 Task: Organize your writing project using Trello by setting up tasks, adding descriptions, and managing deadlines.
Action: Mouse moved to (963, 79)
Screenshot: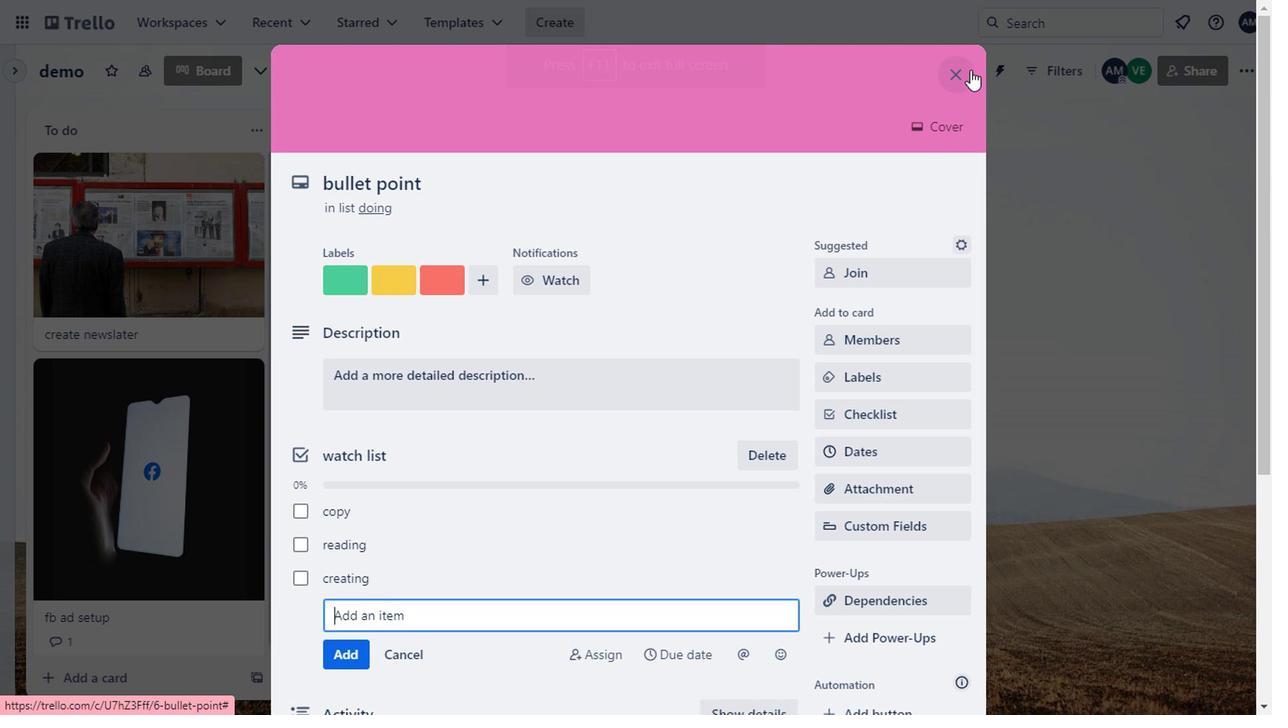 
Action: Mouse pressed left at (963, 79)
Screenshot: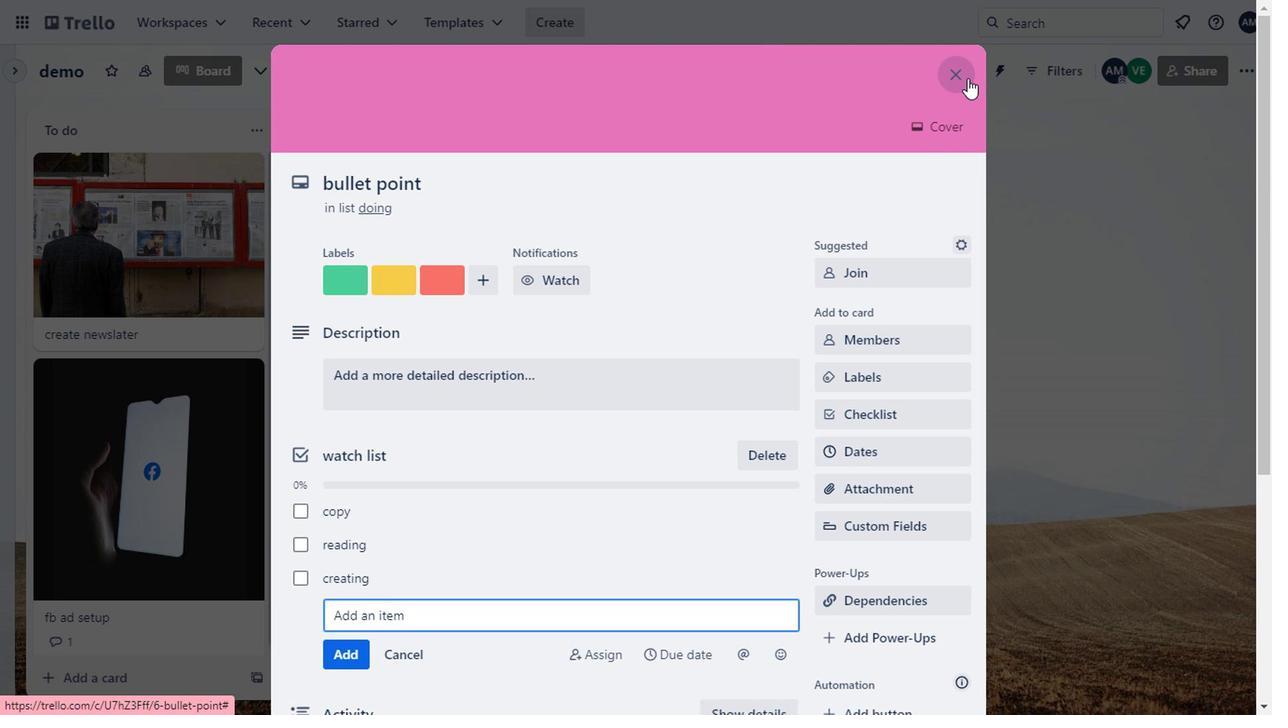 
Action: Mouse moved to (437, 498)
Screenshot: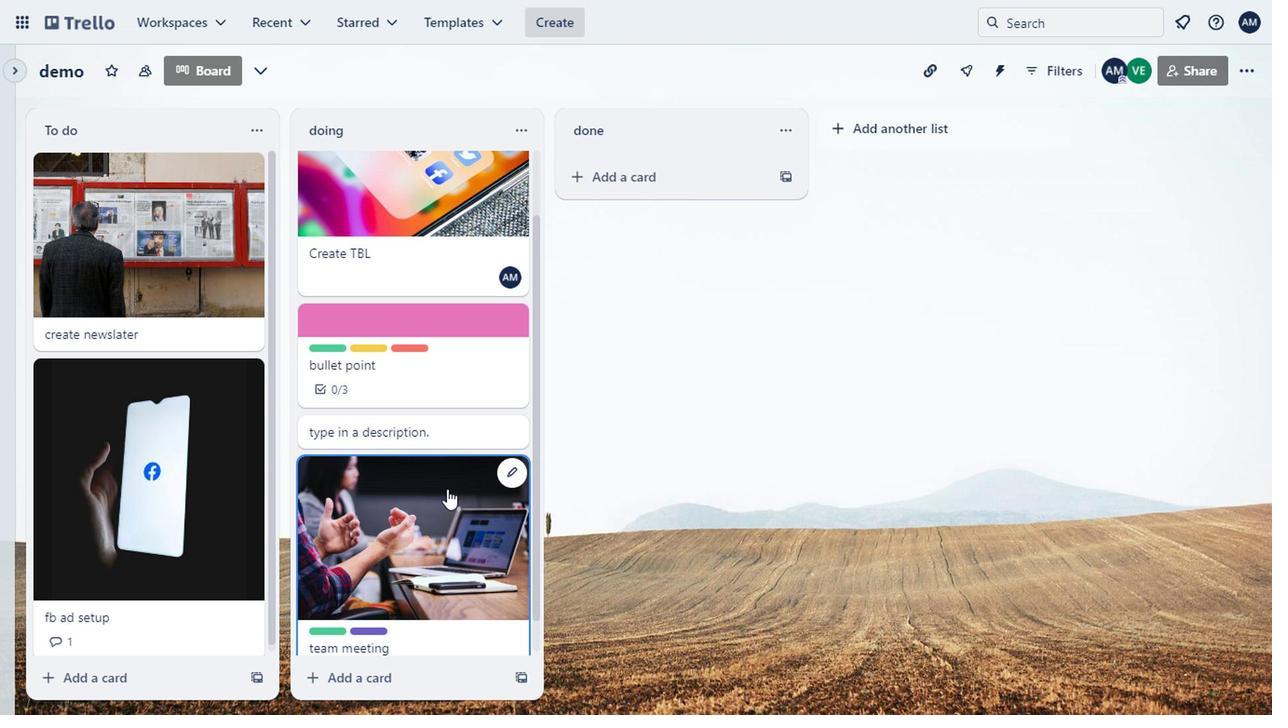 
Action: Mouse scrolled (437, 496) with delta (0, -1)
Screenshot: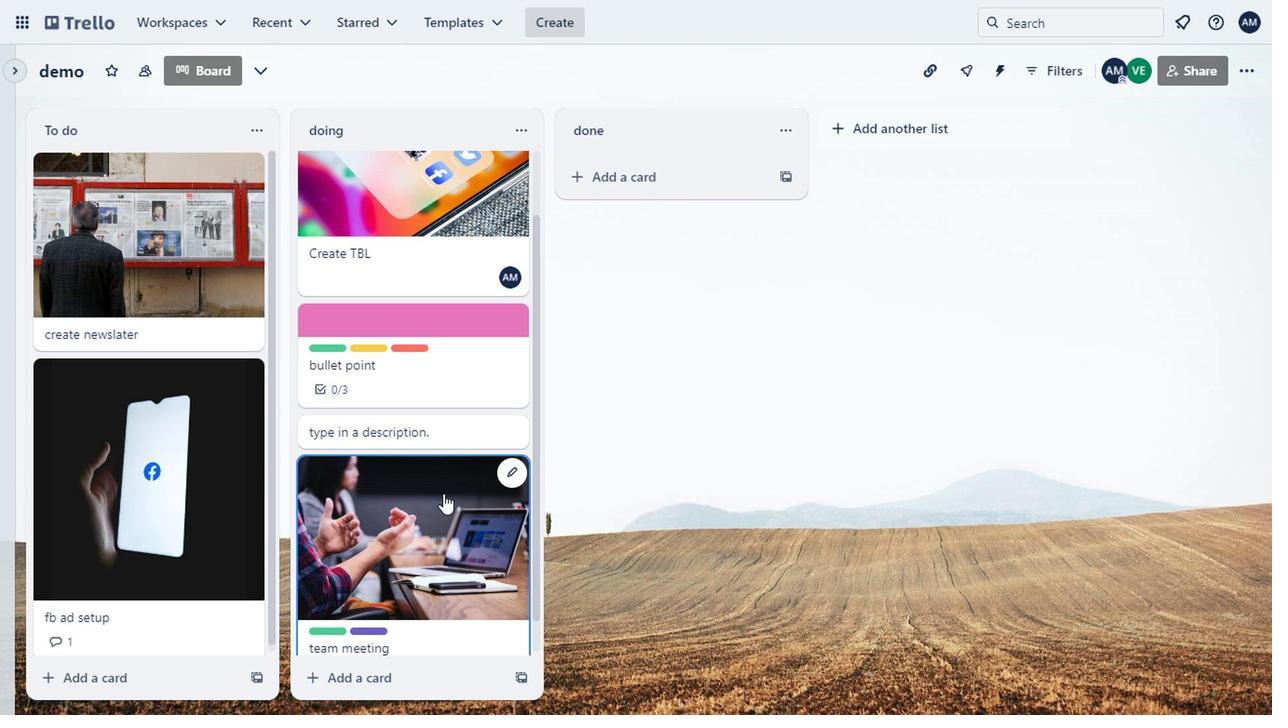 
Action: Mouse moved to (437, 499)
Screenshot: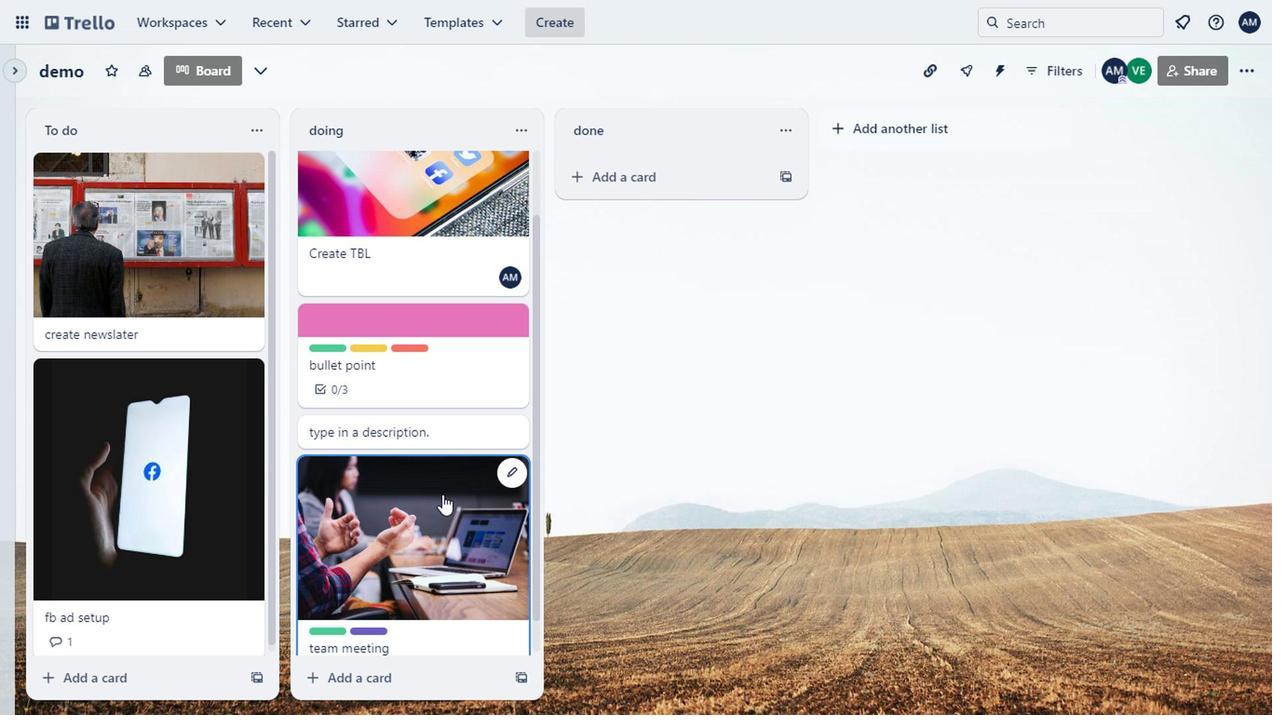 
Action: Mouse scrolled (437, 498) with delta (0, 0)
Screenshot: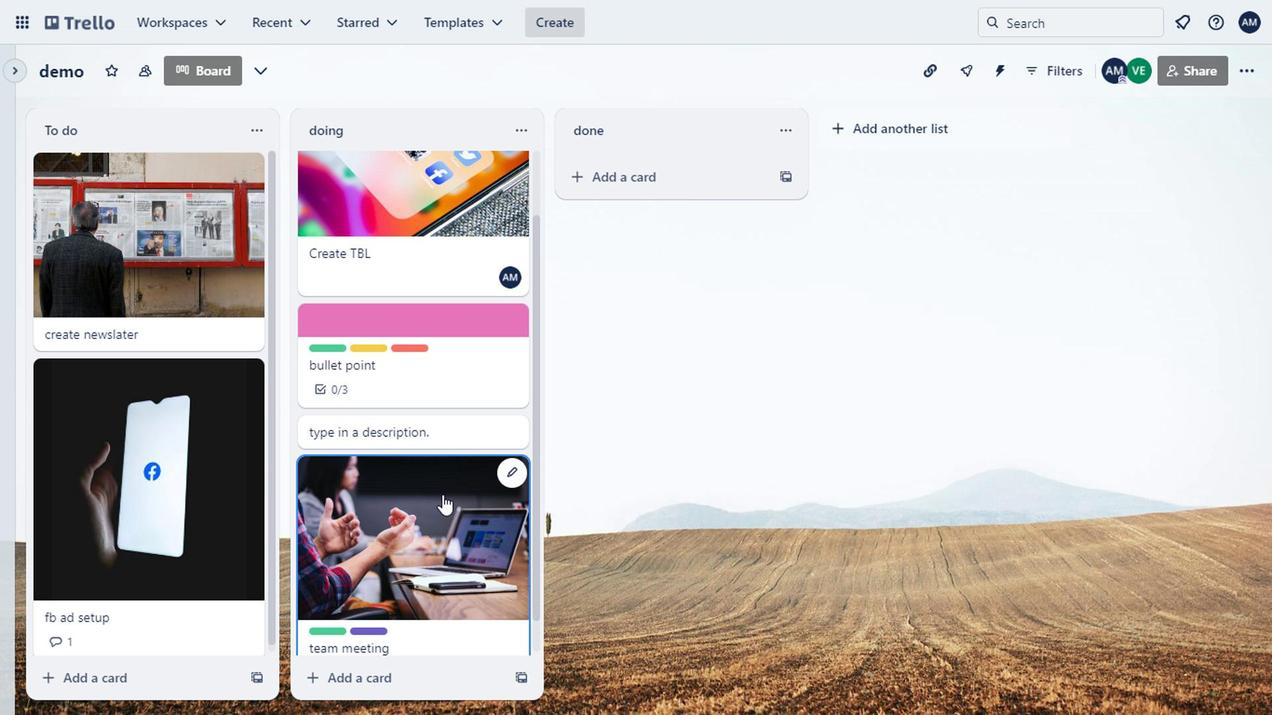 
Action: Mouse moved to (452, 479)
Screenshot: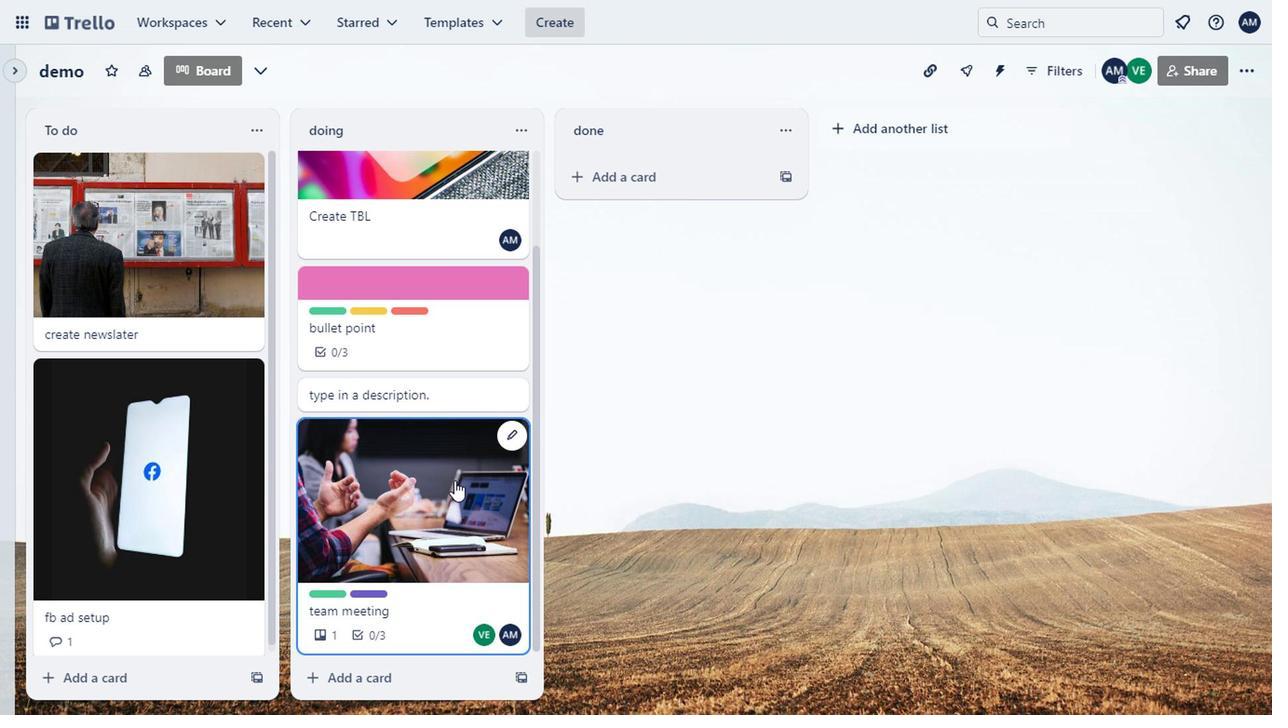 
Action: Mouse scrolled (452, 480) with delta (0, 1)
Screenshot: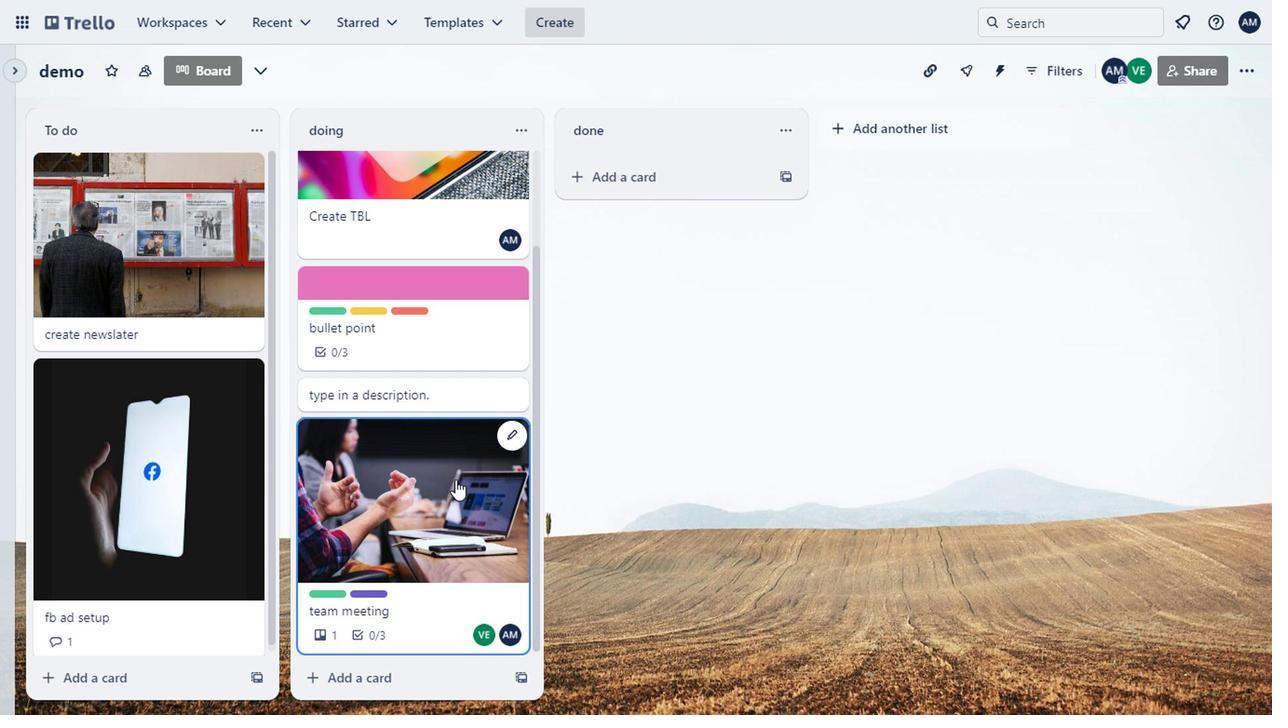 
Action: Mouse scrolled (452, 480) with delta (0, 1)
Screenshot: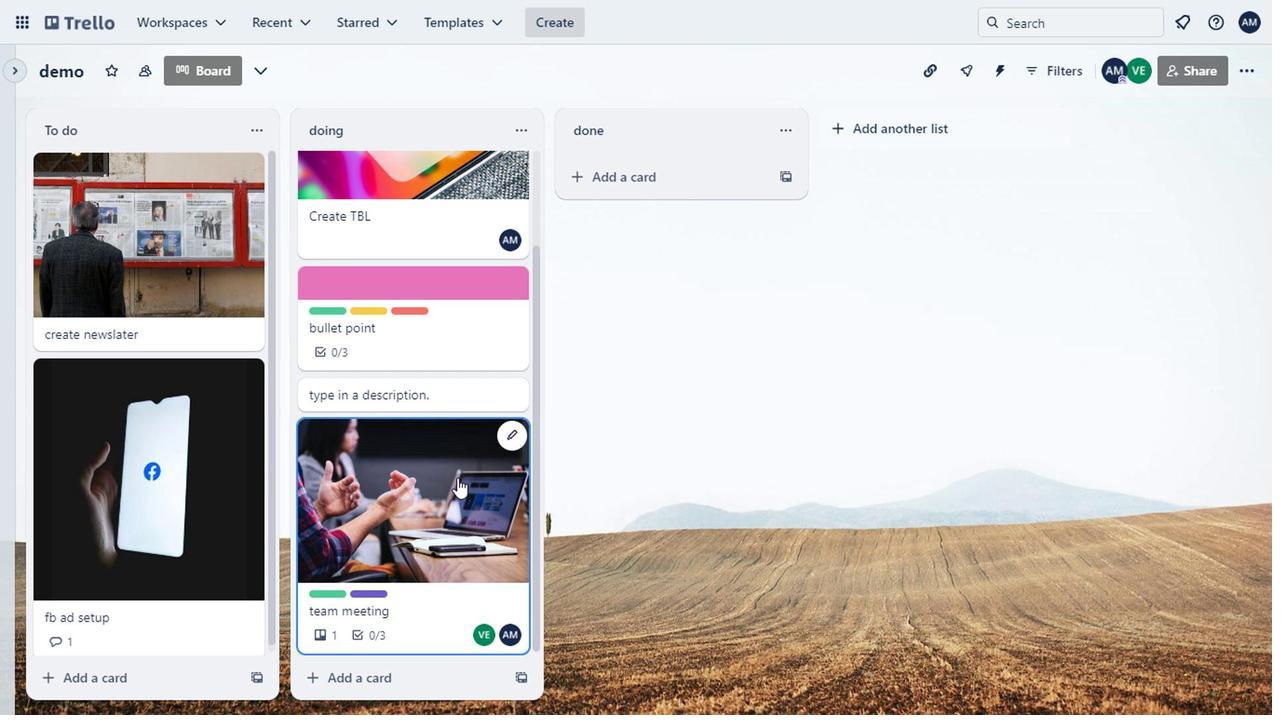 
Action: Mouse scrolled (452, 480) with delta (0, 1)
Screenshot: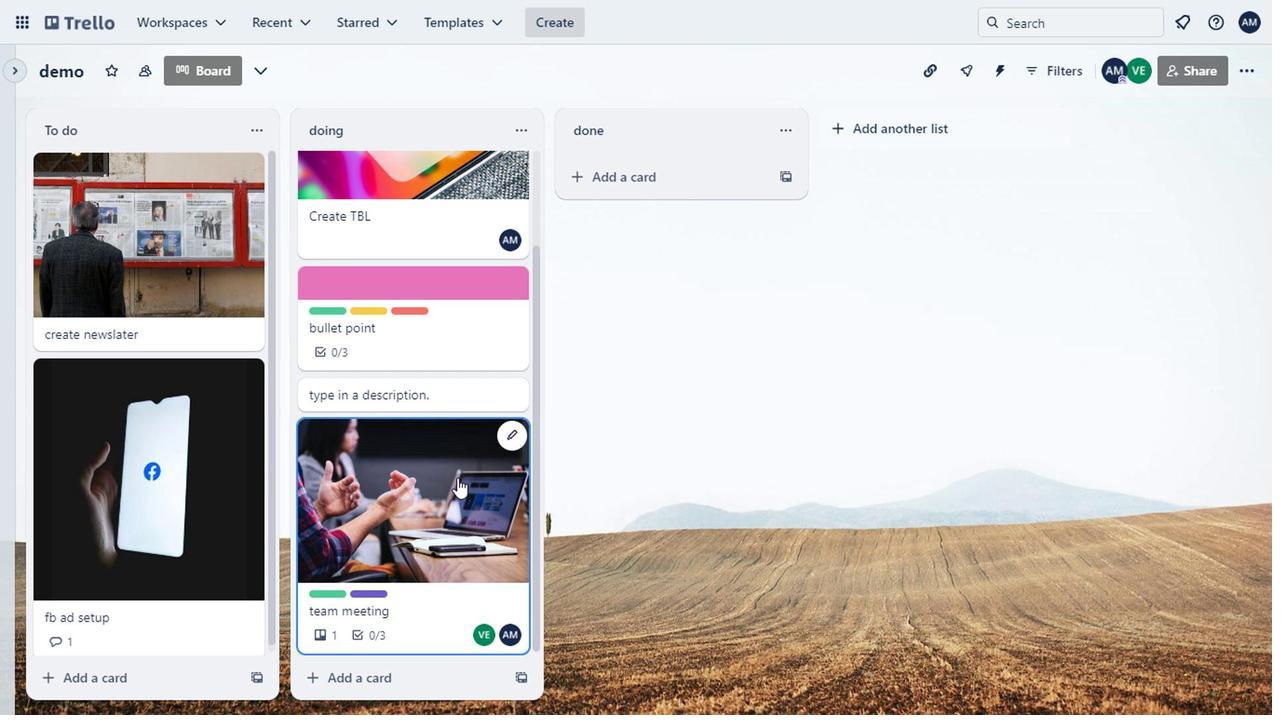 
Action: Mouse moved to (454, 492)
Screenshot: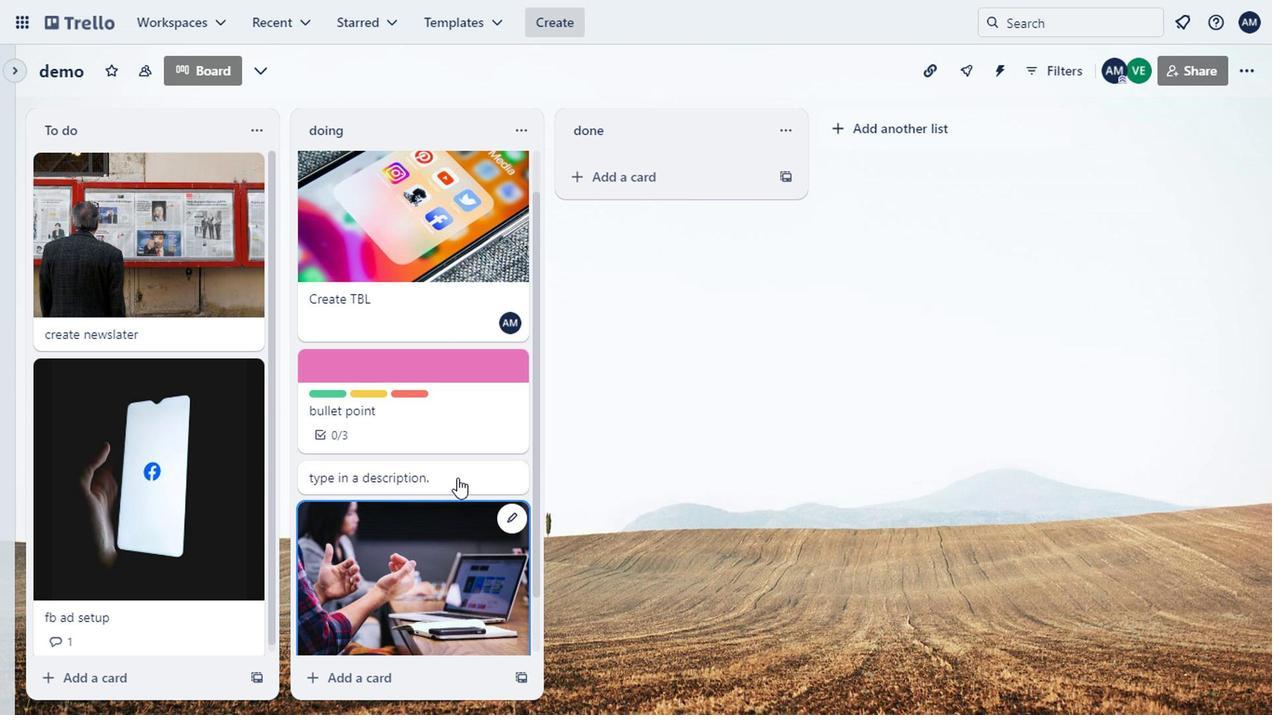 
Action: Mouse scrolled (454, 491) with delta (0, 0)
Screenshot: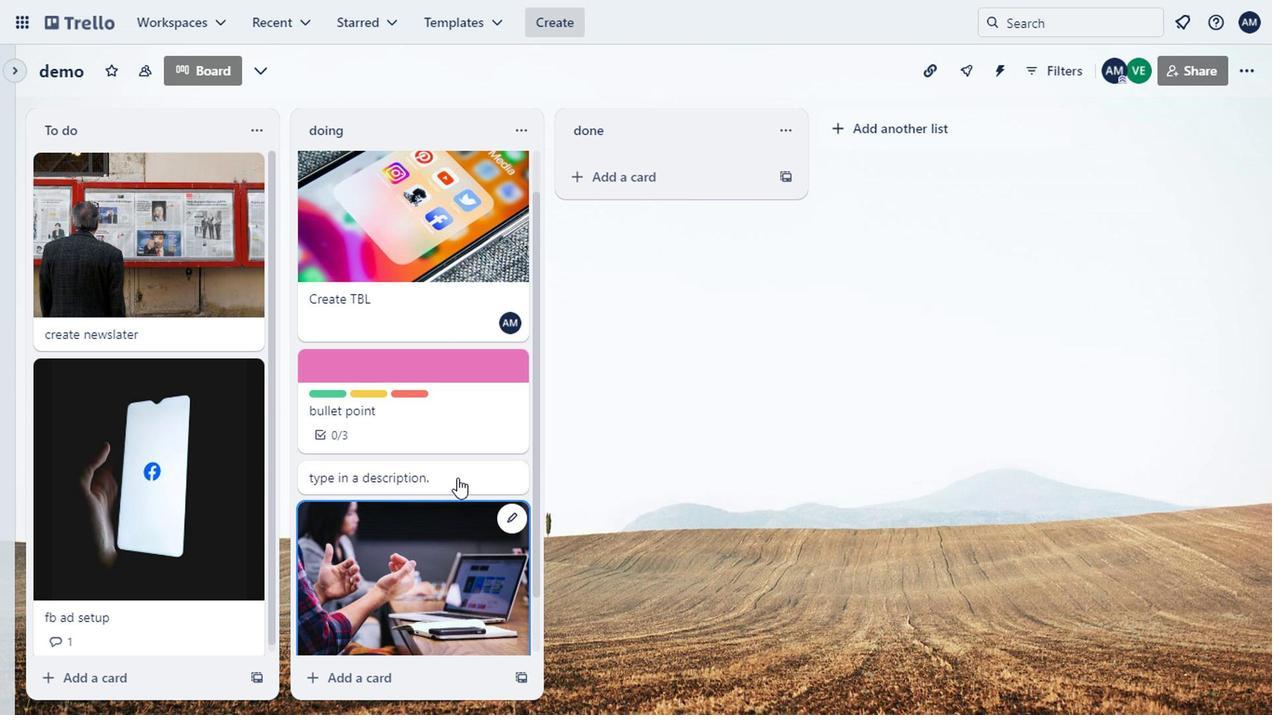 
Action: Mouse moved to (454, 494)
Screenshot: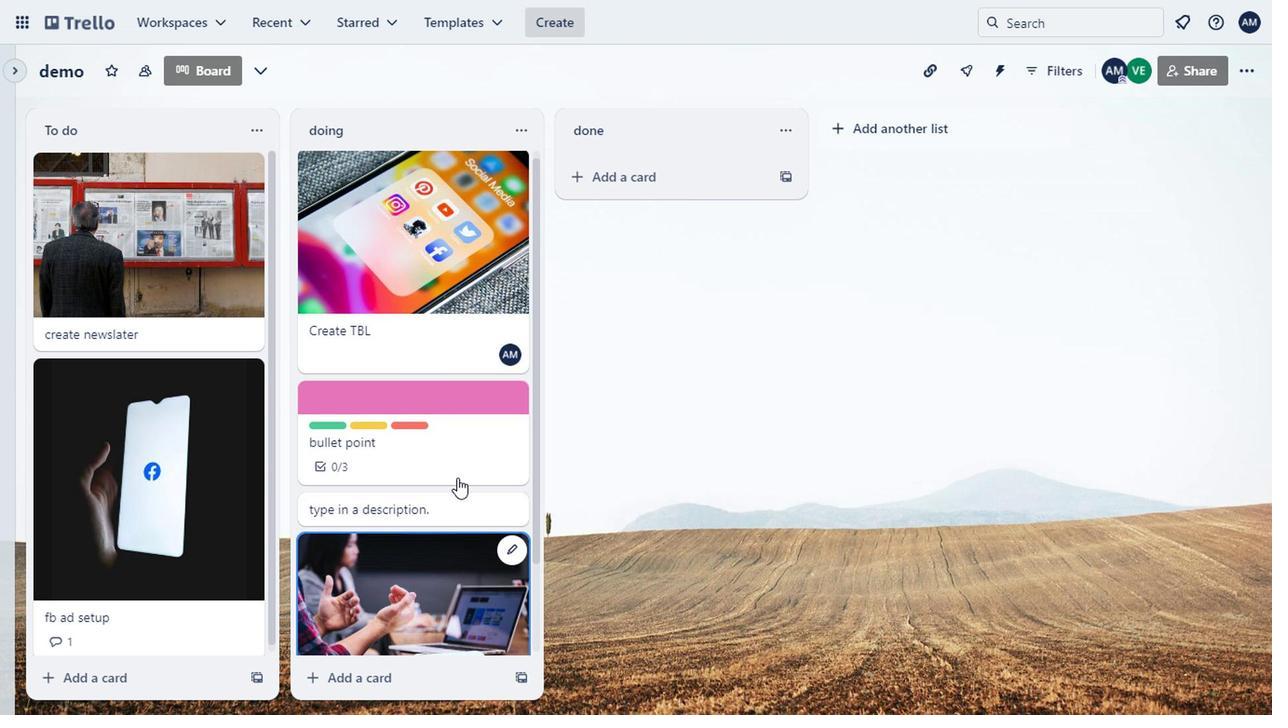
Action: Mouse scrolled (454, 494) with delta (0, 0)
Screenshot: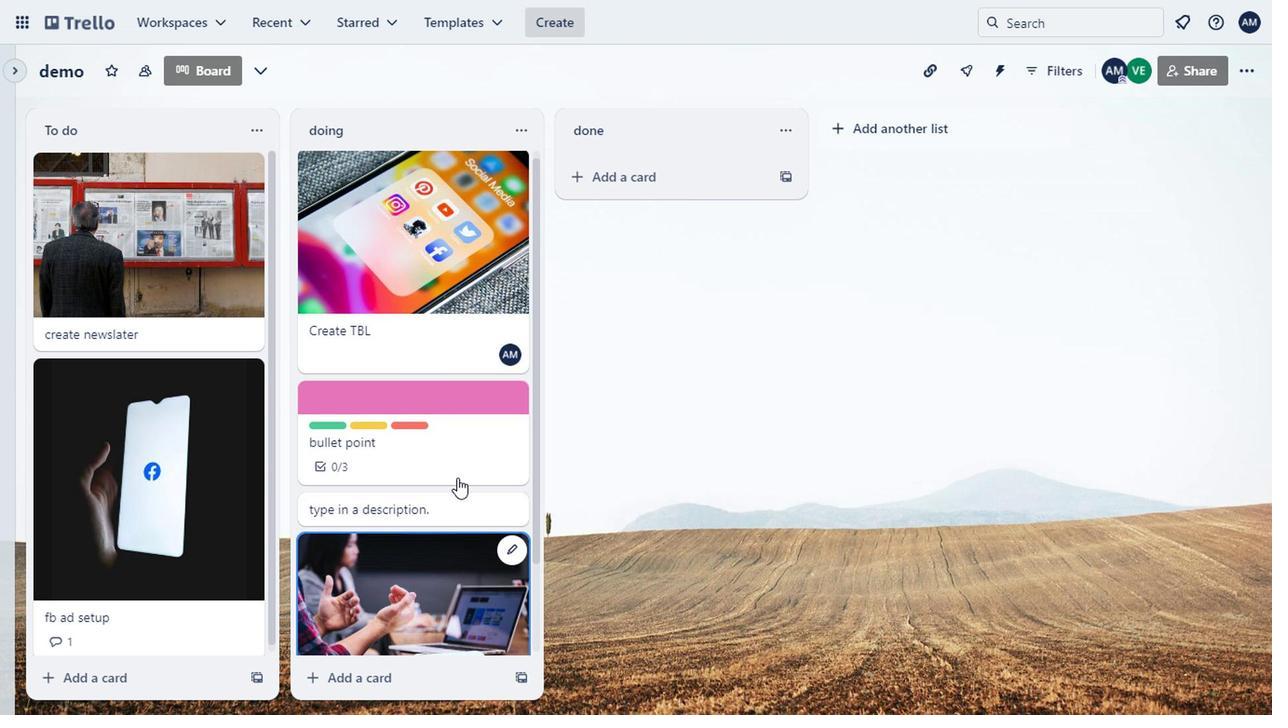 
Action: Mouse moved to (454, 498)
Screenshot: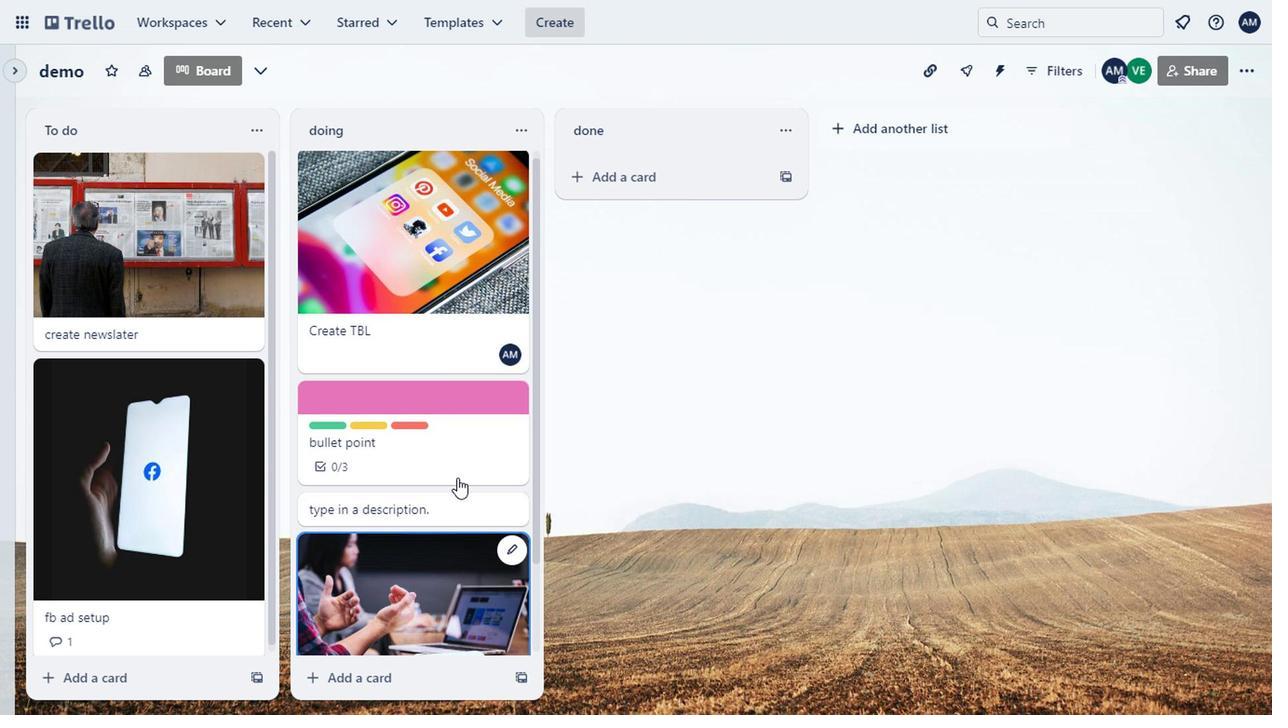 
Action: Mouse scrolled (454, 498) with delta (0, 0)
Screenshot: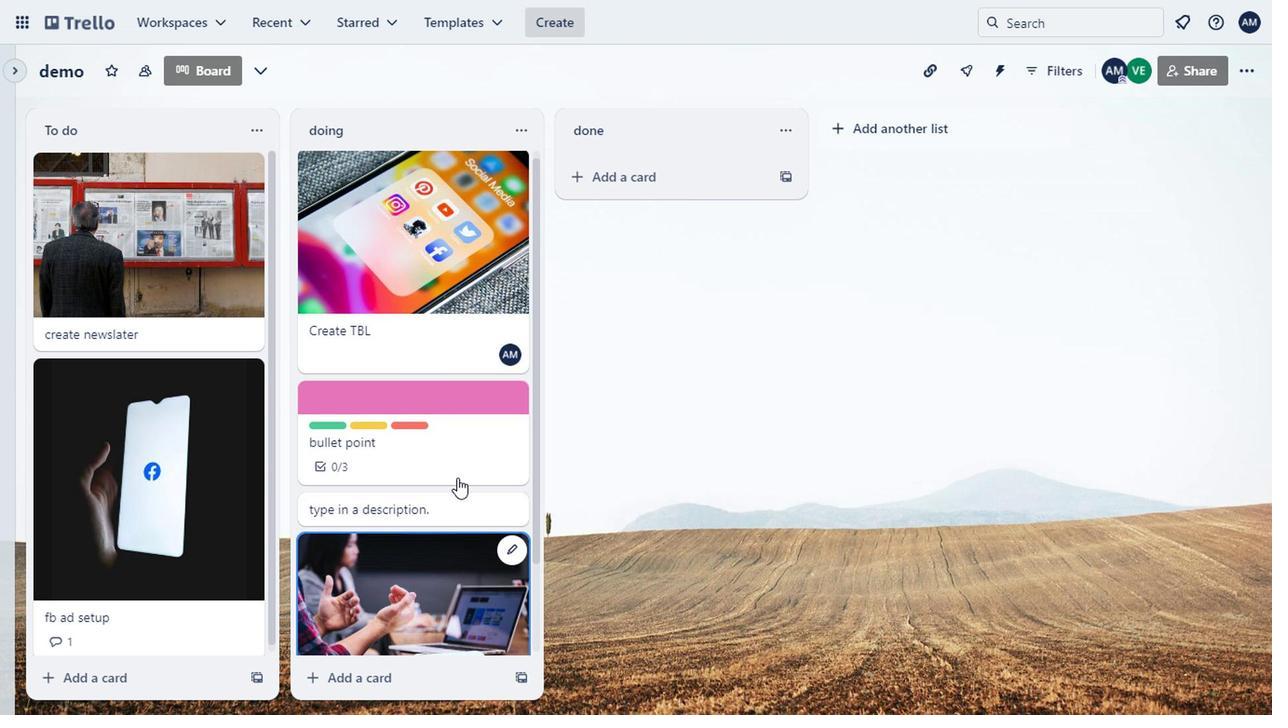 
Action: Mouse moved to (454, 501)
Screenshot: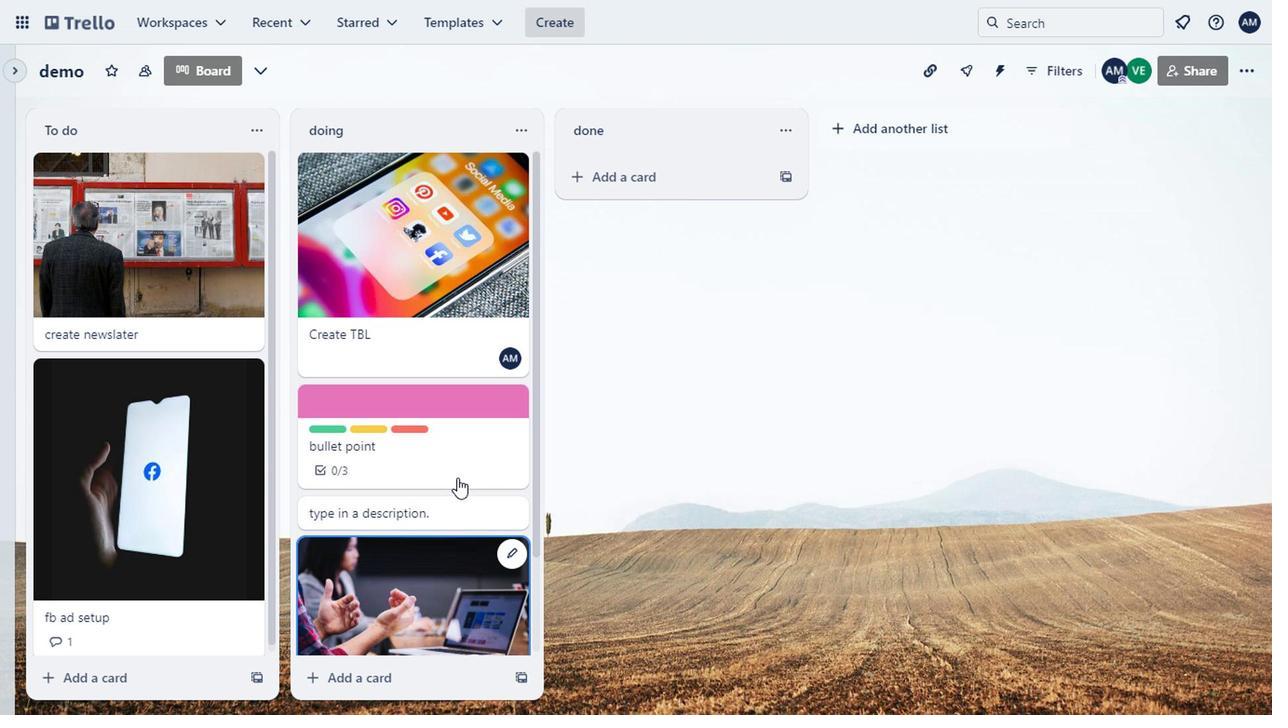 
Action: Mouse scrolled (454, 500) with delta (0, 0)
Screenshot: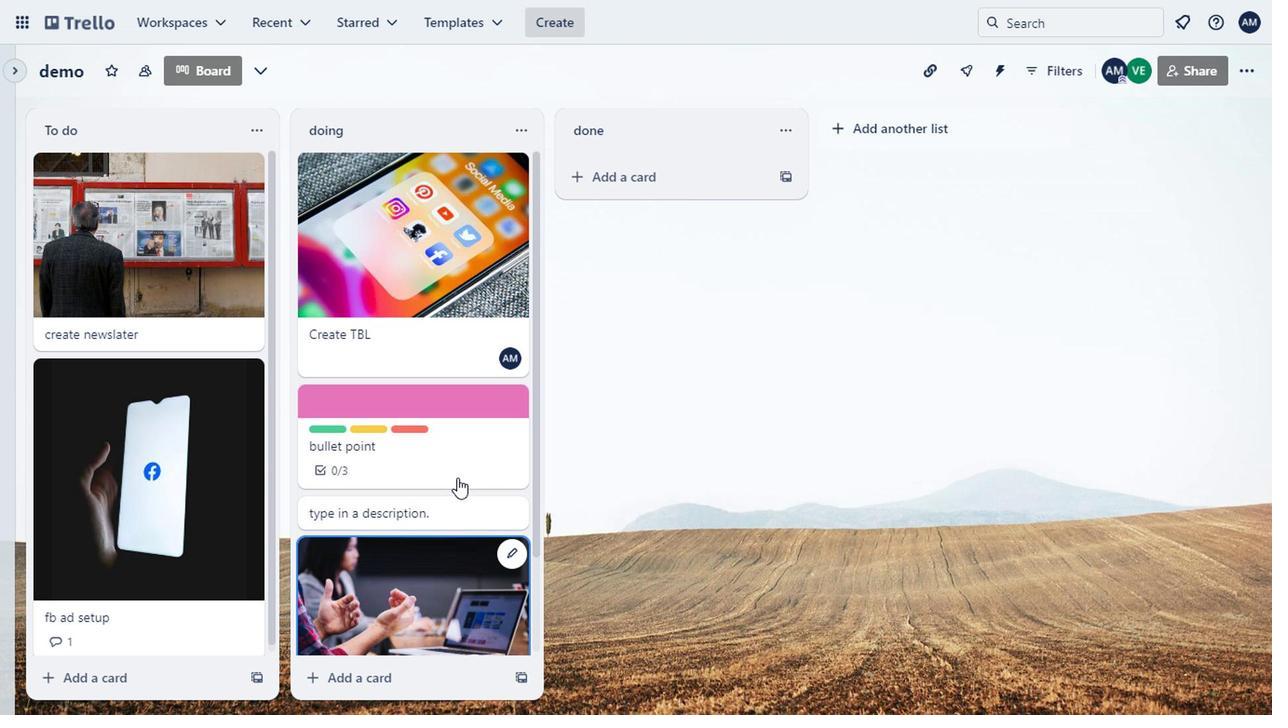 
Action: Mouse moved to (454, 501)
Screenshot: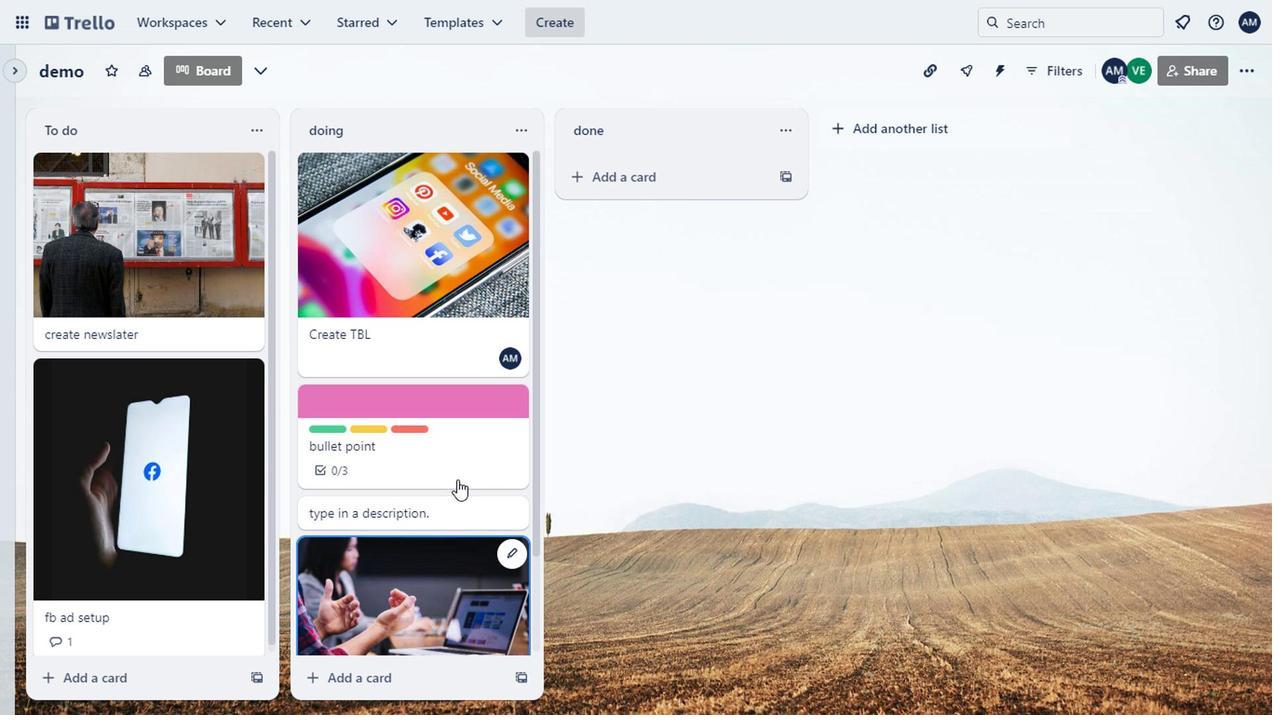 
Action: Mouse scrolled (454, 500) with delta (0, 0)
Screenshot: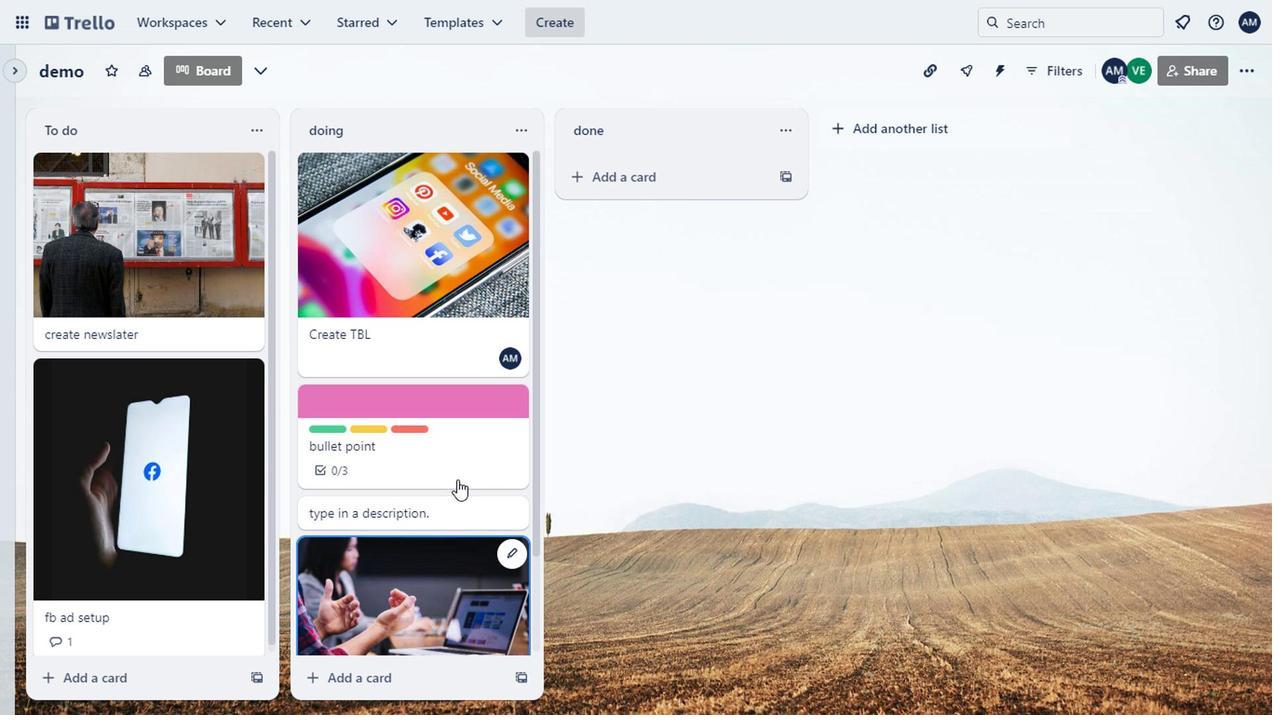 
Action: Mouse moved to (454, 502)
Screenshot: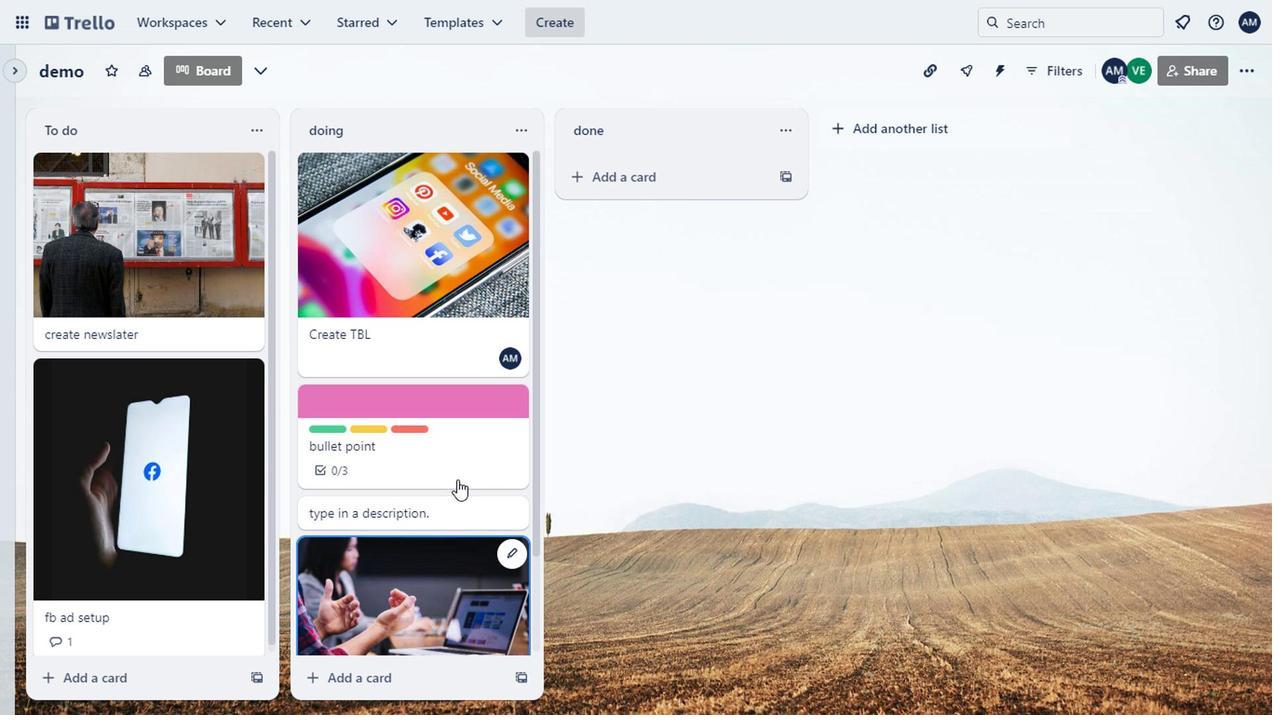 
Action: Mouse scrolled (454, 501) with delta (0, -1)
Screenshot: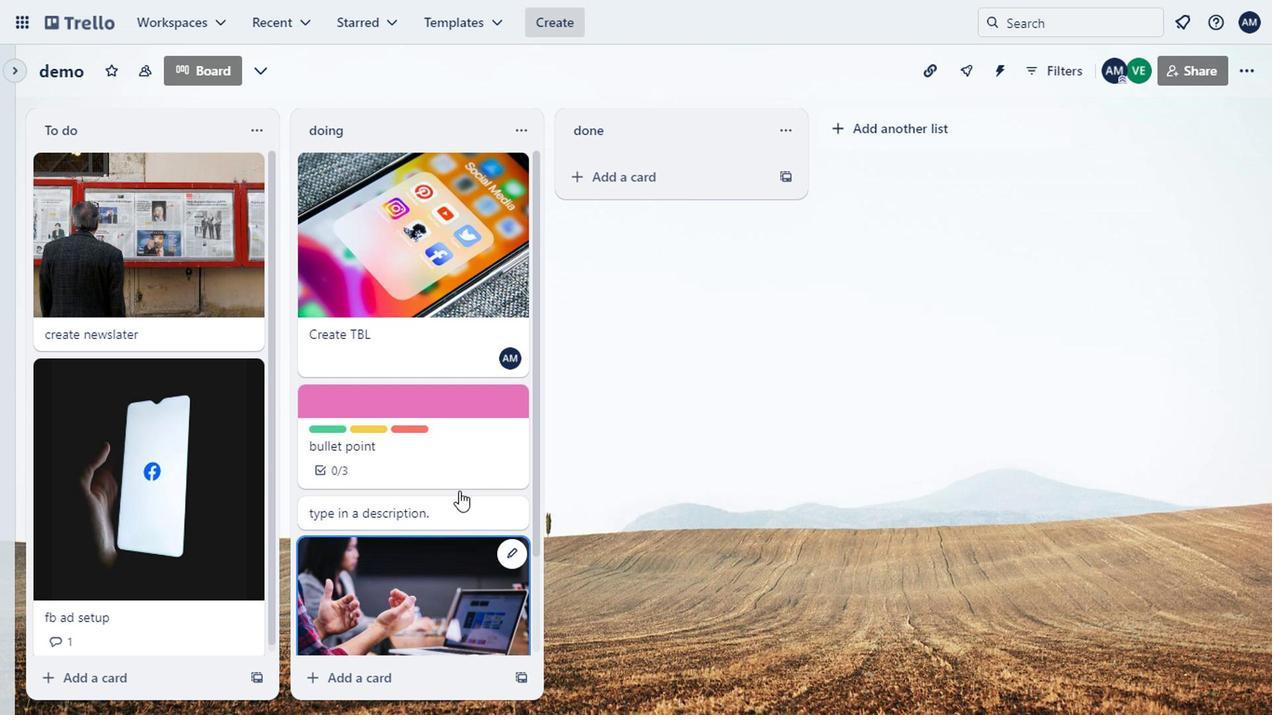 
Action: Mouse moved to (523, 160)
Screenshot: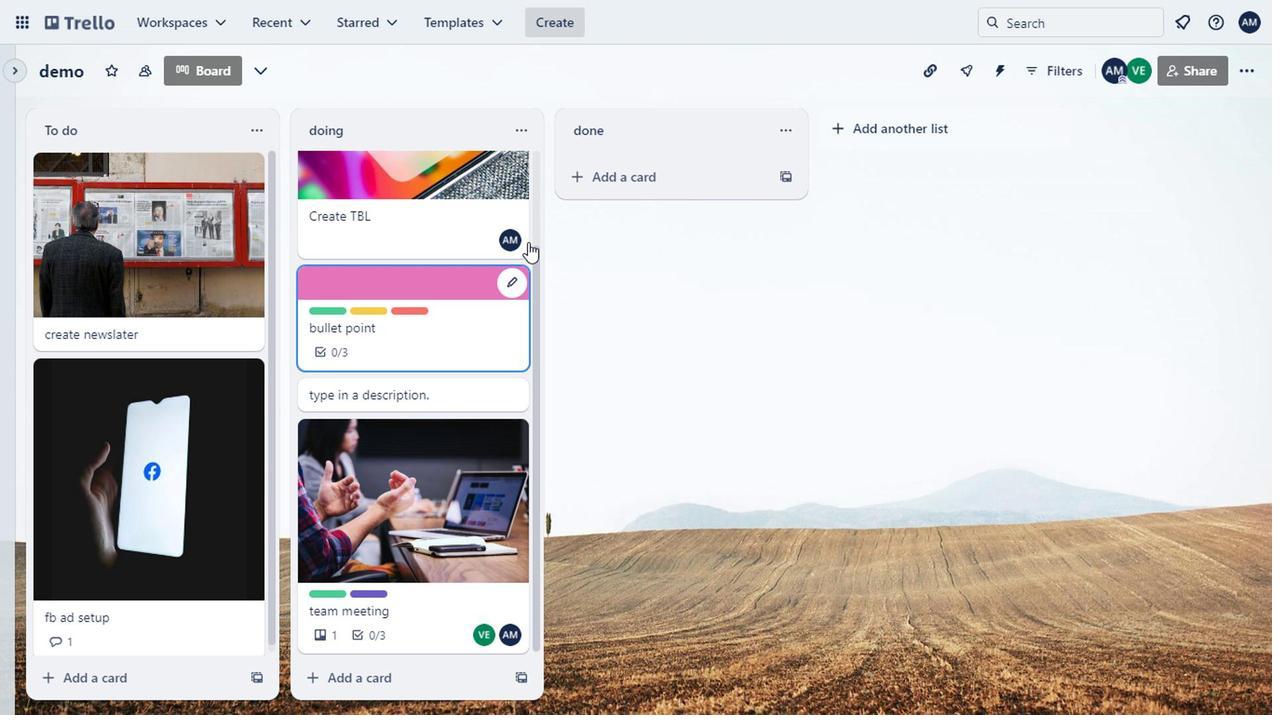 
Action: Mouse scrolled (523, 161) with delta (0, 1)
Screenshot: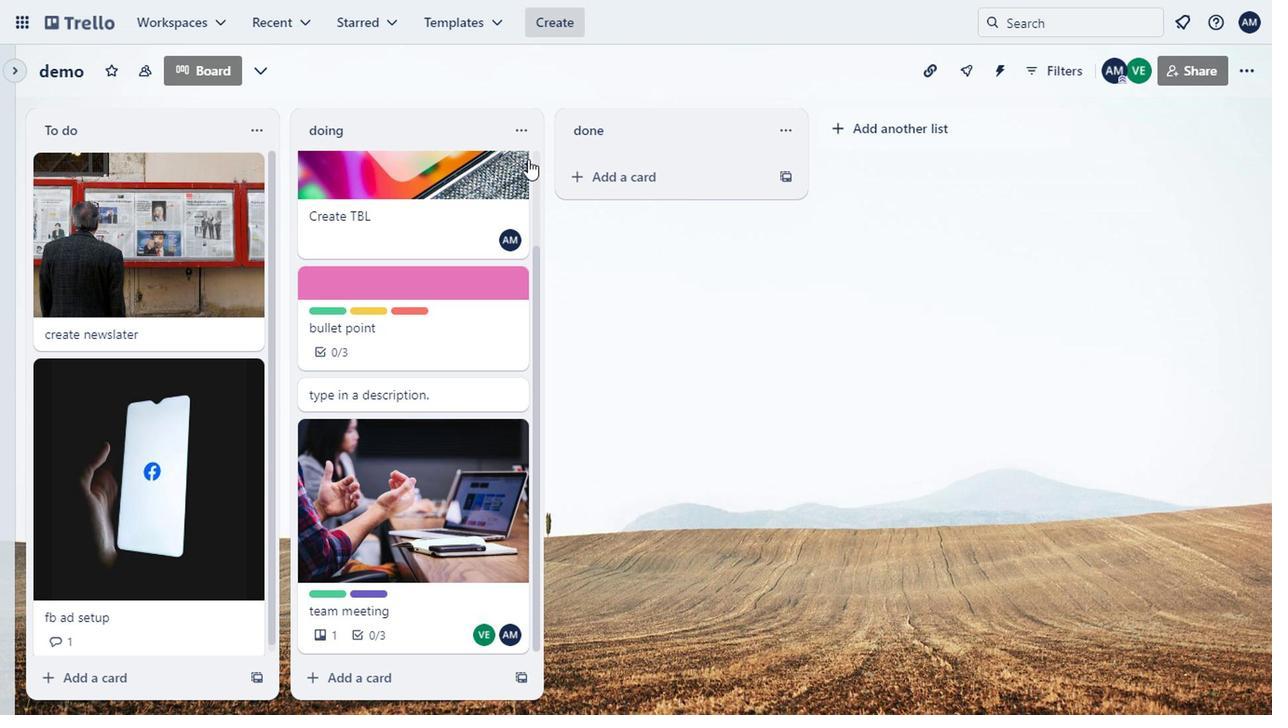 
Action: Mouse scrolled (523, 161) with delta (0, 1)
Screenshot: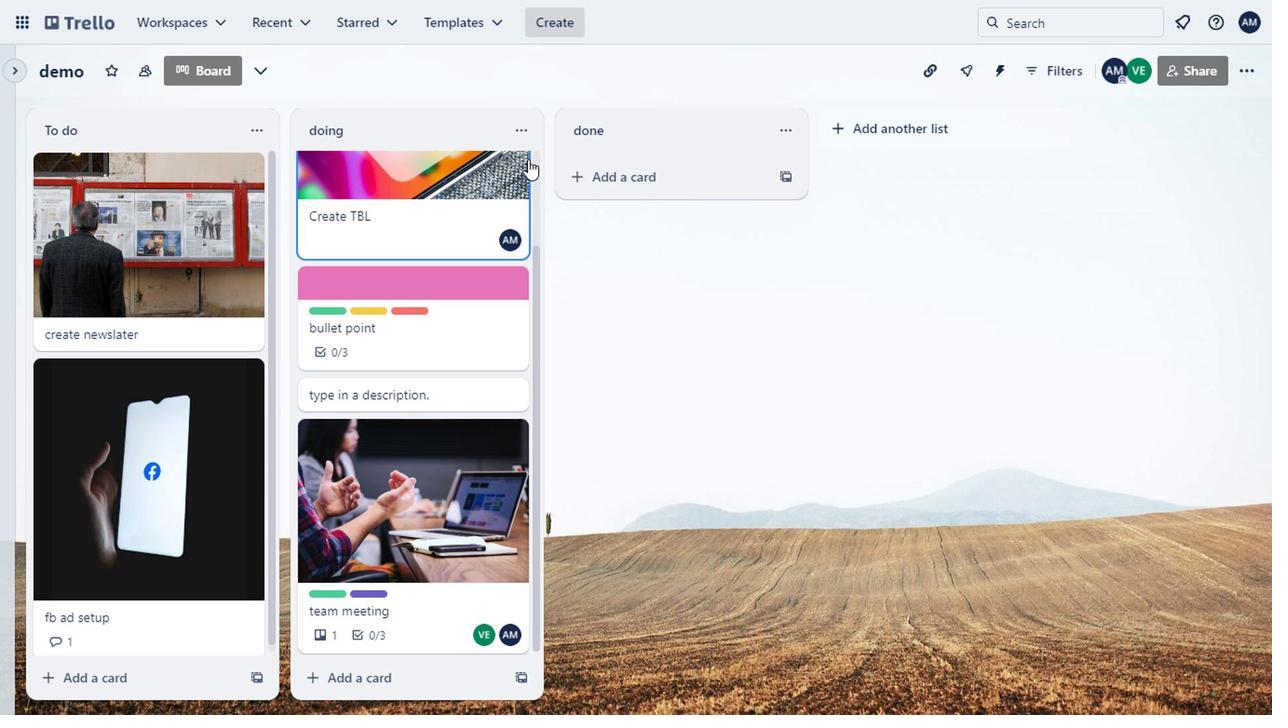 
Action: Mouse scrolled (523, 161) with delta (0, 1)
Screenshot: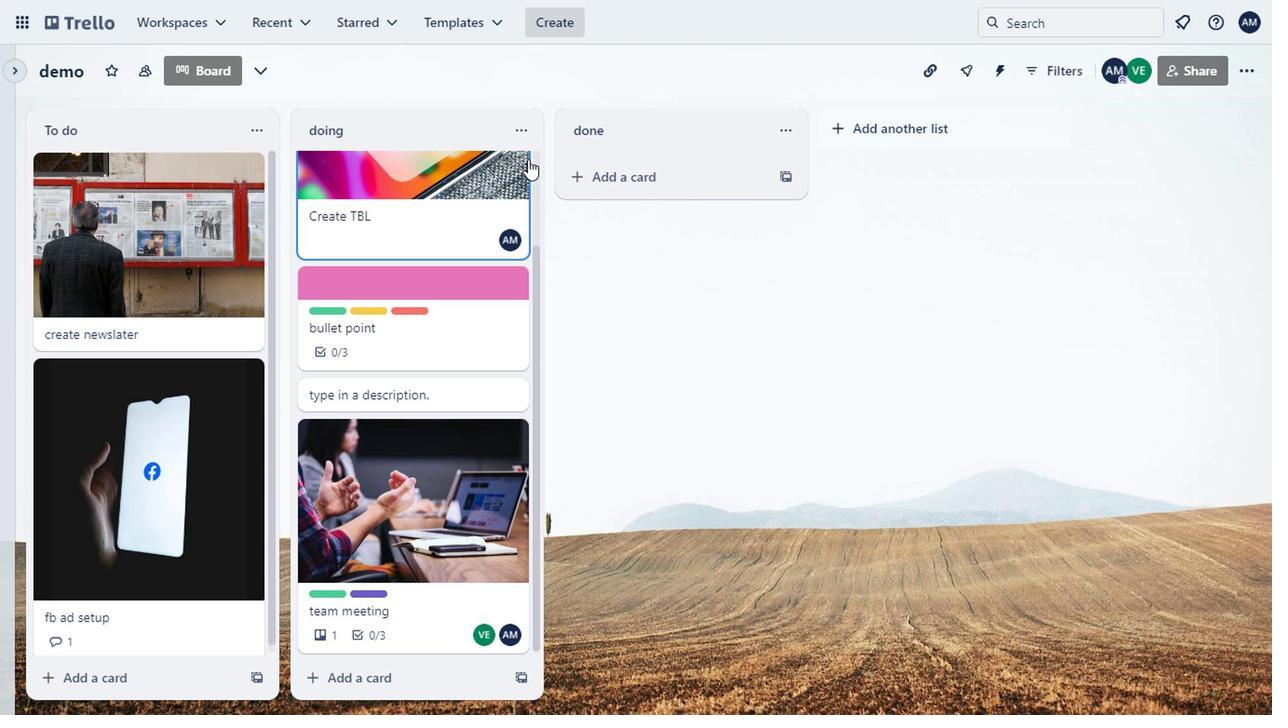 
Action: Mouse moved to (195, 276)
Screenshot: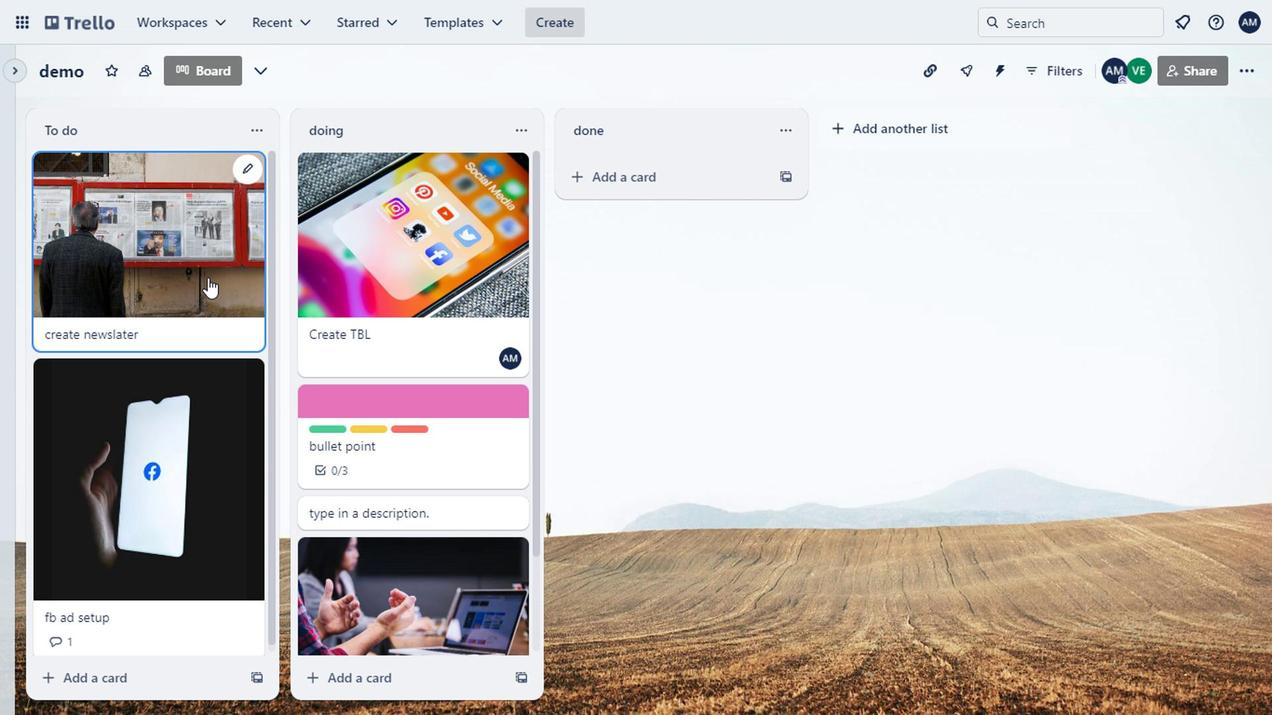 
Action: Mouse pressed left at (195, 276)
Screenshot: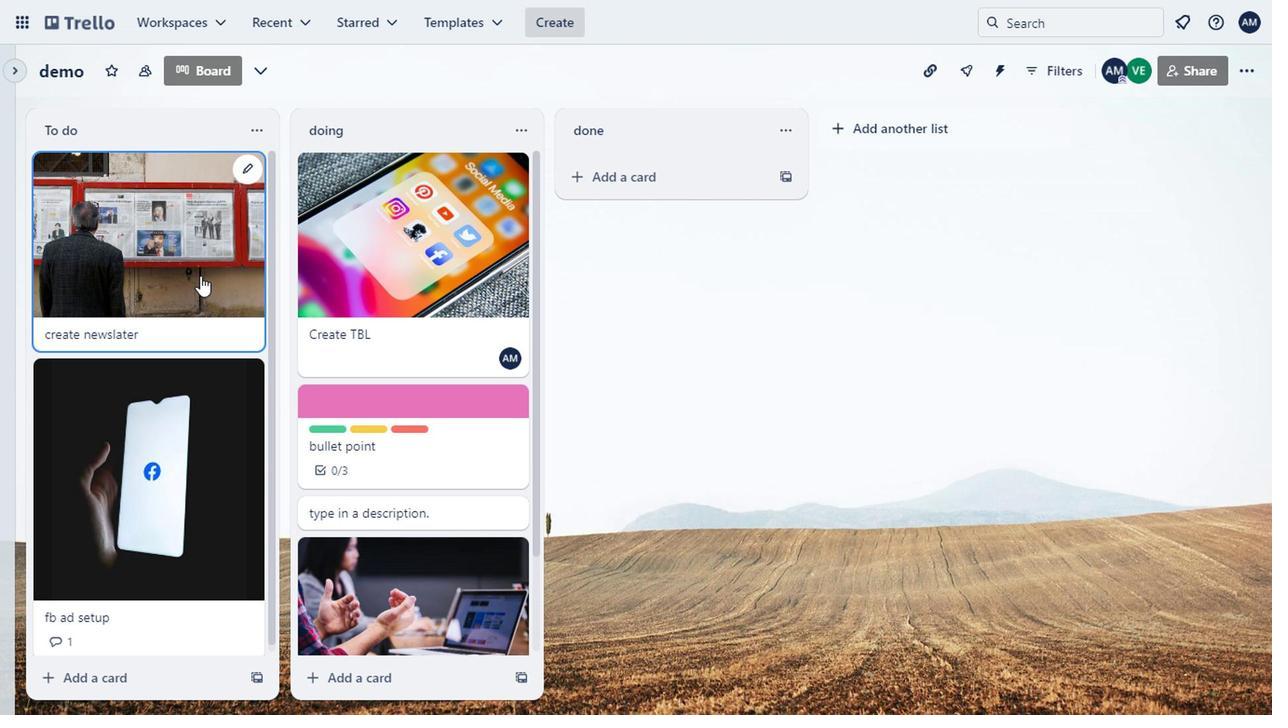 
Action: Mouse moved to (864, 488)
Screenshot: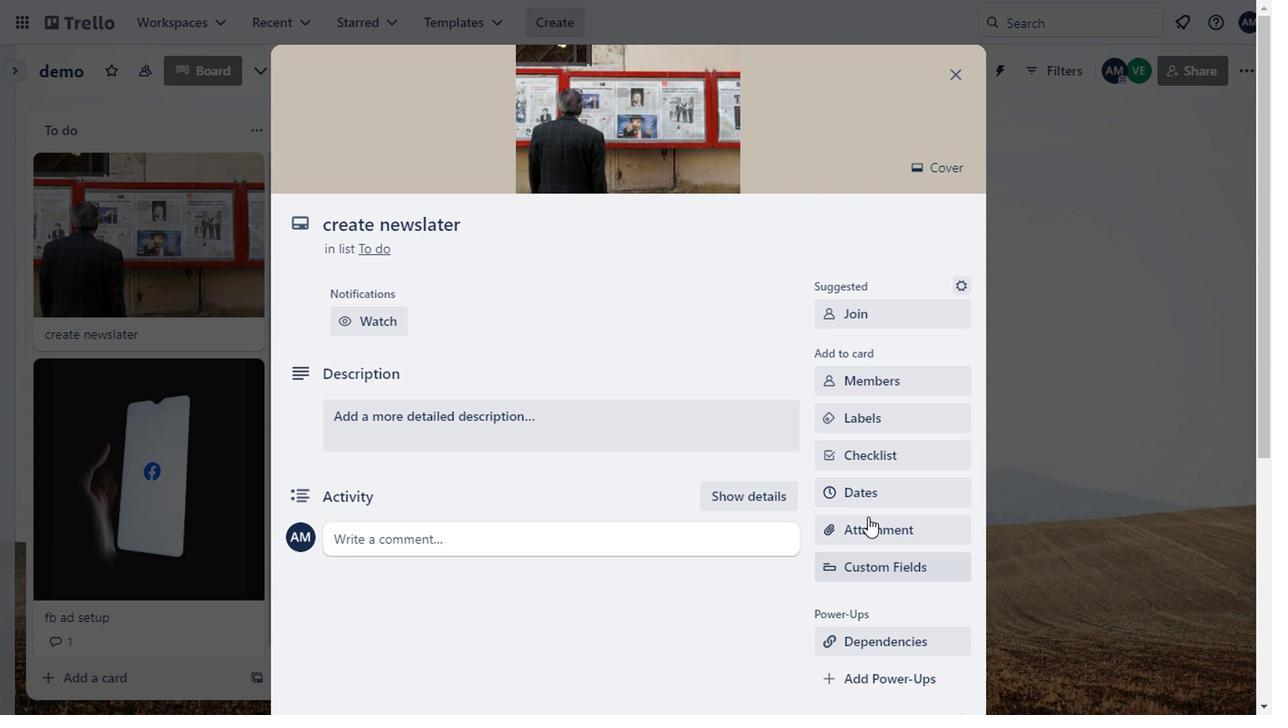 
Action: Mouse pressed left at (864, 488)
Screenshot: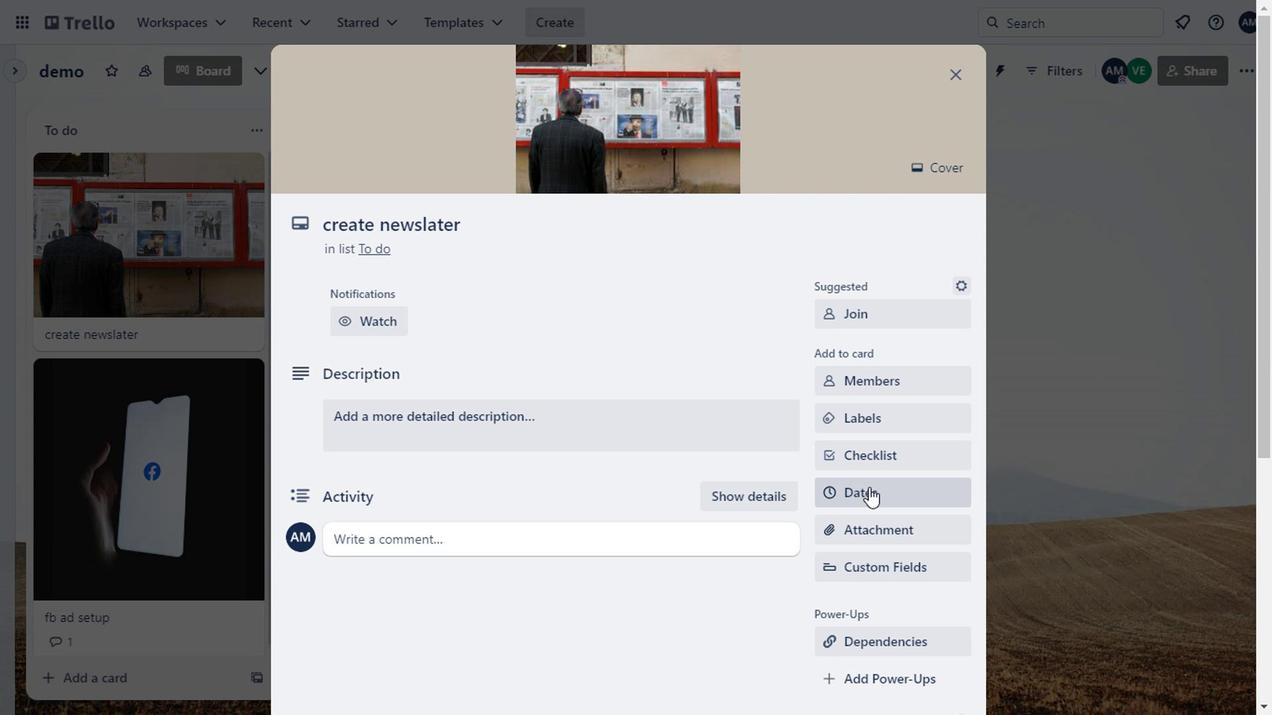 
Action: Mouse moved to (920, 570)
Screenshot: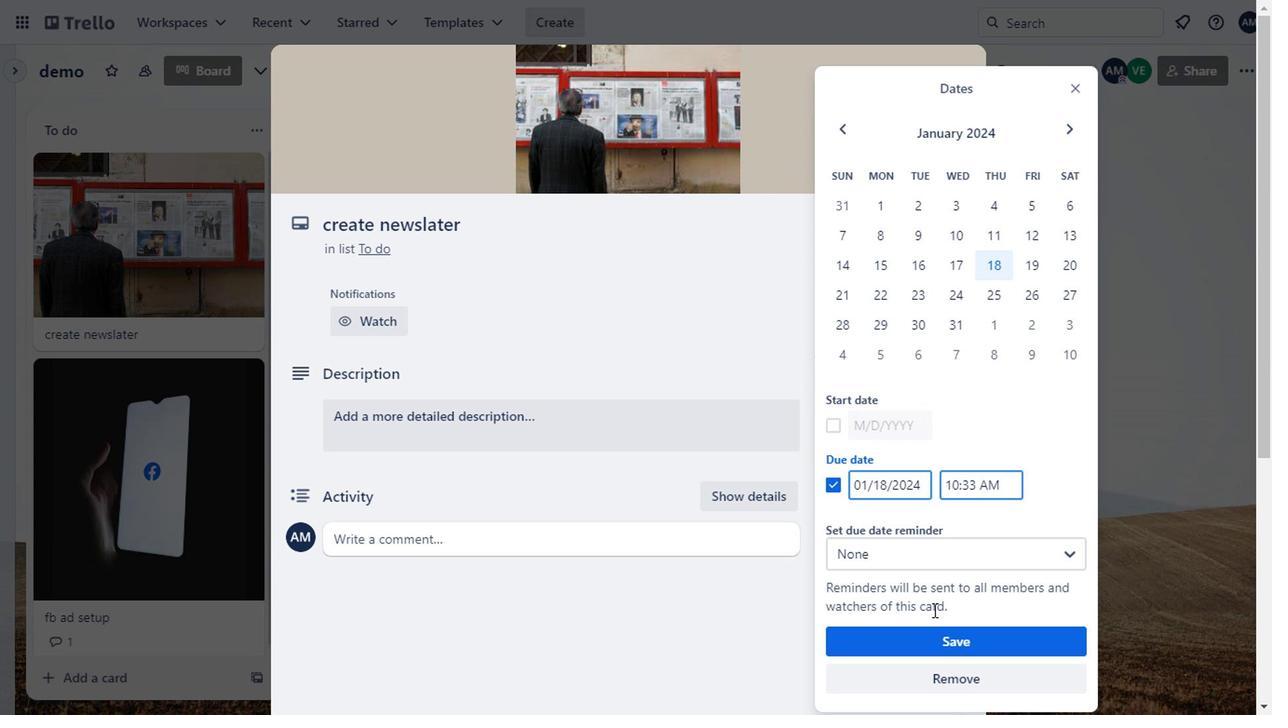 
Action: Mouse pressed left at (920, 570)
Screenshot: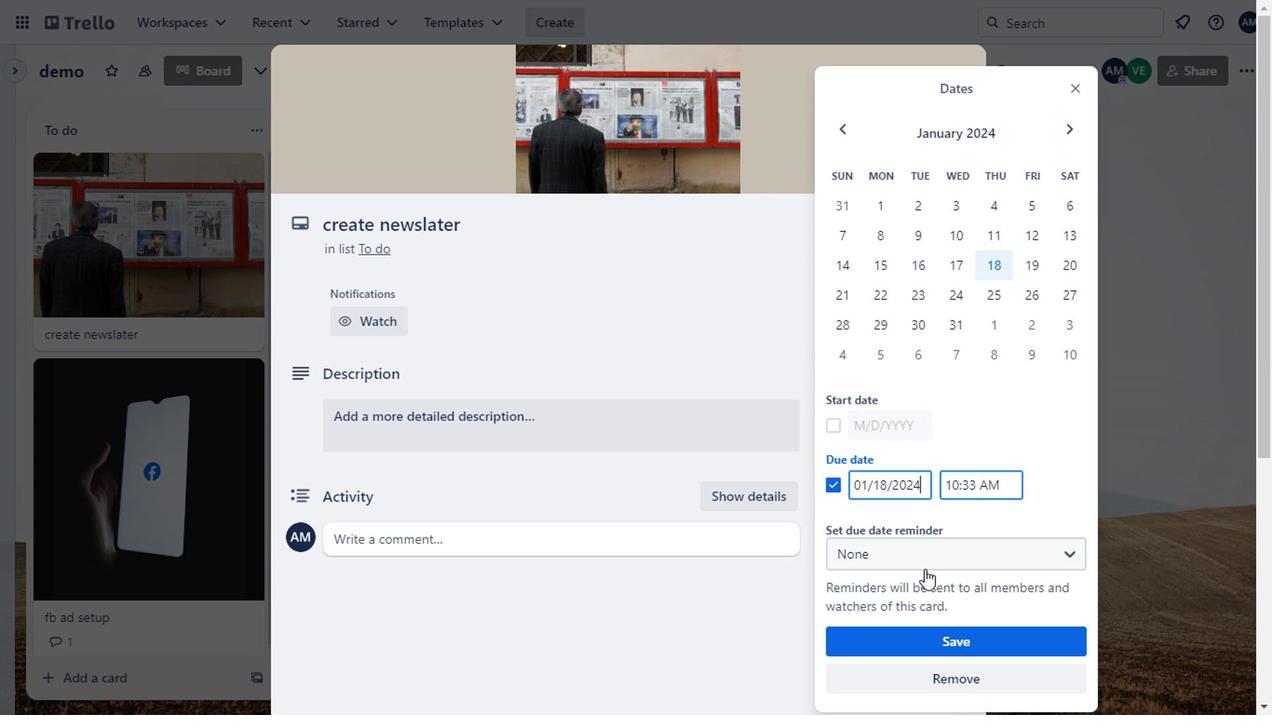 
Action: Mouse moved to (913, 618)
Screenshot: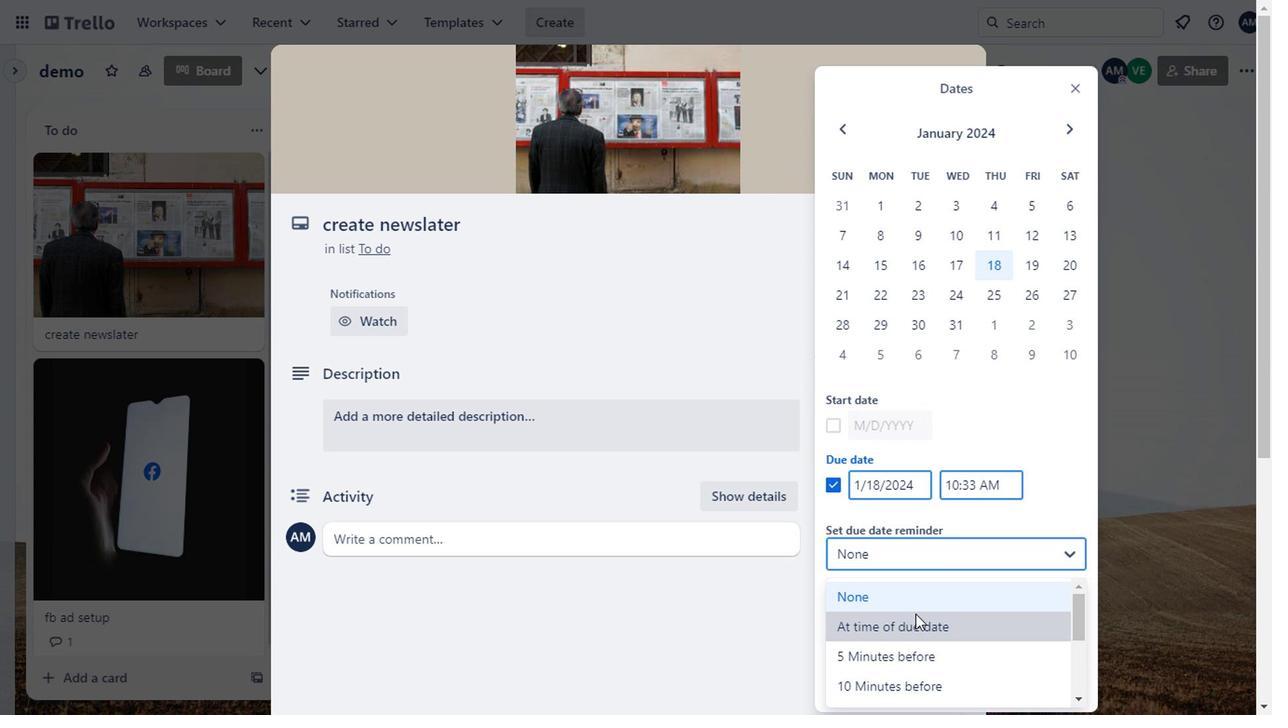 
Action: Mouse scrolled (913, 617) with delta (0, 0)
Screenshot: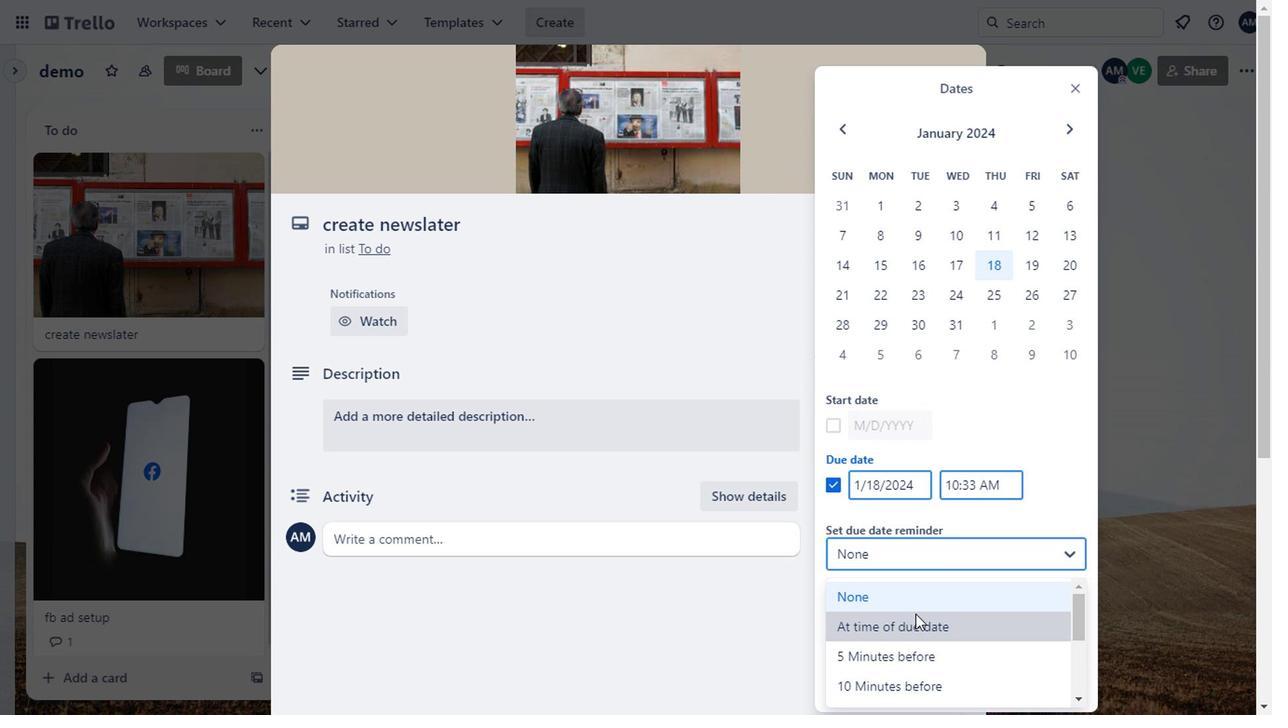 
Action: Mouse scrolled (913, 617) with delta (0, 0)
Screenshot: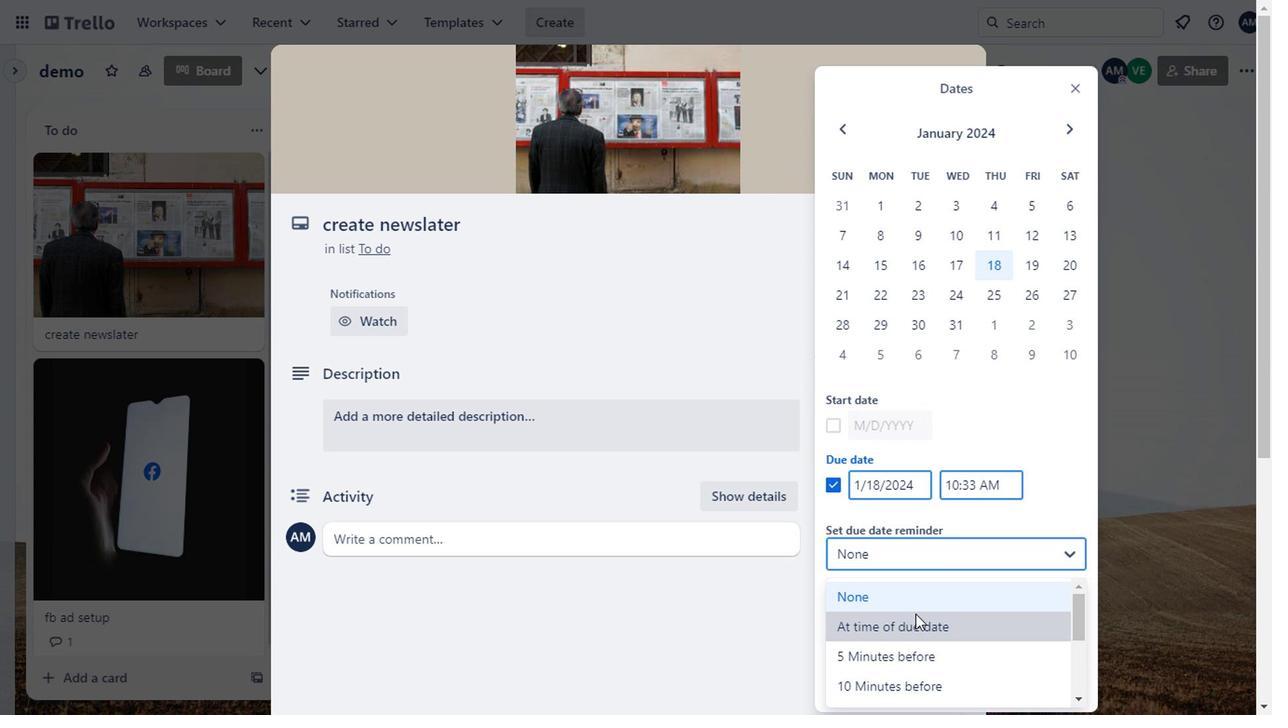 
Action: Mouse moved to (902, 627)
Screenshot: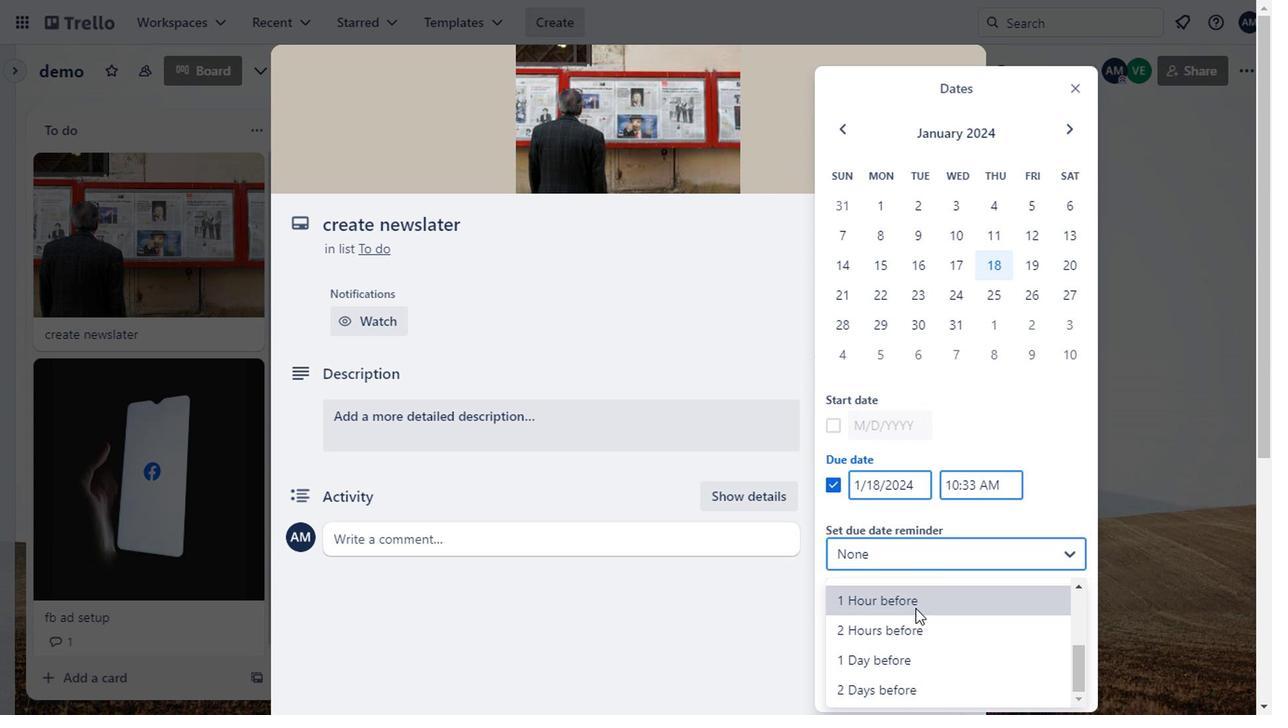 
Action: Mouse scrolled (902, 628) with delta (0, 0)
Screenshot: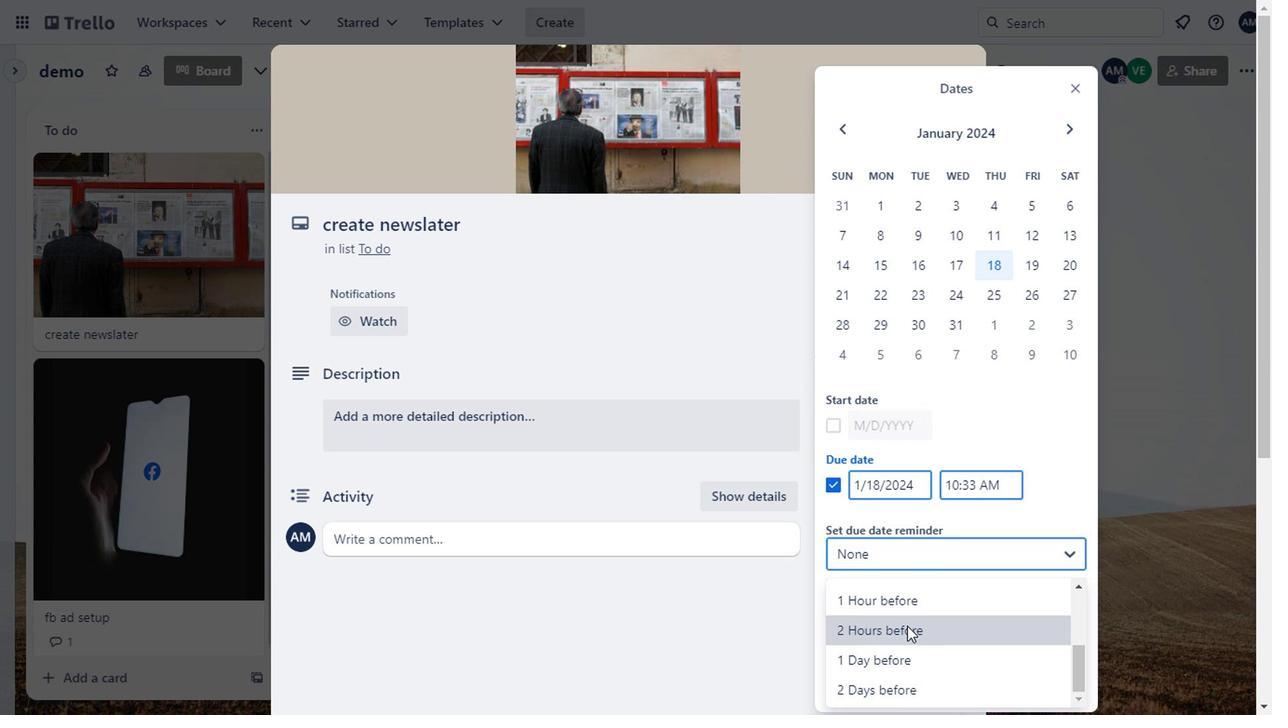 
Action: Mouse moved to (946, 673)
Screenshot: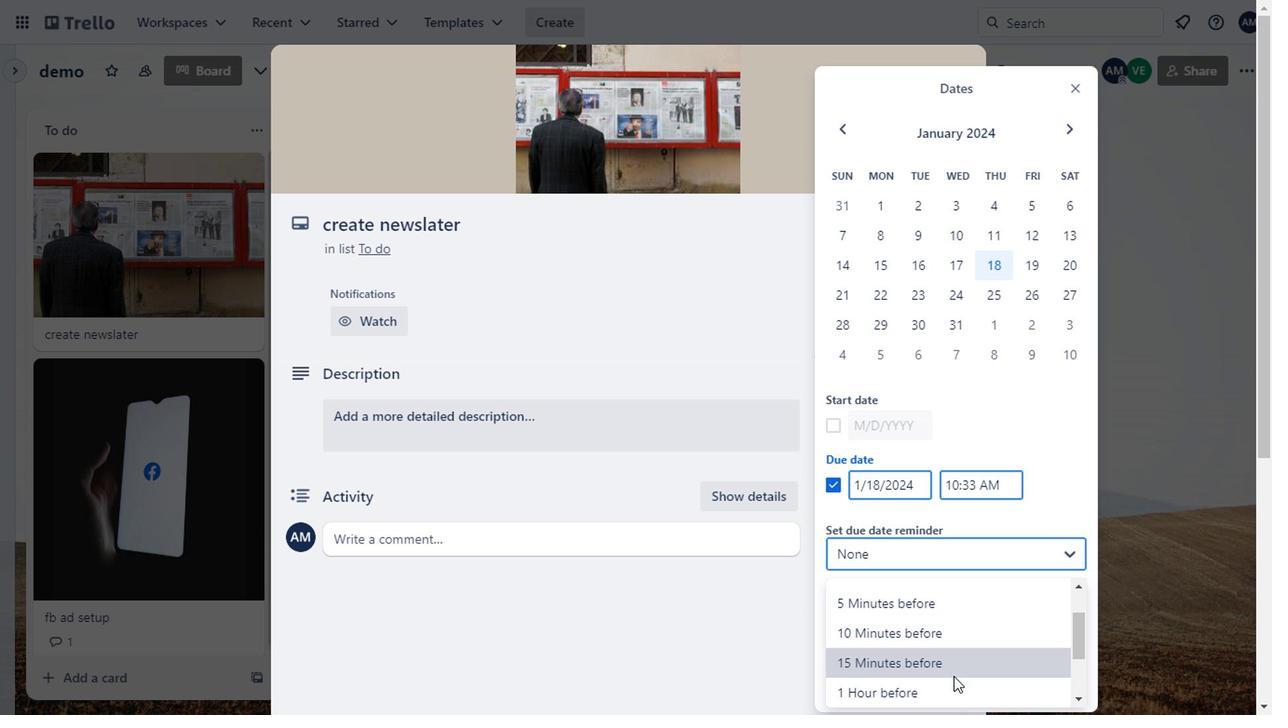 
Action: Mouse scrolled (946, 673) with delta (0, 0)
Screenshot: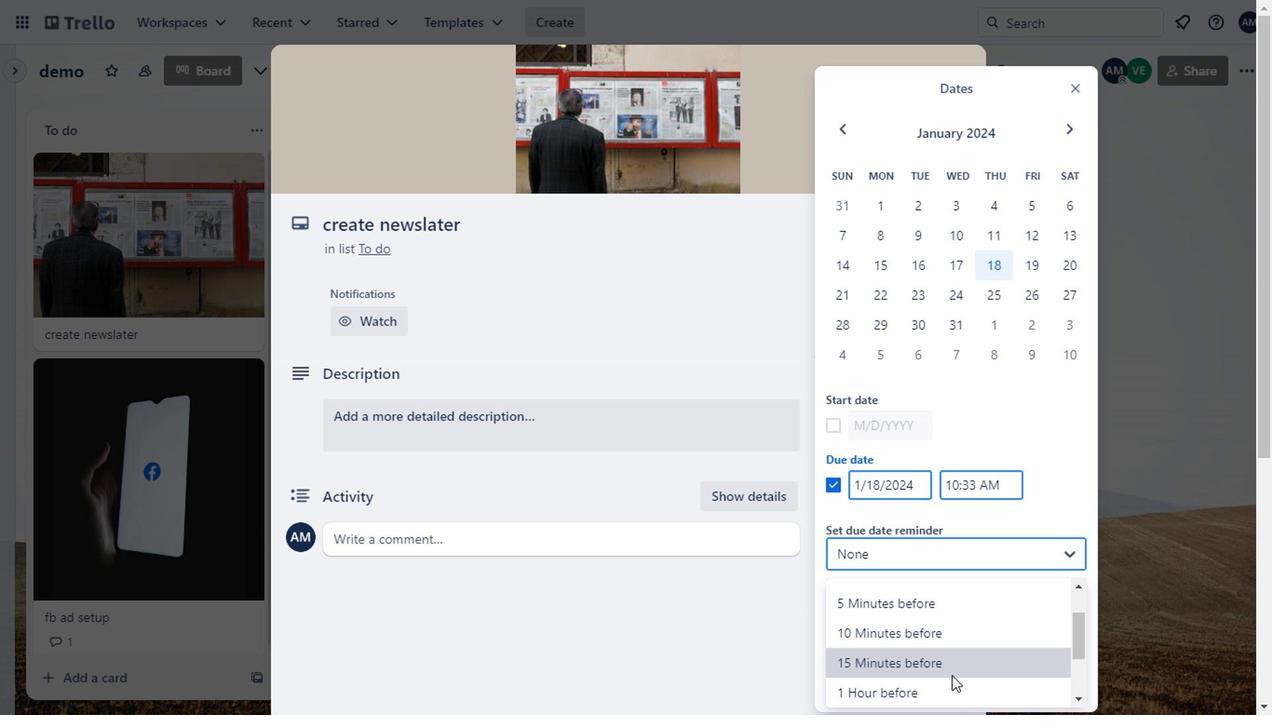 
Action: Mouse moved to (896, 609)
Screenshot: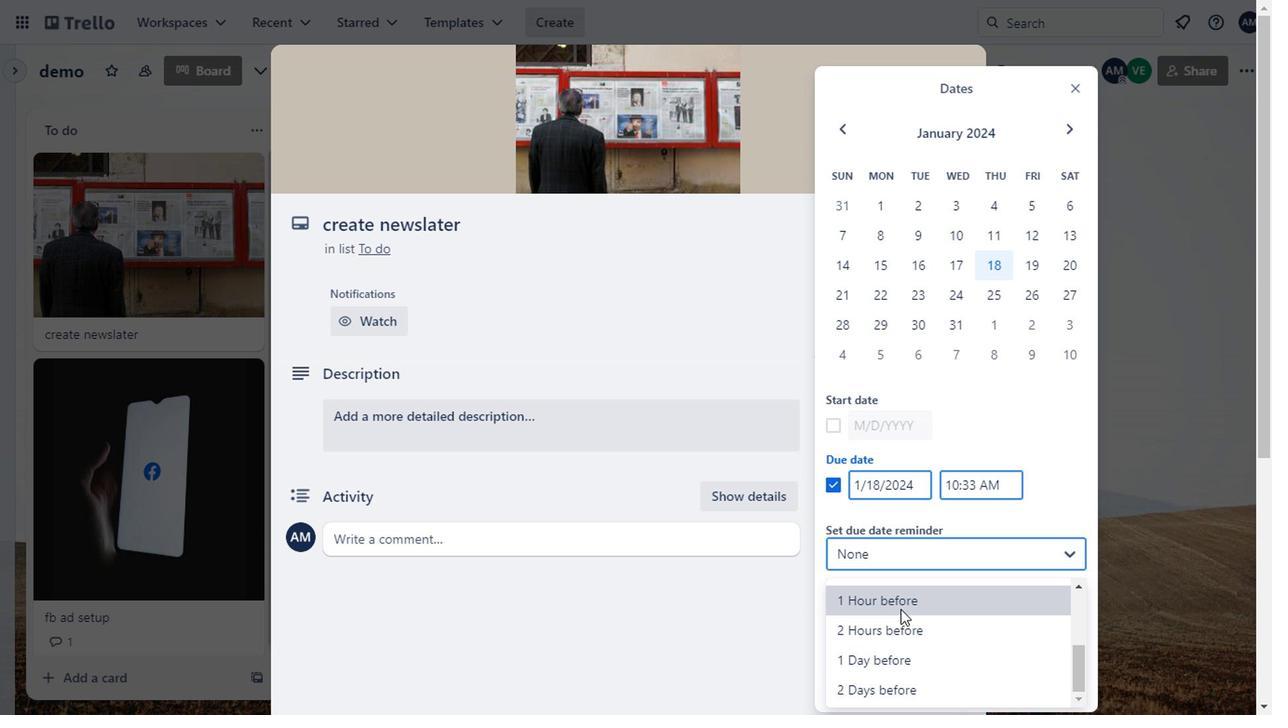 
Action: Mouse pressed left at (896, 609)
Screenshot: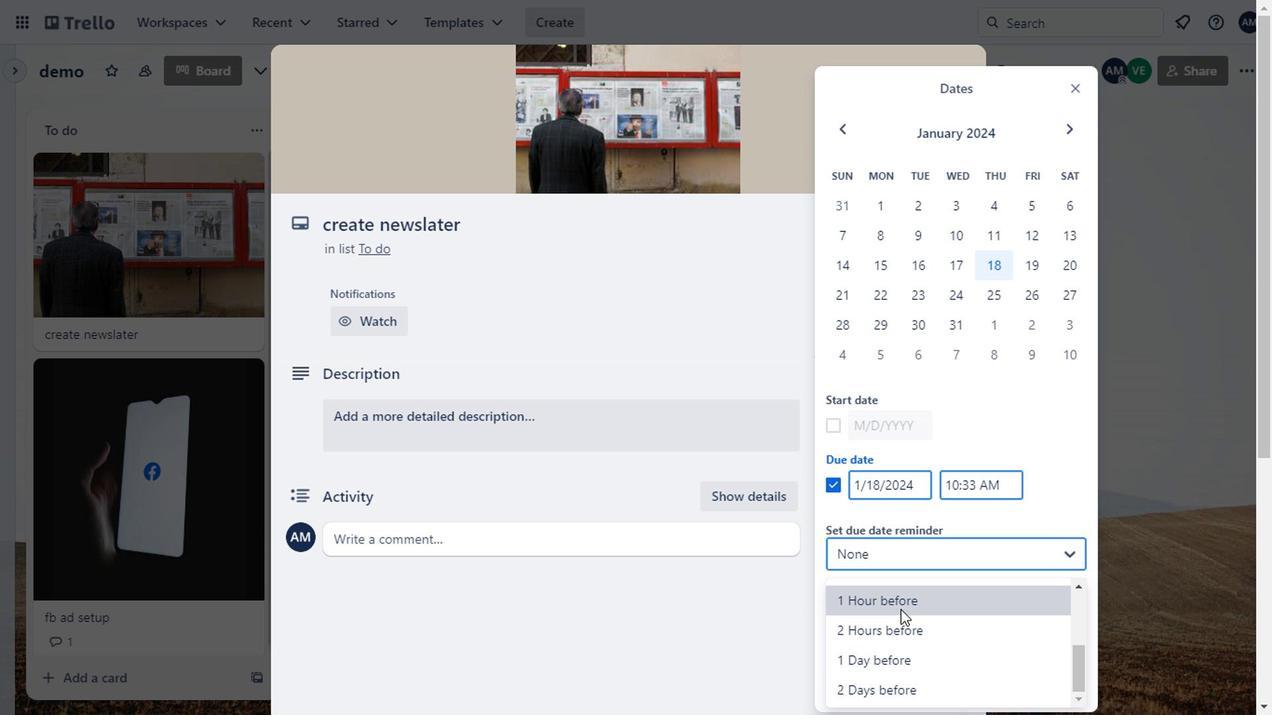 
Action: Mouse moved to (1020, 562)
Screenshot: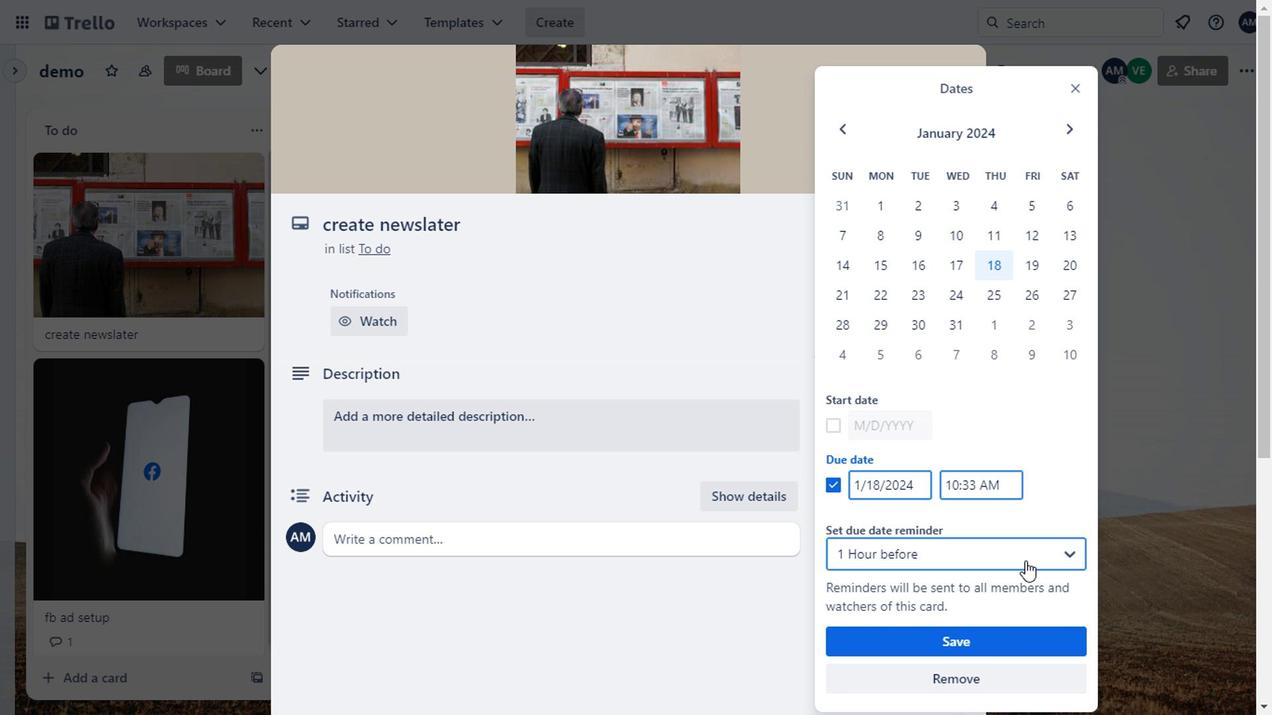
Action: Mouse pressed left at (1020, 562)
Screenshot: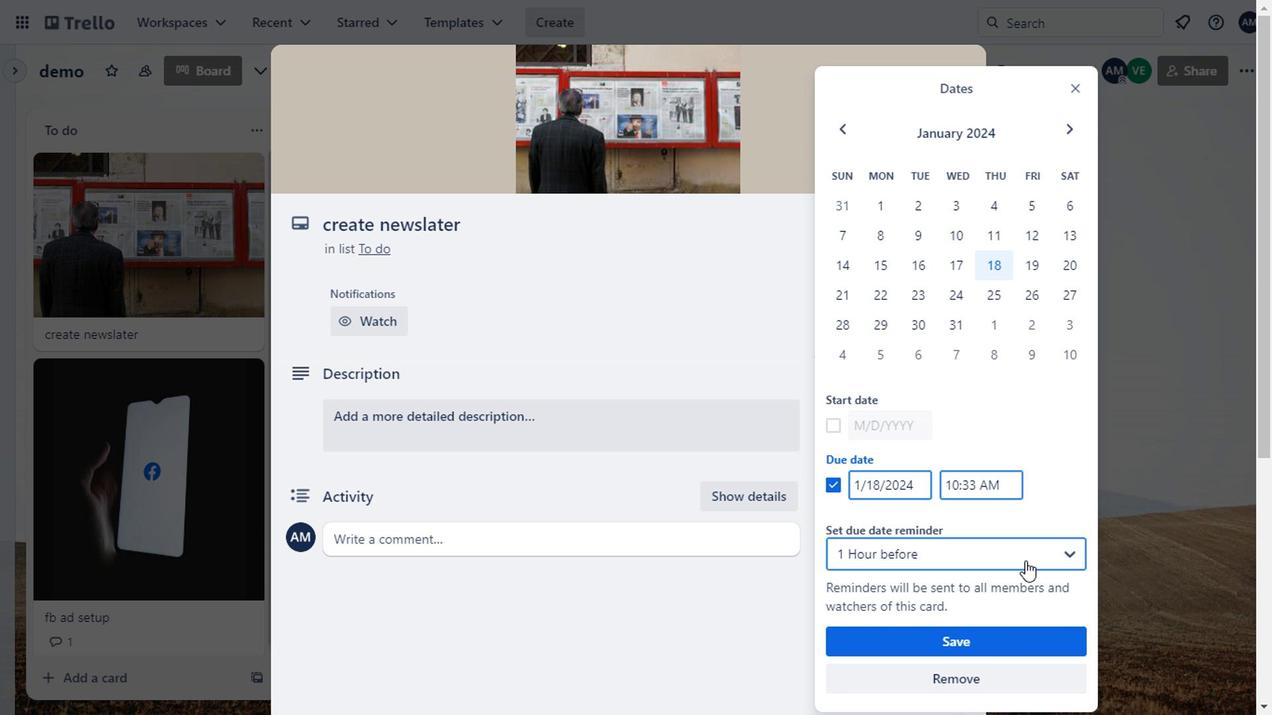 
Action: Mouse moved to (974, 608)
Screenshot: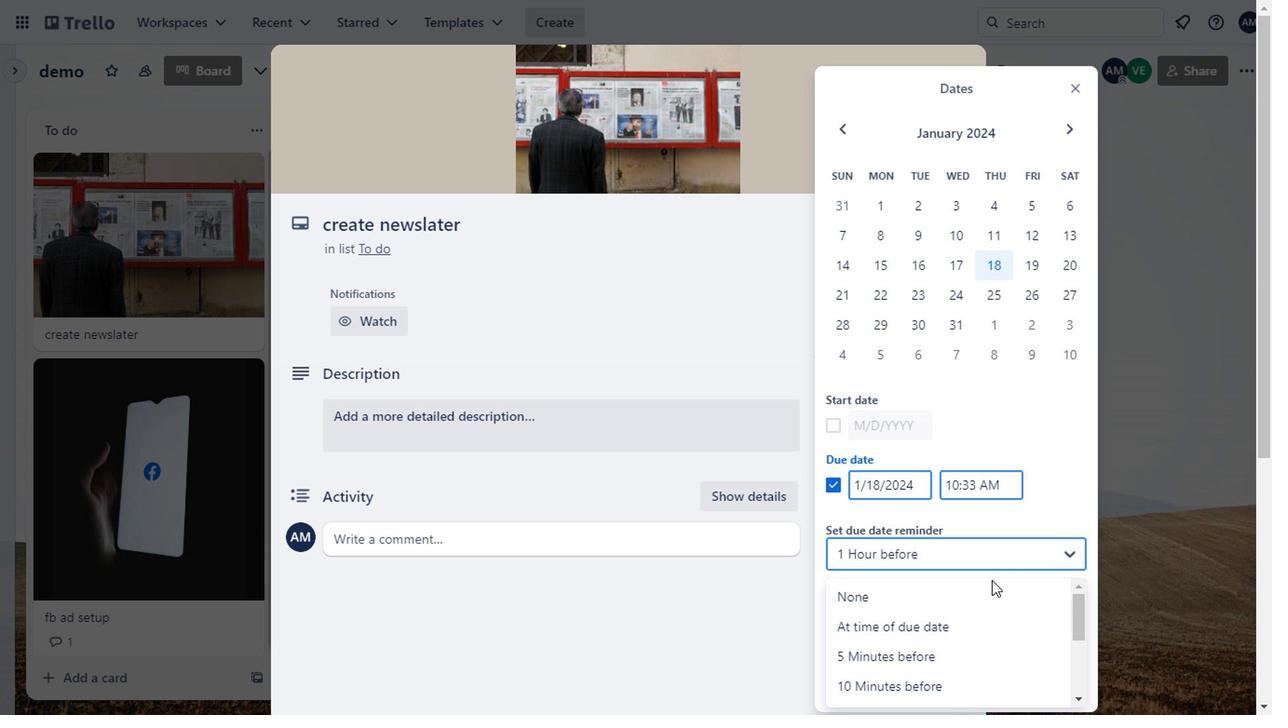 
Action: Mouse scrolled (974, 606) with delta (0, -1)
Screenshot: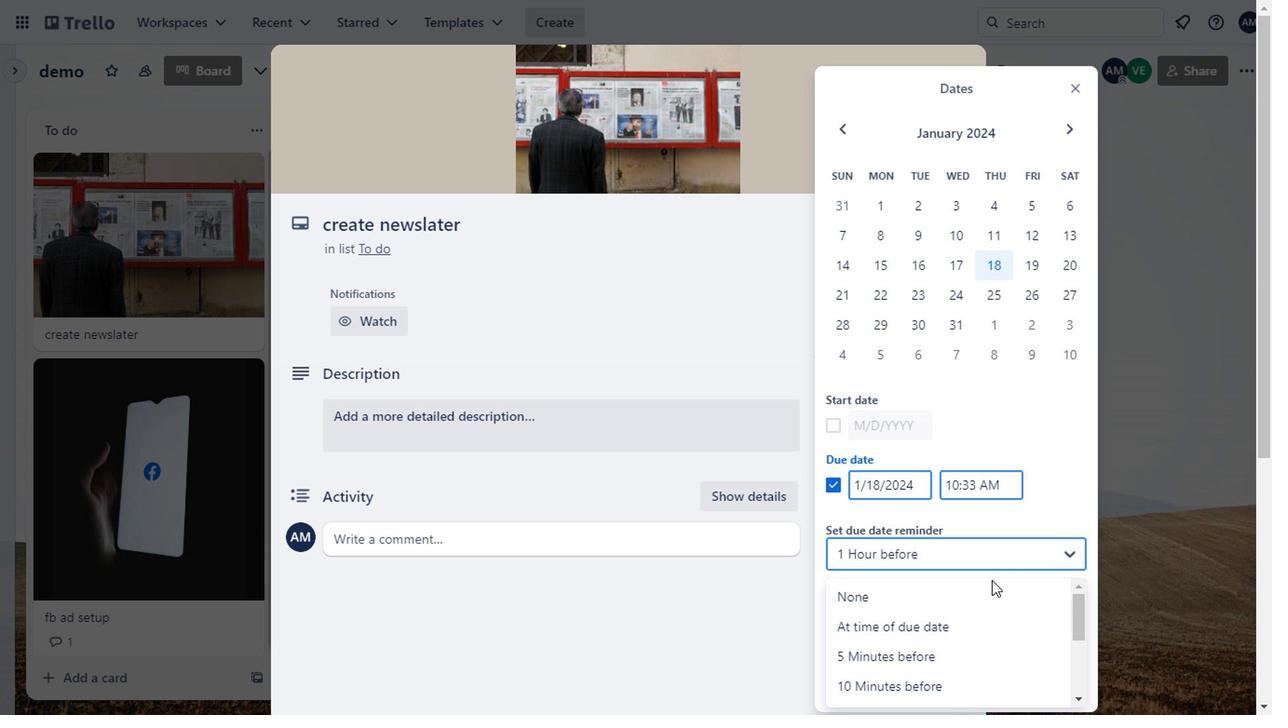 
Action: Mouse moved to (971, 604)
Screenshot: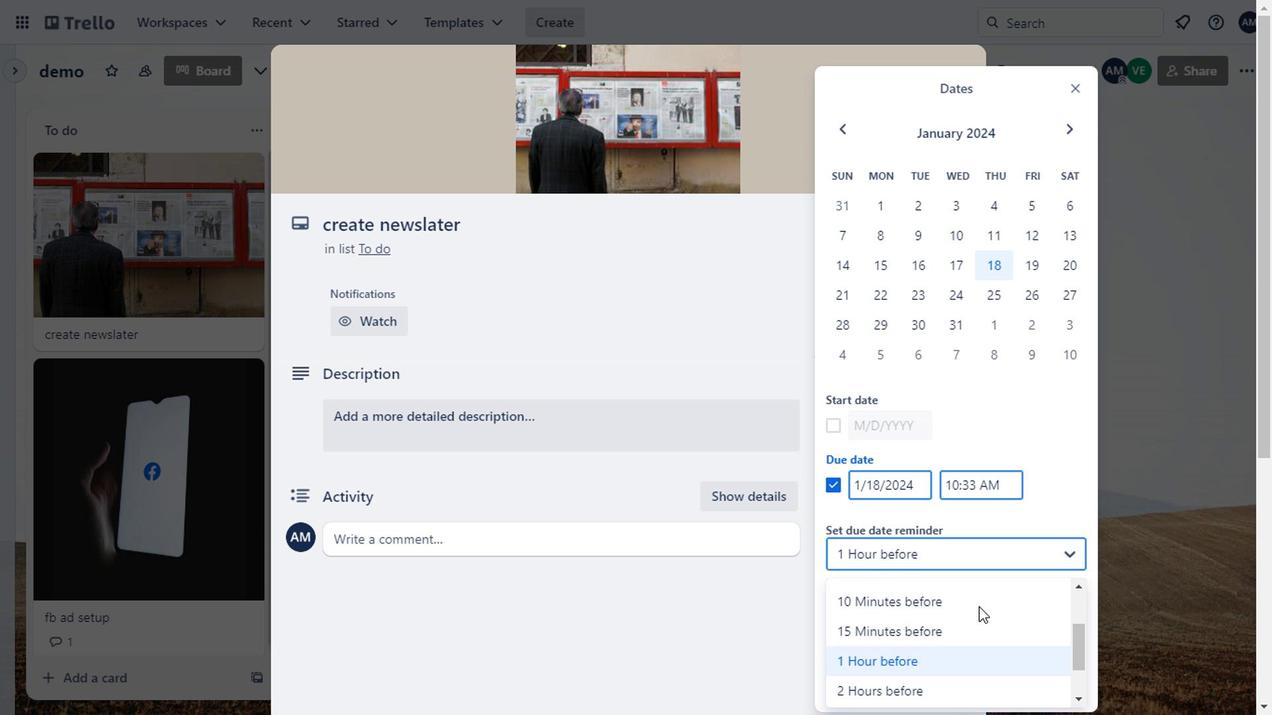 
Action: Mouse scrolled (971, 606) with delta (0, 1)
Screenshot: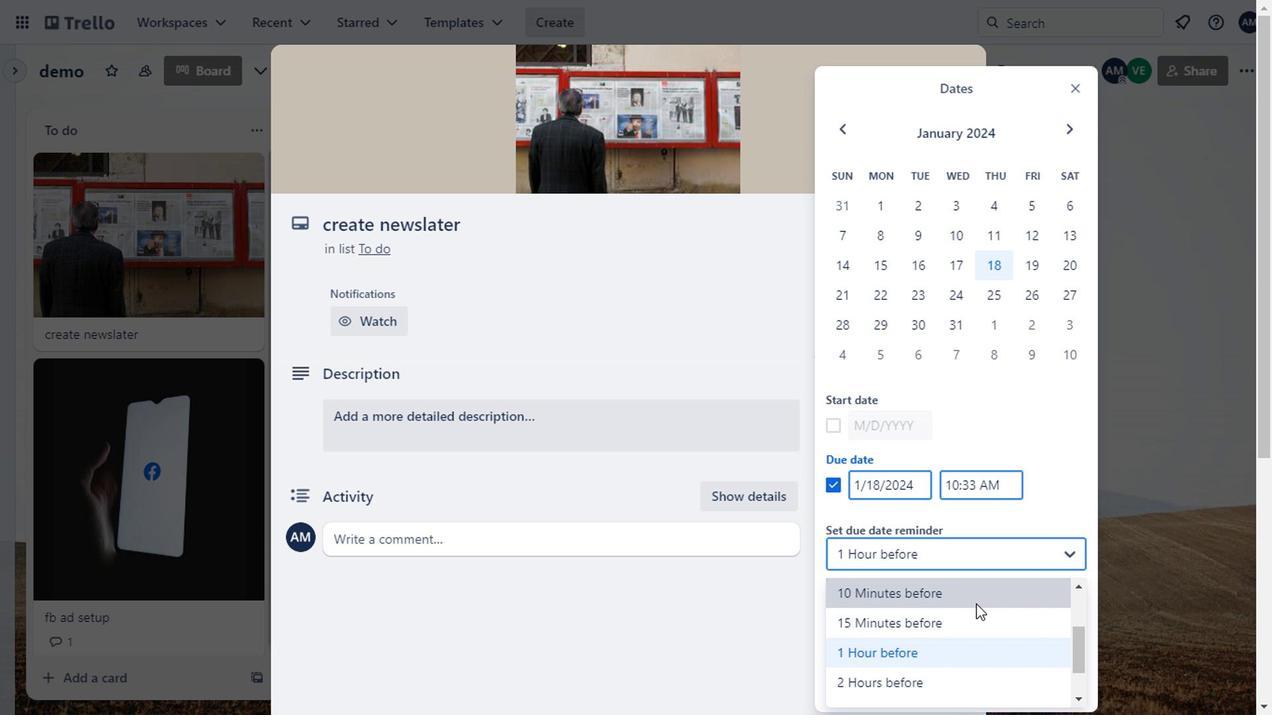 
Action: Mouse moved to (931, 629)
Screenshot: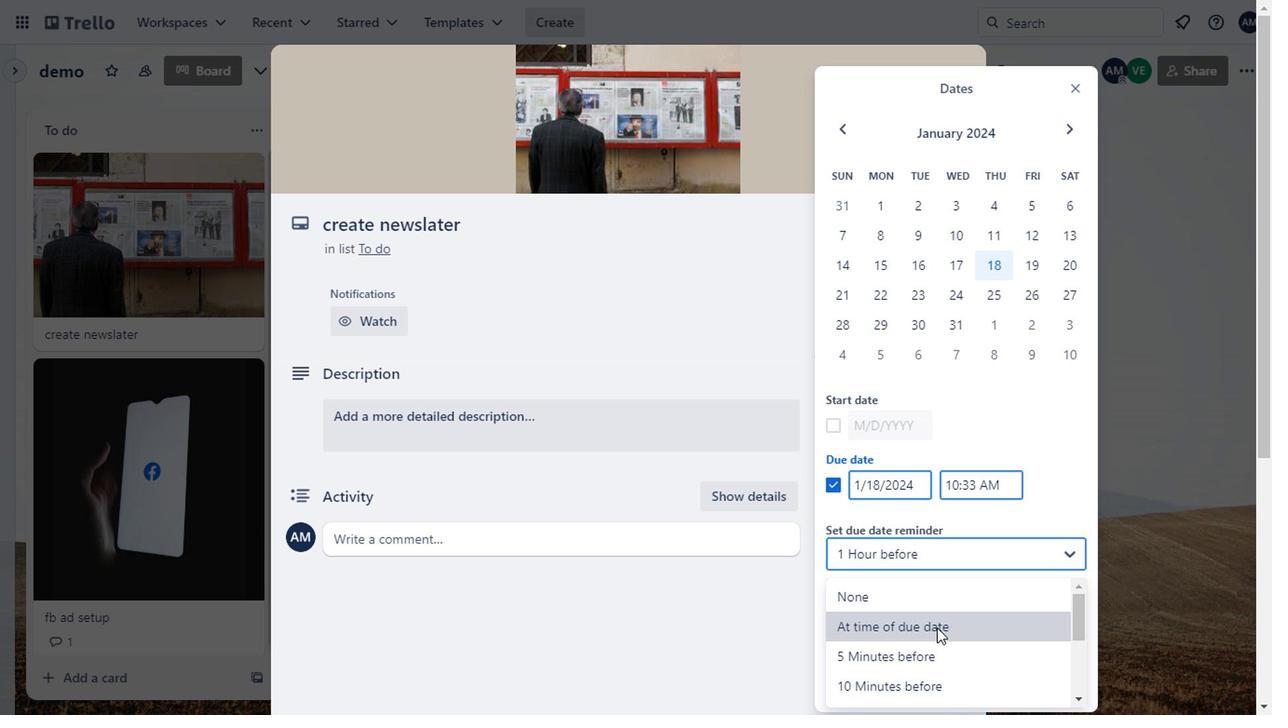 
Action: Mouse pressed left at (931, 629)
Screenshot: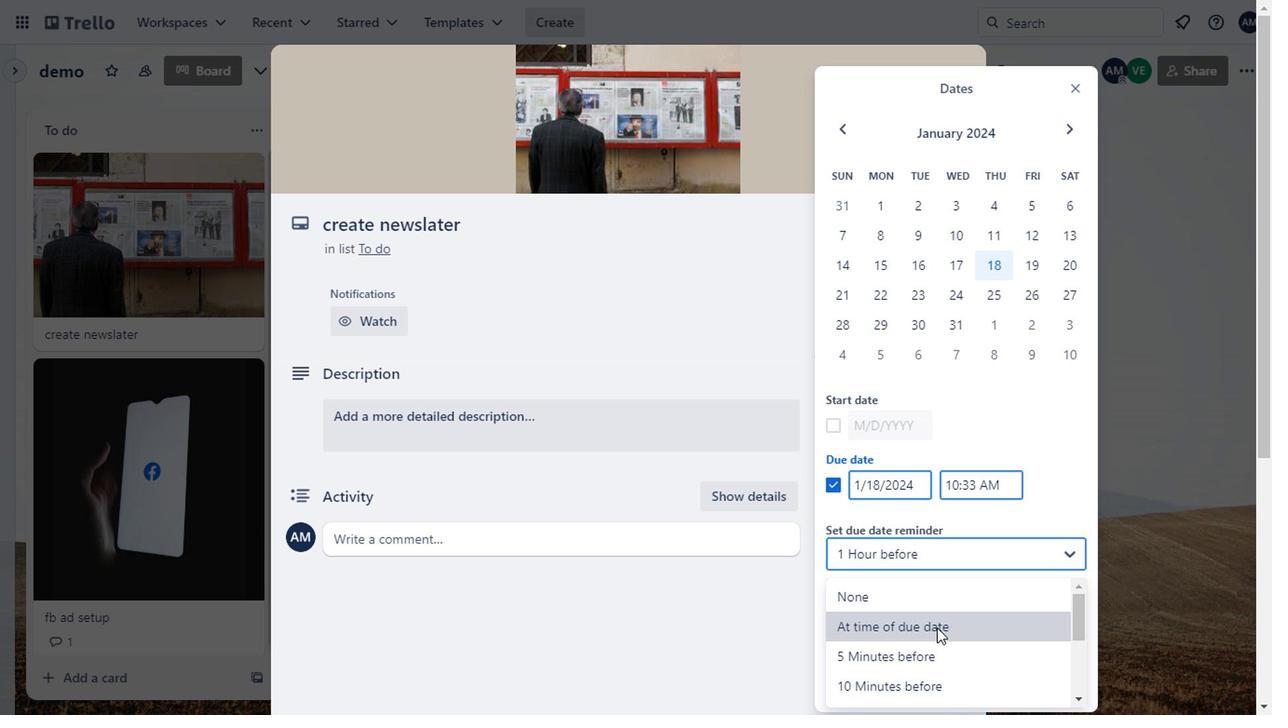 
Action: Mouse moved to (938, 640)
Screenshot: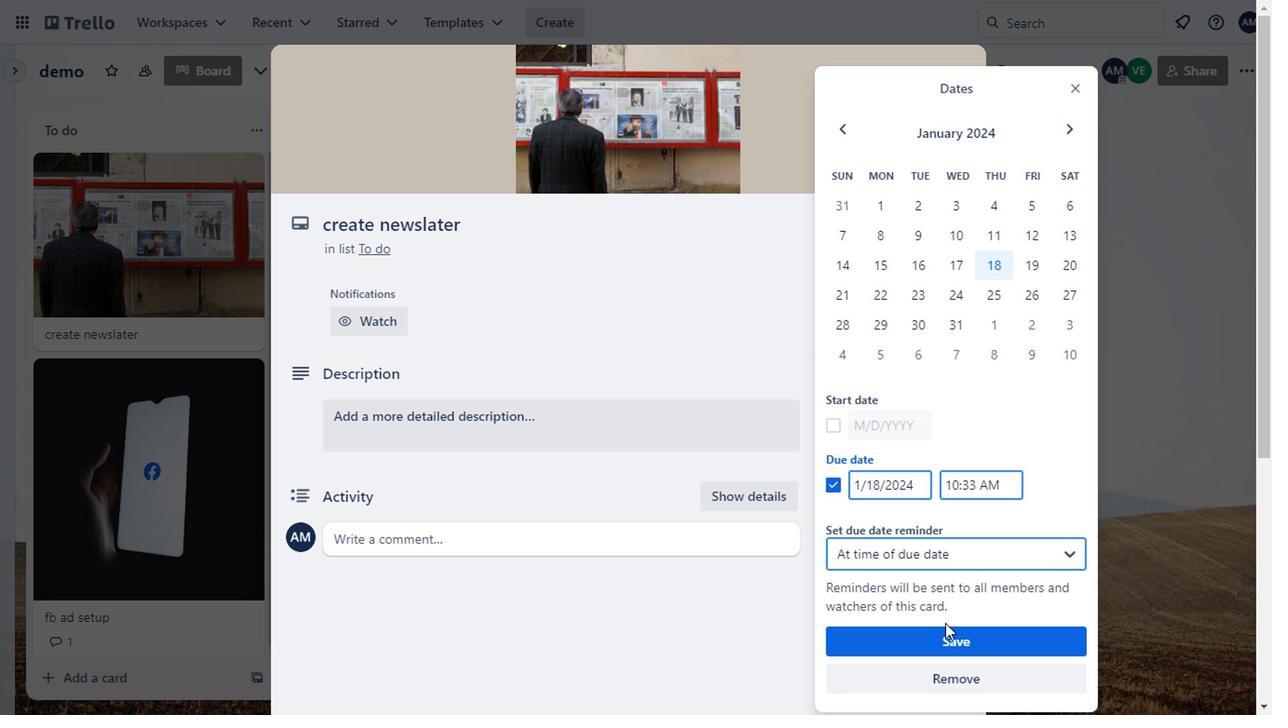 
Action: Mouse pressed left at (938, 640)
Screenshot: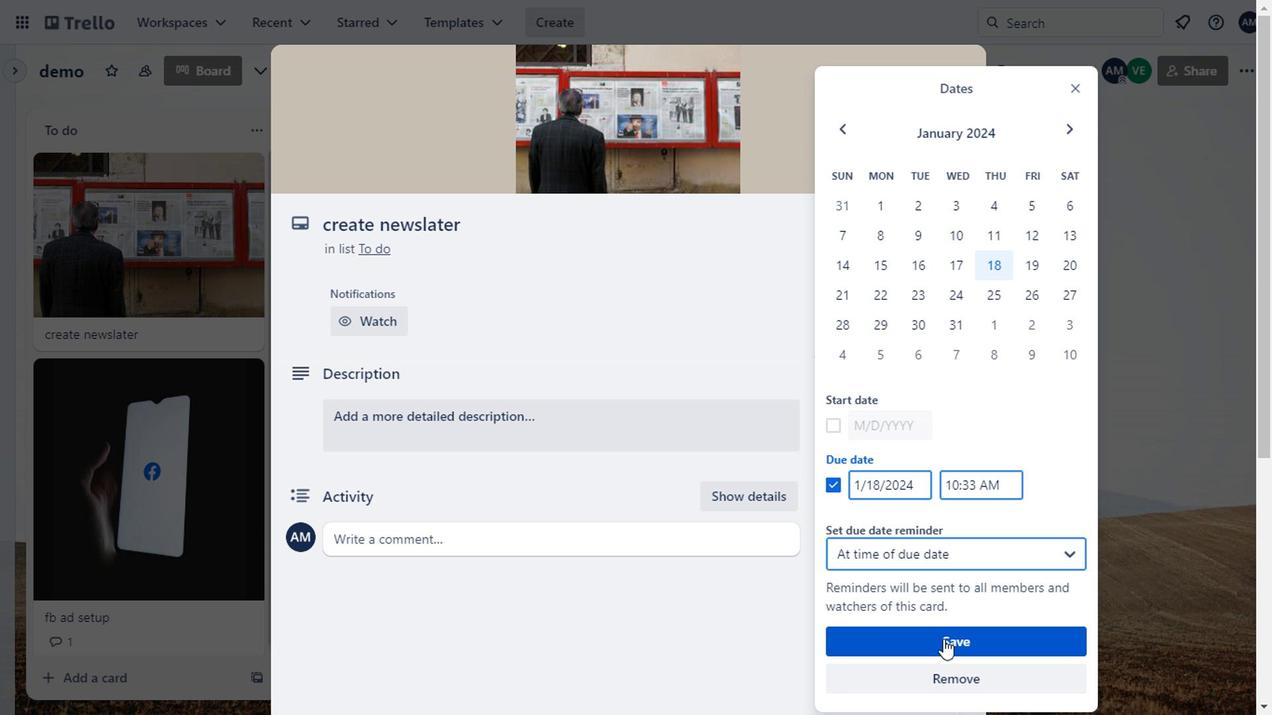 
Action: Mouse moved to (1018, 231)
Screenshot: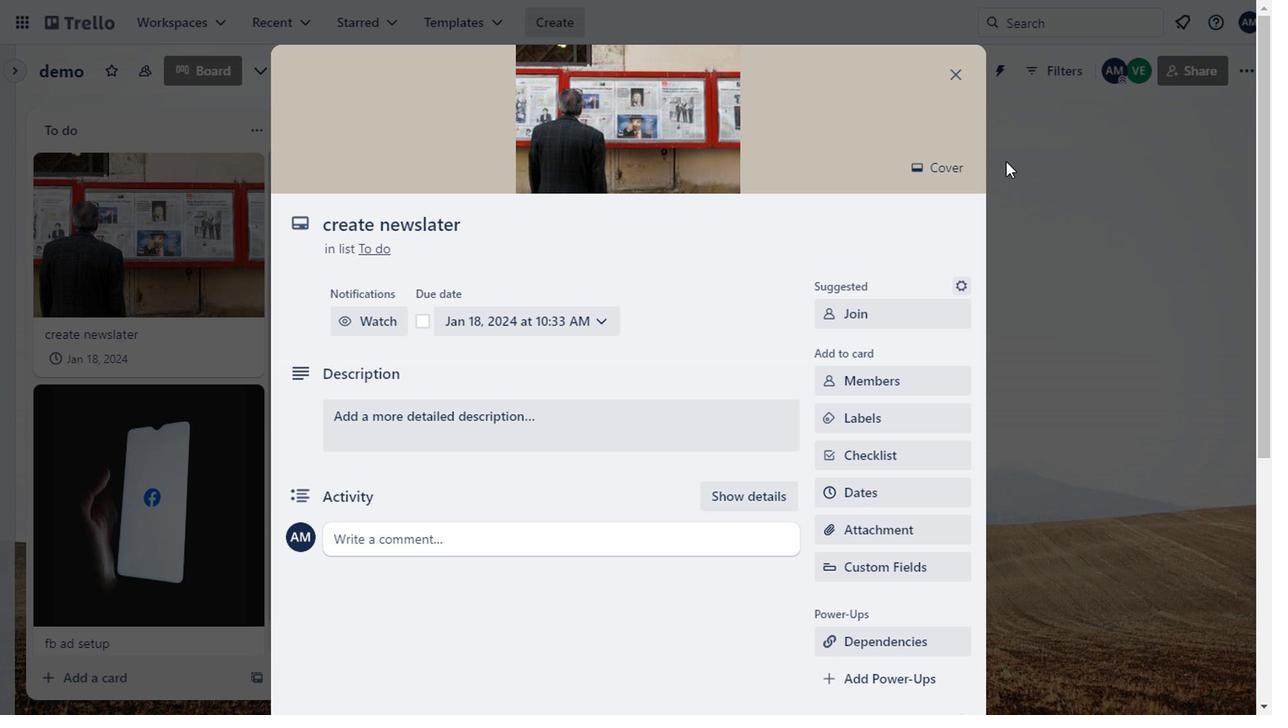 
Action: Mouse pressed left at (1018, 231)
Screenshot: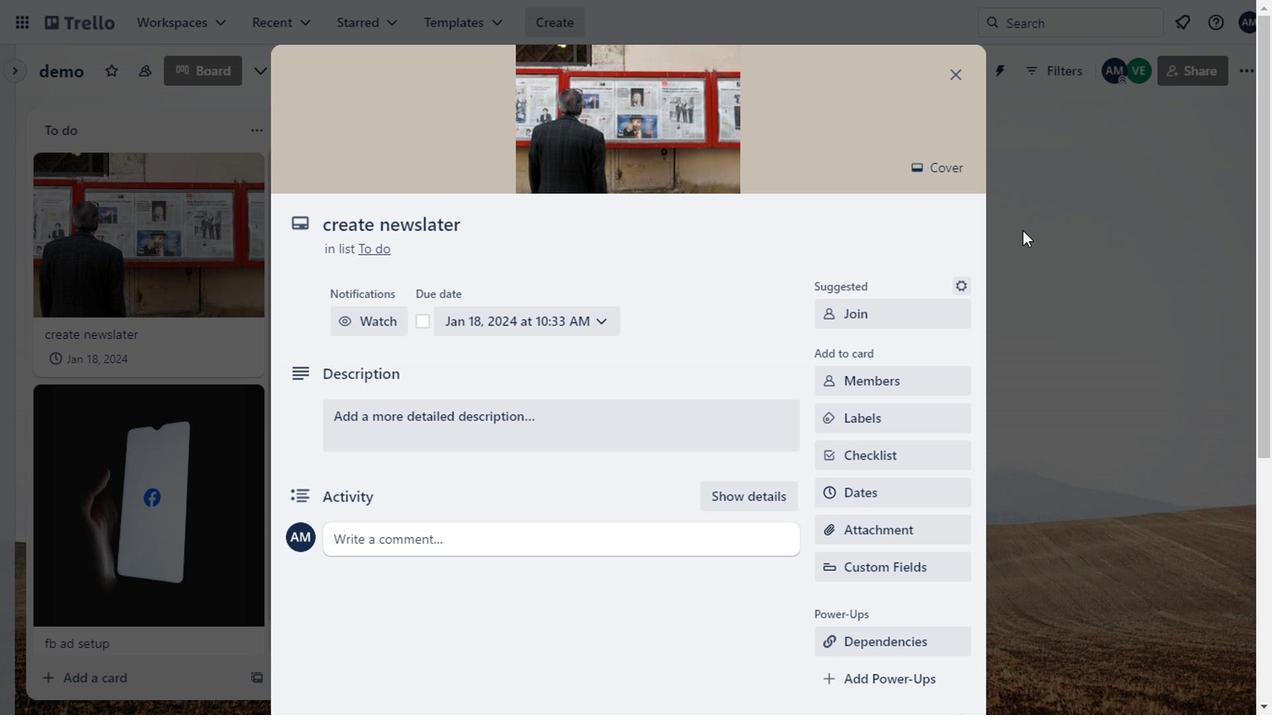 
Action: Mouse moved to (134, 296)
Screenshot: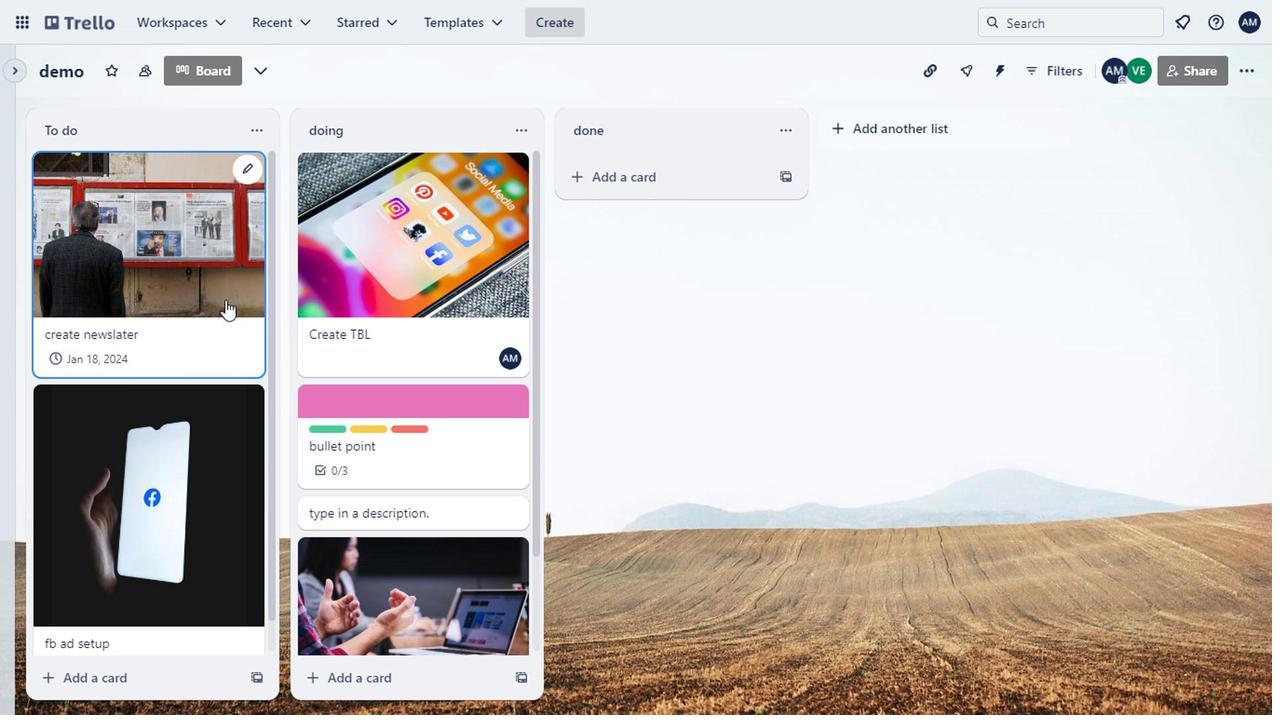 
Action: Mouse pressed left at (134, 296)
Screenshot: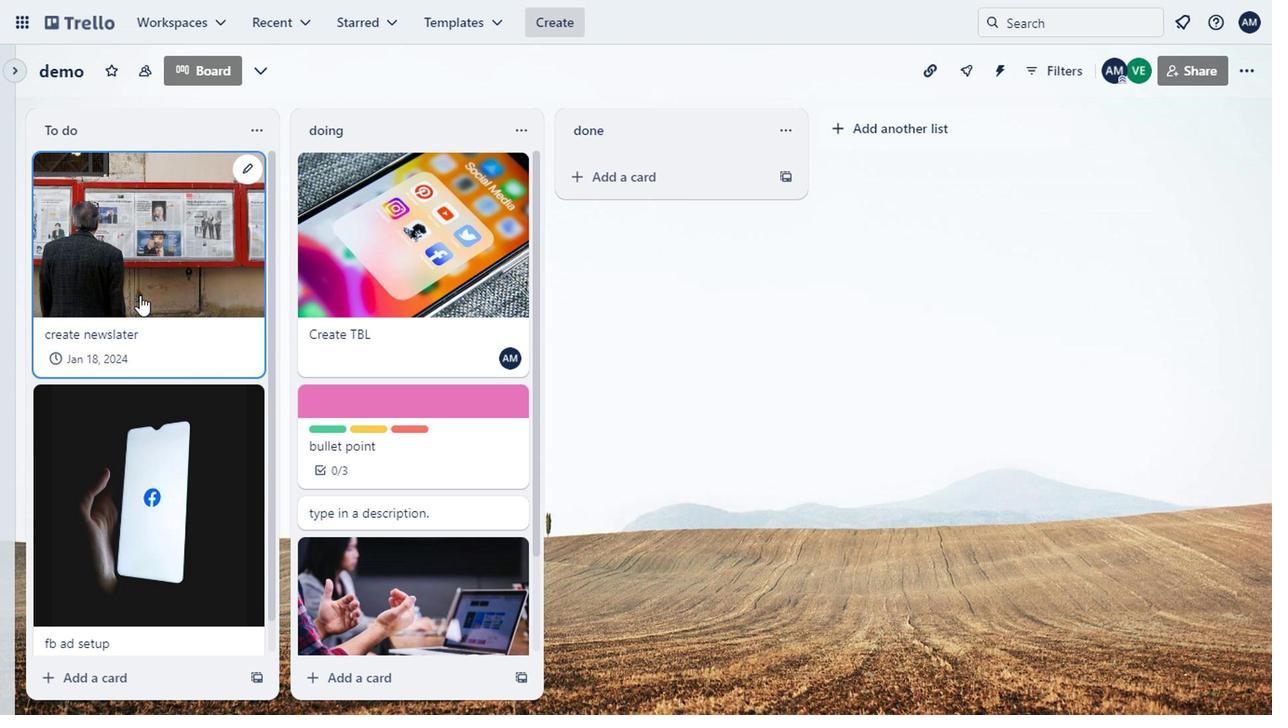 
Action: Mouse moved to (895, 523)
Screenshot: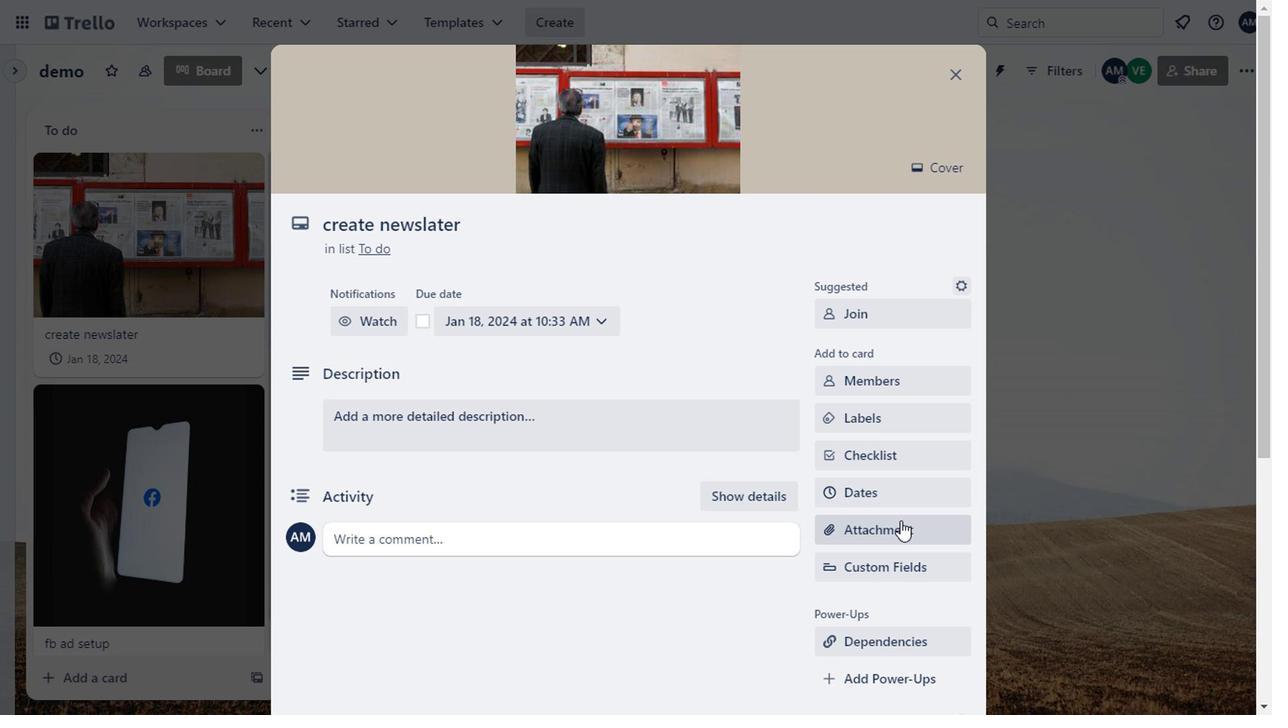
Action: Mouse pressed left at (895, 523)
Screenshot: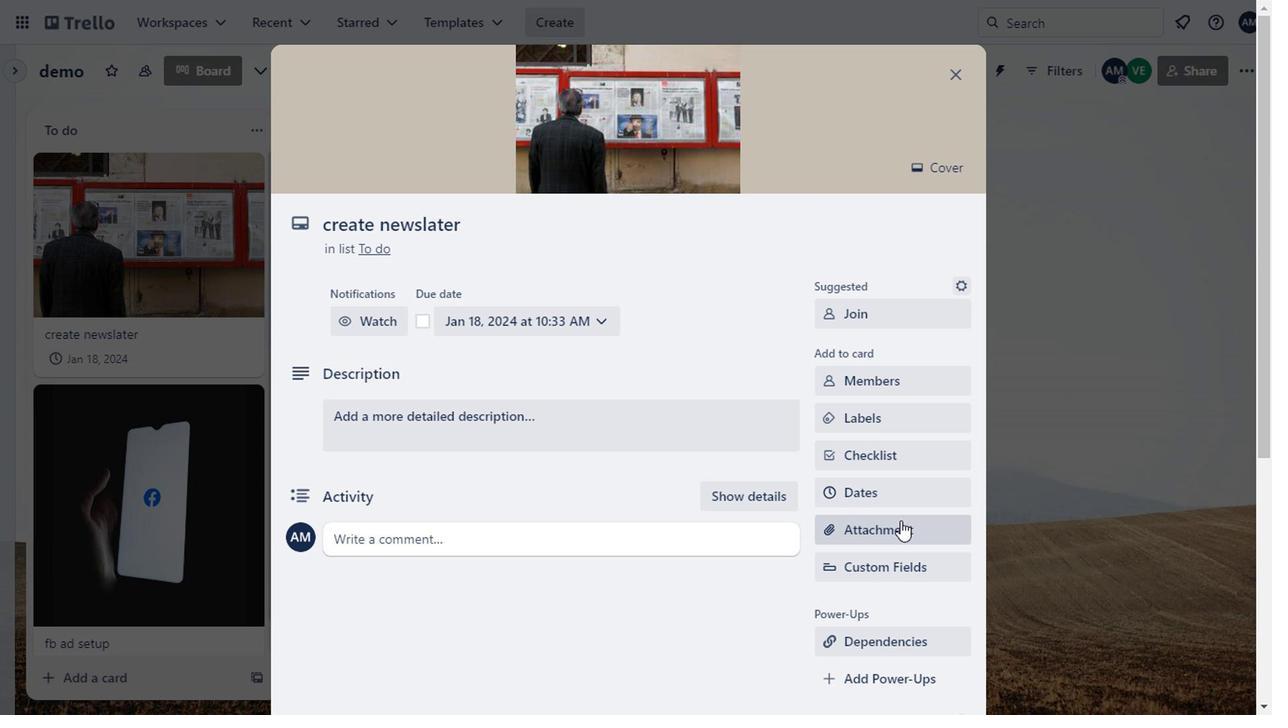 
Action: Mouse moved to (896, 444)
Screenshot: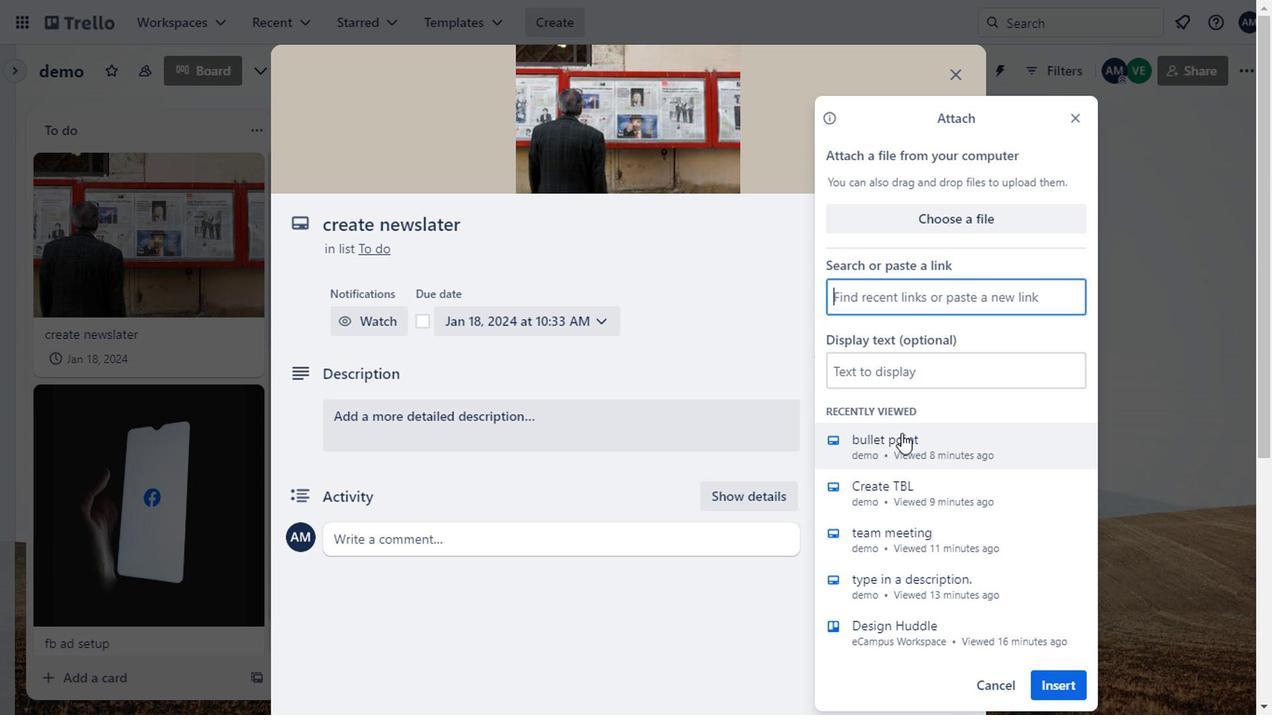 
Action: Mouse pressed left at (896, 444)
Screenshot: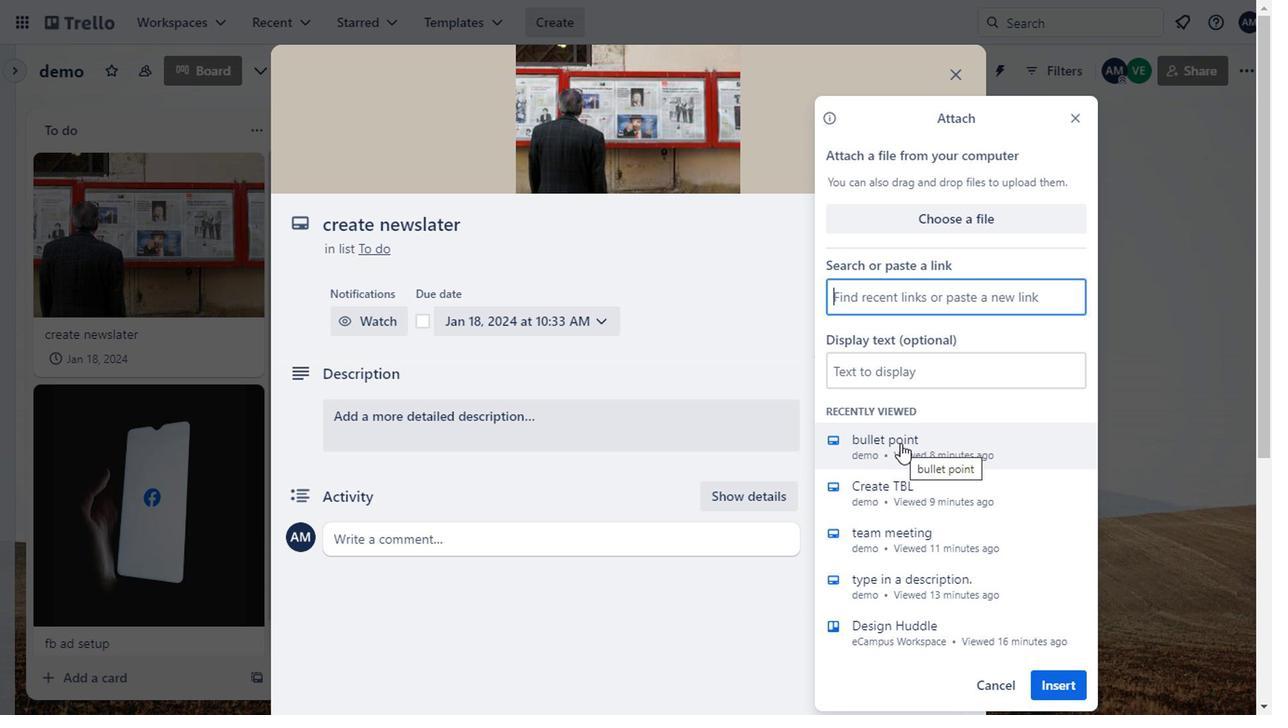 
Action: Mouse moved to (983, 494)
Screenshot: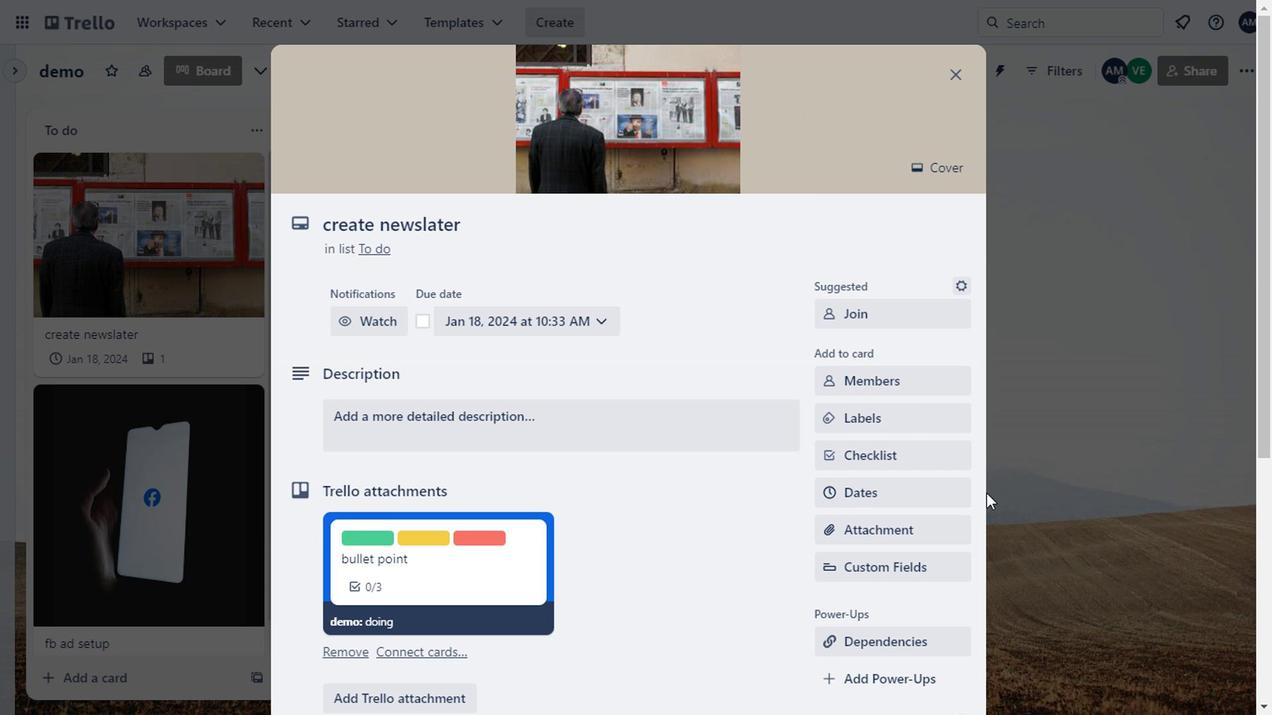 
Action: Mouse pressed left at (983, 494)
Screenshot: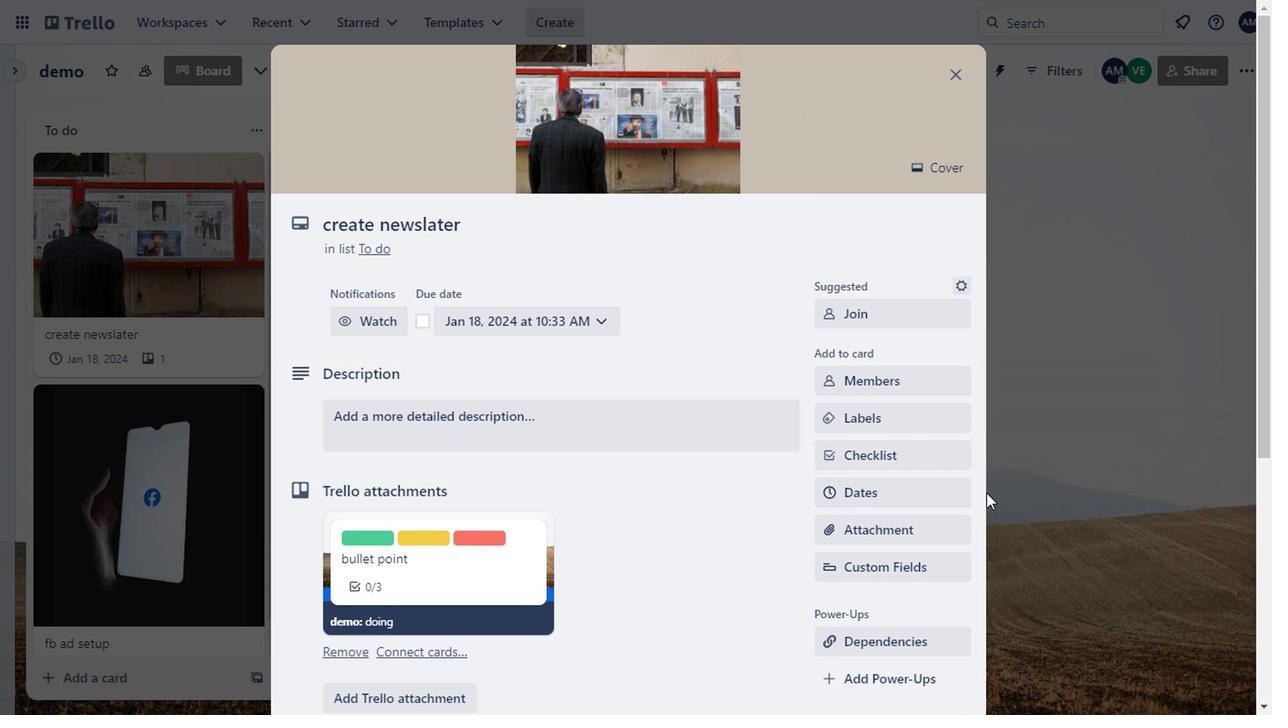 
Action: Mouse moved to (151, 347)
Screenshot: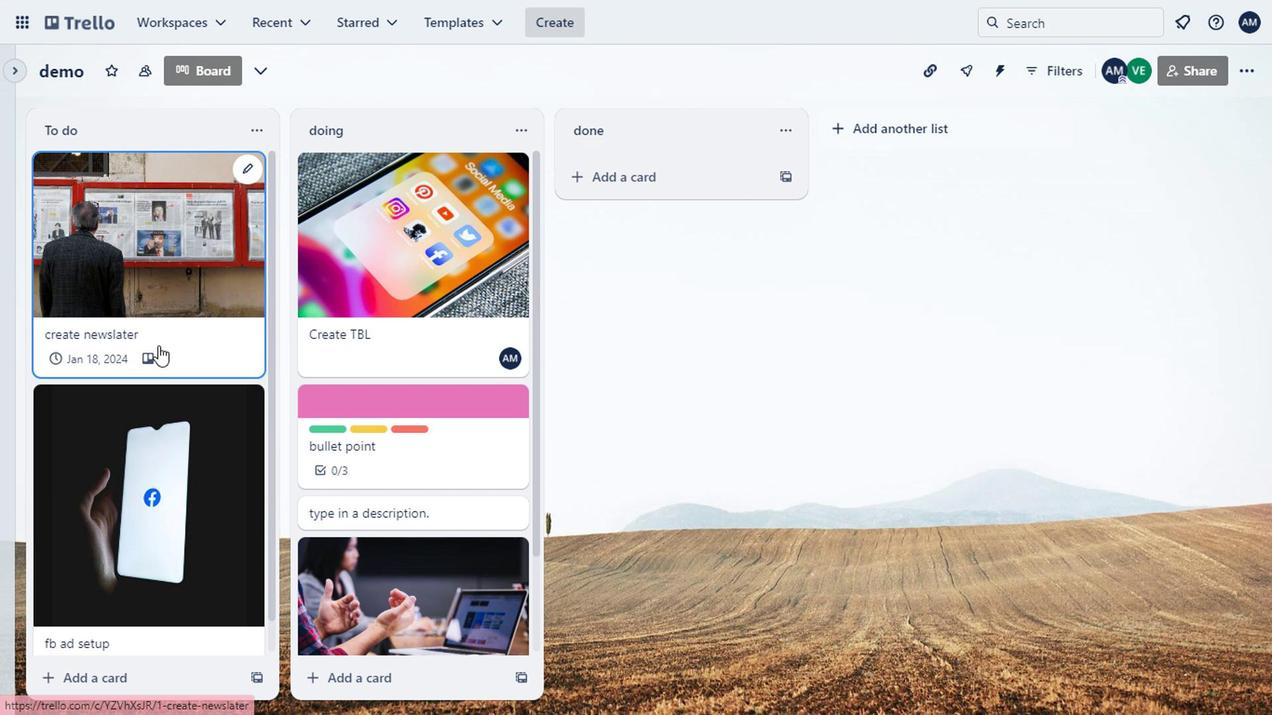
Action: Mouse scrolled (151, 345) with delta (0, -1)
Screenshot: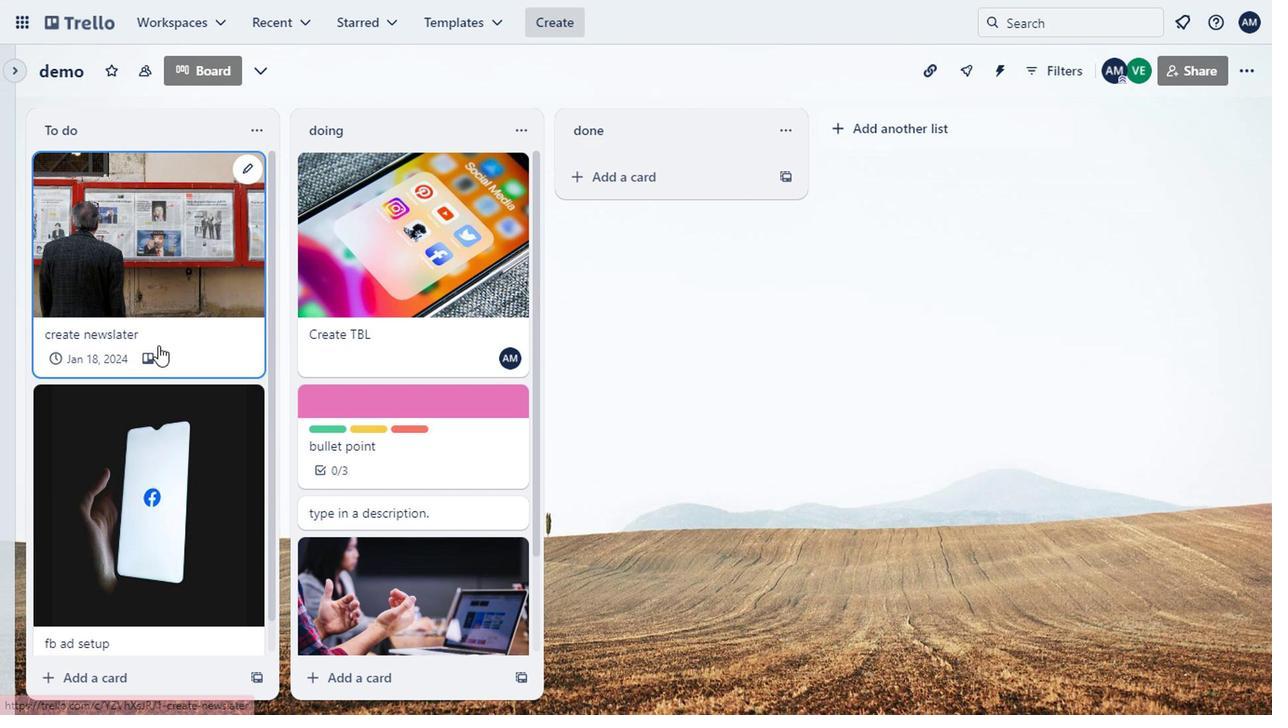 
Action: Mouse moved to (558, 410)
Screenshot: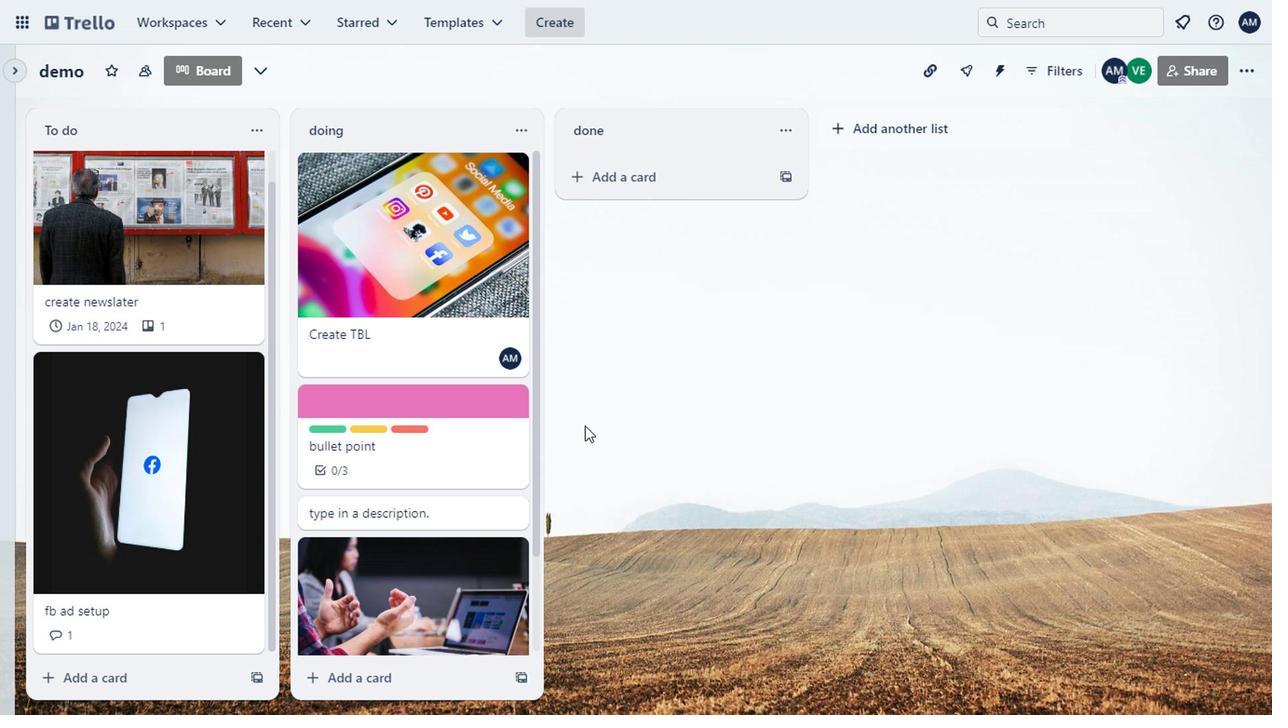 
Action: Mouse scrolled (558, 409) with delta (0, 0)
Screenshot: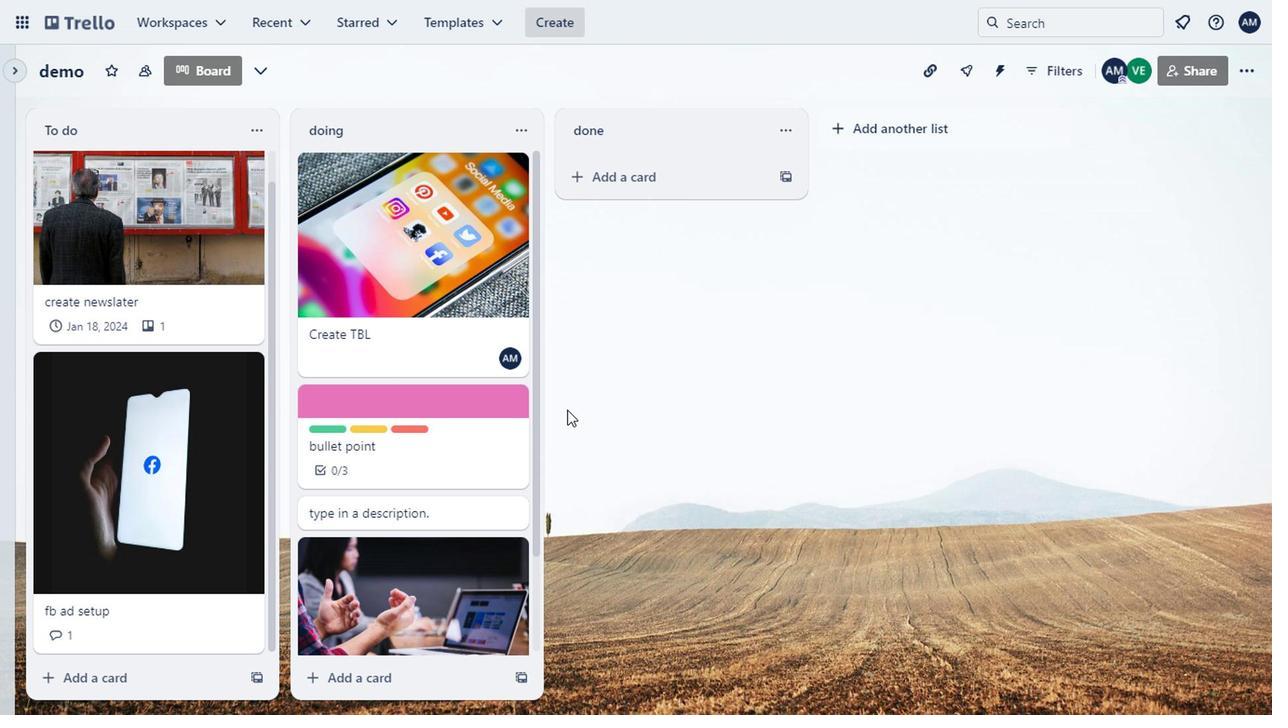 
Action: Mouse moved to (555, 409)
Screenshot: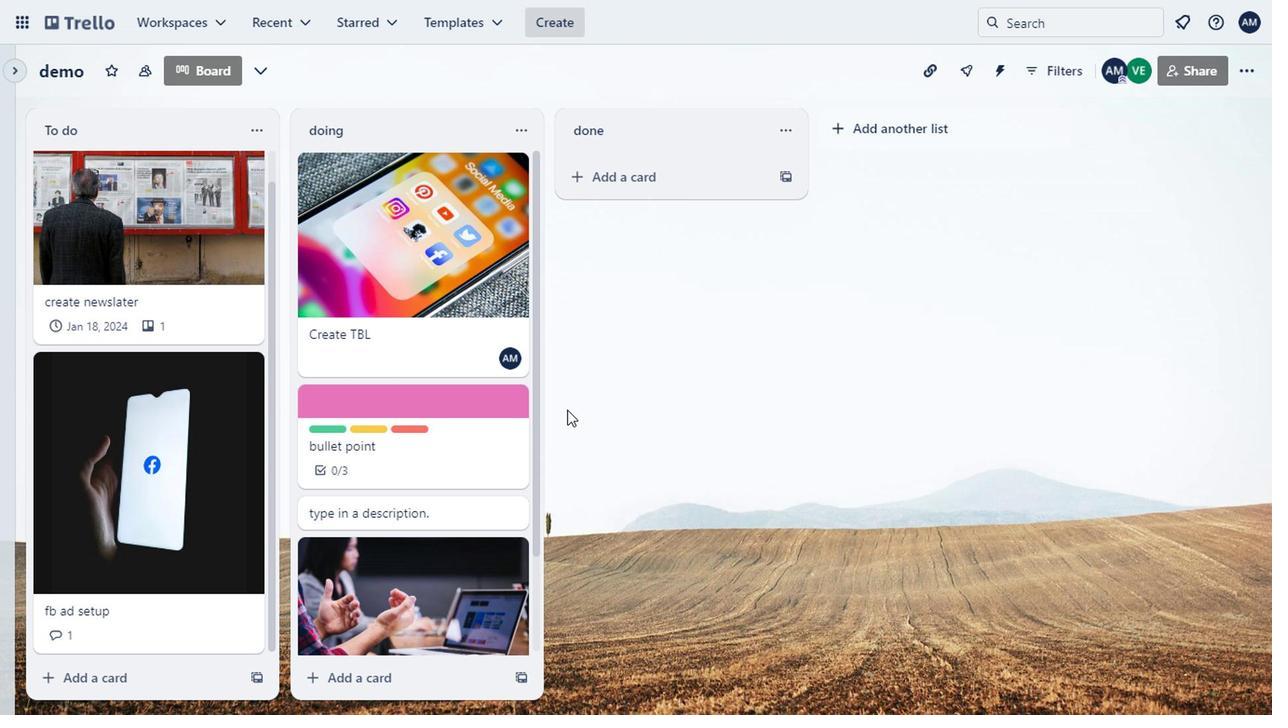 
Action: Mouse scrolled (555, 408) with delta (0, 0)
Screenshot: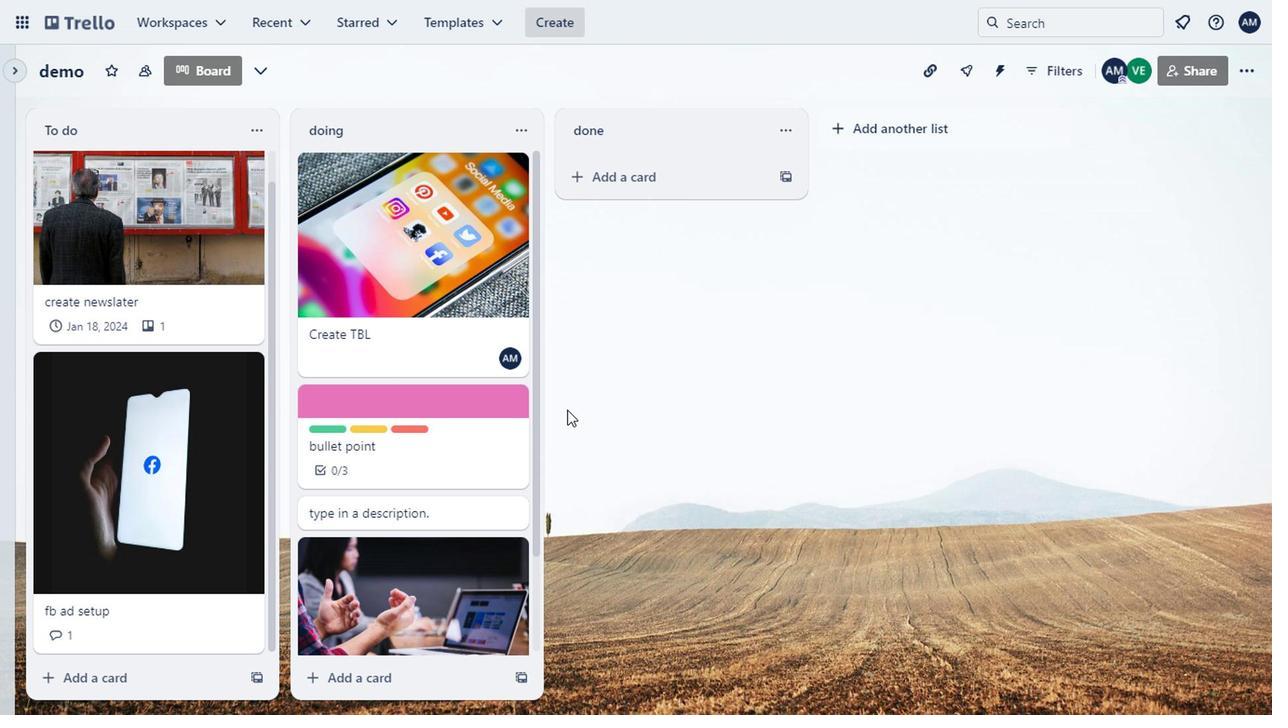 
Action: Mouse moved to (553, 409)
Screenshot: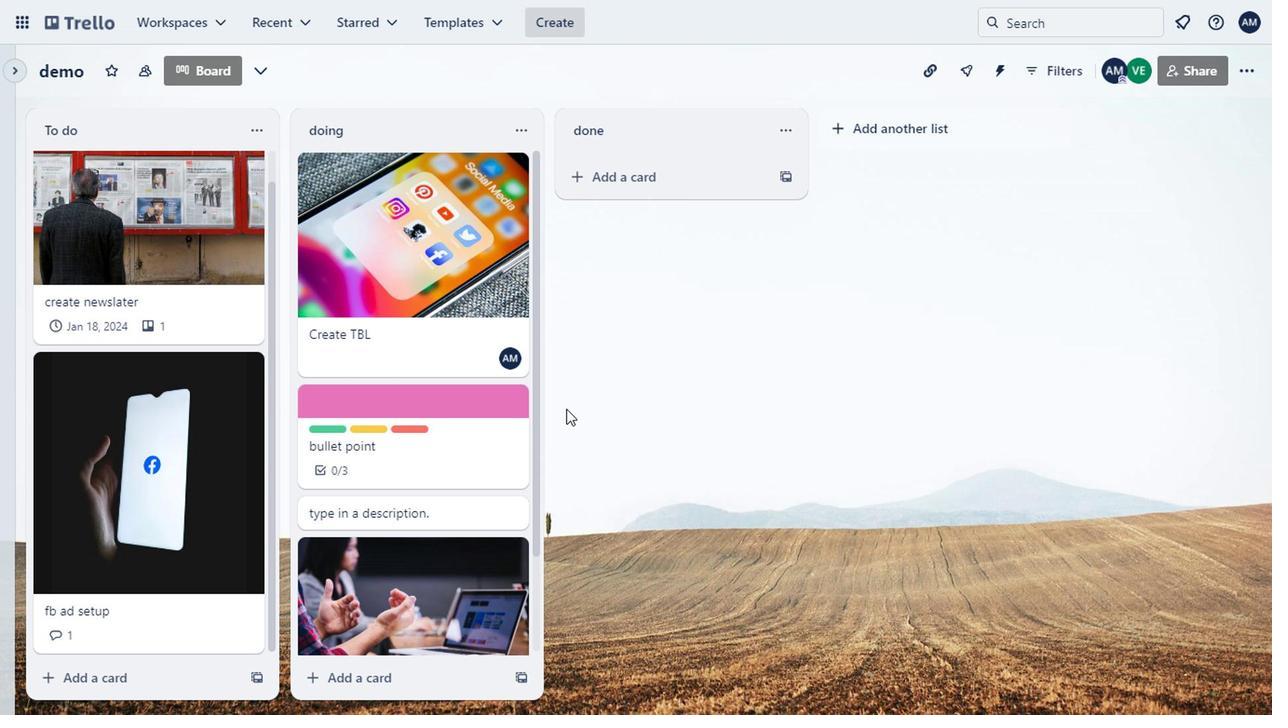
Action: Mouse scrolled (553, 408) with delta (0, 0)
Screenshot: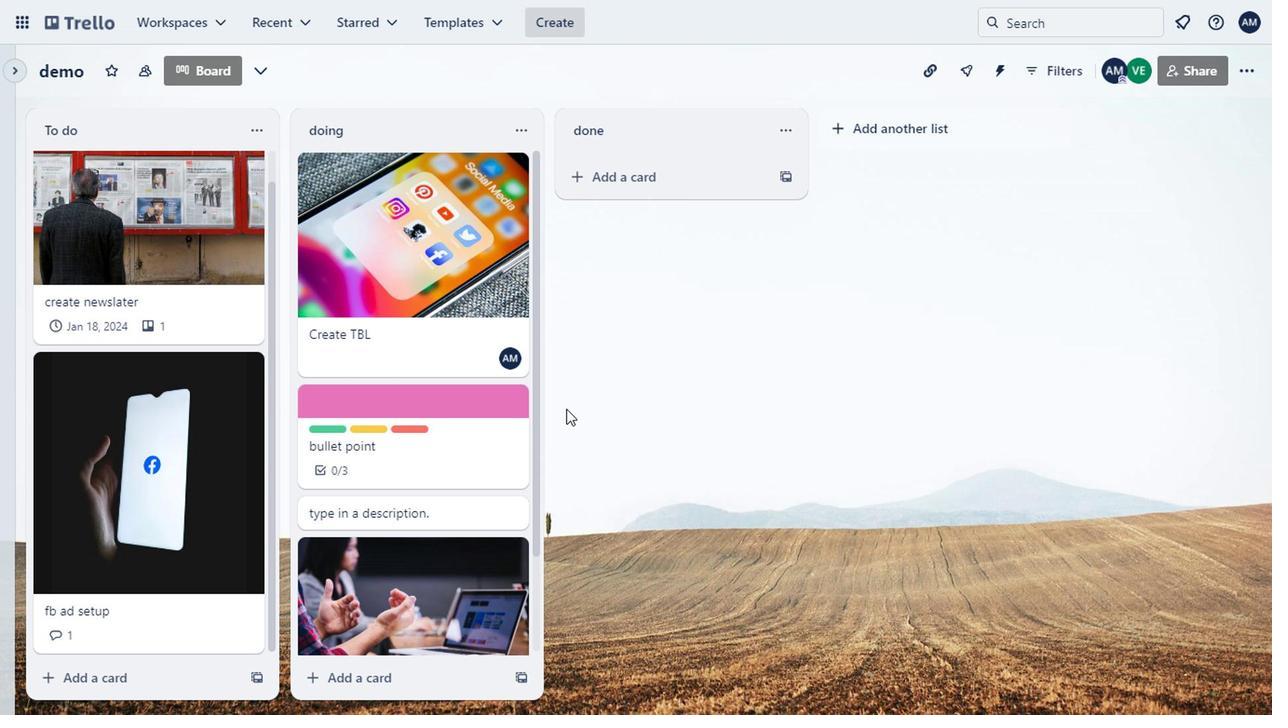 
Action: Mouse moved to (337, 359)
Screenshot: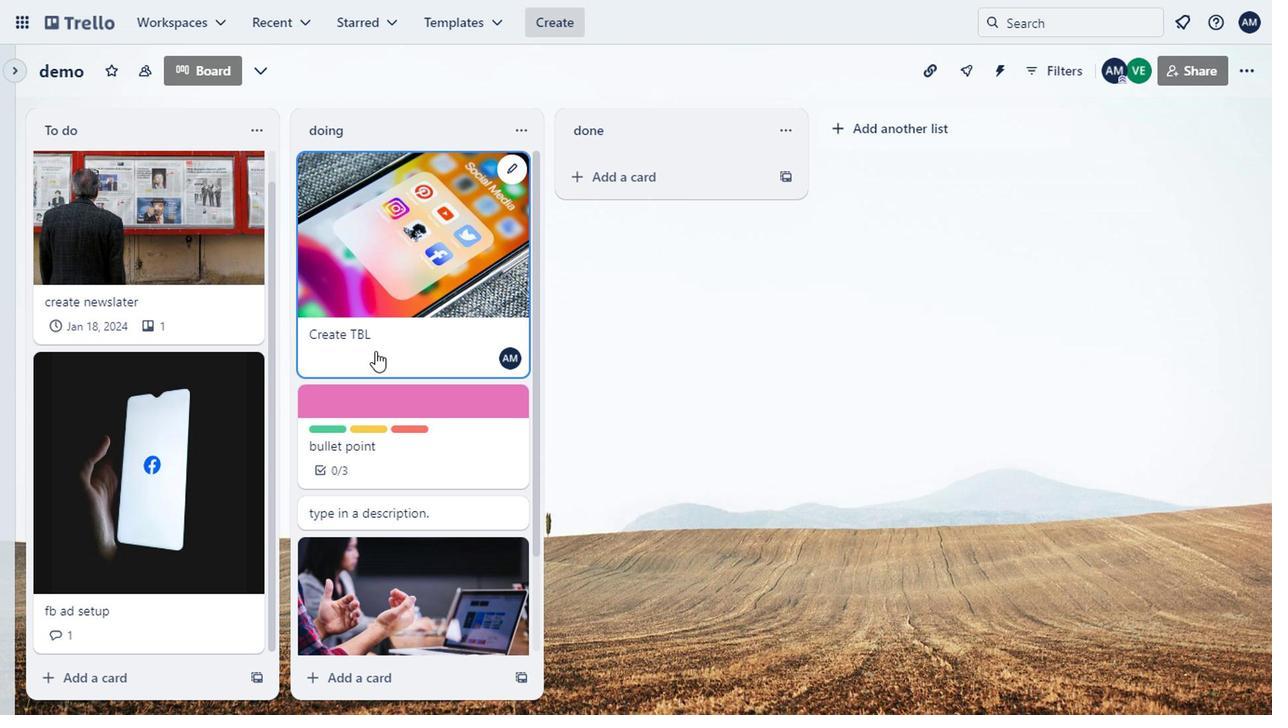 
Action: Mouse scrolled (337, 359) with delta (0, 0)
Screenshot: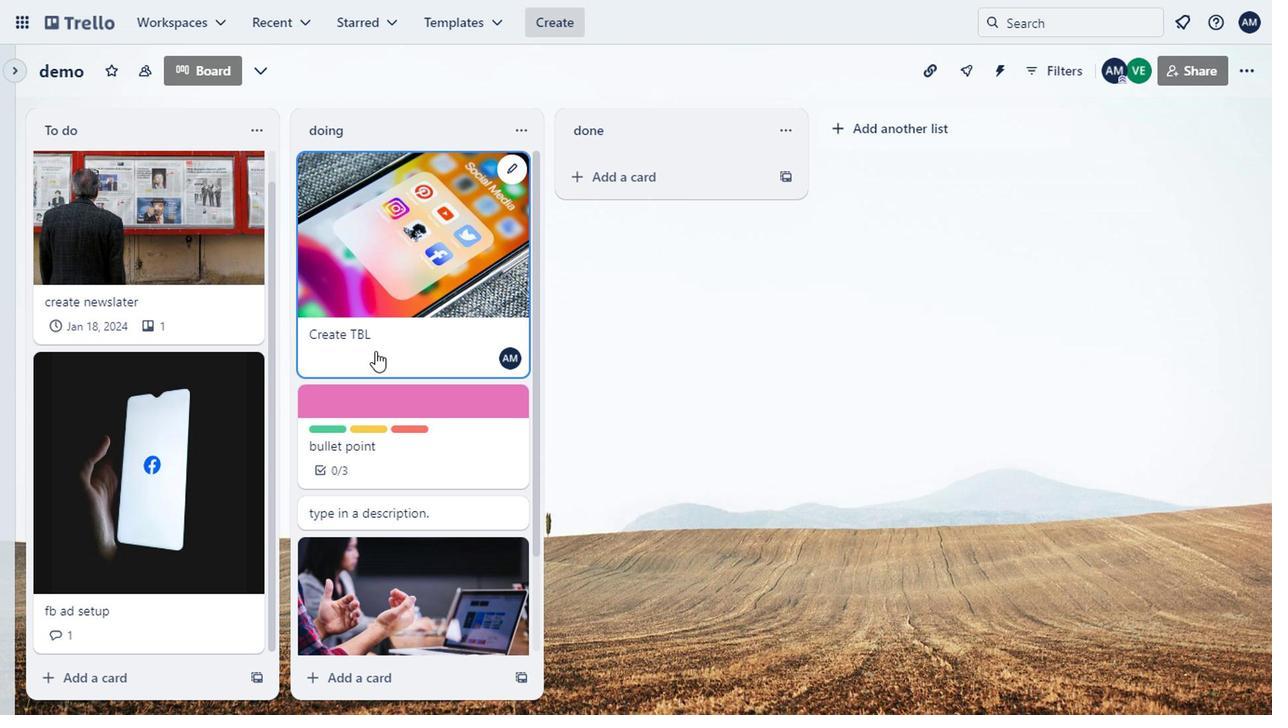 
Action: Mouse moved to (188, 532)
Screenshot: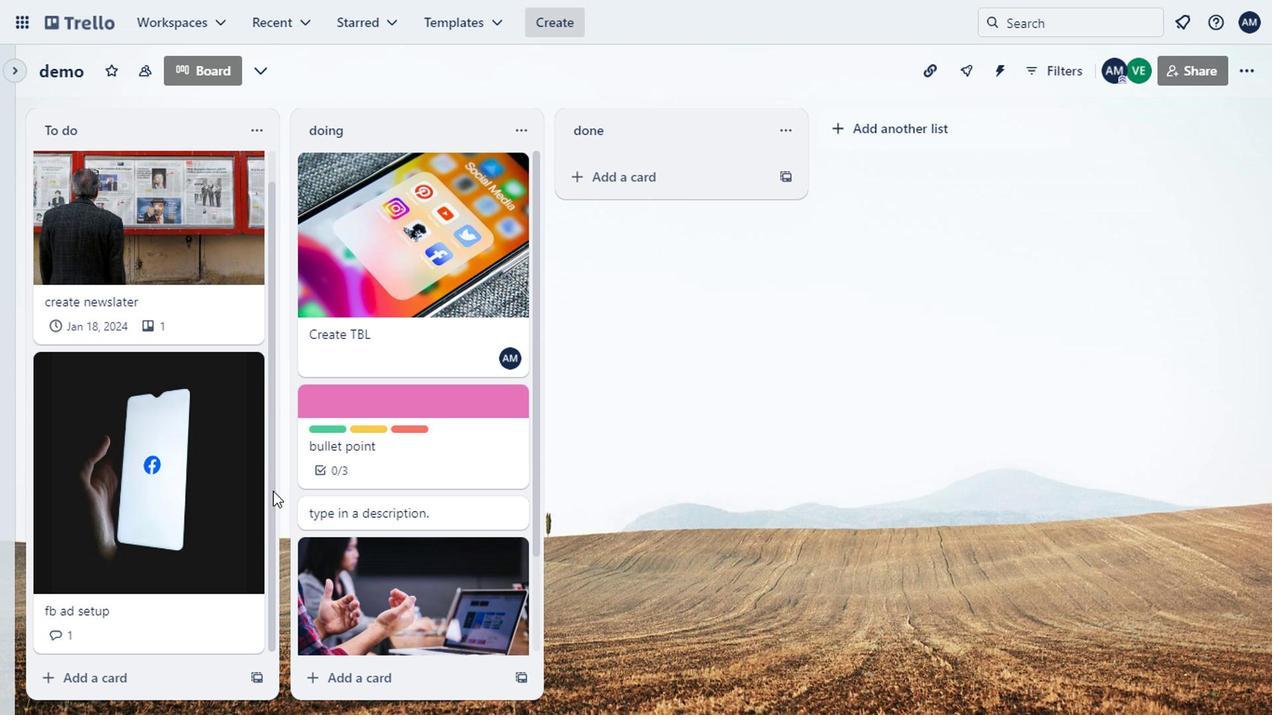 
Action: Mouse scrolled (188, 531) with delta (0, -1)
Screenshot: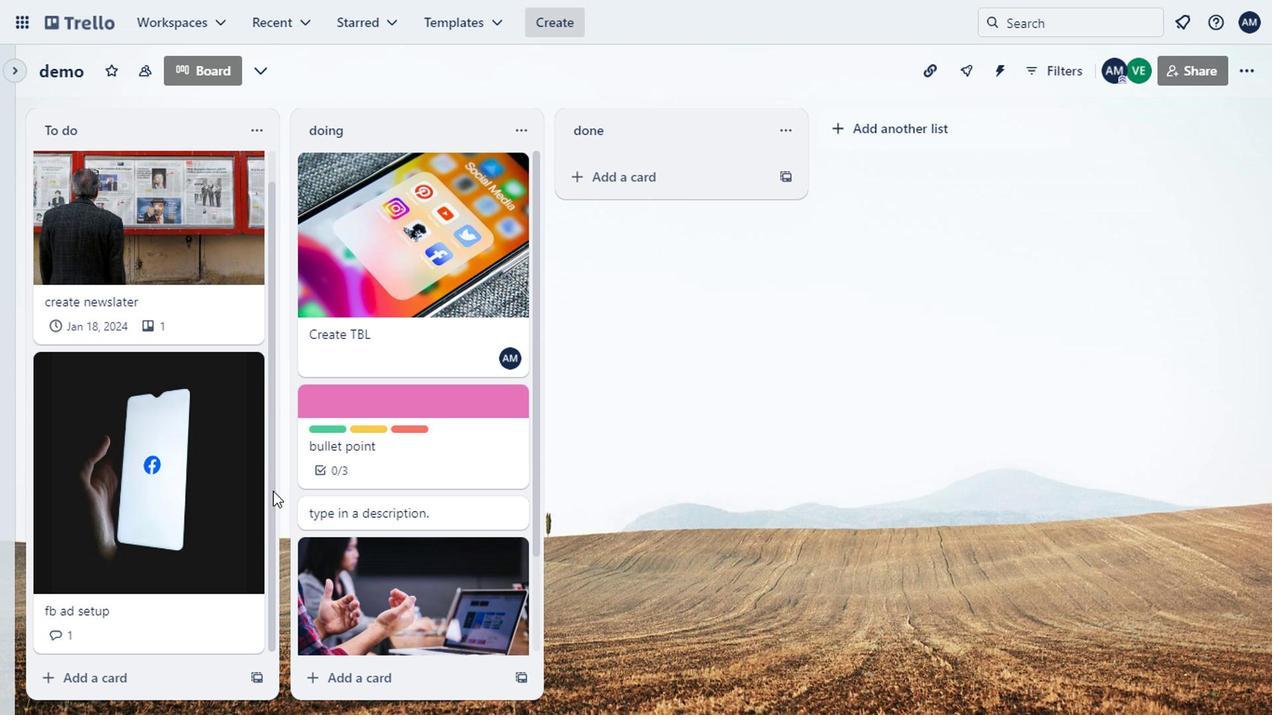 
Action: Mouse moved to (170, 538)
Screenshot: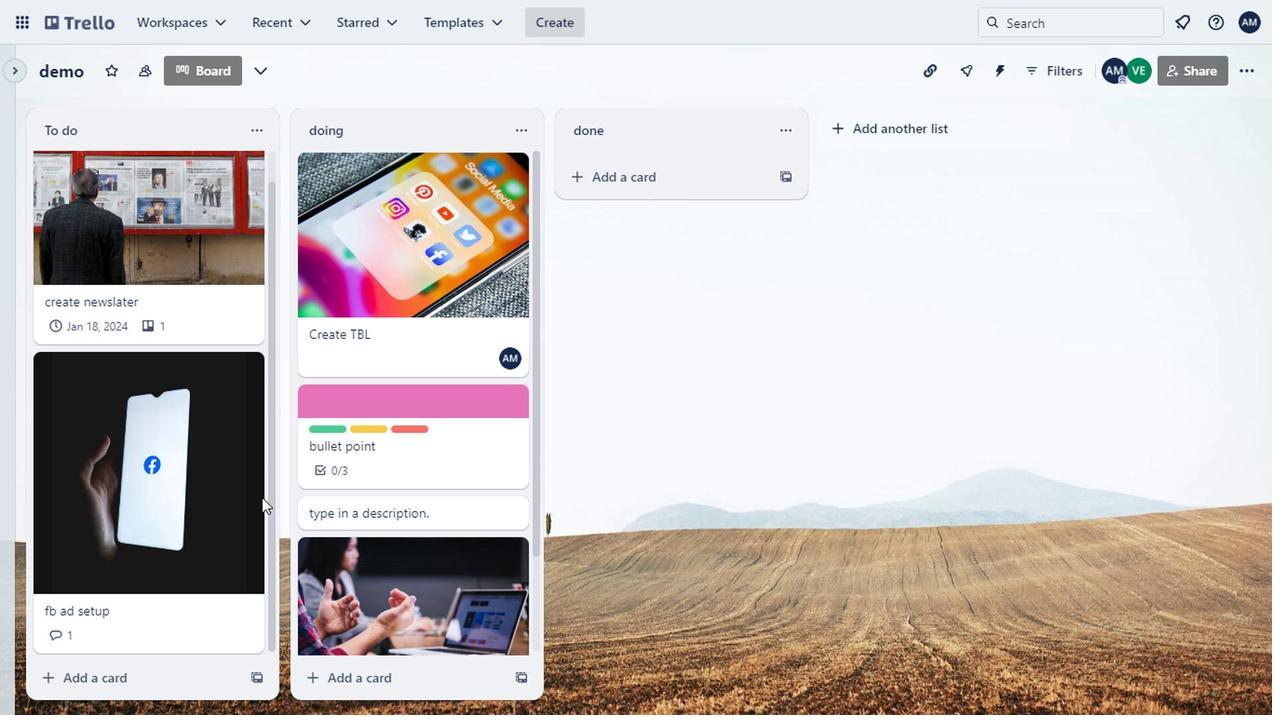 
Action: Mouse scrolled (170, 538) with delta (0, 0)
Screenshot: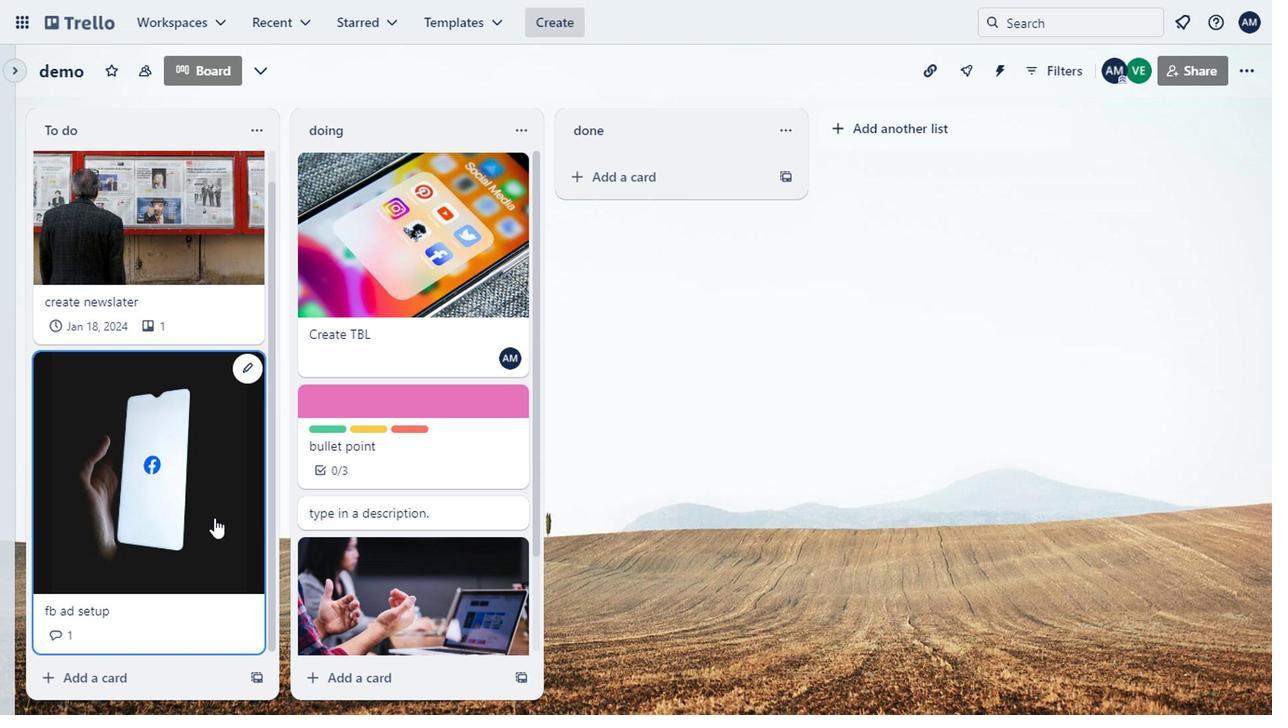 
Action: Mouse moved to (168, 510)
Screenshot: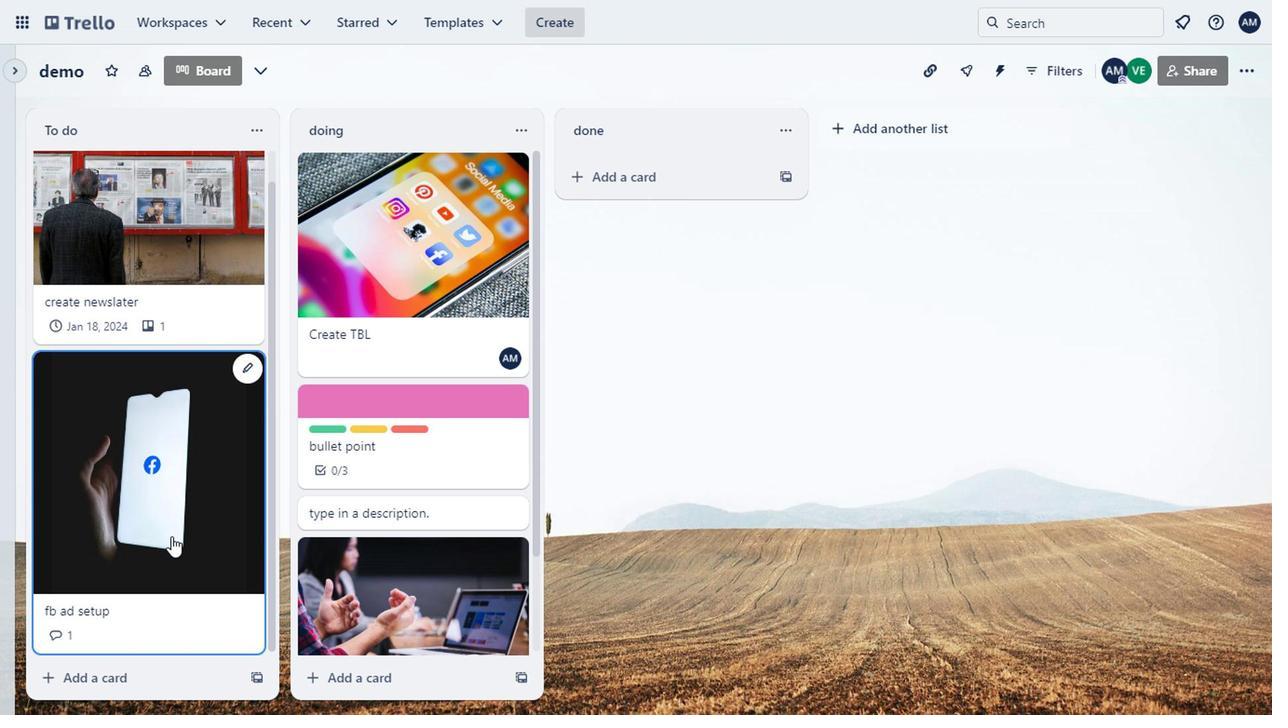 
Action: Mouse pressed left at (168, 510)
Screenshot: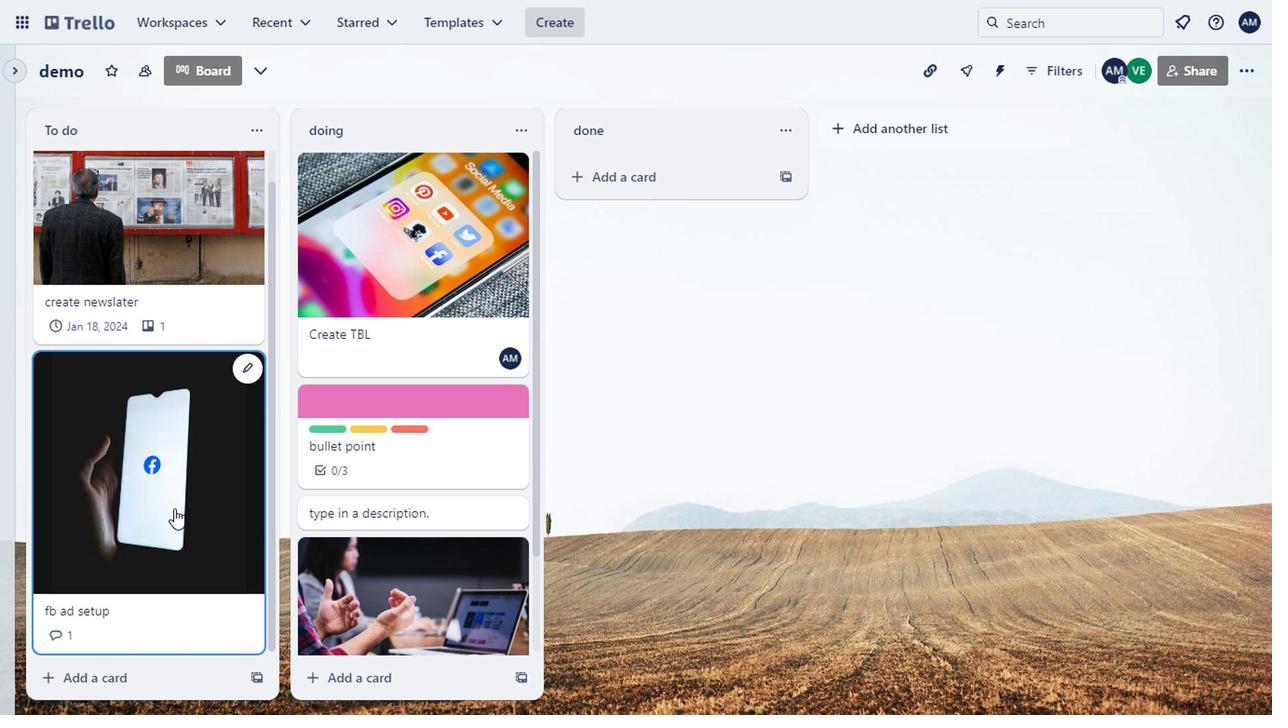 
Action: Mouse moved to (847, 598)
Screenshot: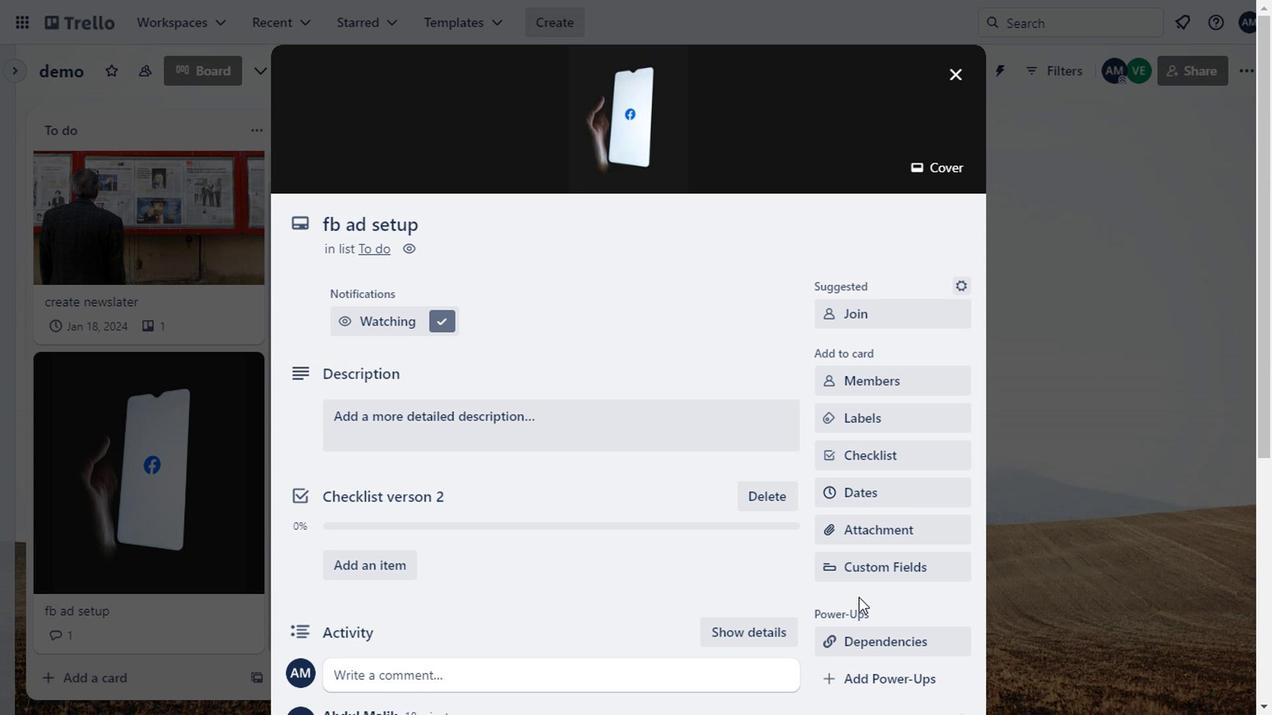 
Action: Mouse scrolled (847, 597) with delta (0, 0)
Screenshot: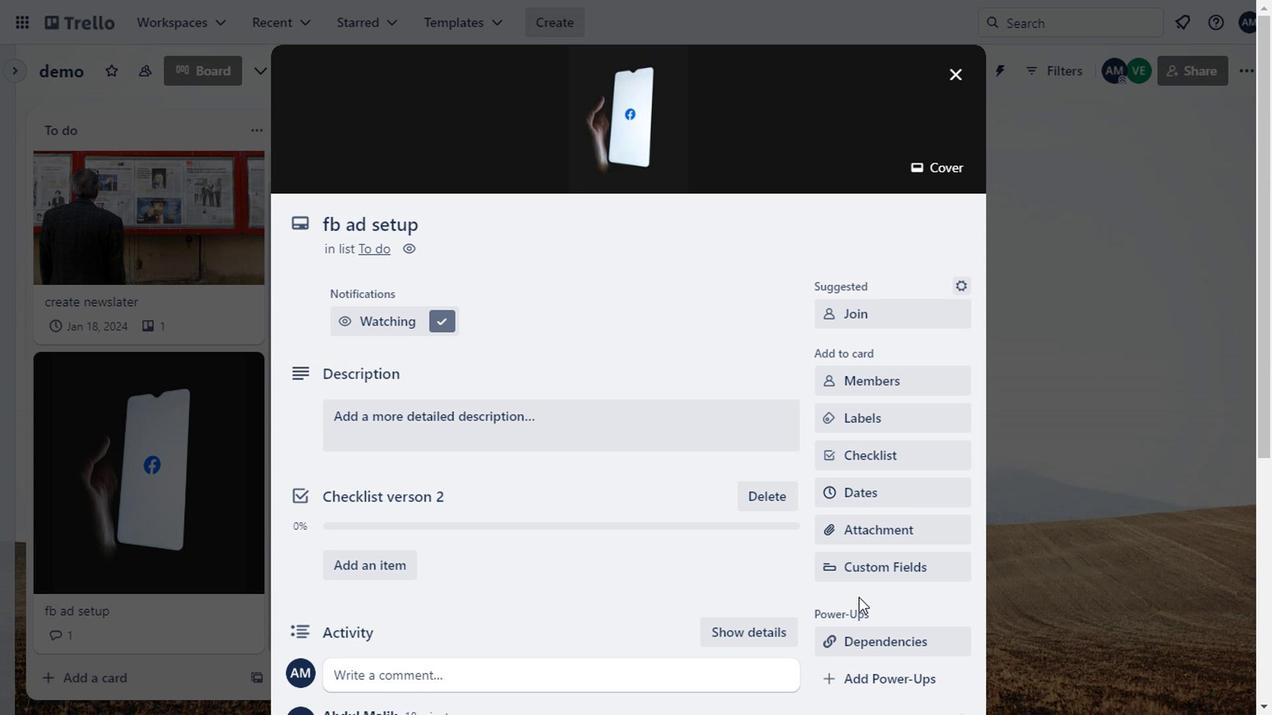
Action: Mouse moved to (844, 598)
Screenshot: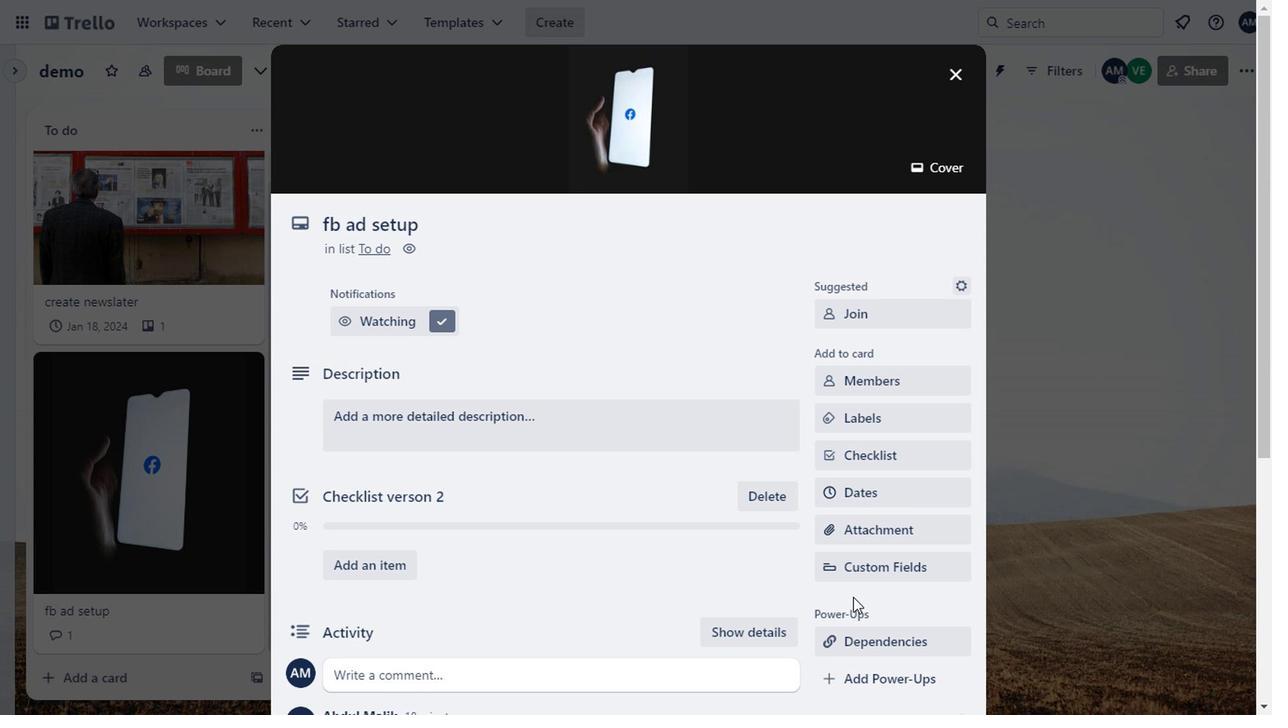 
Action: Mouse scrolled (844, 597) with delta (0, 0)
Screenshot: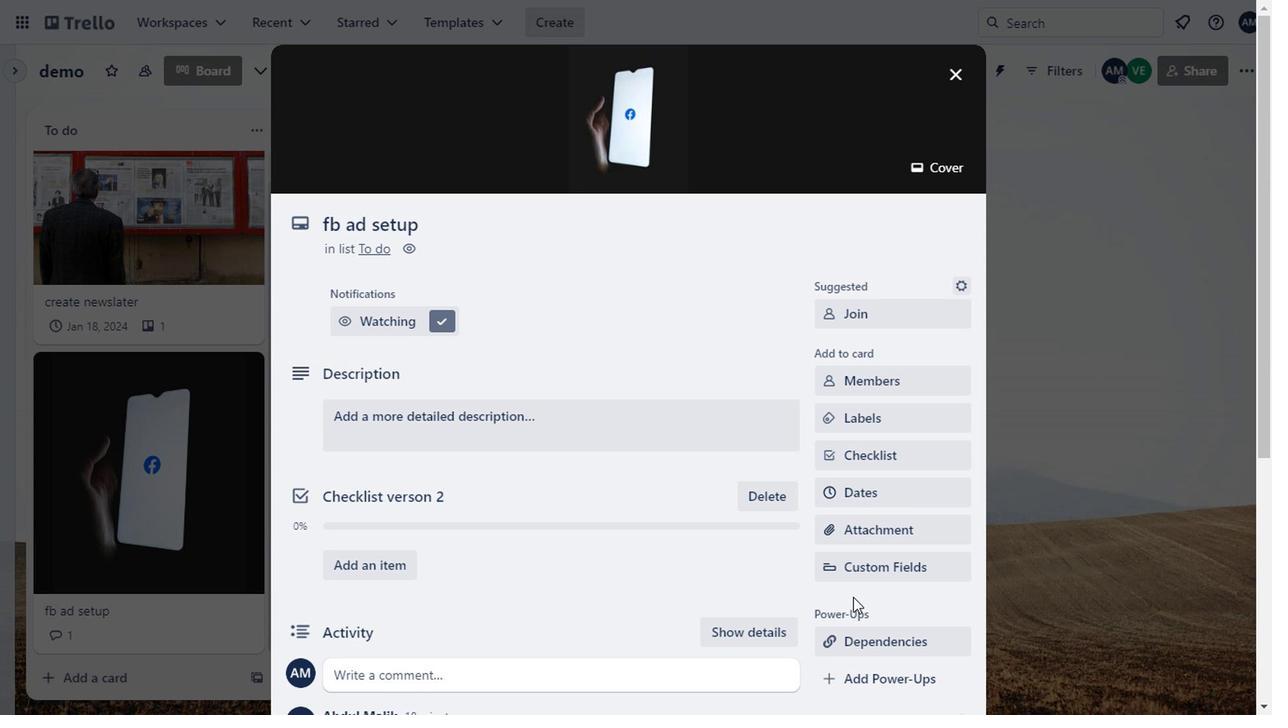 
Action: Mouse moved to (901, 491)
Screenshot: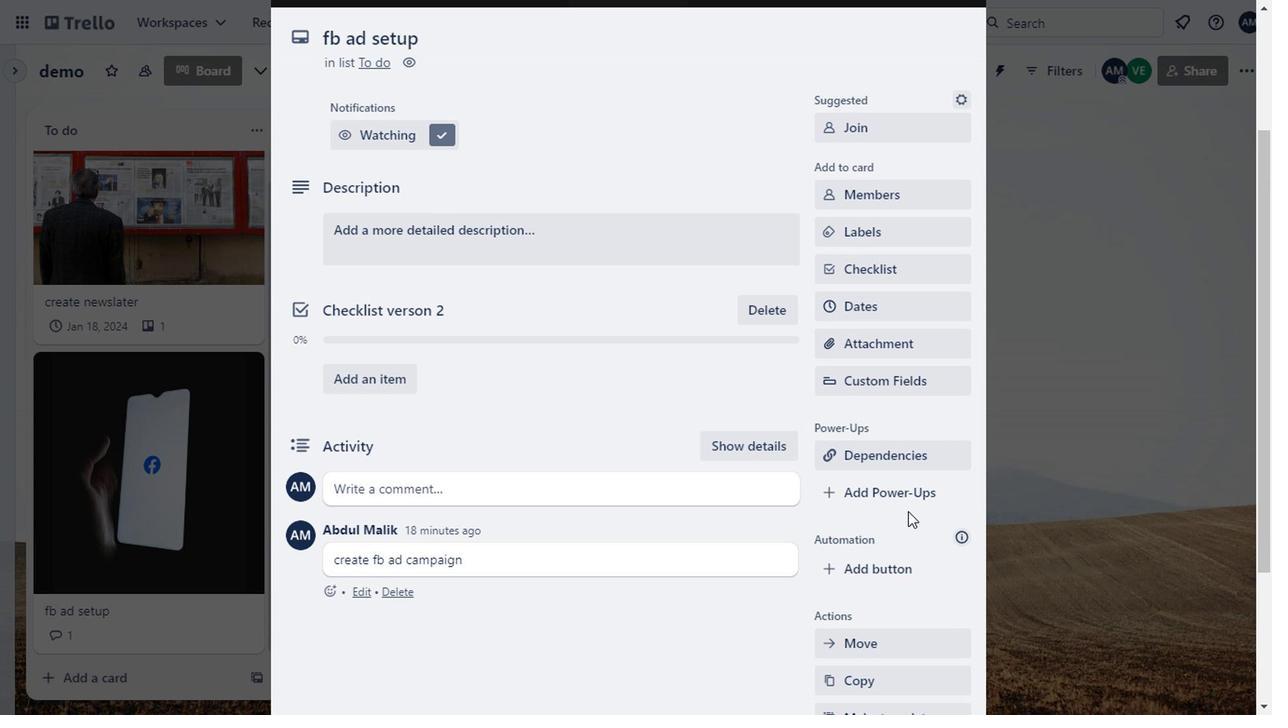 
Action: Mouse pressed left at (901, 491)
Screenshot: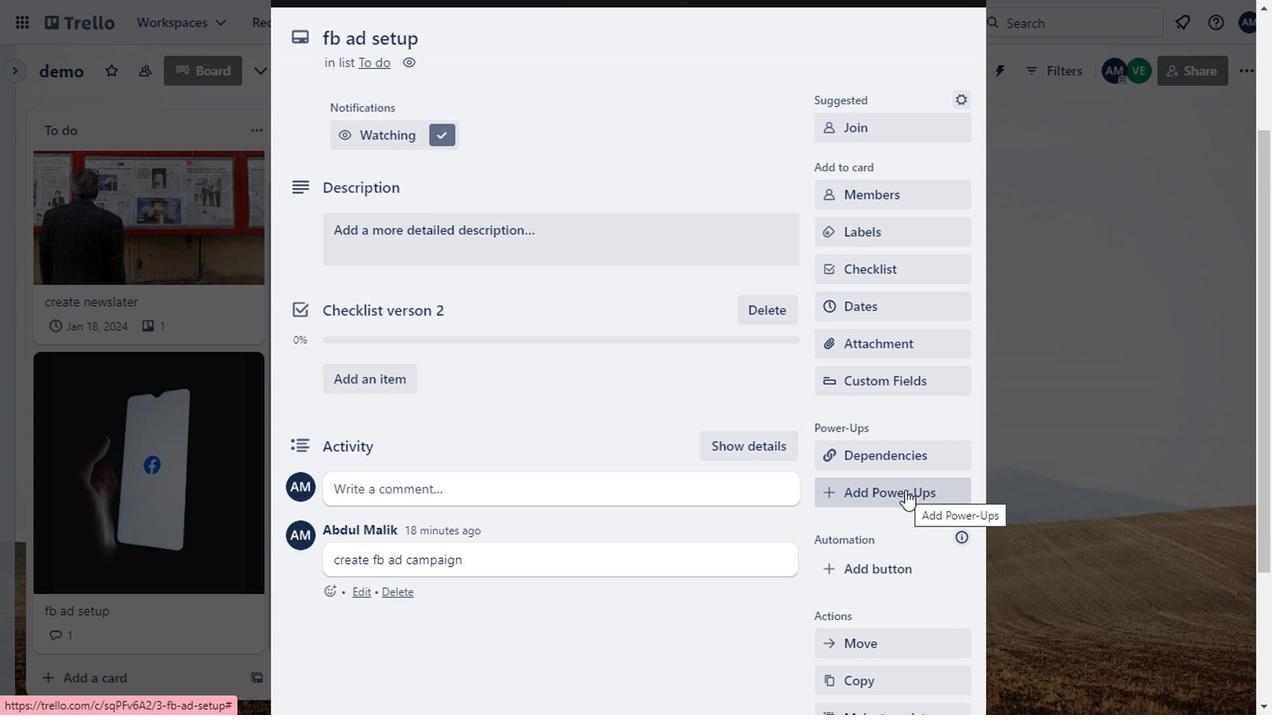 
Action: Mouse moved to (178, 294)
Screenshot: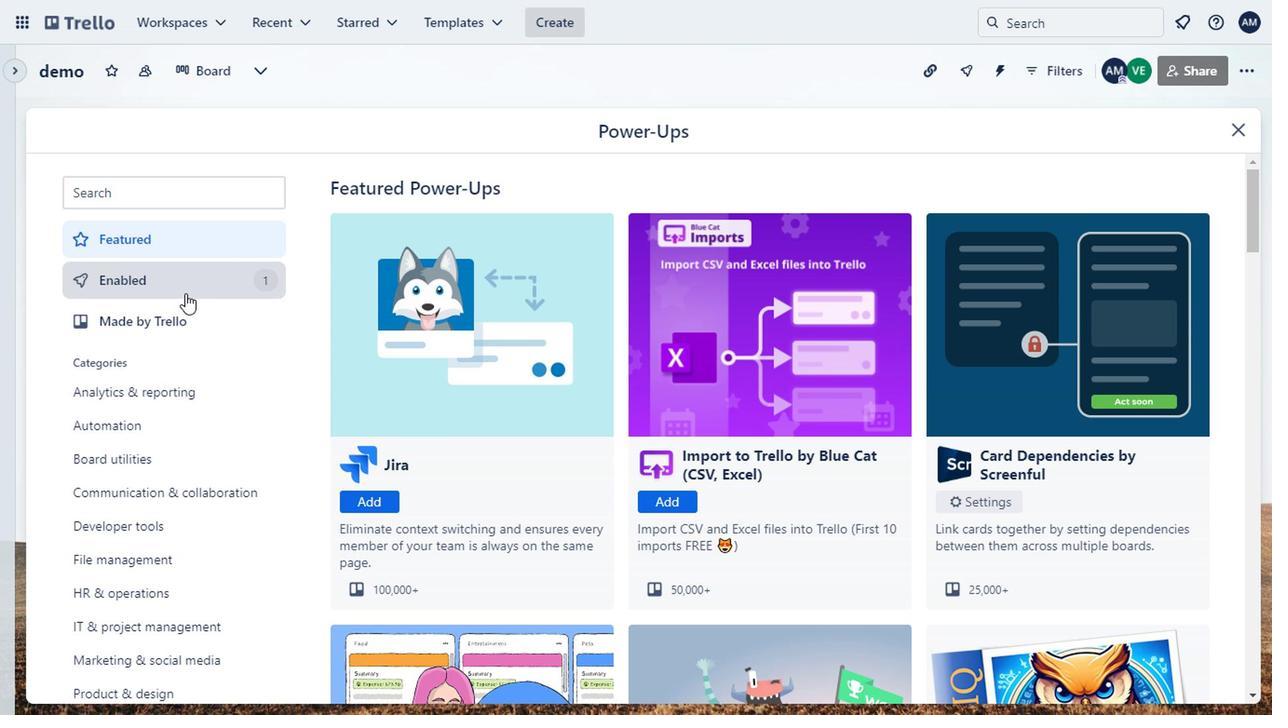 
Action: Mouse scrolled (178, 293) with delta (0, -1)
Screenshot: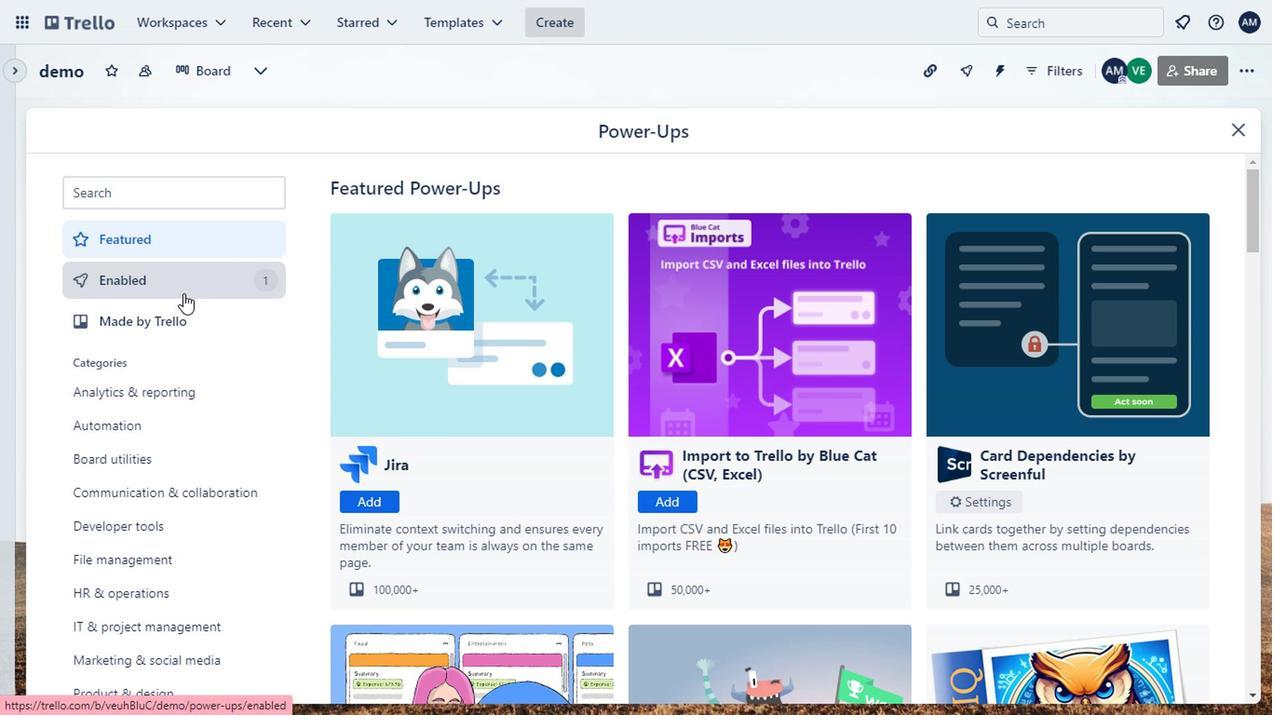 
Action: Mouse moved to (178, 294)
Screenshot: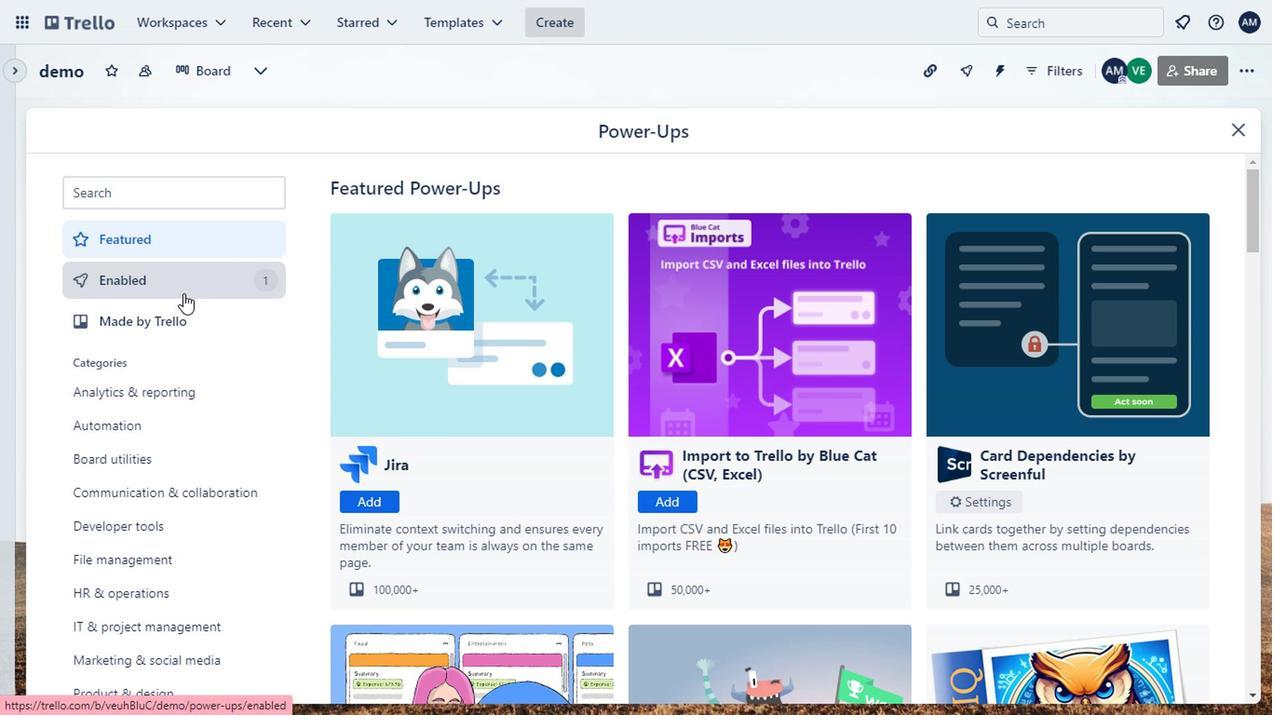 
Action: Mouse scrolled (178, 293) with delta (0, -1)
Screenshot: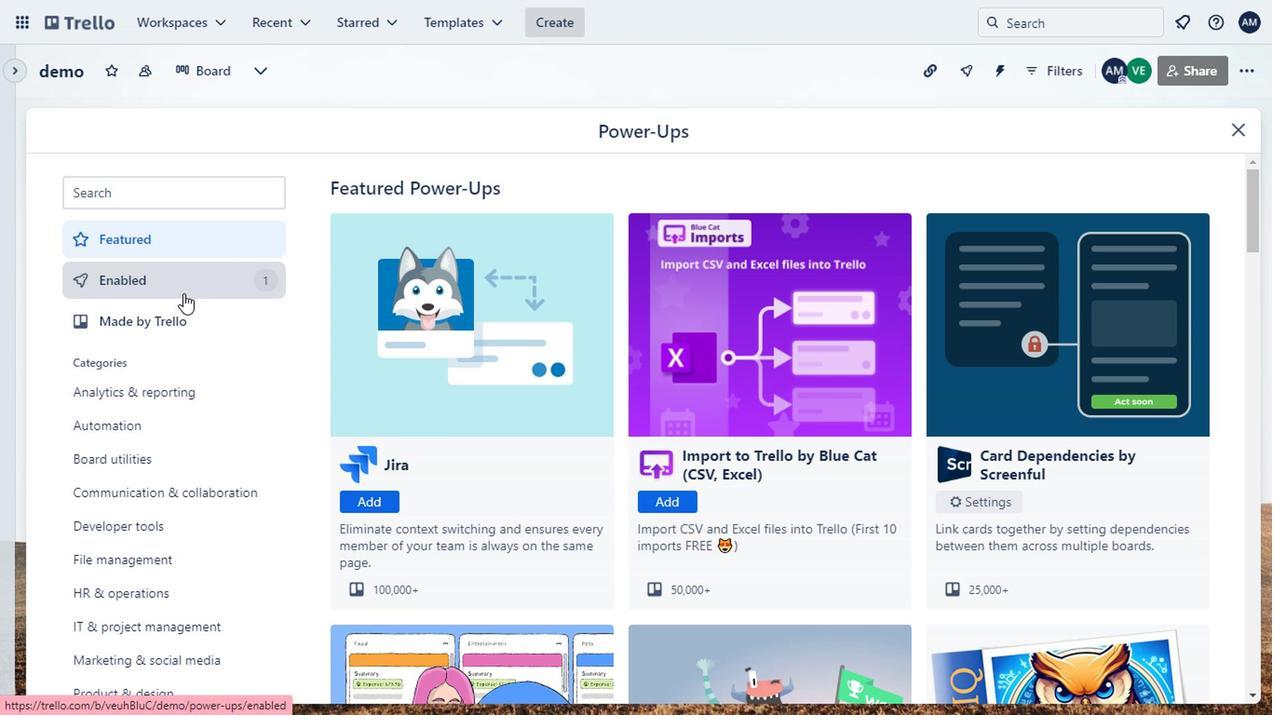 
Action: Mouse moved to (759, 350)
Screenshot: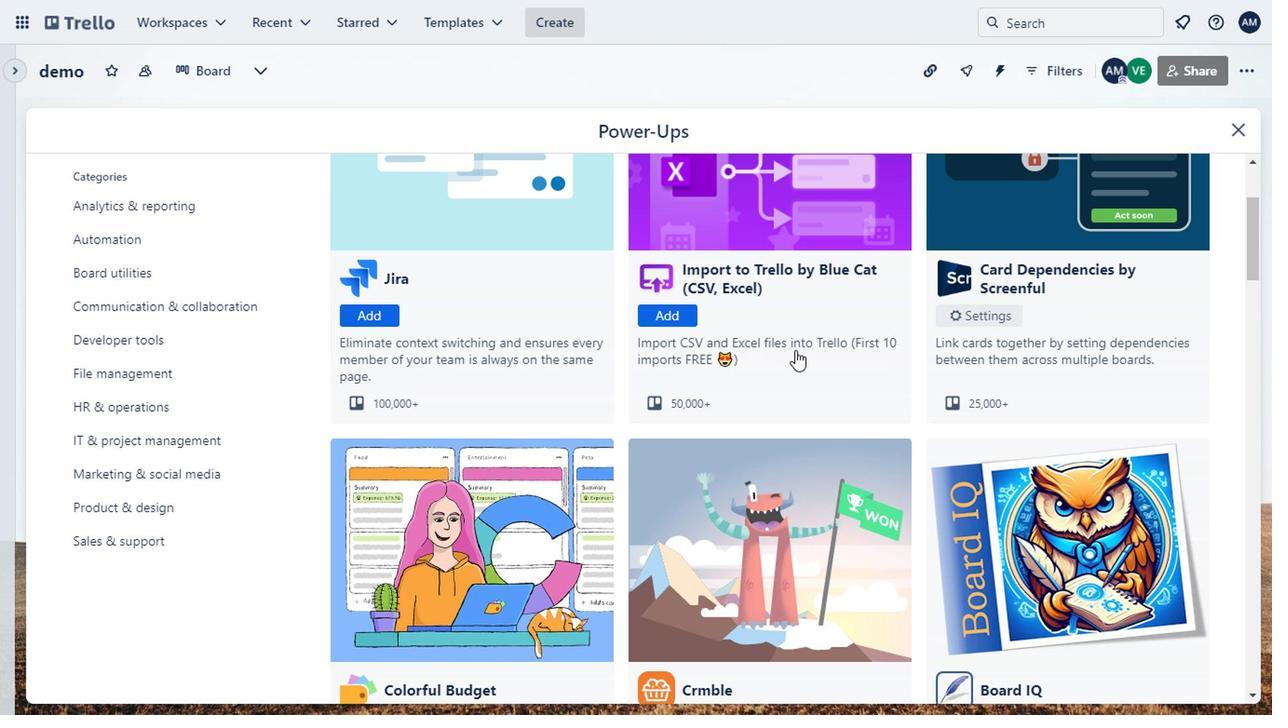 
Action: Mouse scrolled (759, 351) with delta (0, 1)
Screenshot: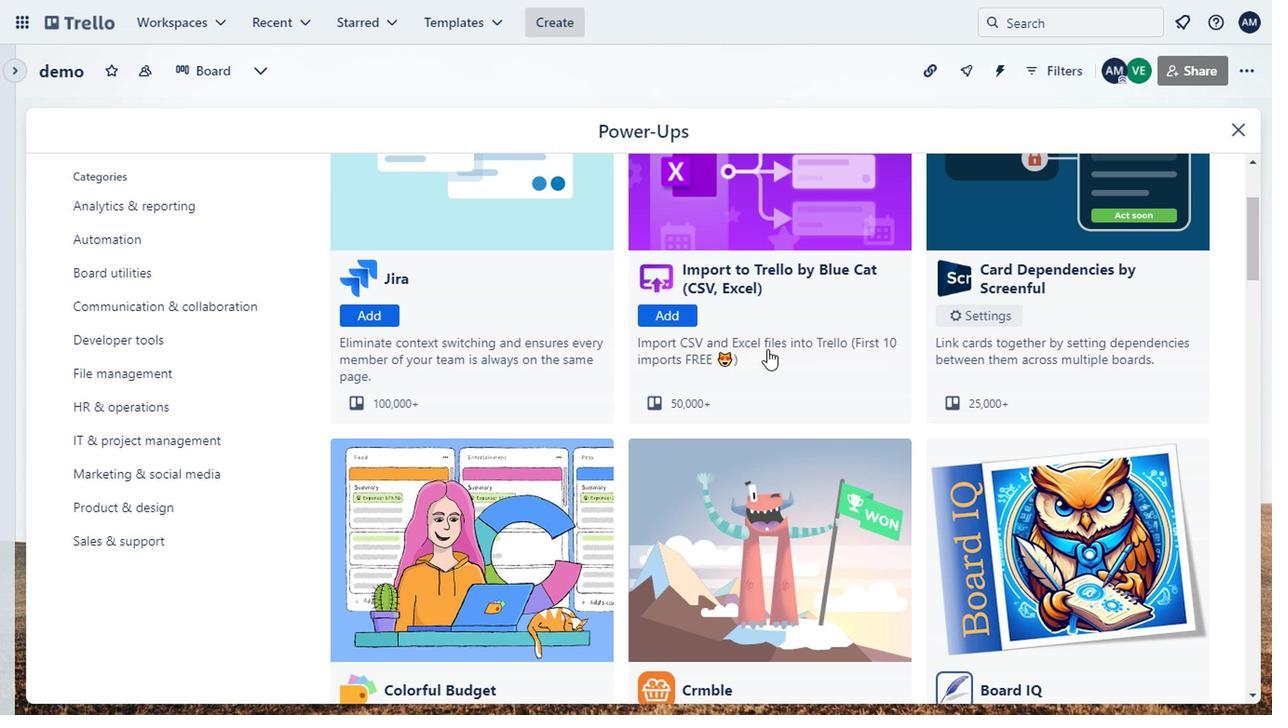 
Action: Mouse moved to (757, 363)
Screenshot: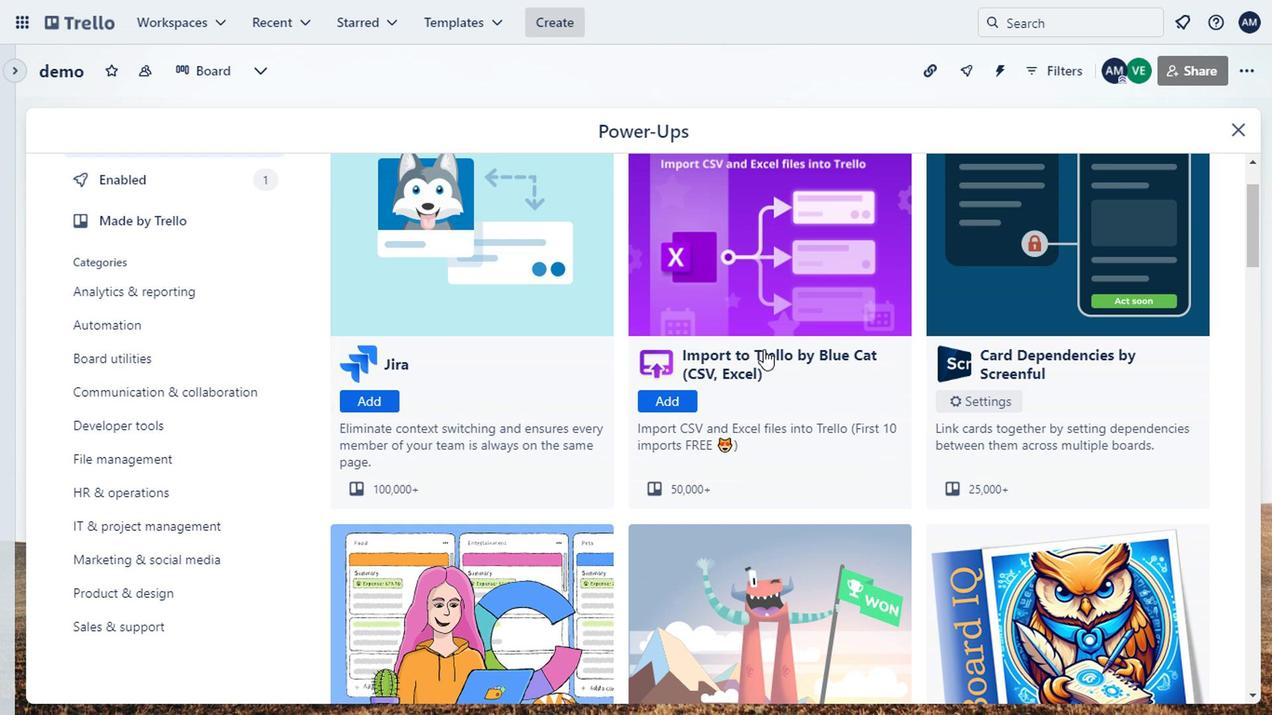 
Action: Mouse scrolled (757, 361) with delta (0, -1)
Screenshot: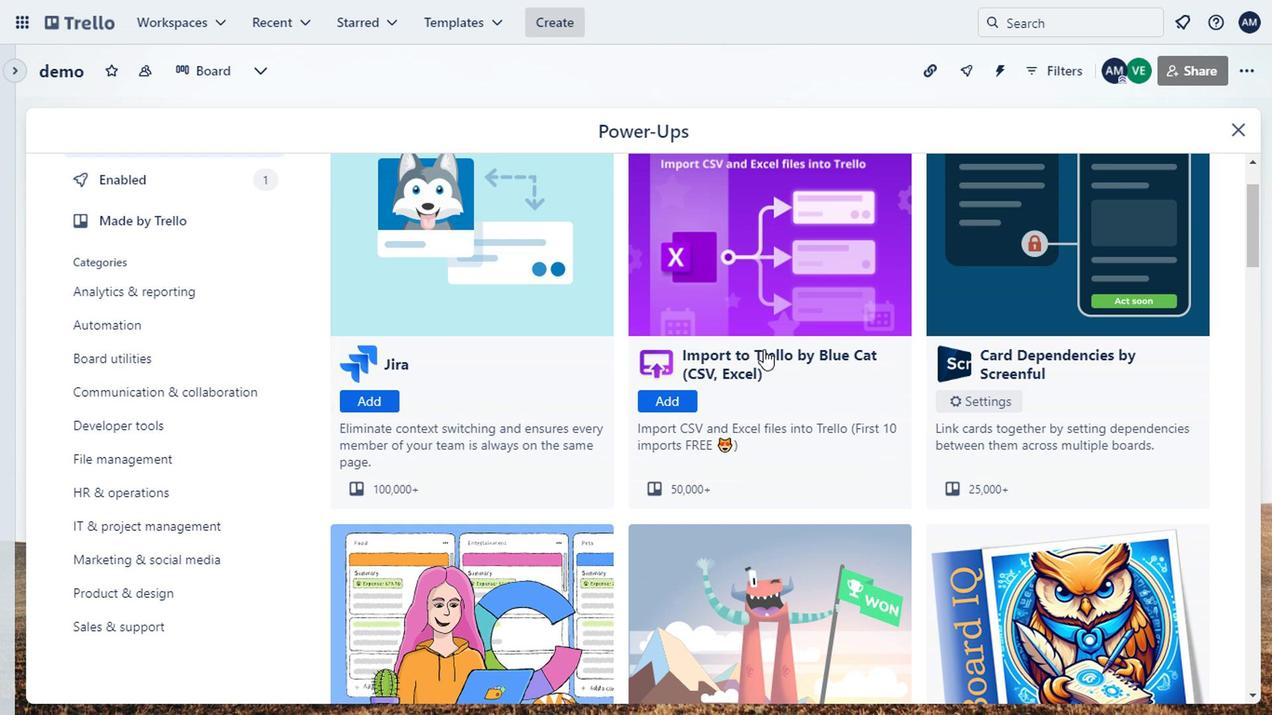 
Action: Mouse scrolled (757, 361) with delta (0, -1)
Screenshot: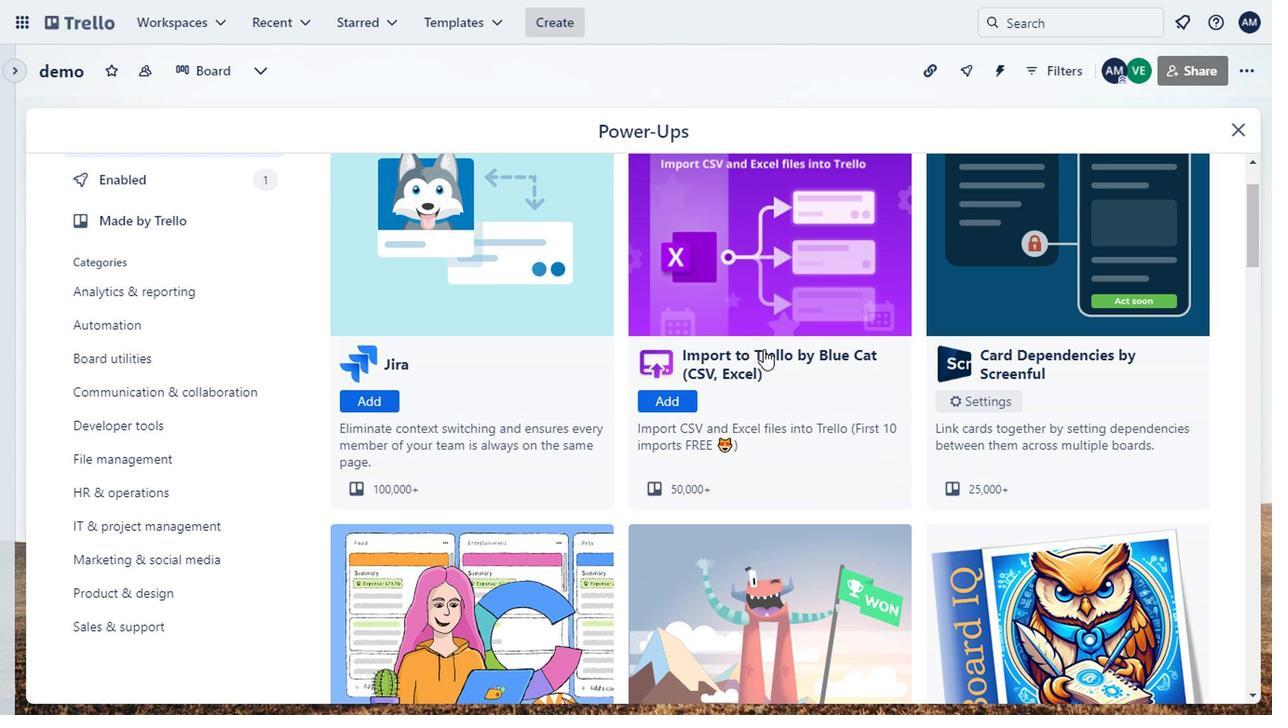 
Action: Mouse moved to (682, 351)
Screenshot: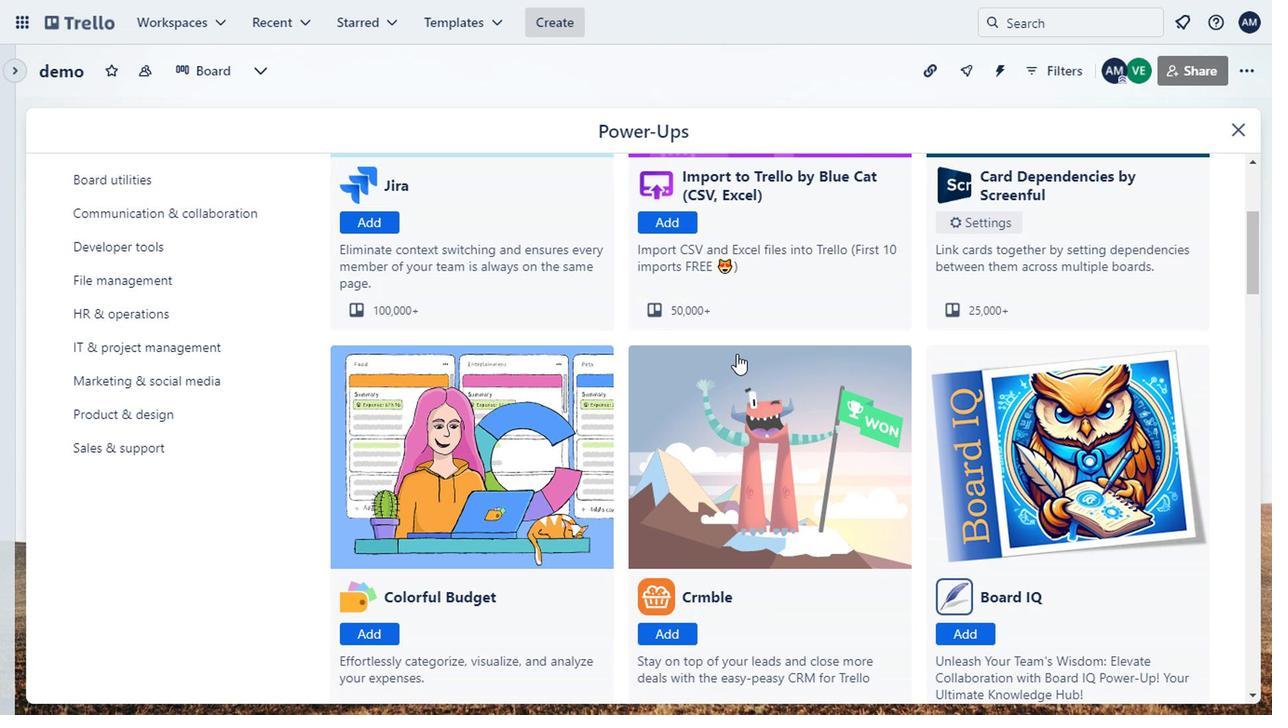 
Action: Mouse scrolled (682, 352) with delta (0, 0)
Screenshot: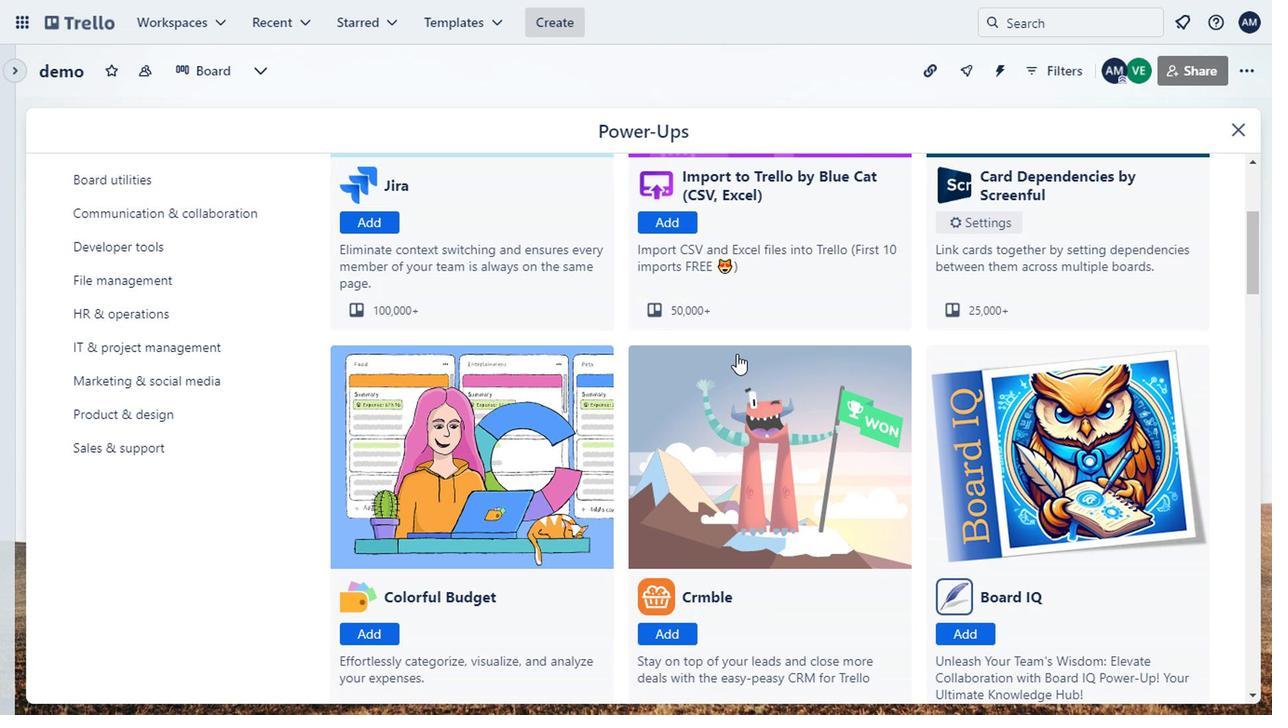 
Action: Mouse moved to (681, 349)
Screenshot: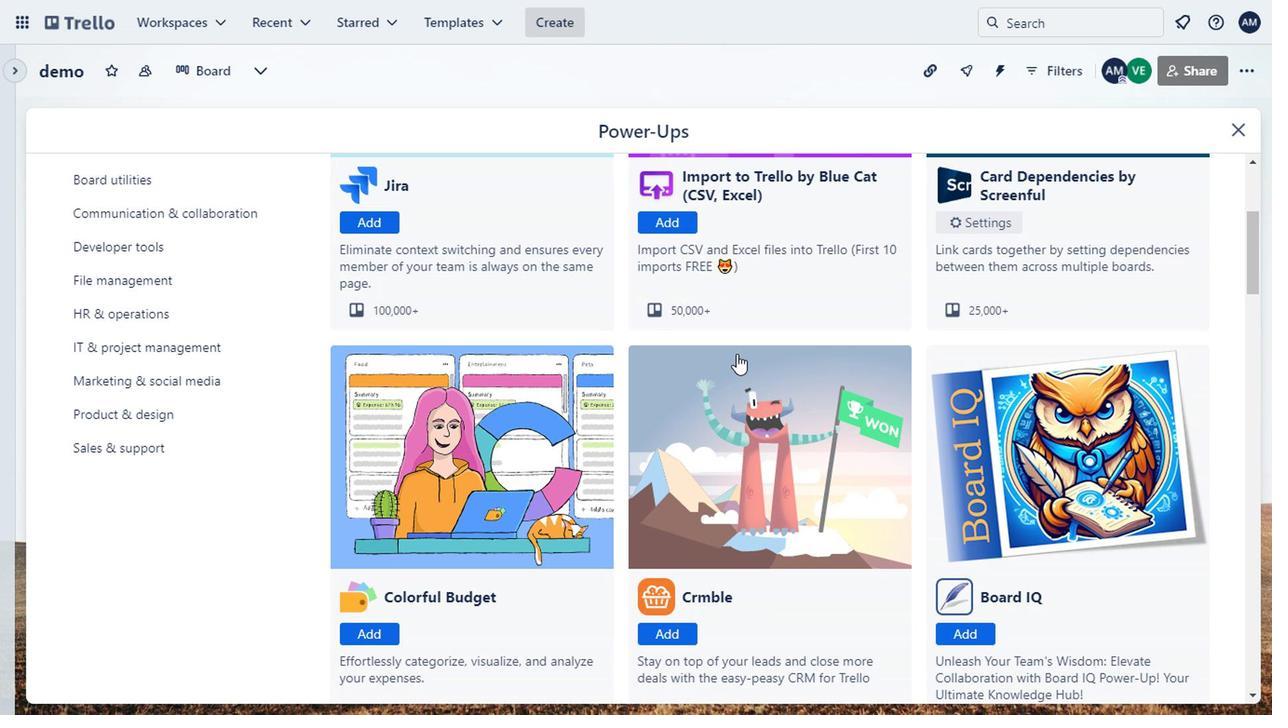 
Action: Mouse scrolled (681, 350) with delta (0, 0)
Screenshot: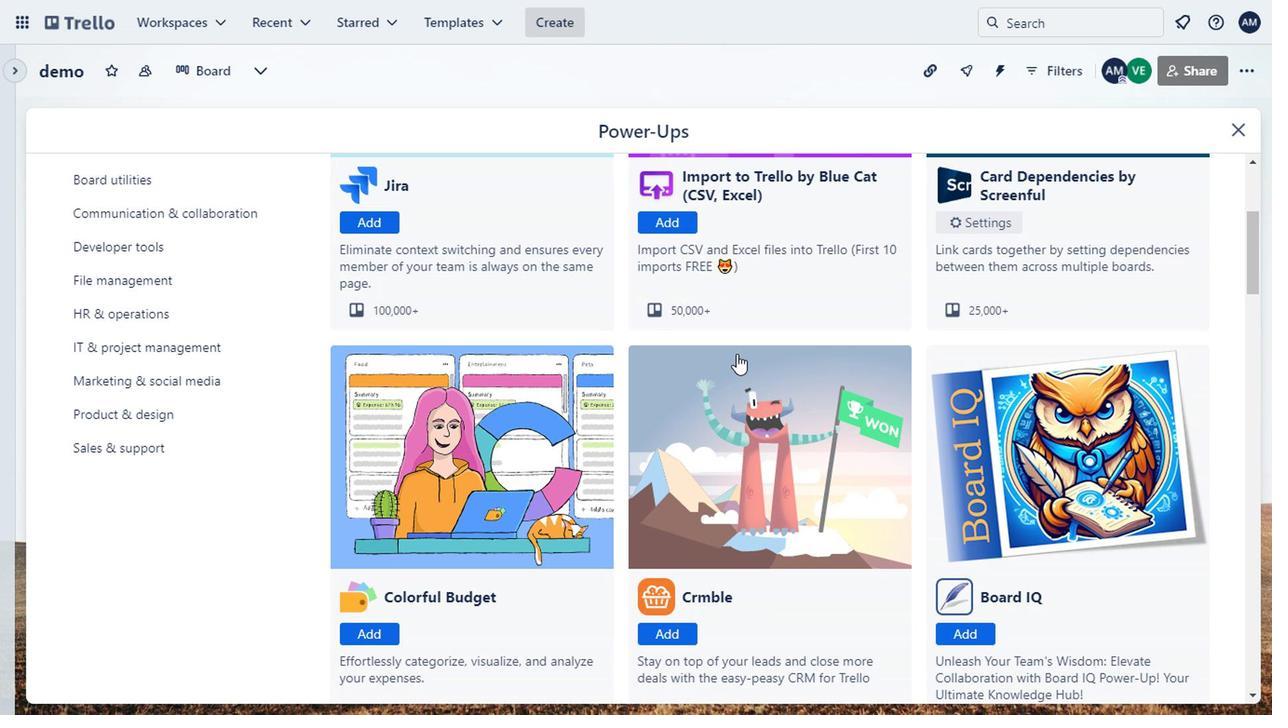 
Action: Mouse scrolled (681, 350) with delta (0, 0)
Screenshot: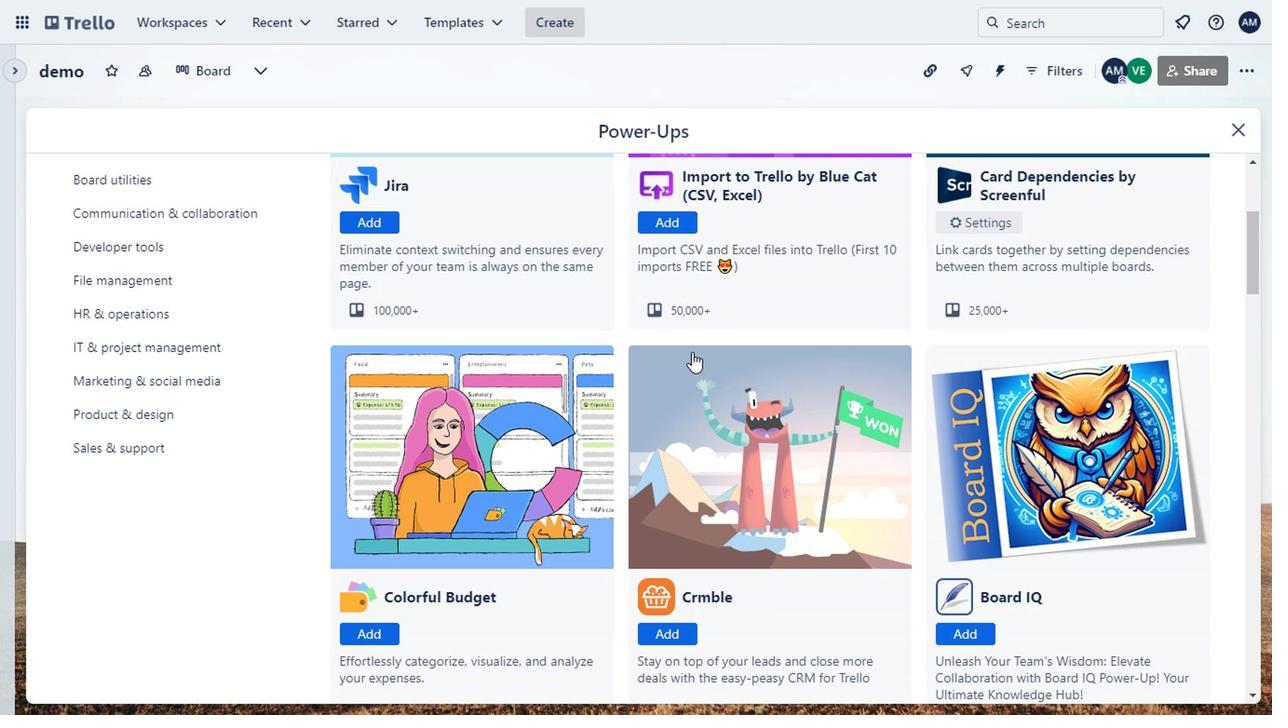 
Action: Mouse moved to (677, 348)
Screenshot: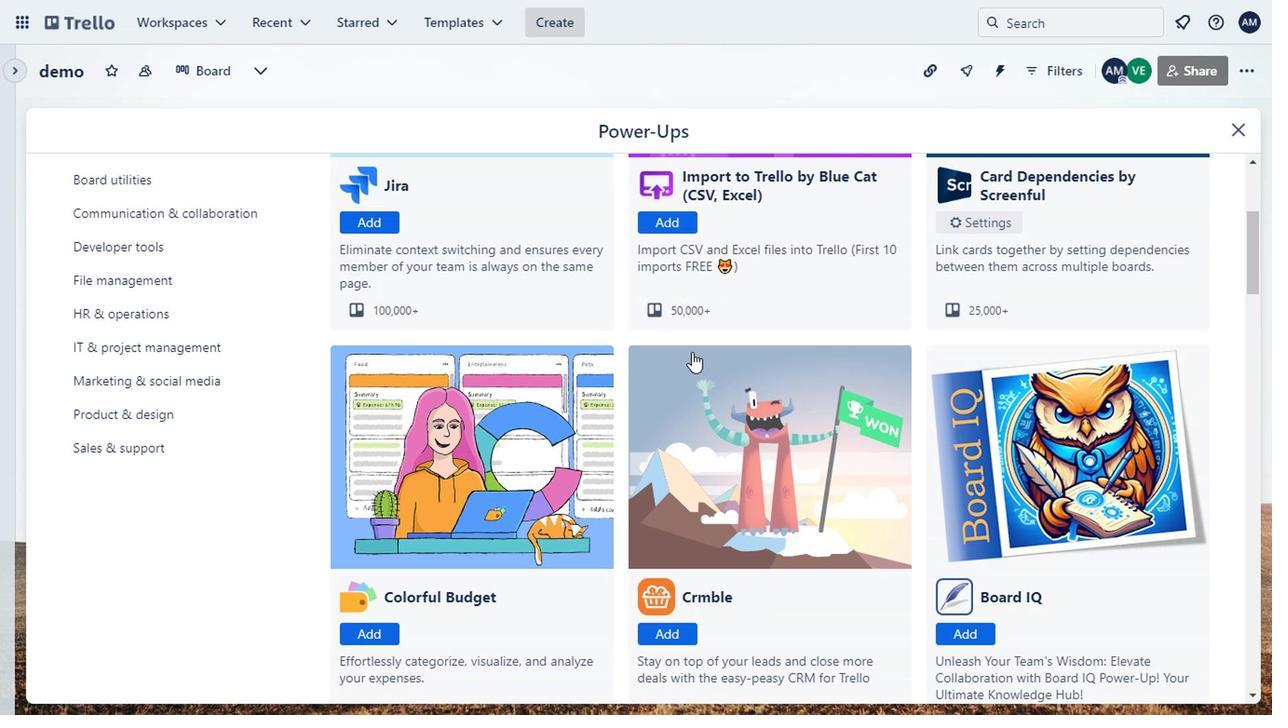 
Action: Mouse scrolled (677, 349) with delta (0, 1)
Screenshot: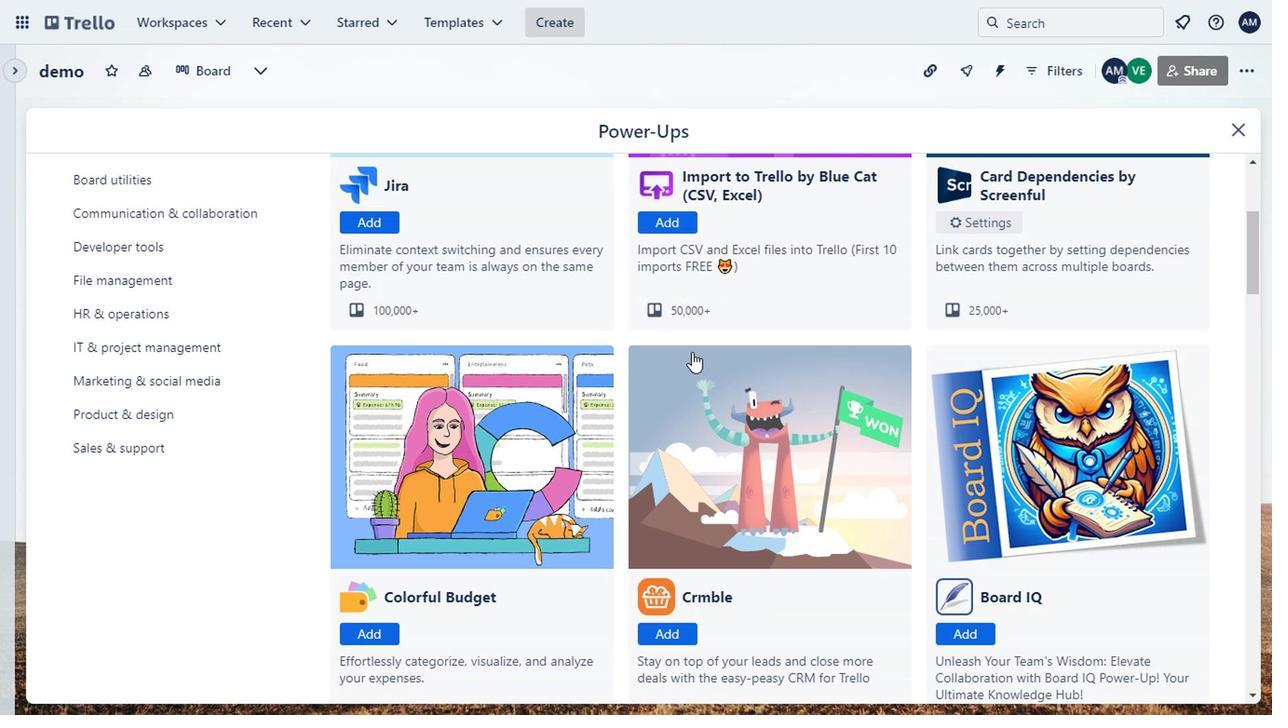 
Action: Mouse moved to (109, 201)
Screenshot: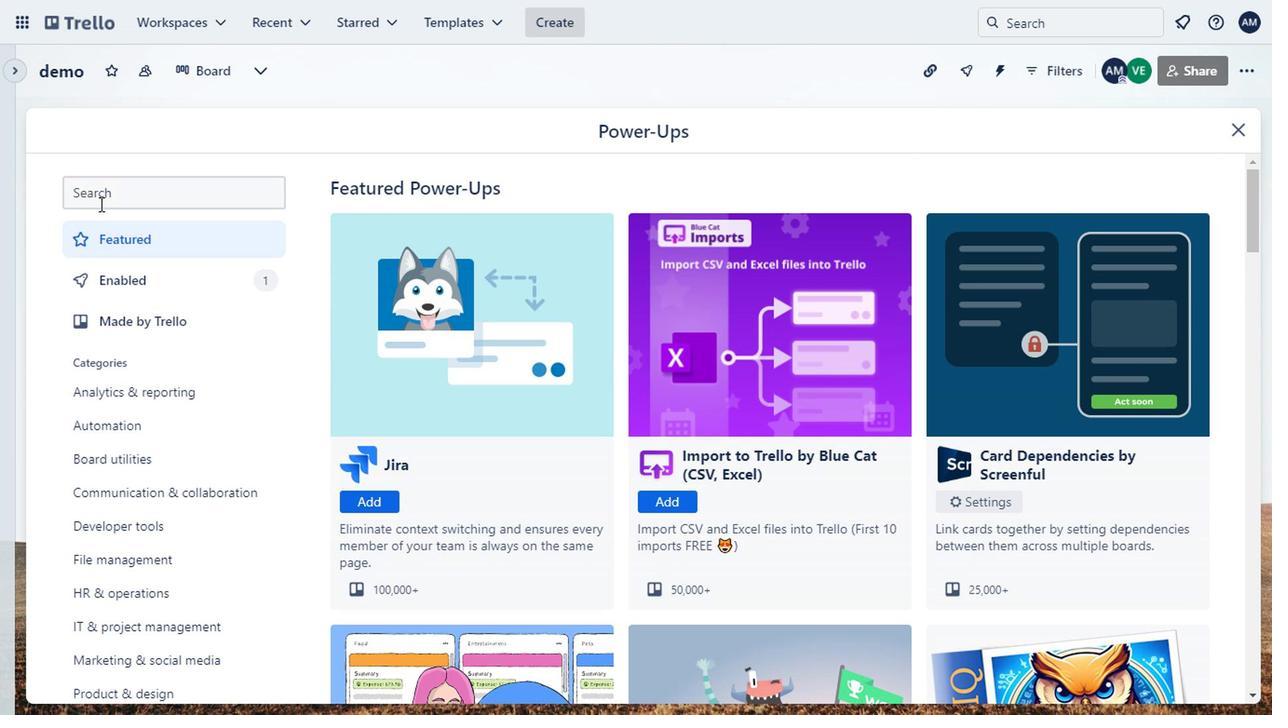 
Action: Mouse pressed left at (109, 201)
Screenshot: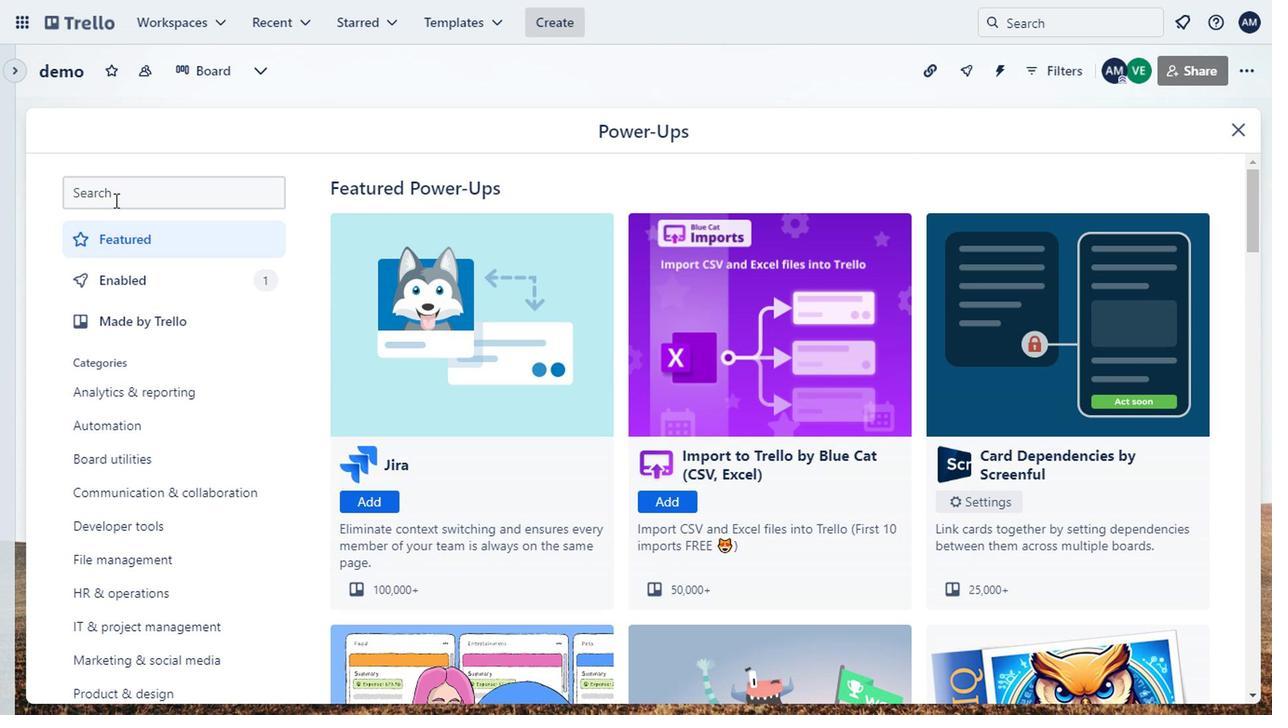 
Action: Mouse moved to (112, 201)
Screenshot: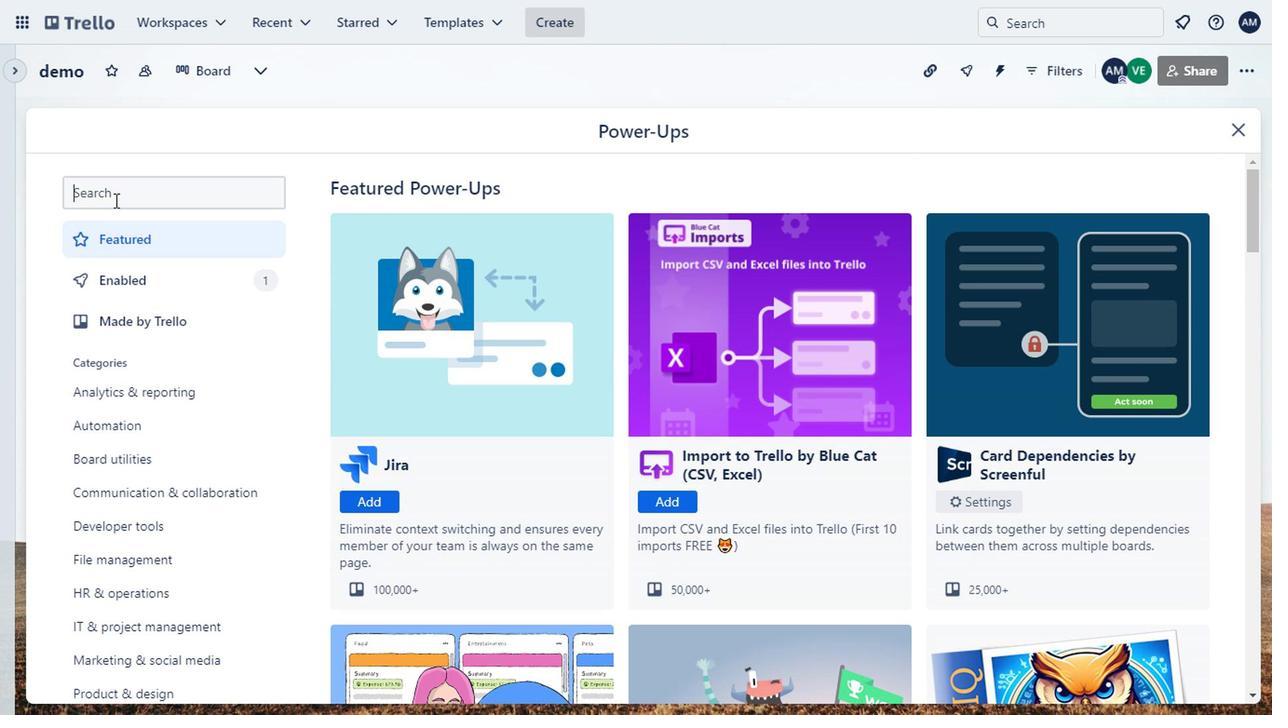 
Action: Key pressed fb<Key.space><Key.backspace><Key.backspace><Key.backspace>ad
Screenshot: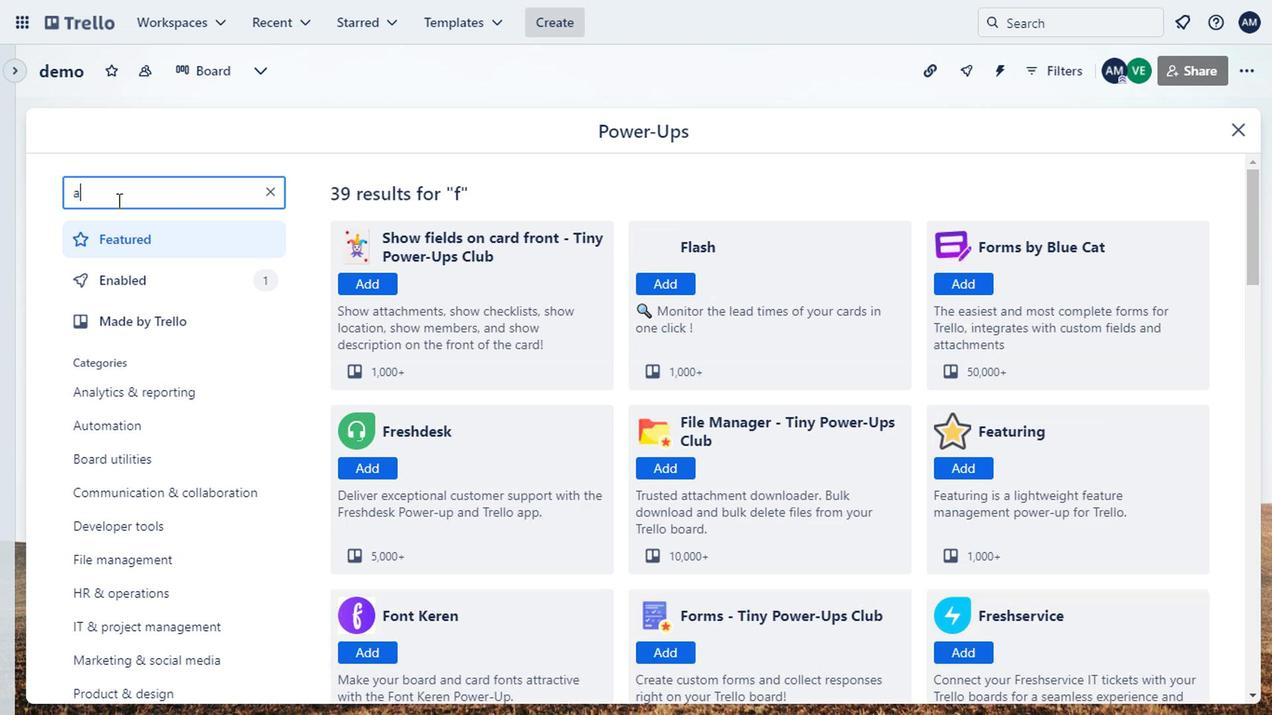 
Action: Mouse moved to (738, 494)
Screenshot: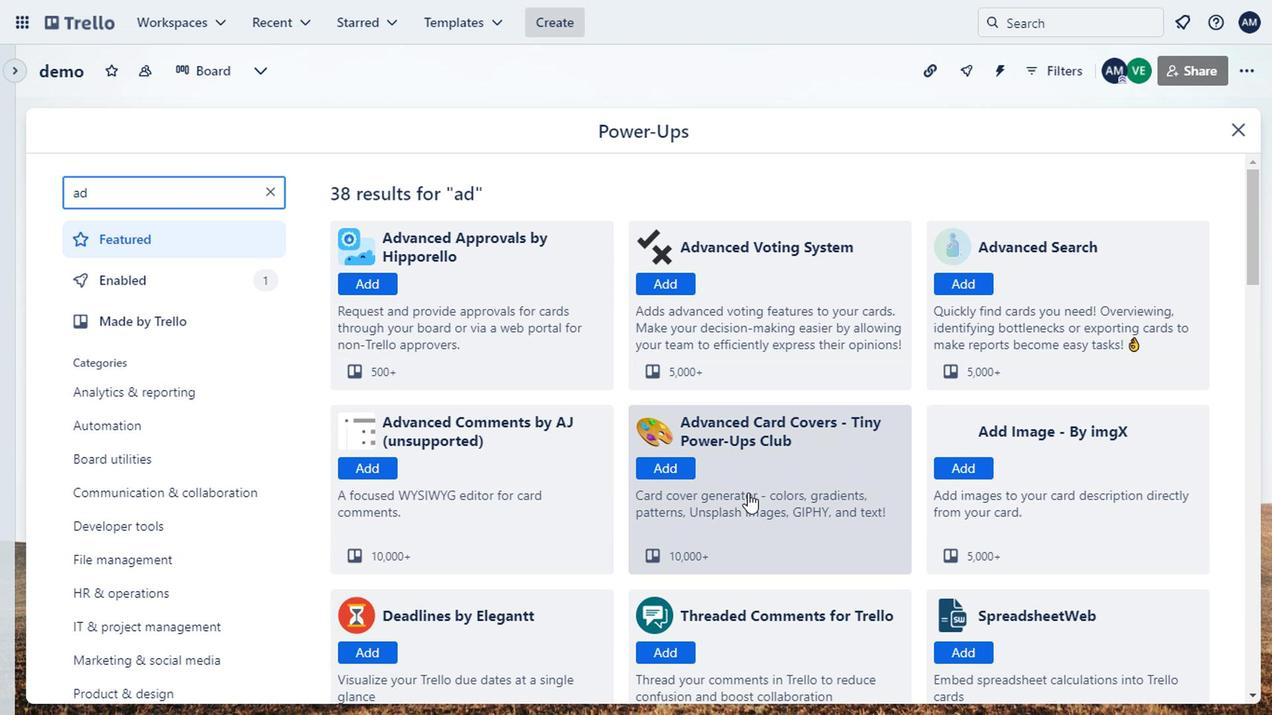 
Action: Mouse scrolled (738, 493) with delta (0, 0)
Screenshot: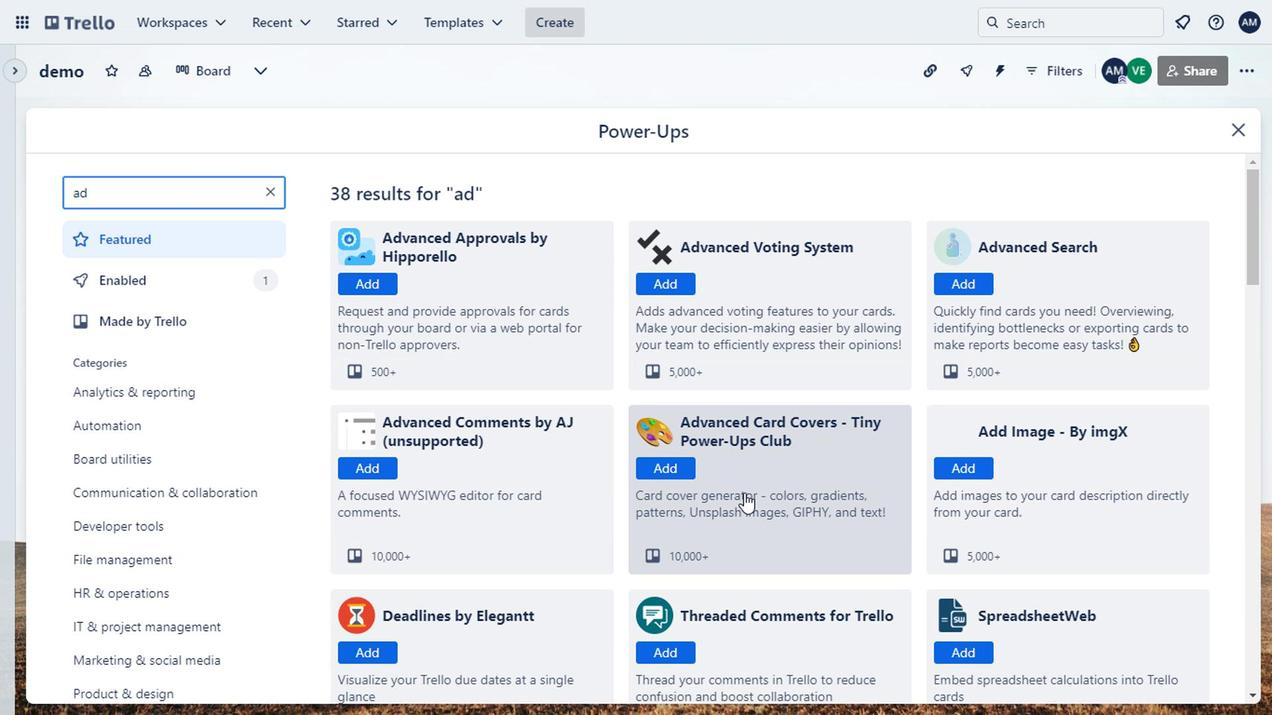 
Action: Mouse moved to (736, 496)
Screenshot: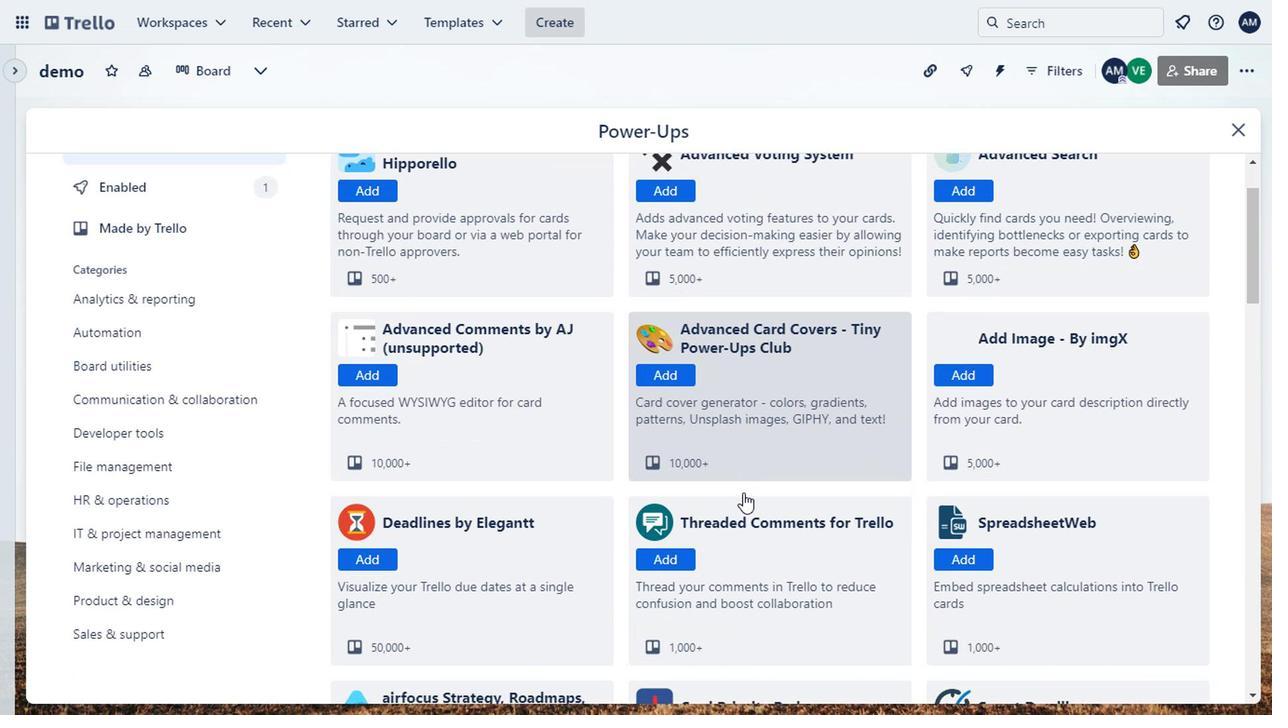 
Action: Mouse scrolled (736, 496) with delta (0, 0)
Screenshot: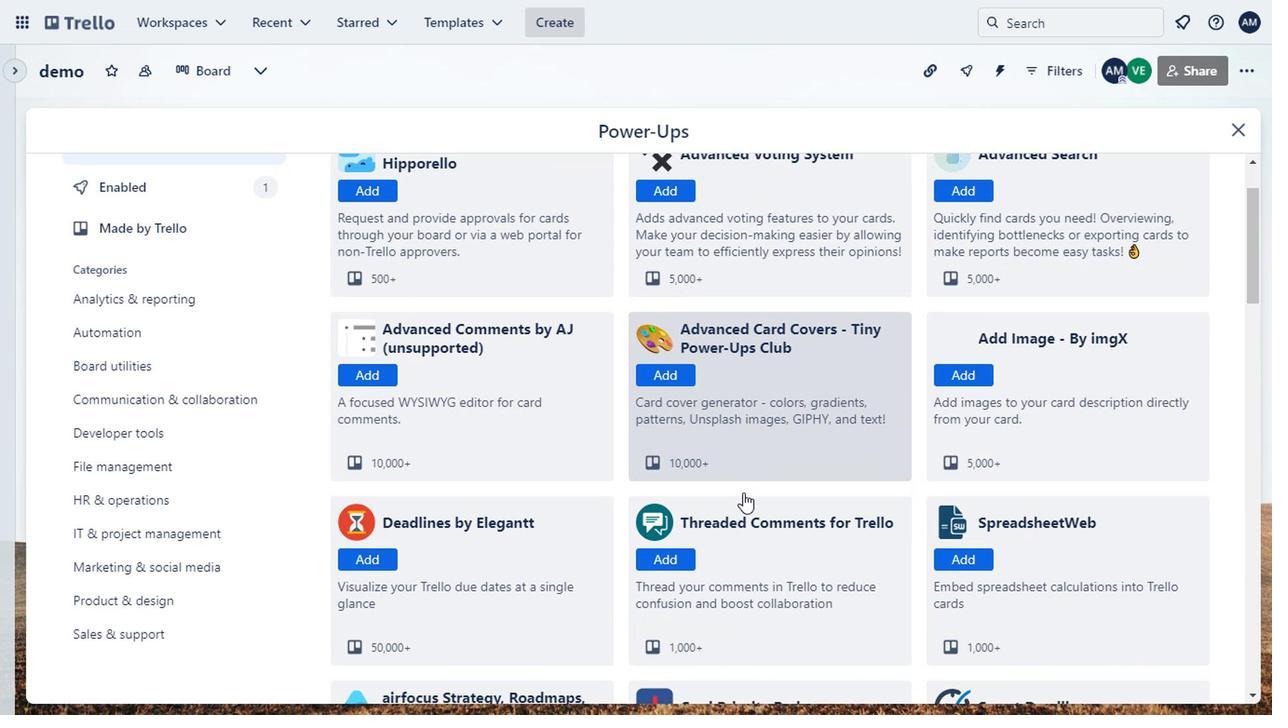 
Action: Mouse moved to (736, 498)
Screenshot: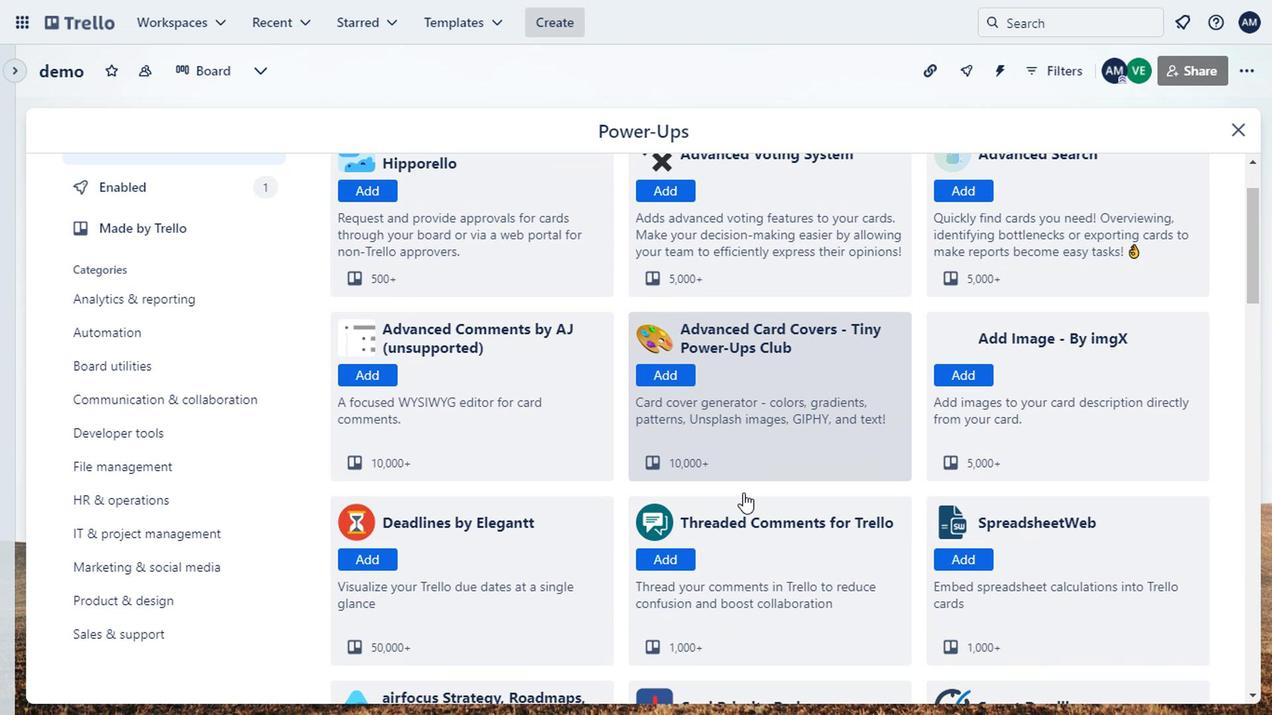 
Action: Mouse scrolled (736, 498) with delta (0, 0)
Screenshot: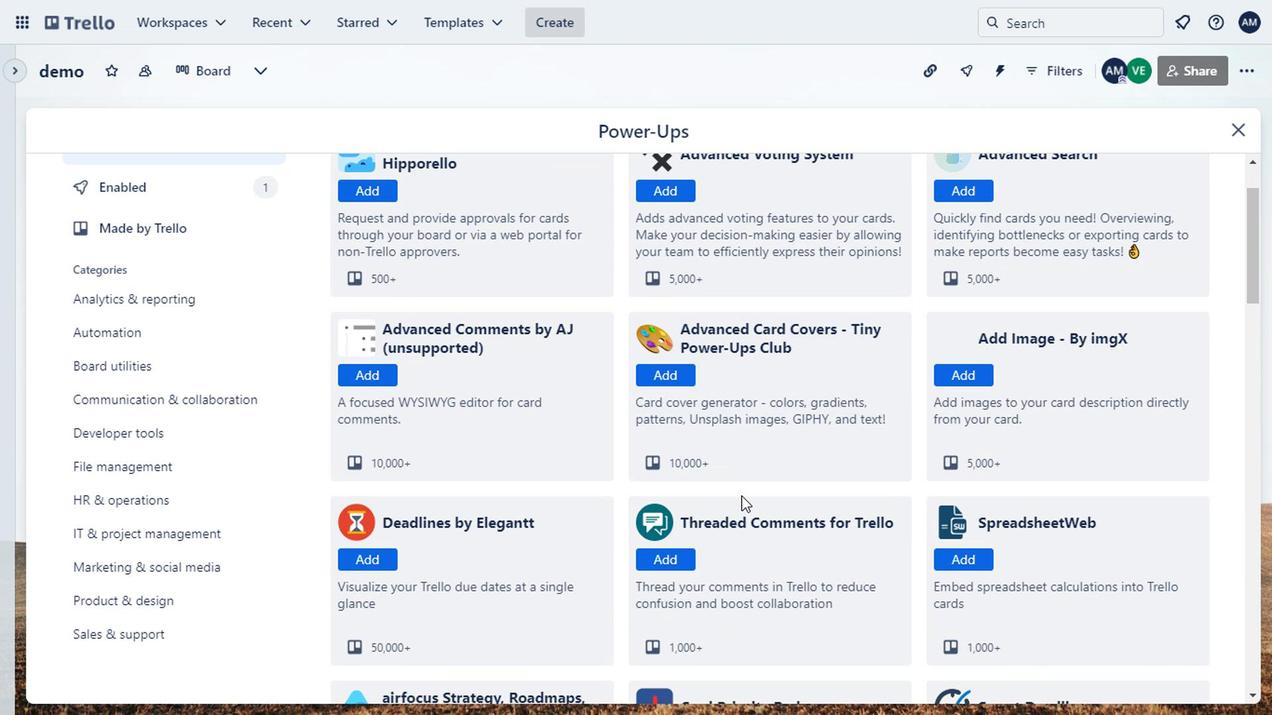 
Action: Mouse moved to (708, 505)
Screenshot: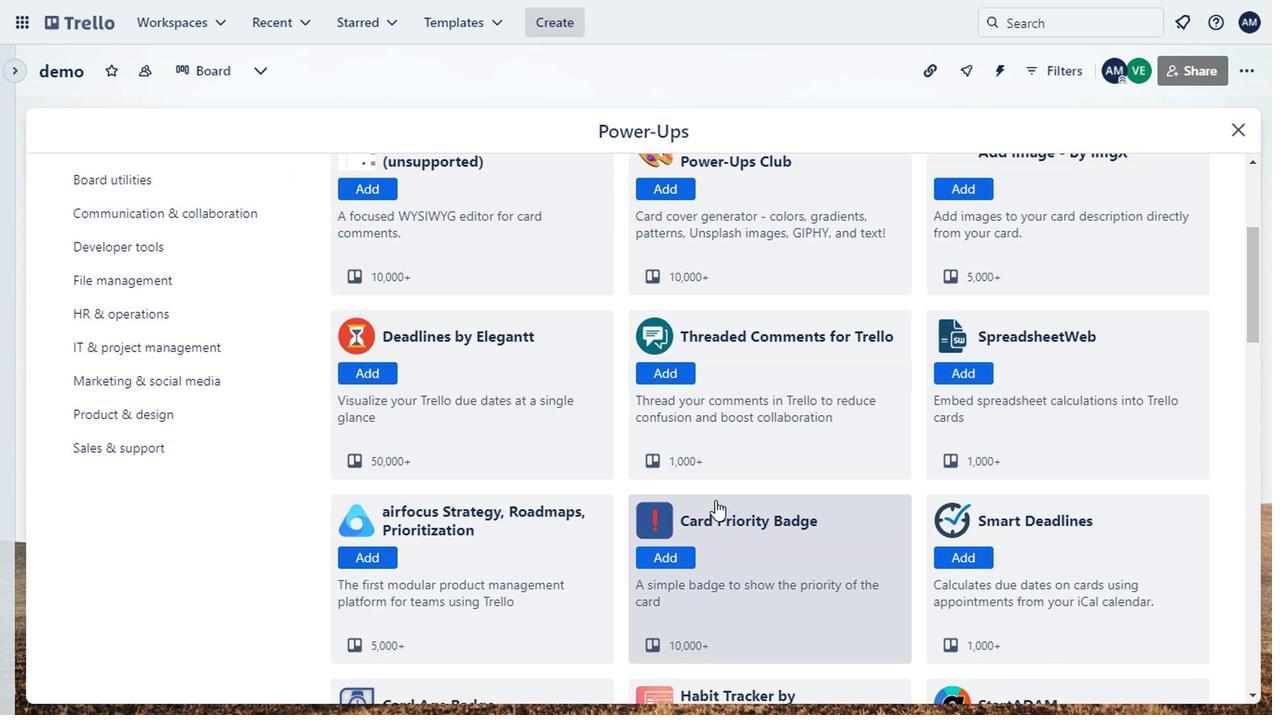 
Action: Mouse scrolled (708, 504) with delta (0, -1)
Screenshot: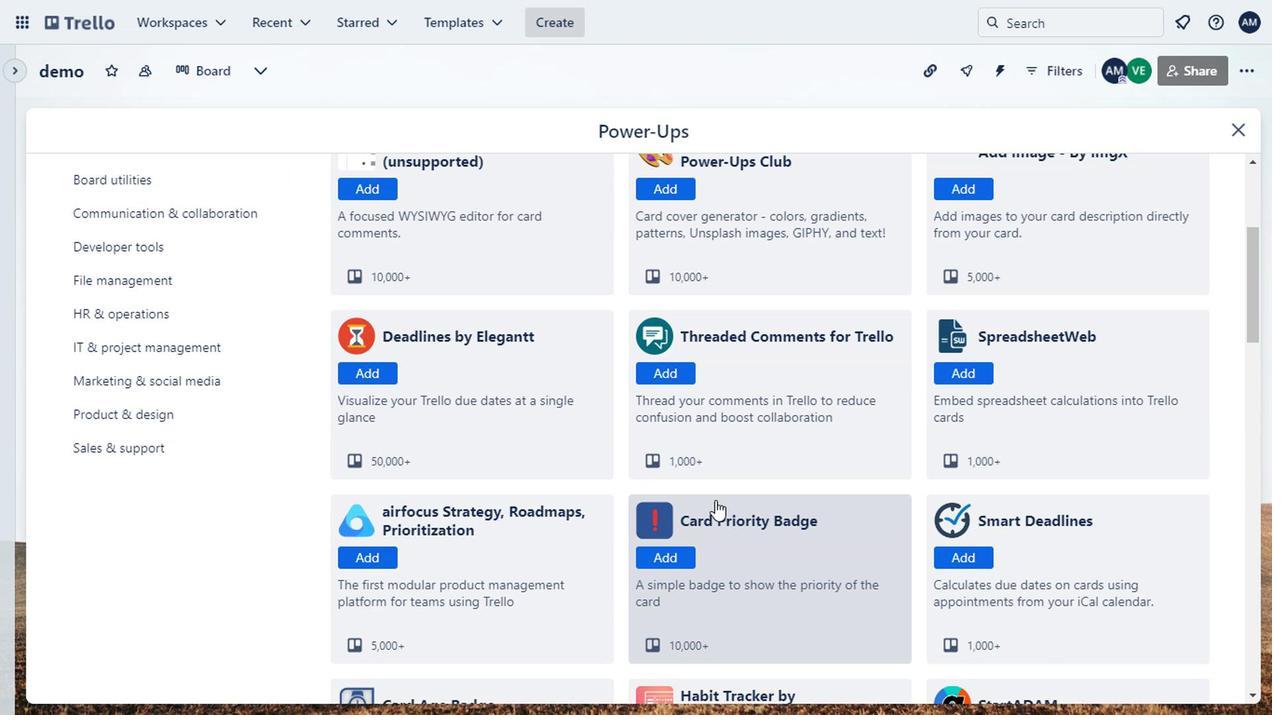 
Action: Mouse moved to (509, 624)
Screenshot: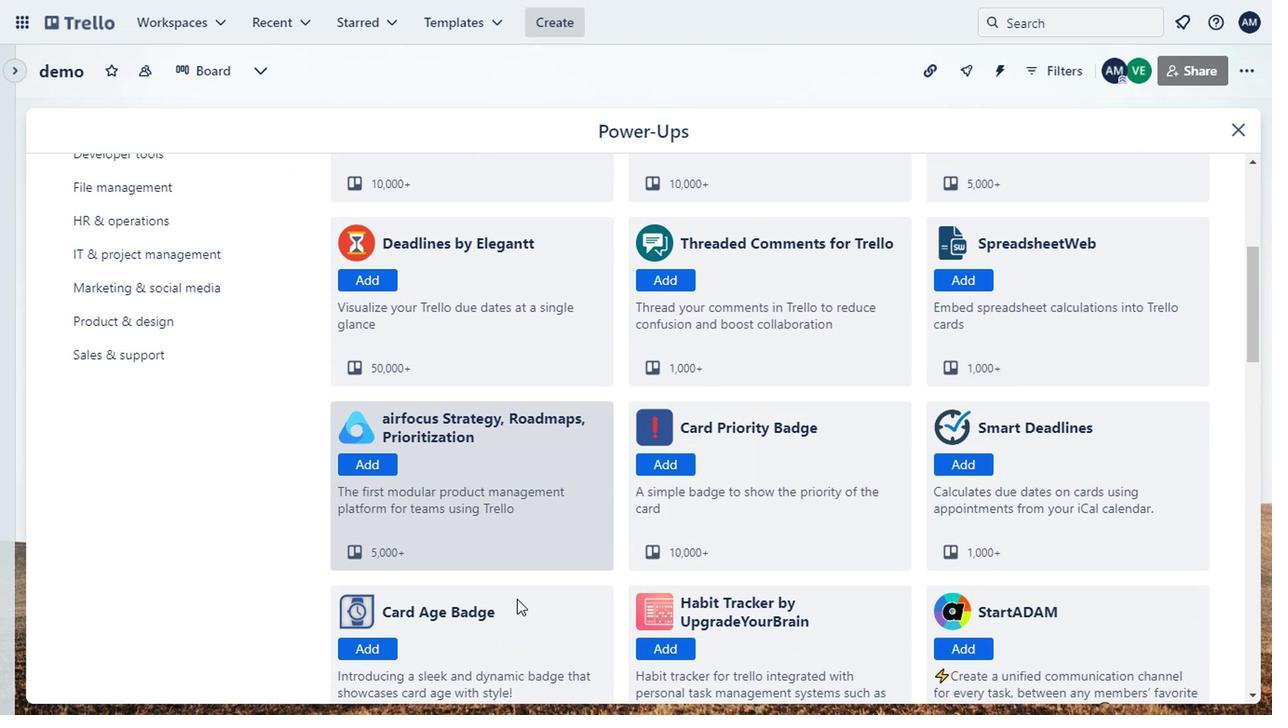 
Action: Mouse scrolled (509, 623) with delta (0, -1)
Screenshot: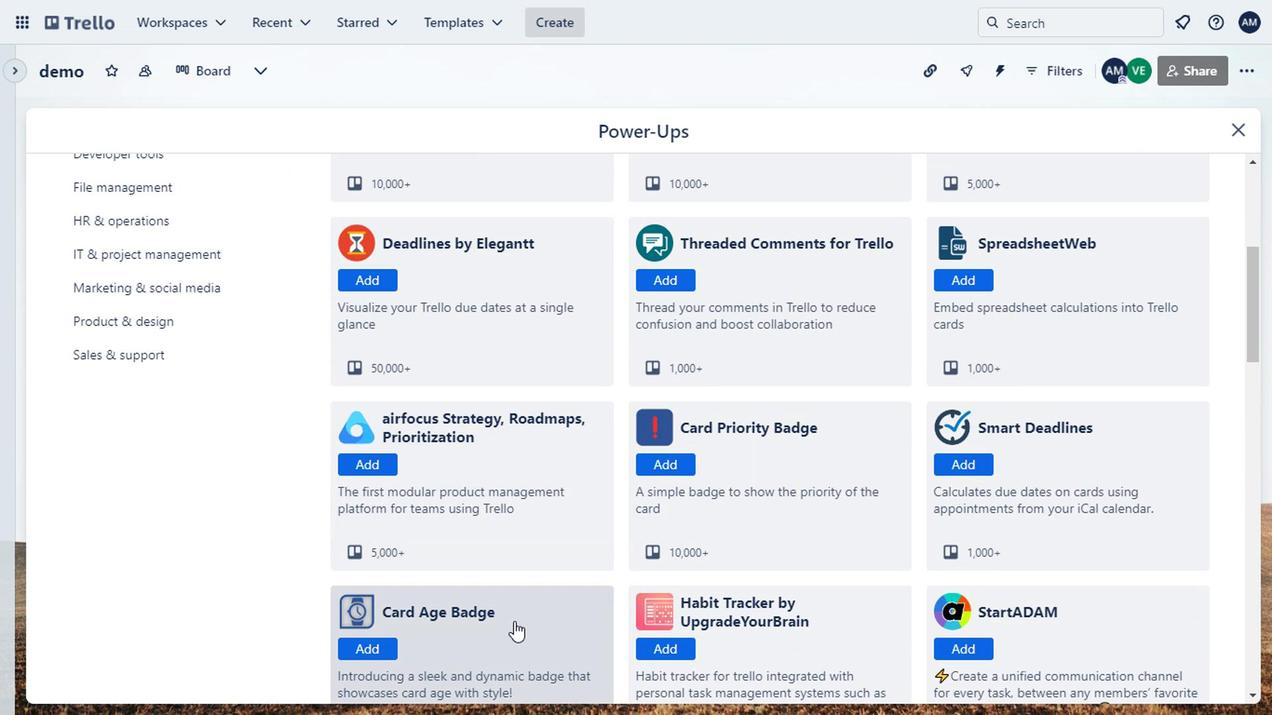 
Action: Mouse scrolled (509, 623) with delta (0, -1)
Screenshot: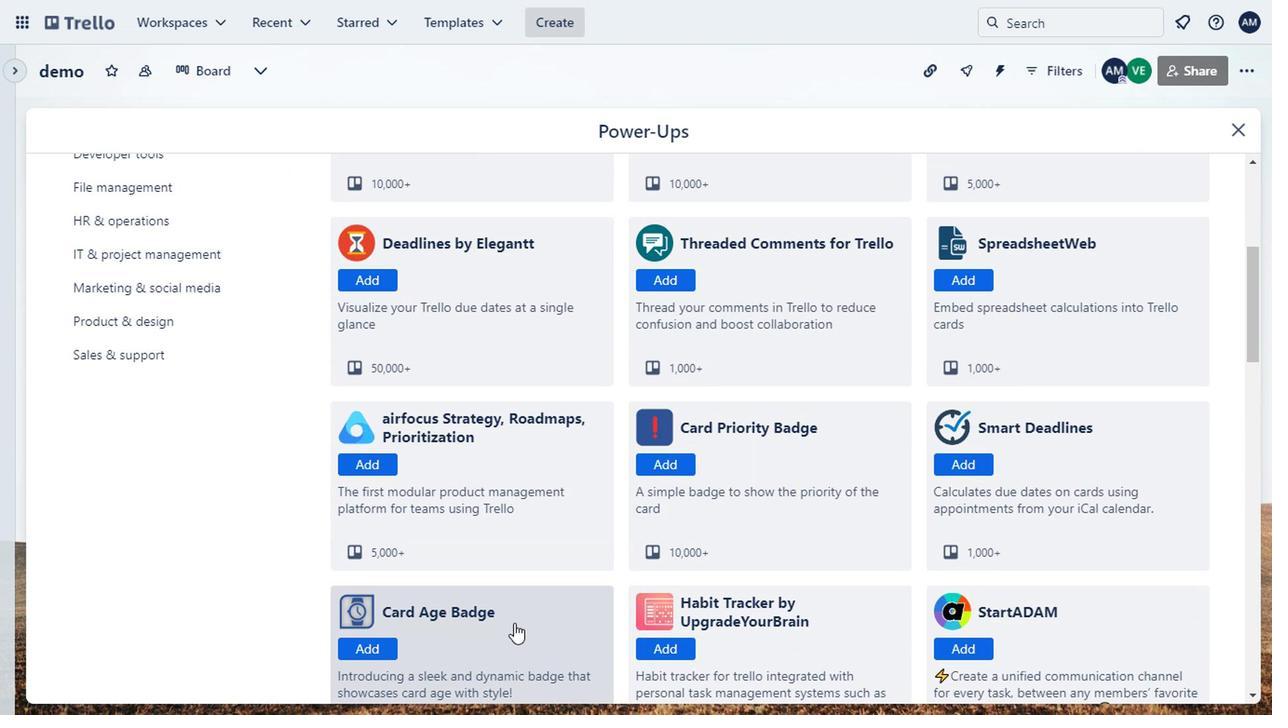 
Action: Mouse moved to (356, 639)
Screenshot: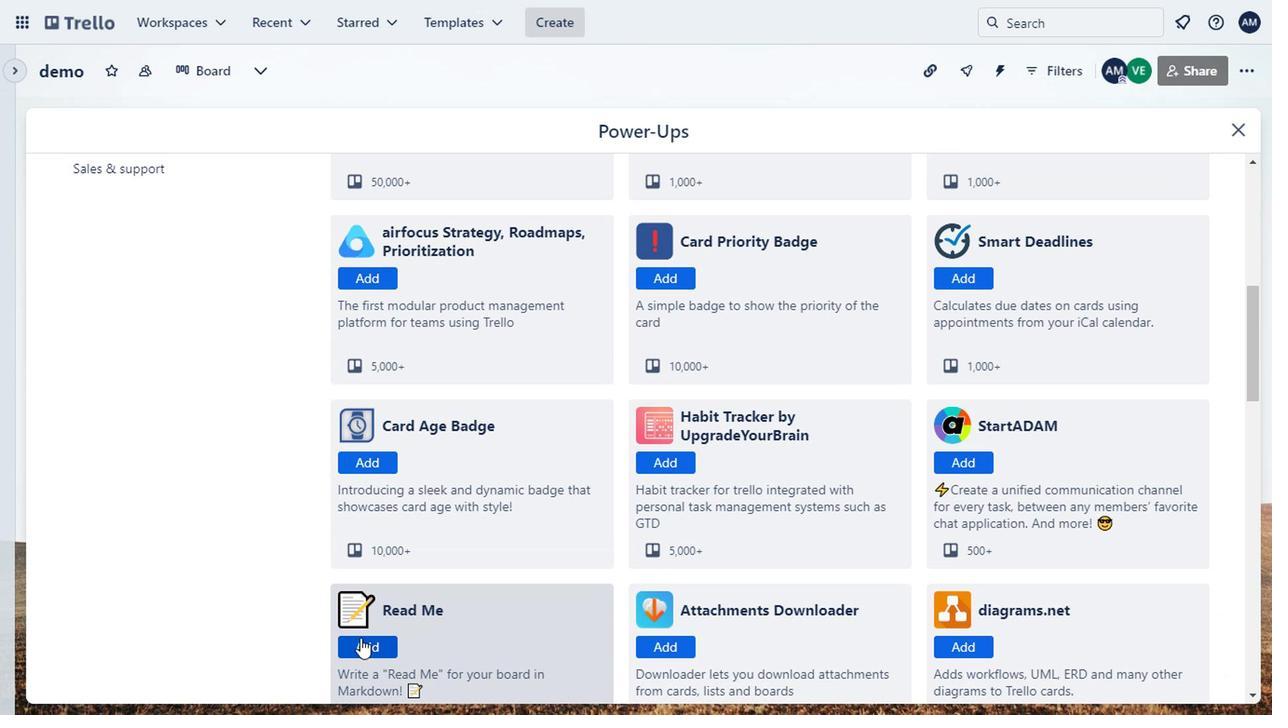 
Action: Mouse pressed left at (356, 639)
Screenshot: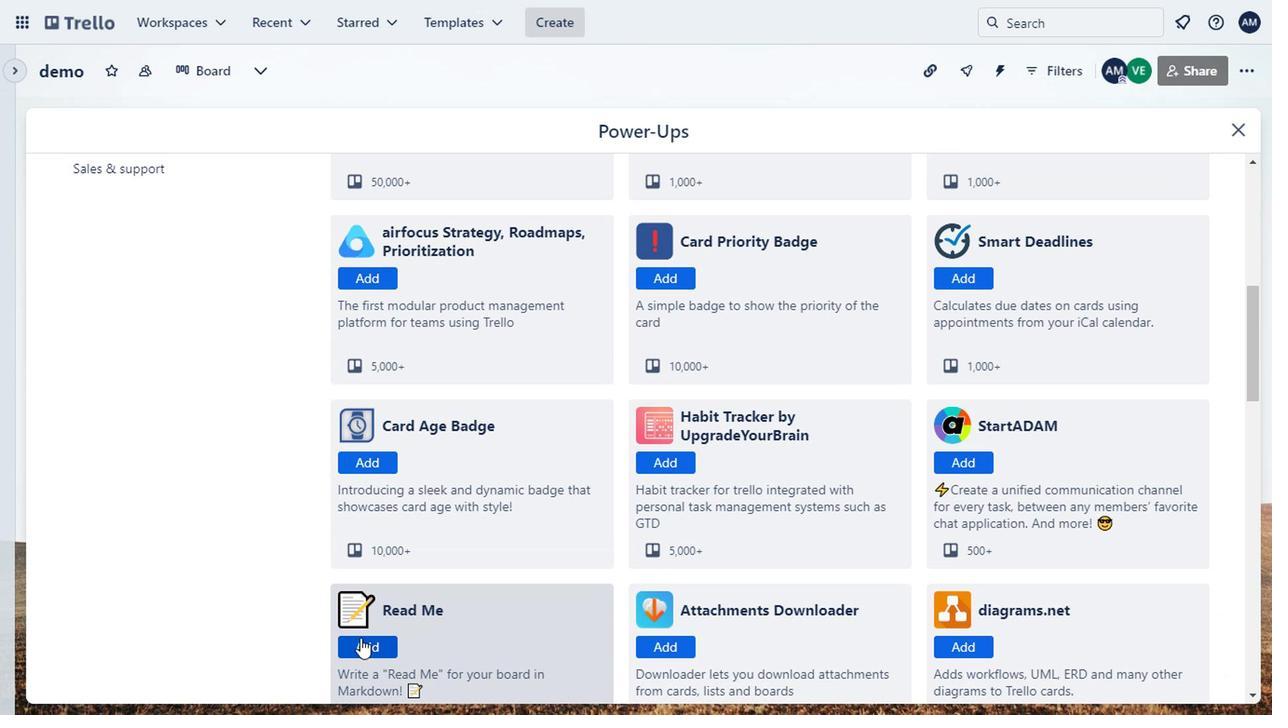 
Action: Mouse moved to (920, 524)
Screenshot: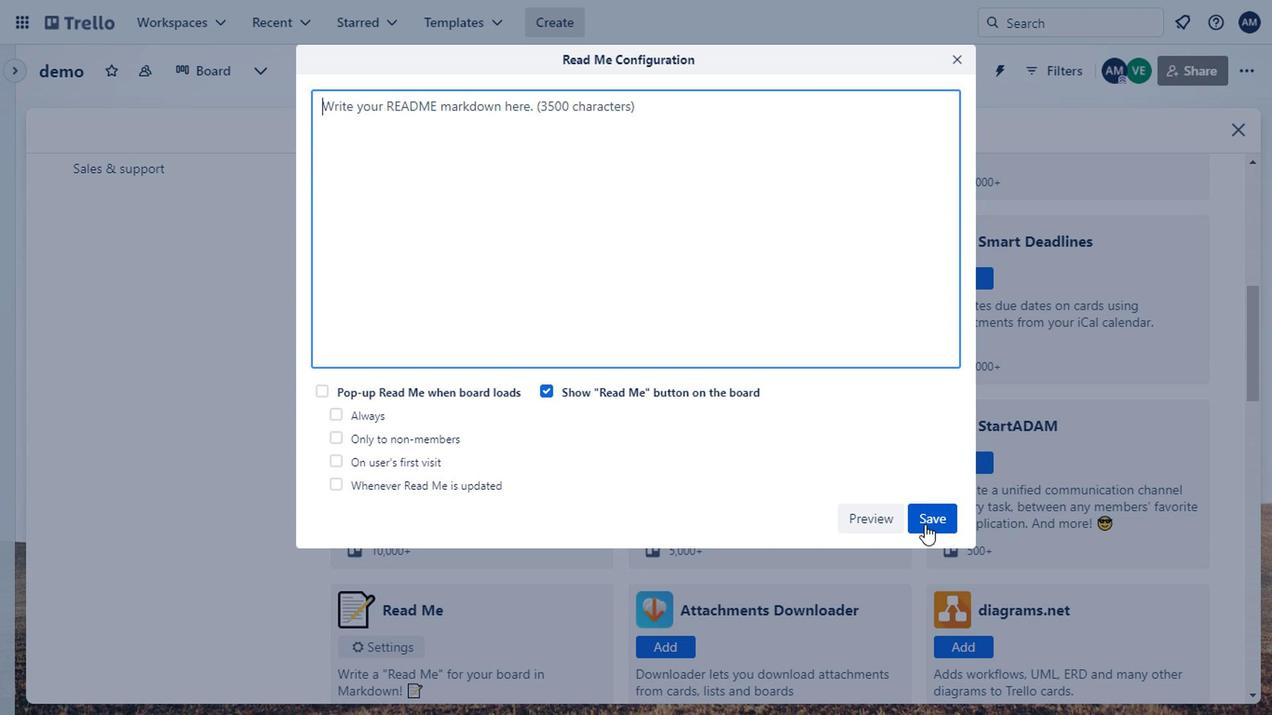 
Action: Mouse pressed left at (920, 524)
Screenshot: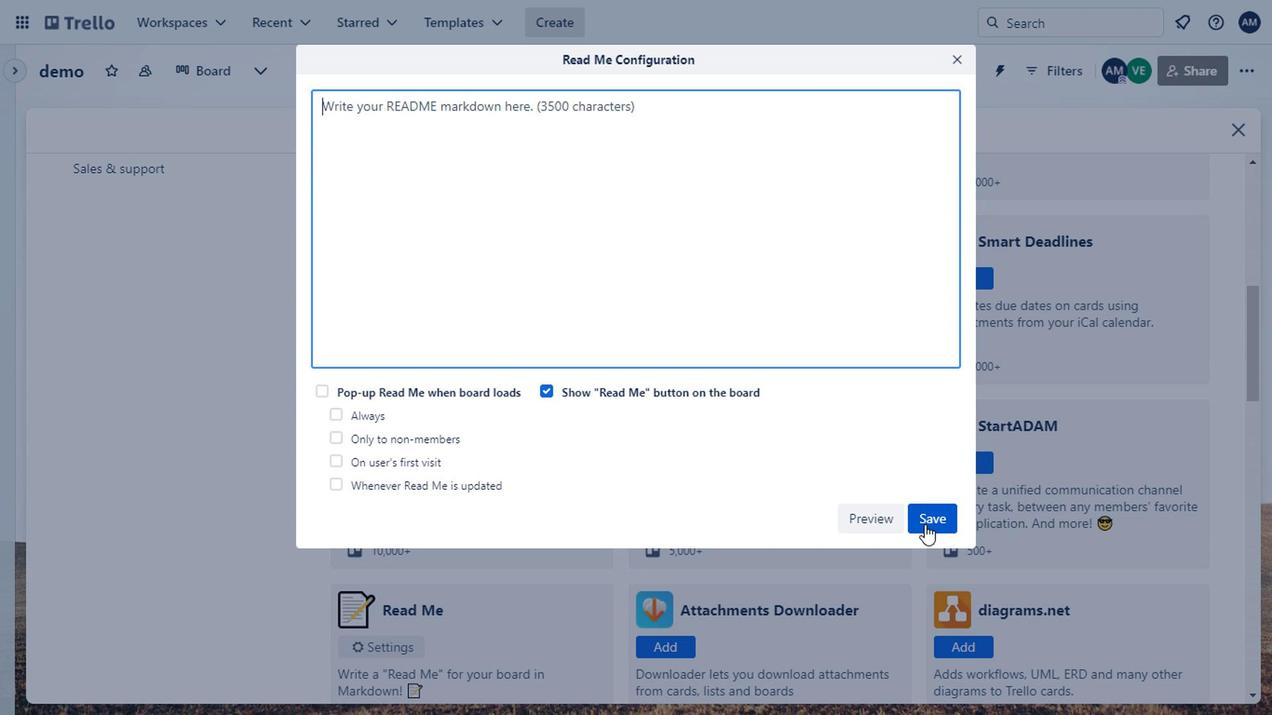
Action: Mouse moved to (1018, 491)
Screenshot: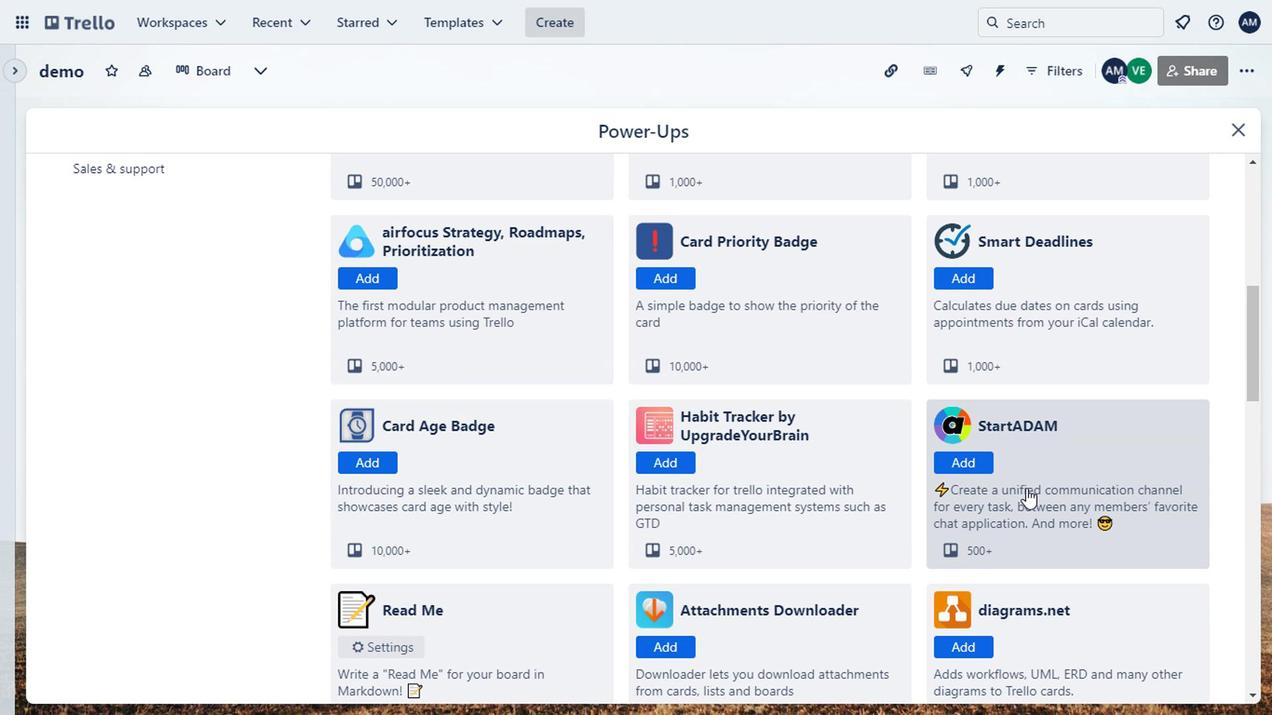 
Action: Mouse scrolled (1018, 490) with delta (0, -1)
Screenshot: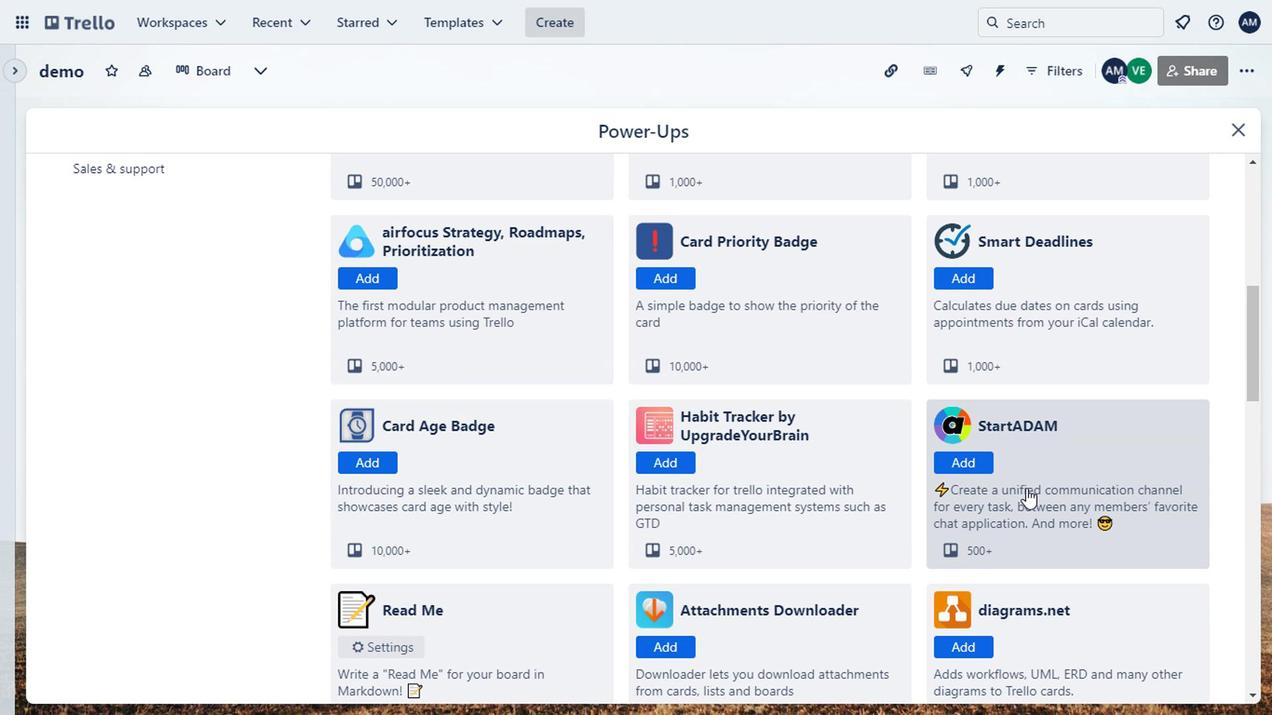 
Action: Mouse moved to (988, 458)
Screenshot: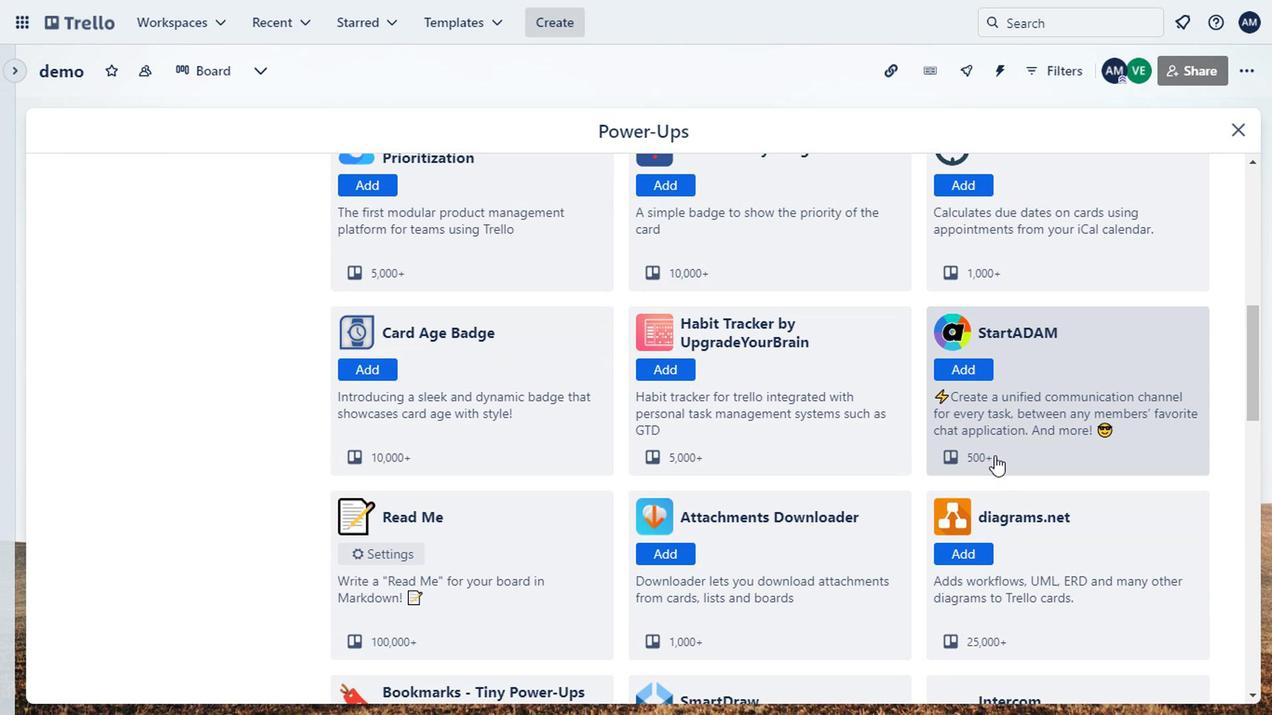 
Action: Mouse scrolled (988, 457) with delta (0, 0)
Screenshot: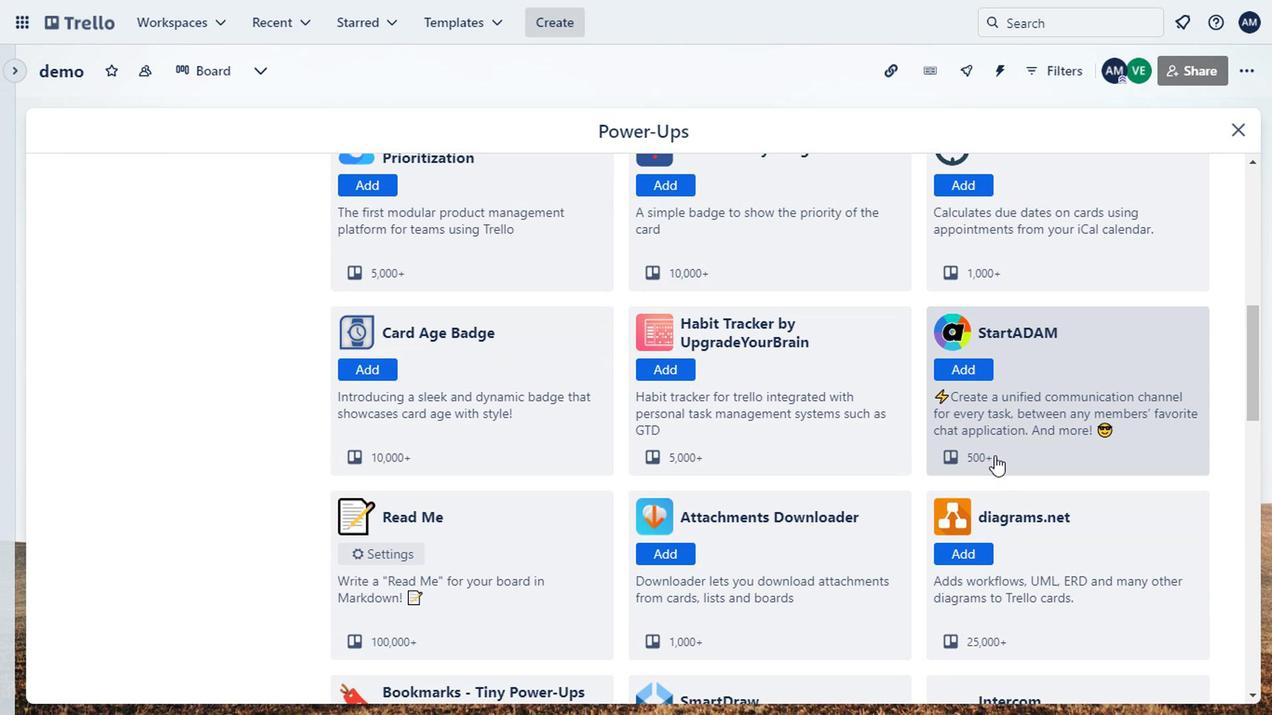 
Action: Mouse moved to (986, 463)
Screenshot: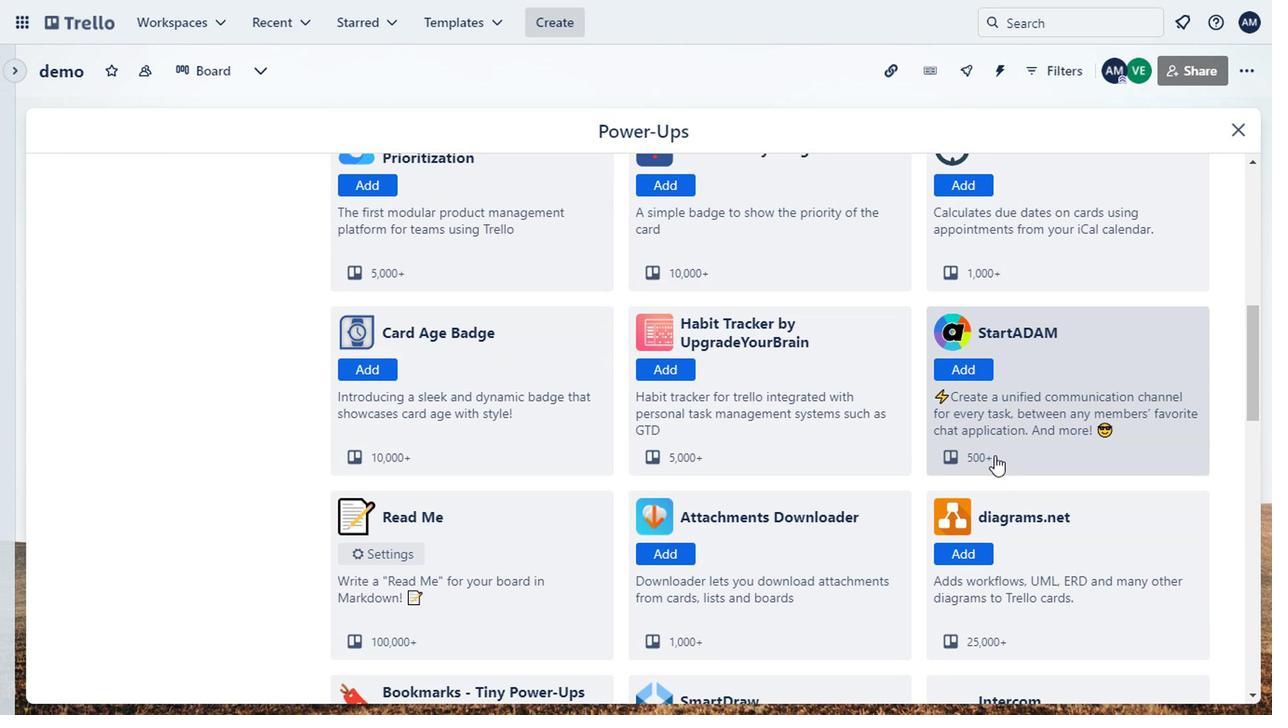 
Action: Mouse scrolled (986, 462) with delta (0, 0)
Screenshot: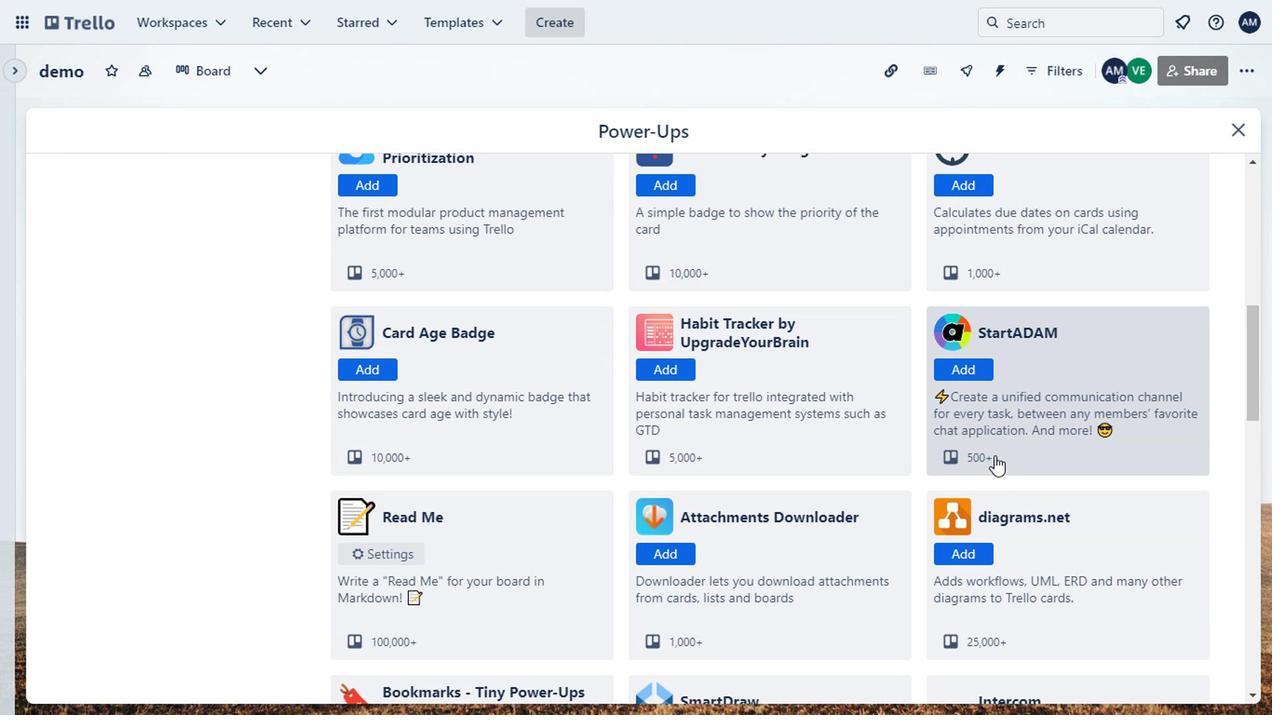 
Action: Mouse moved to (986, 463)
Screenshot: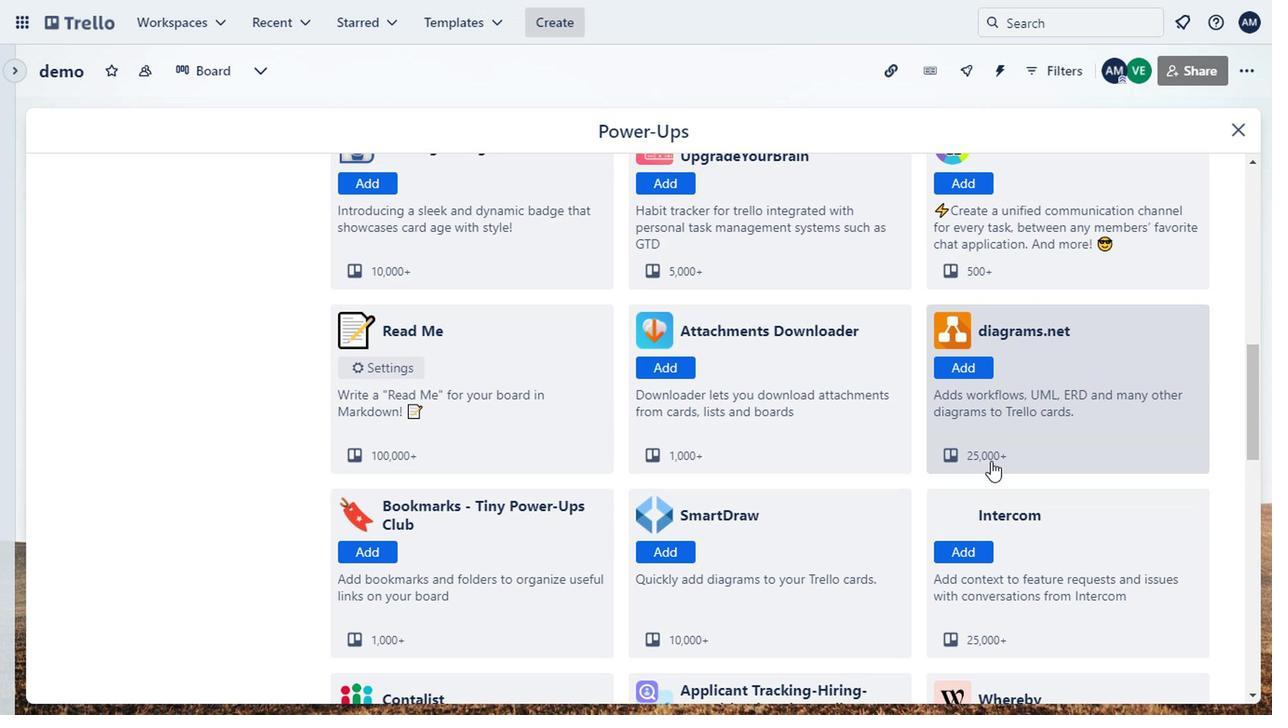 
Action: Mouse scrolled (986, 462) with delta (0, 0)
Screenshot: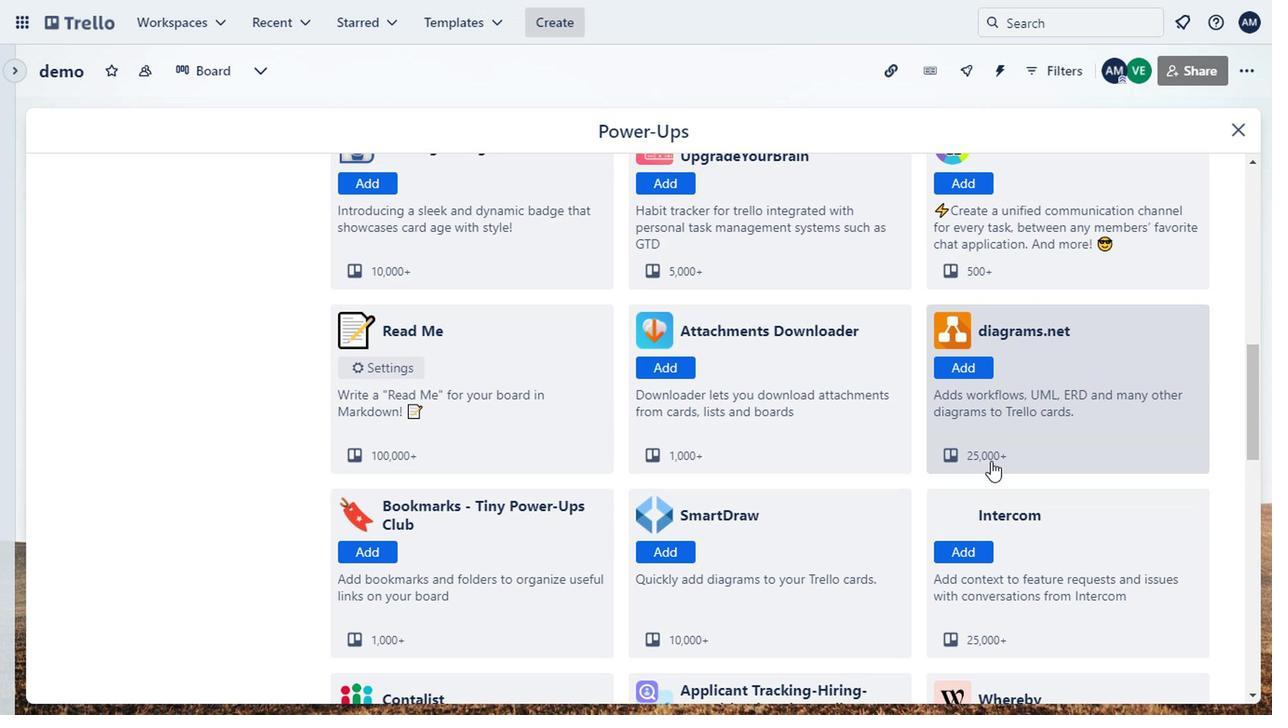 
Action: Mouse moved to (986, 464)
Screenshot: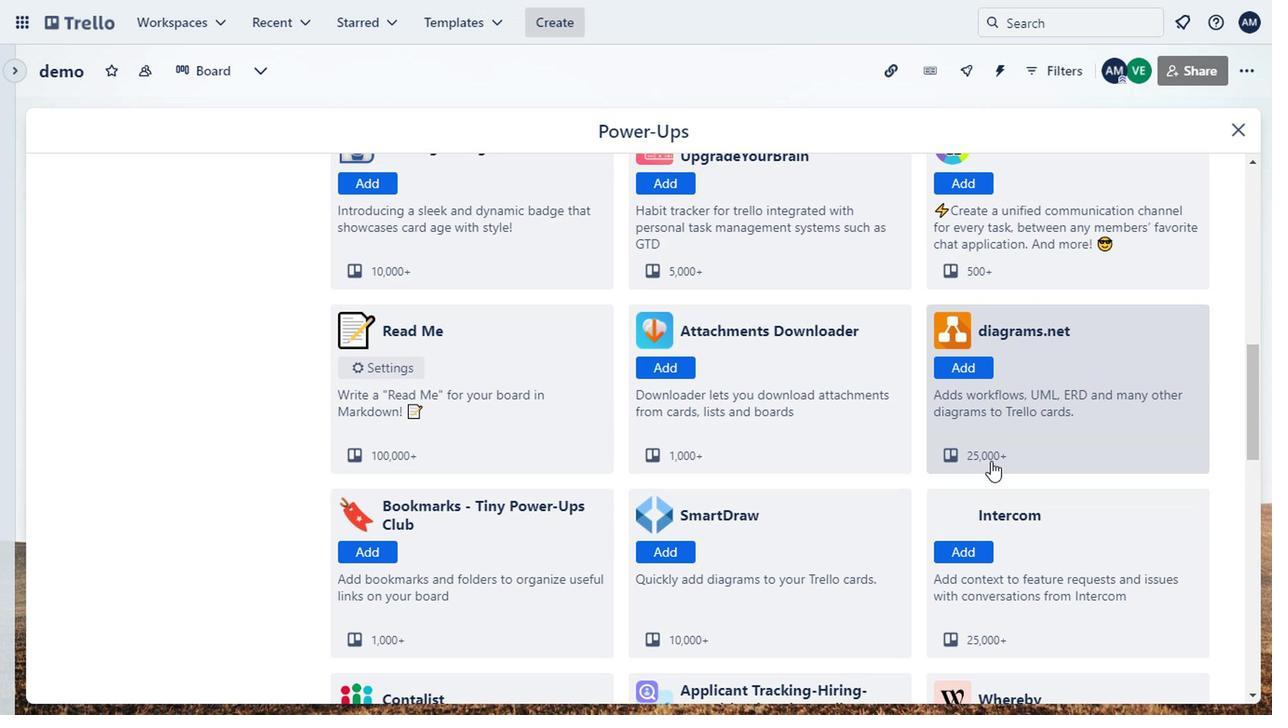 
Action: Mouse scrolled (986, 463) with delta (0, -1)
Screenshot: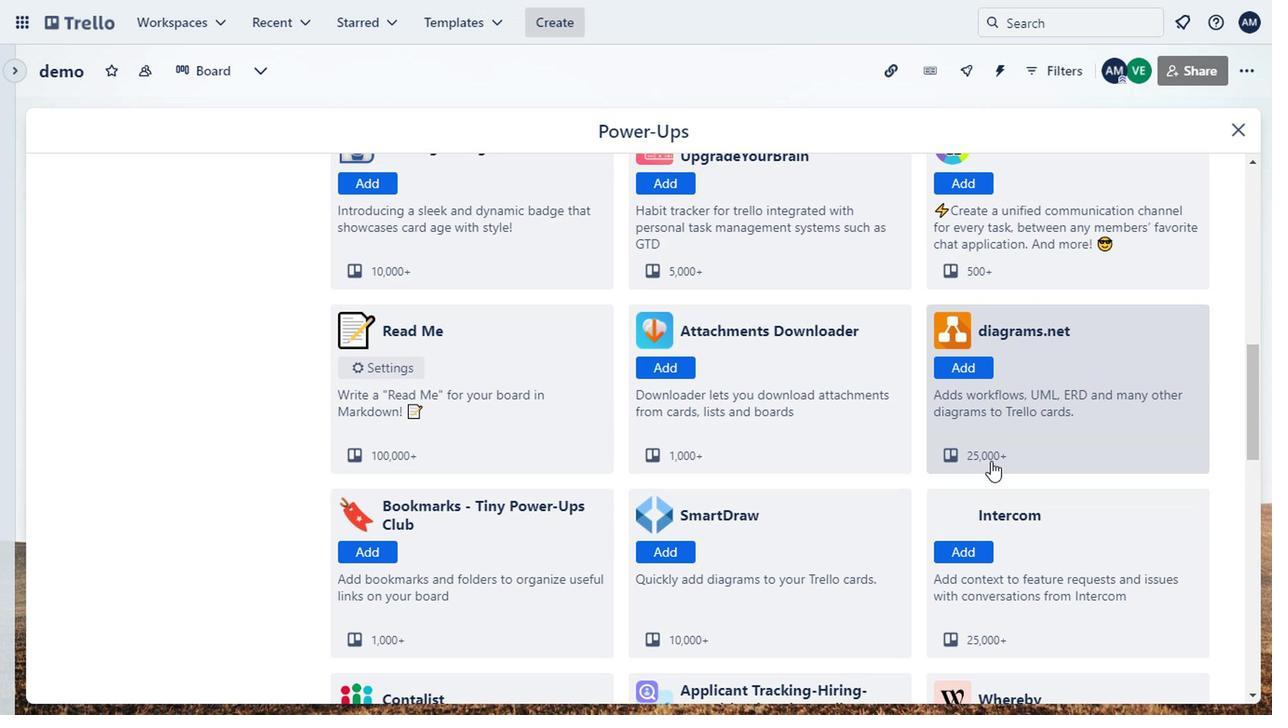 
Action: Mouse moved to (982, 464)
Screenshot: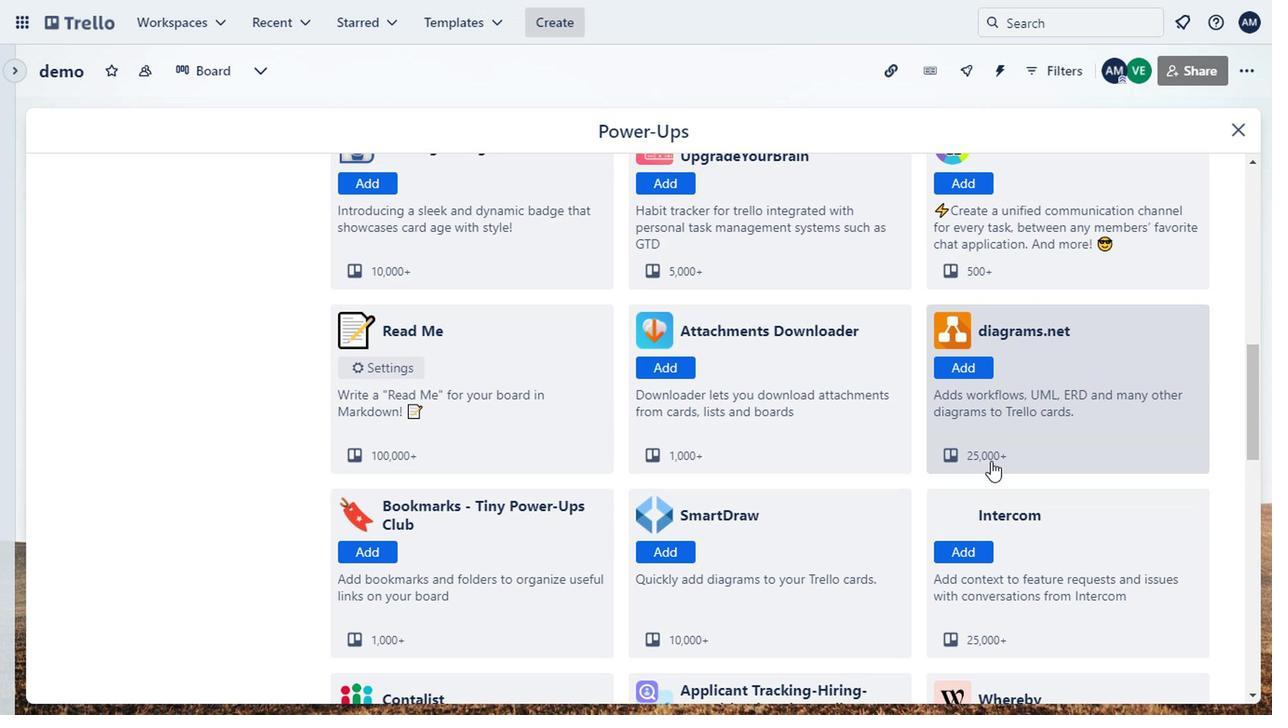 
Action: Mouse scrolled (982, 463) with delta (0, -1)
Screenshot: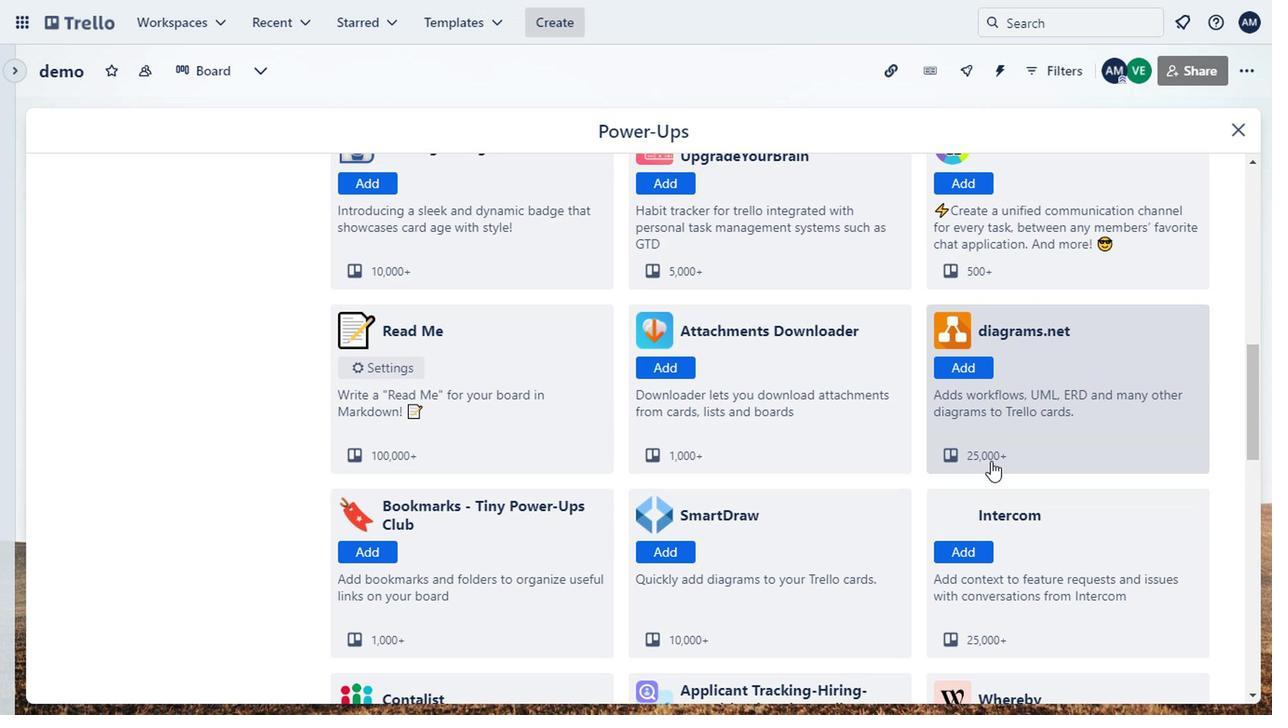 
Action: Mouse moved to (710, 526)
Screenshot: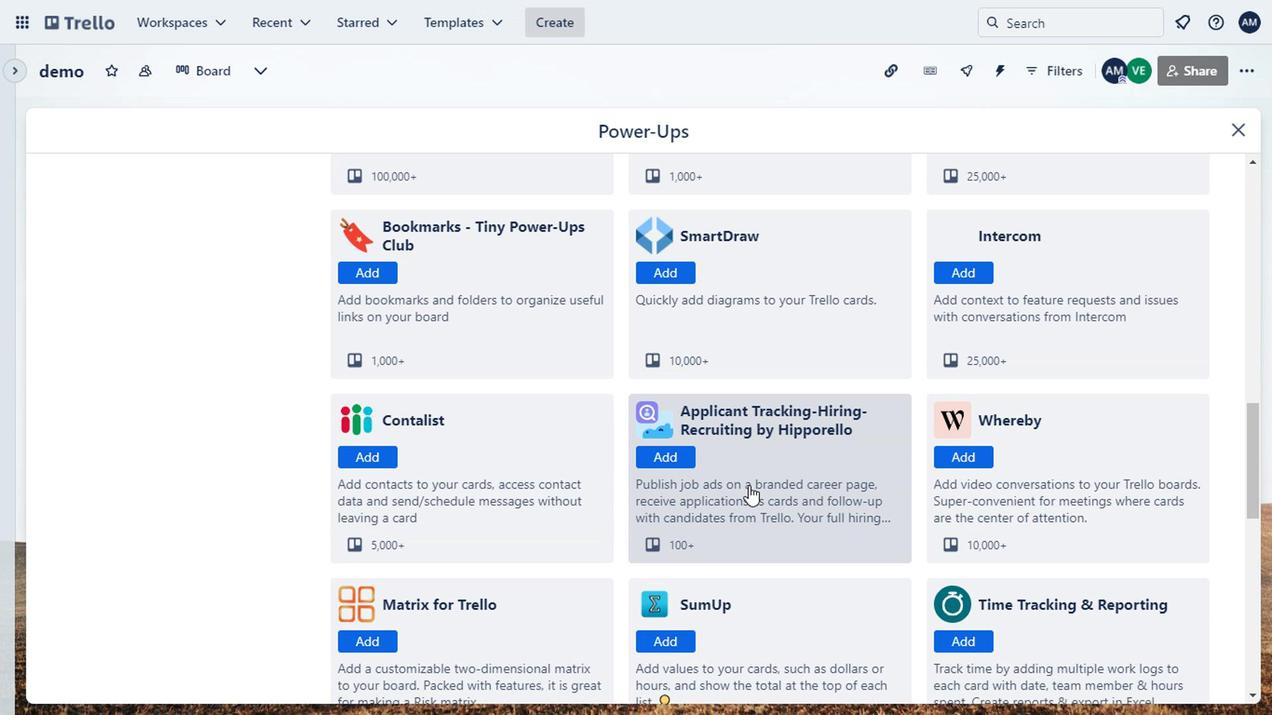 
Action: Mouse scrolled (710, 526) with delta (0, 0)
Screenshot: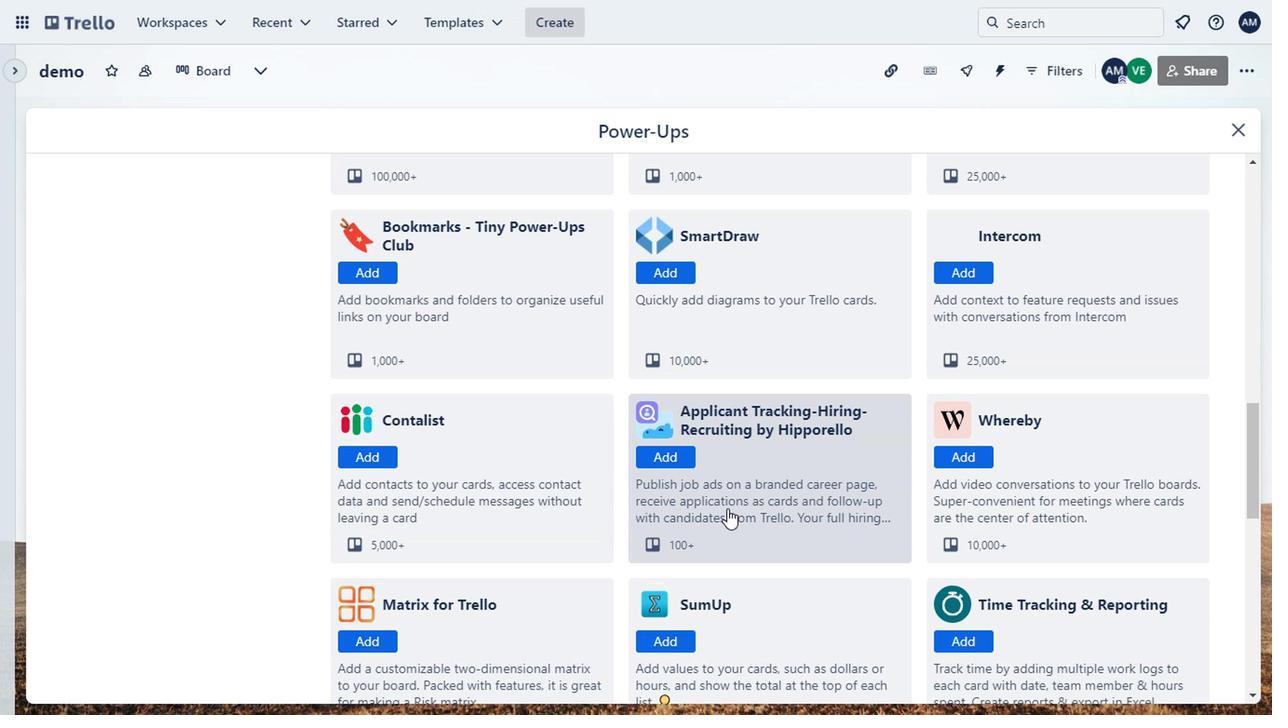 
Action: Mouse moved to (439, 583)
Screenshot: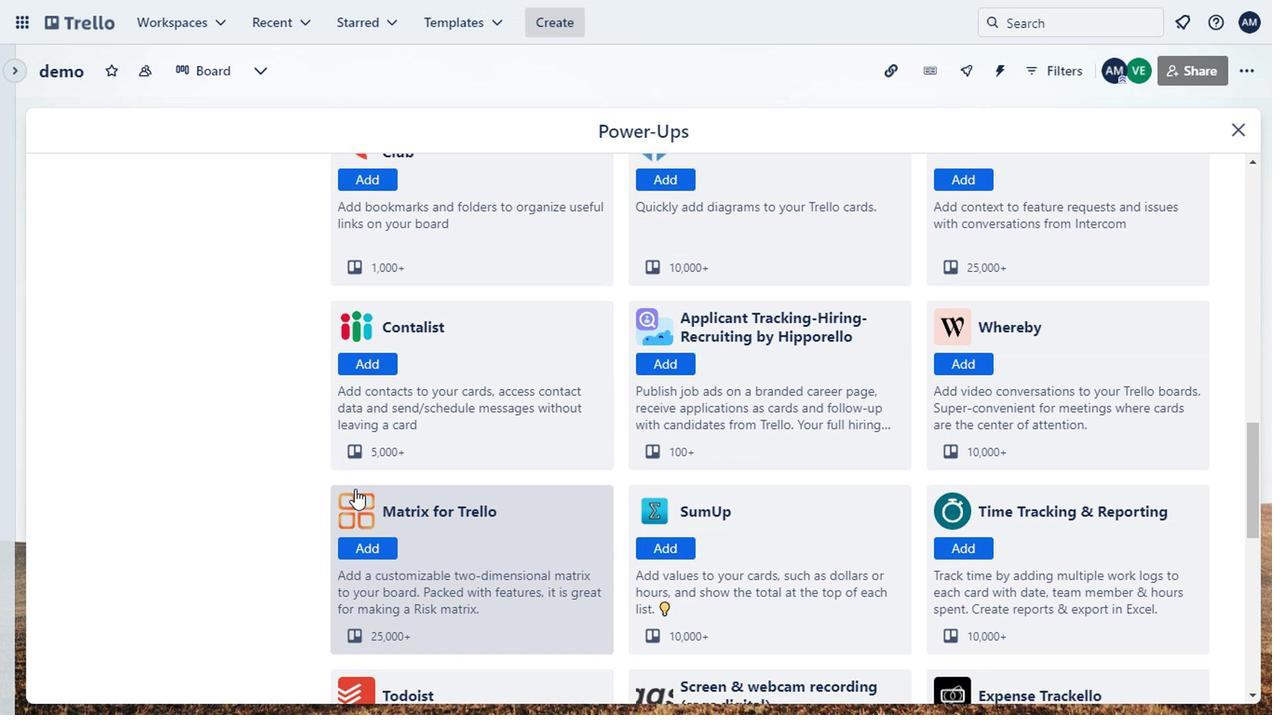 
Action: Mouse scrolled (439, 581) with delta (0, -1)
Screenshot: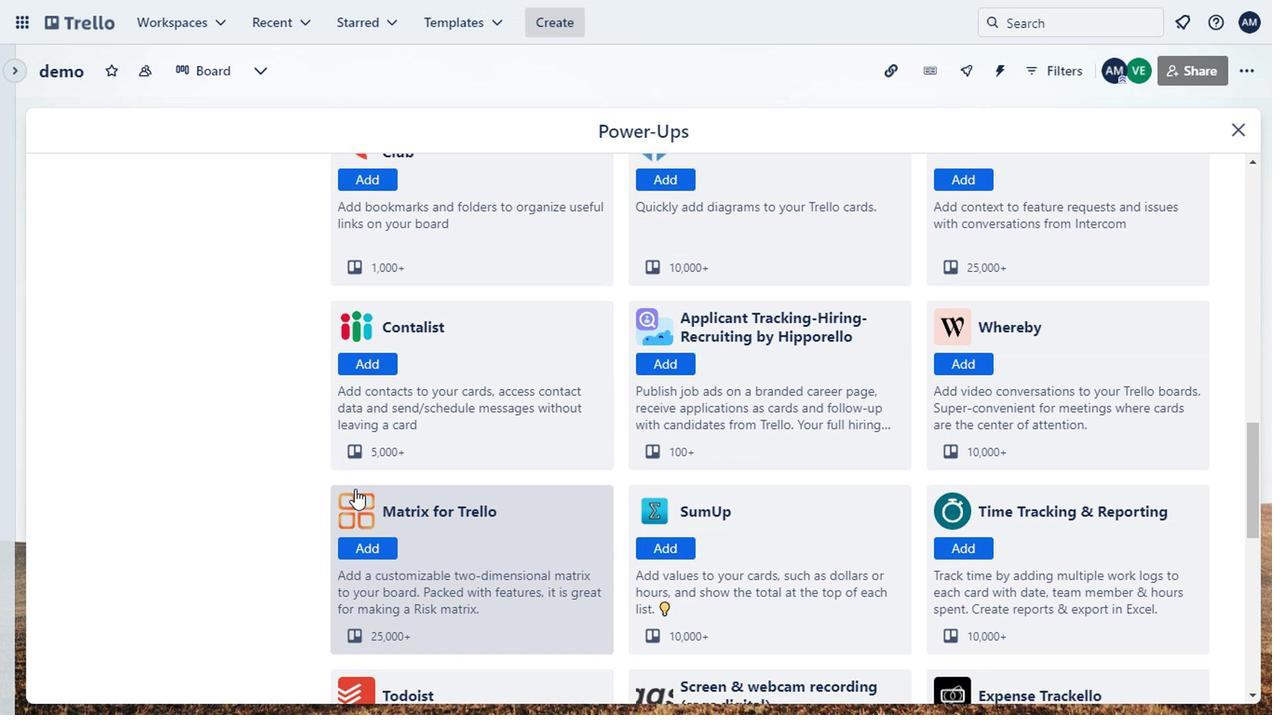 
Action: Mouse moved to (439, 584)
Screenshot: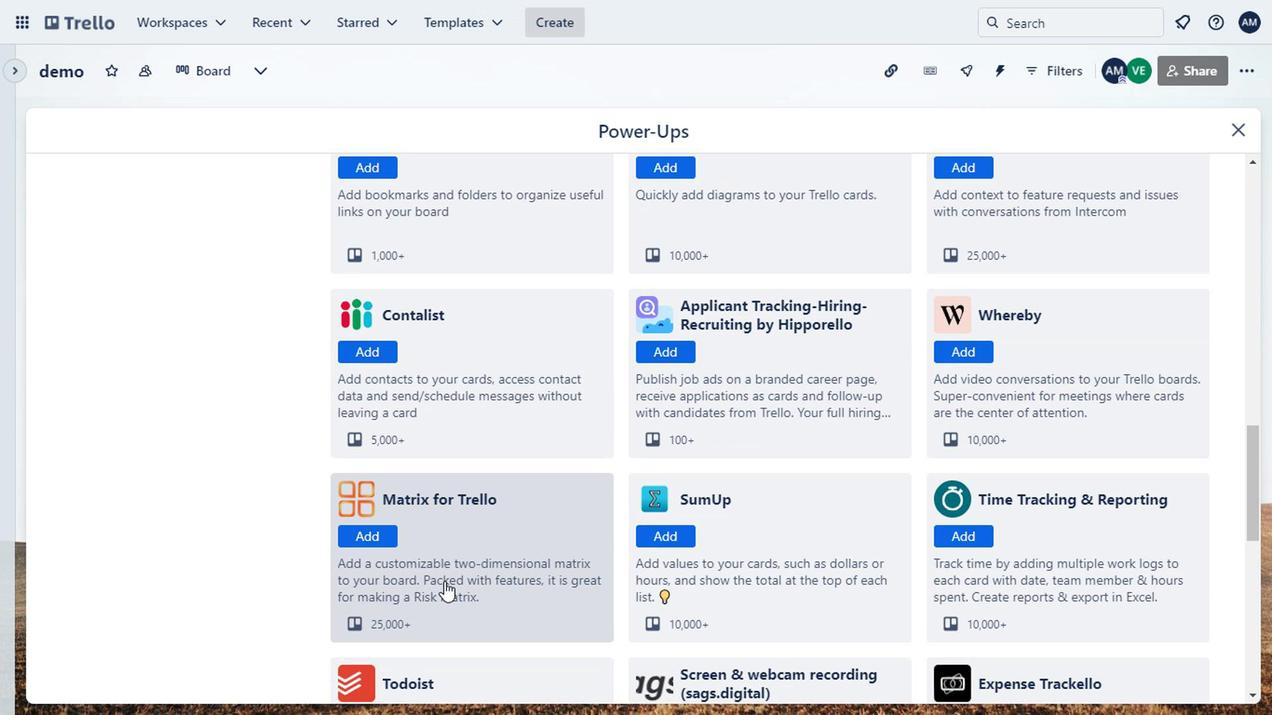 
Action: Mouse scrolled (439, 583) with delta (0, 0)
Screenshot: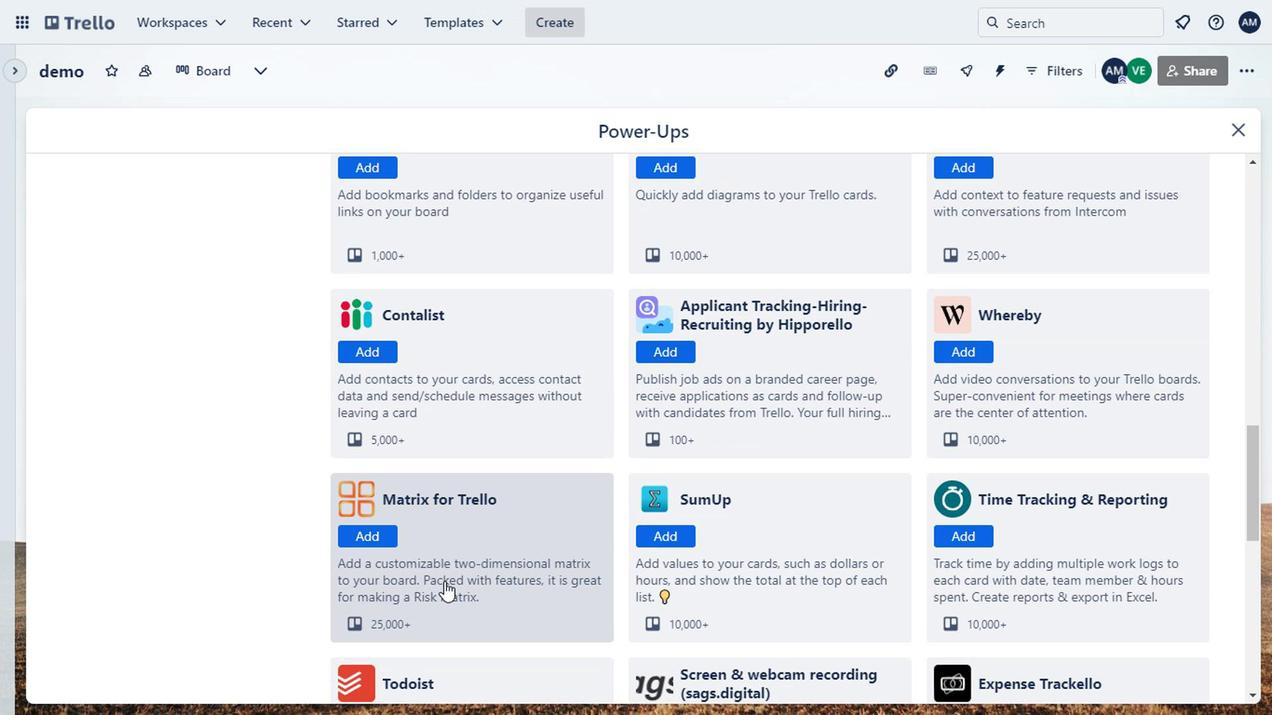 
Action: Mouse moved to (436, 579)
Screenshot: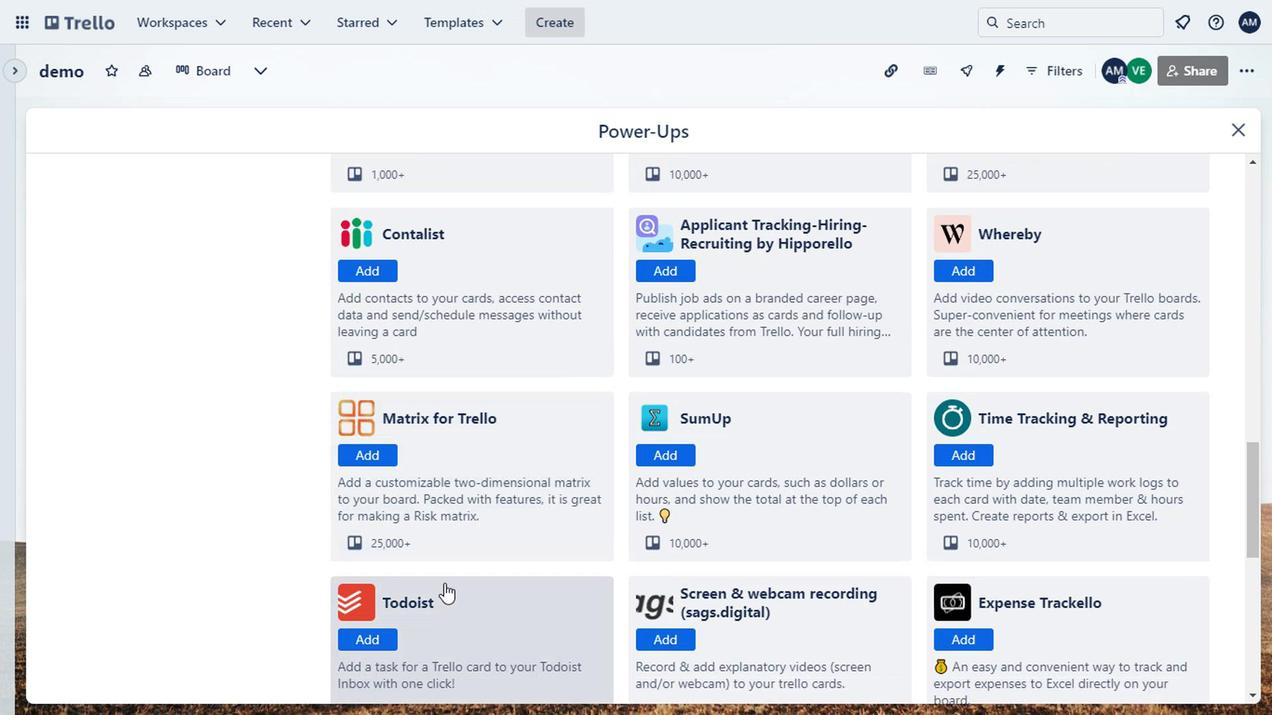 
Action: Mouse scrolled (436, 578) with delta (0, 0)
Screenshot: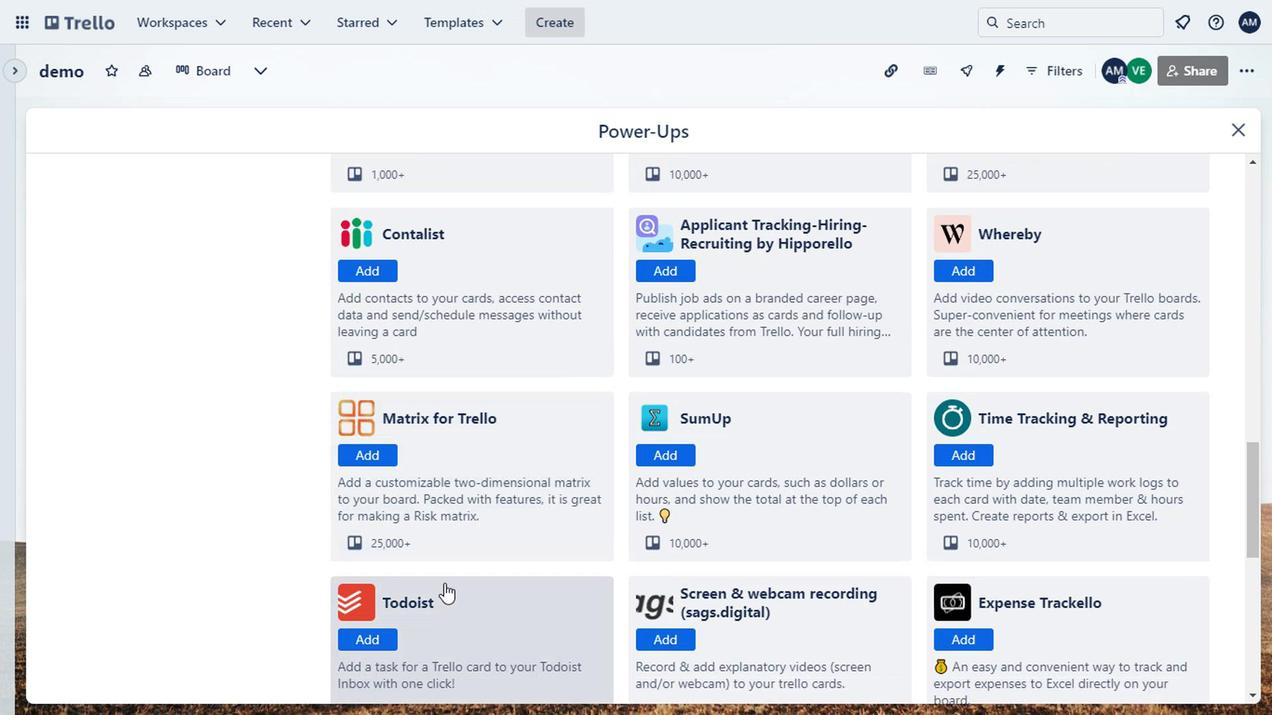 
Action: Mouse moved to (807, 318)
Screenshot: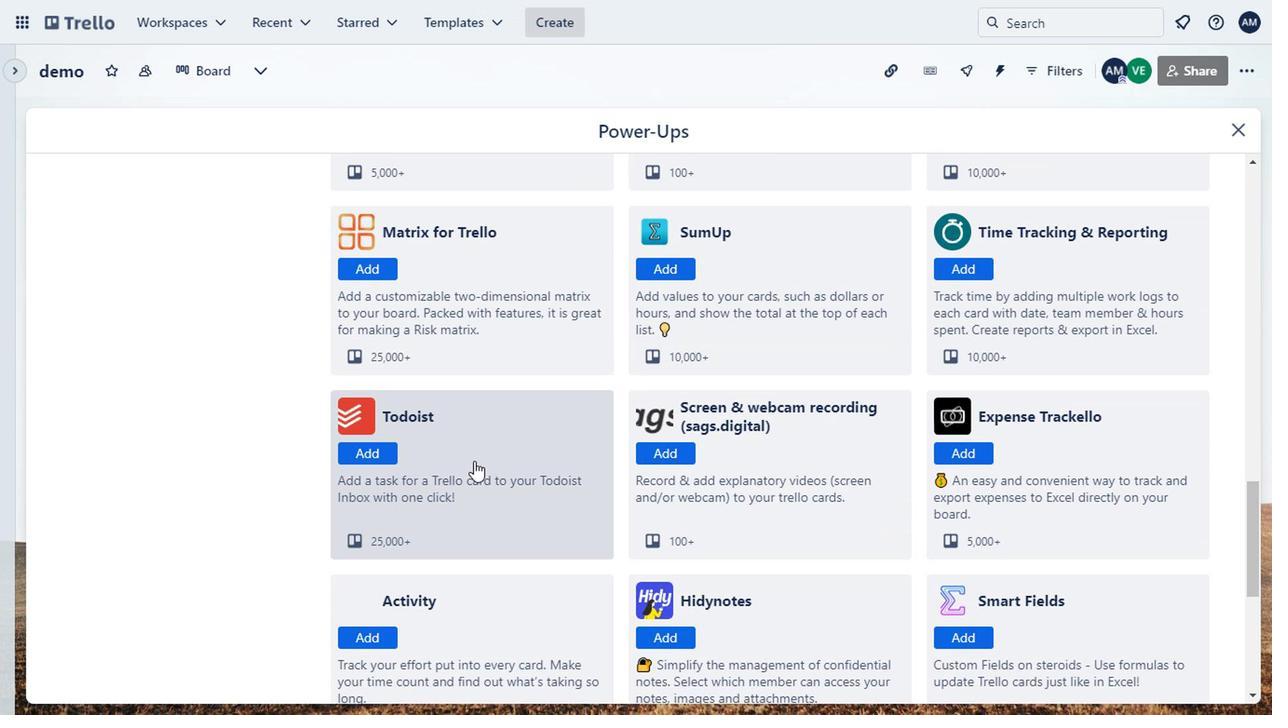 
Action: Mouse scrolled (807, 320) with delta (0, 1)
Screenshot: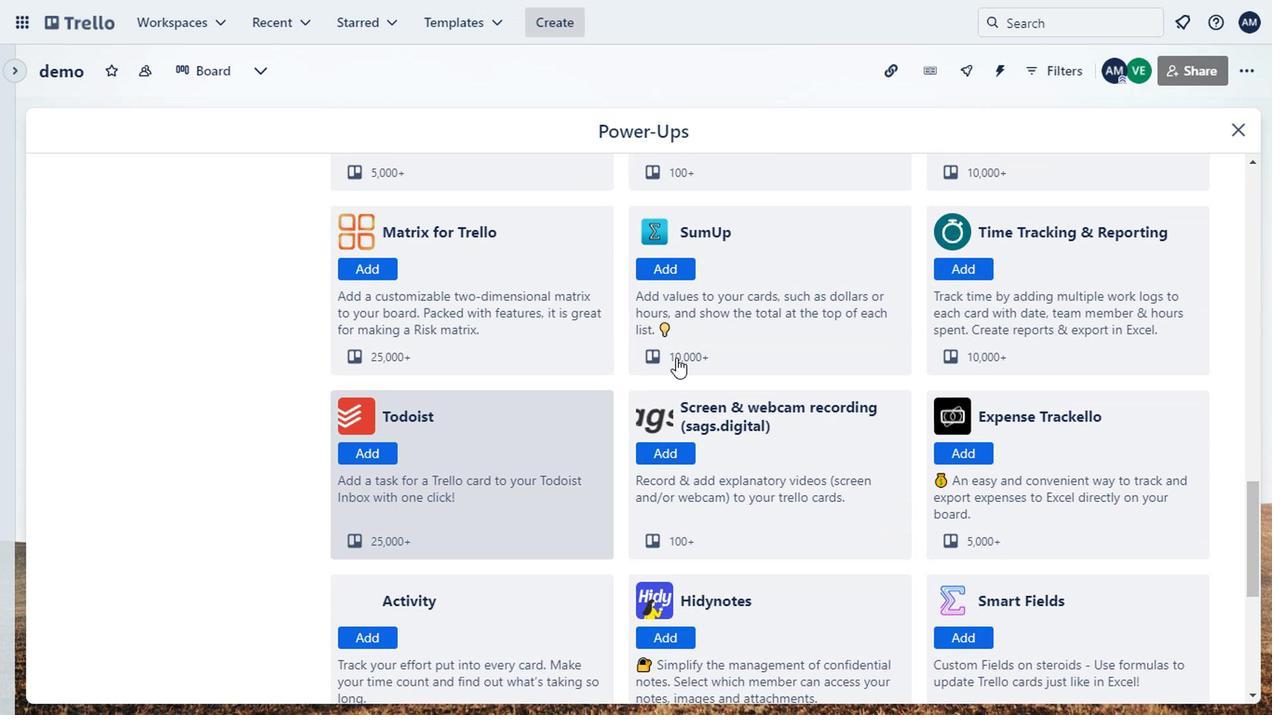 
Action: Mouse scrolled (807, 320) with delta (0, 1)
Screenshot: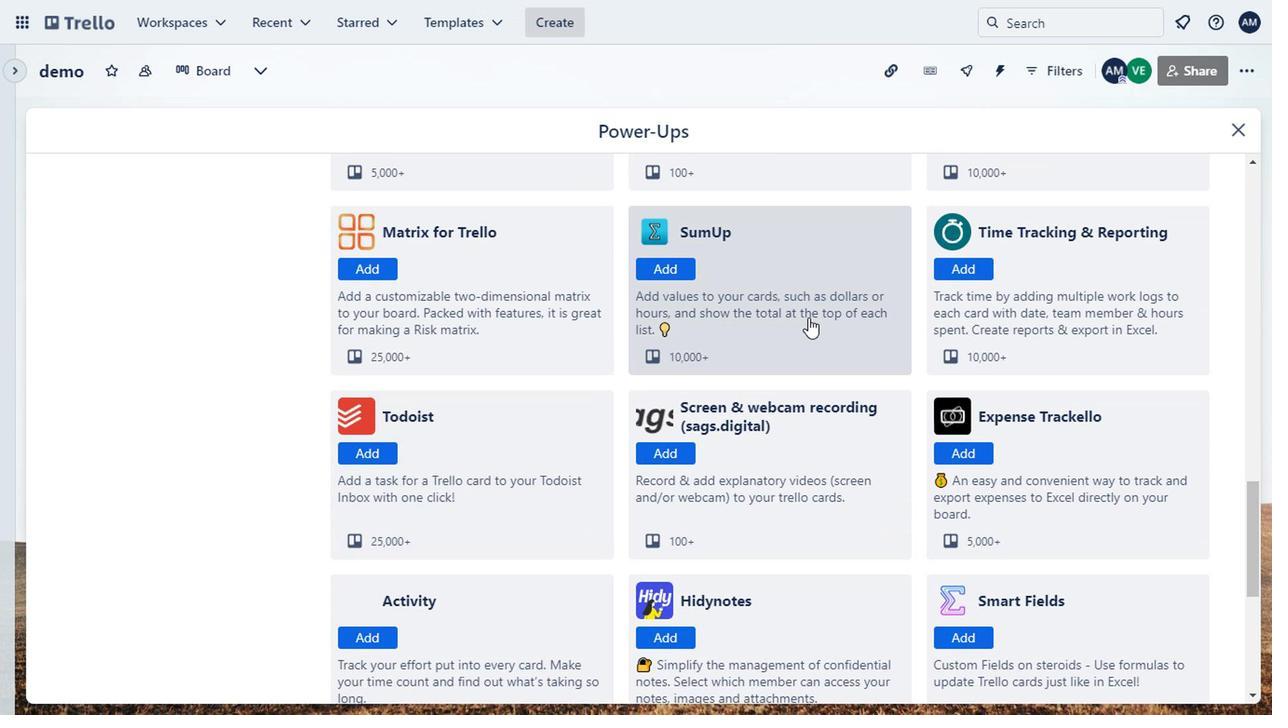 
Action: Mouse scrolled (807, 320) with delta (0, 1)
Screenshot: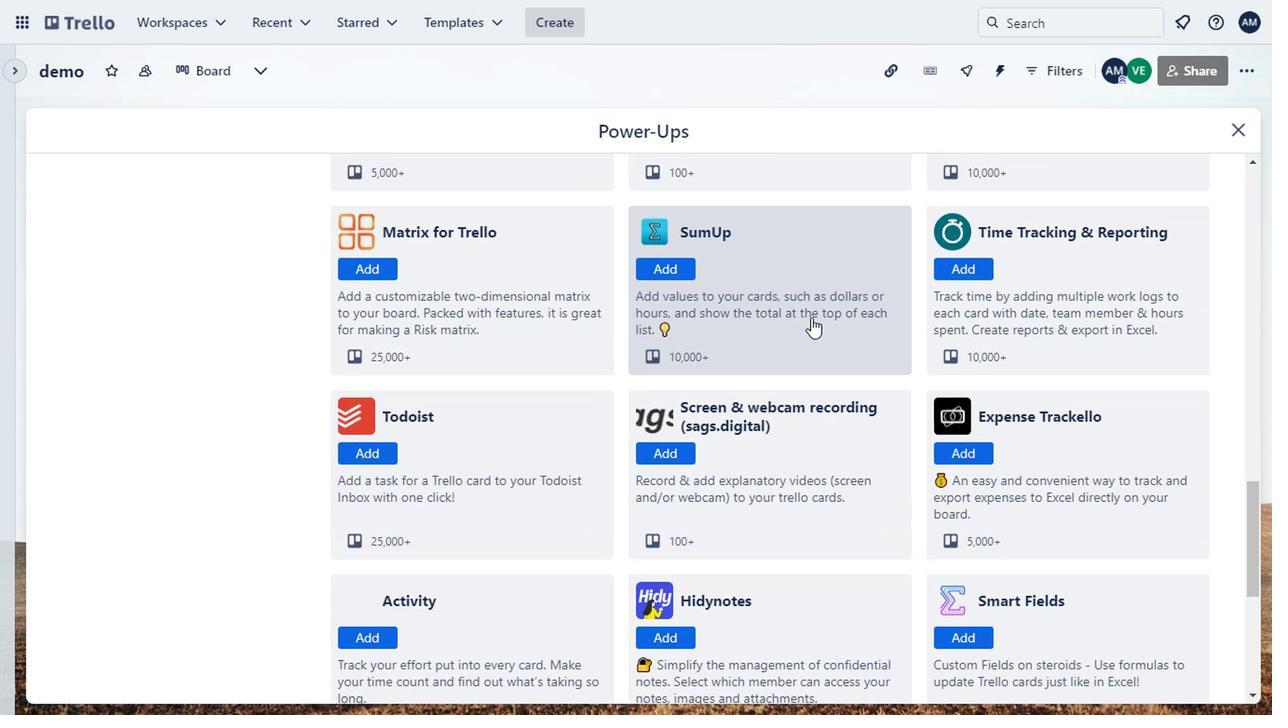 
Action: Mouse scrolled (807, 320) with delta (0, 1)
Screenshot: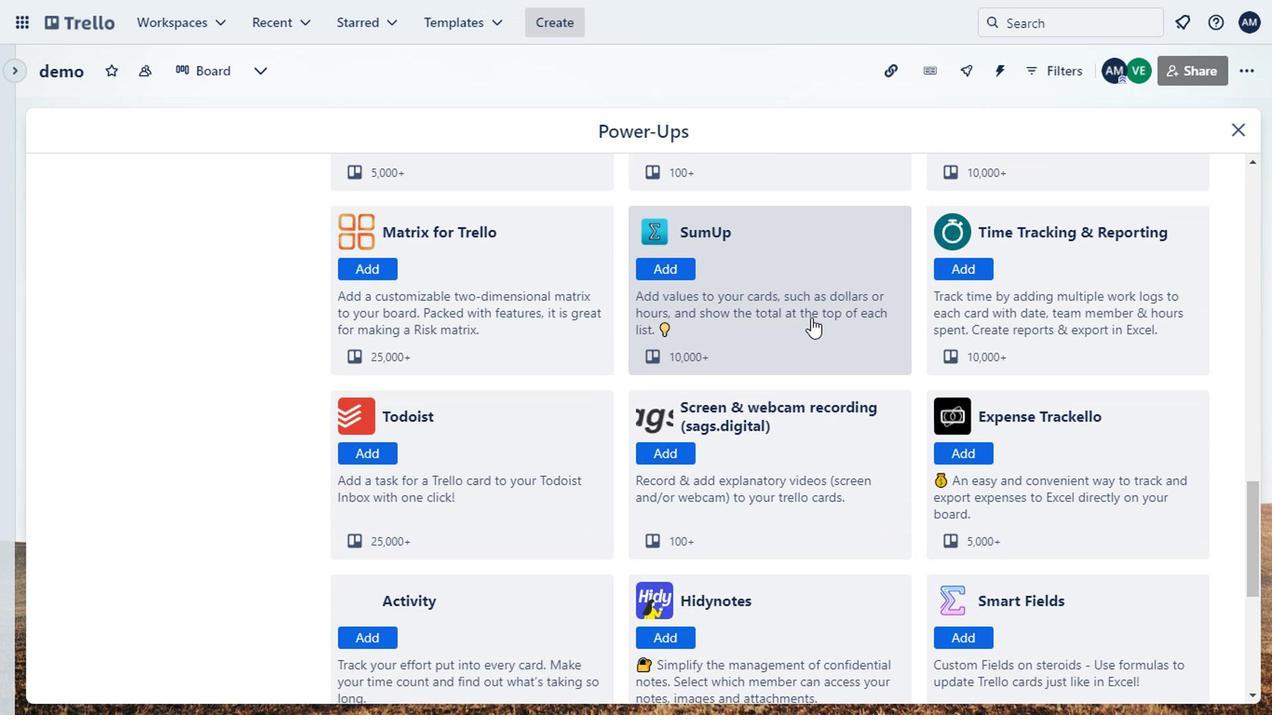 
Action: Mouse scrolled (807, 320) with delta (0, 1)
Screenshot: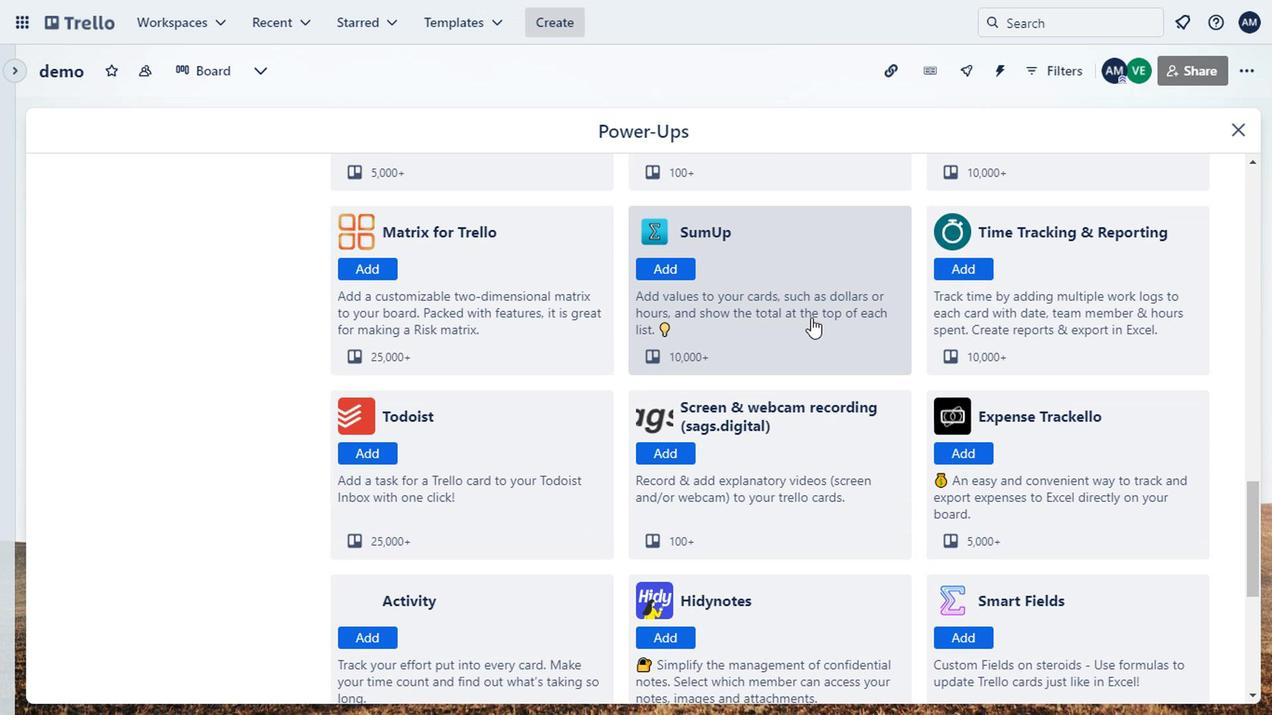 
Action: Mouse moved to (1231, 130)
Screenshot: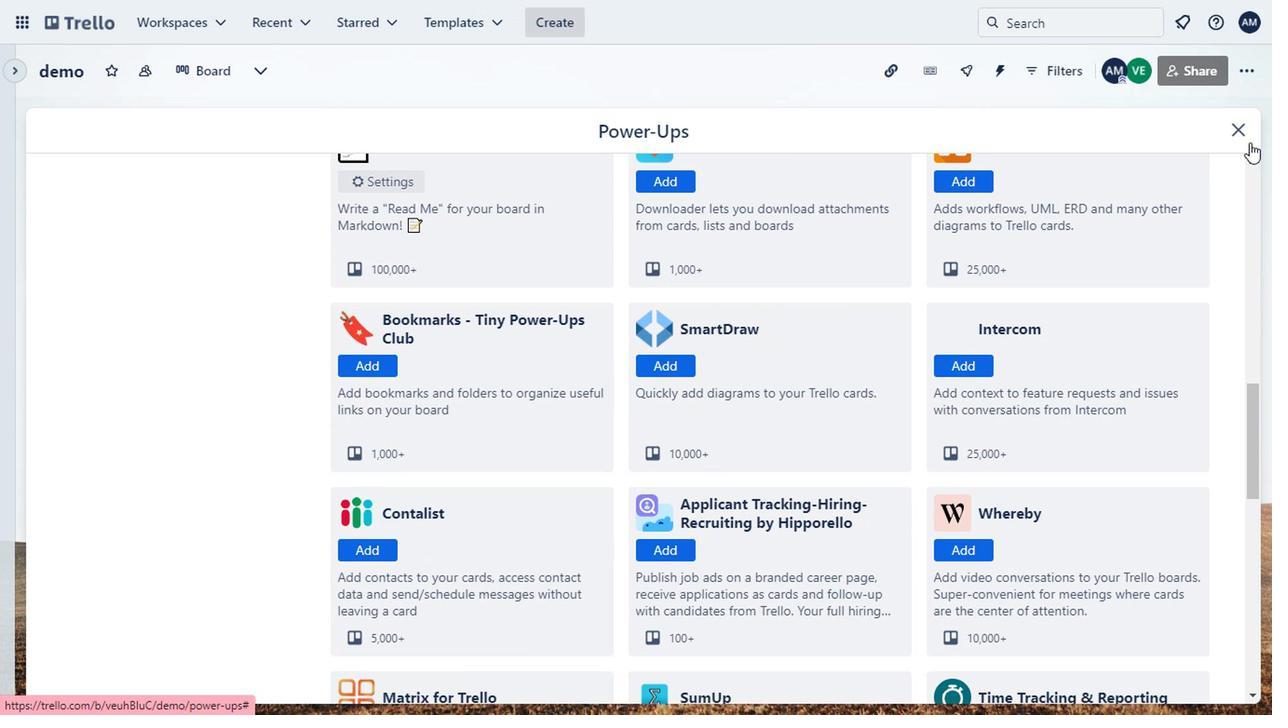
Action: Mouse pressed left at (1231, 130)
Screenshot: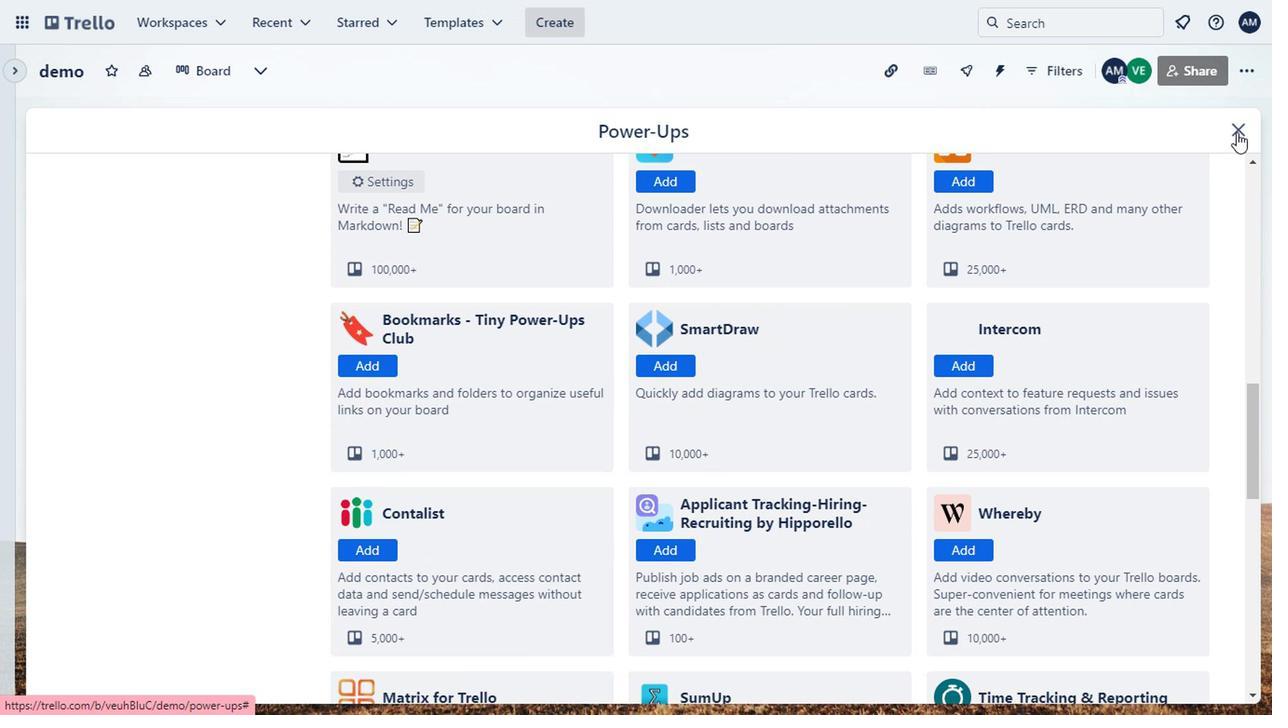 
Action: Mouse moved to (592, 302)
Screenshot: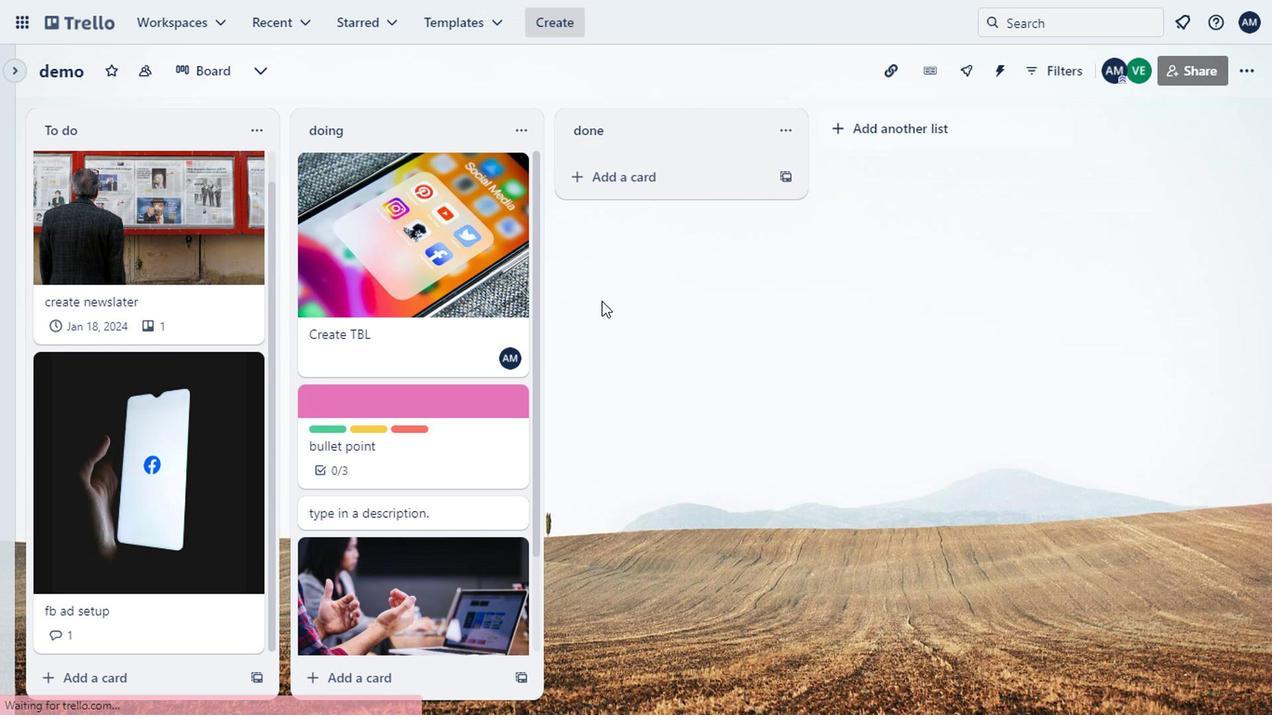 
Action: Mouse scrolled (592, 303) with delta (0, 1)
Screenshot: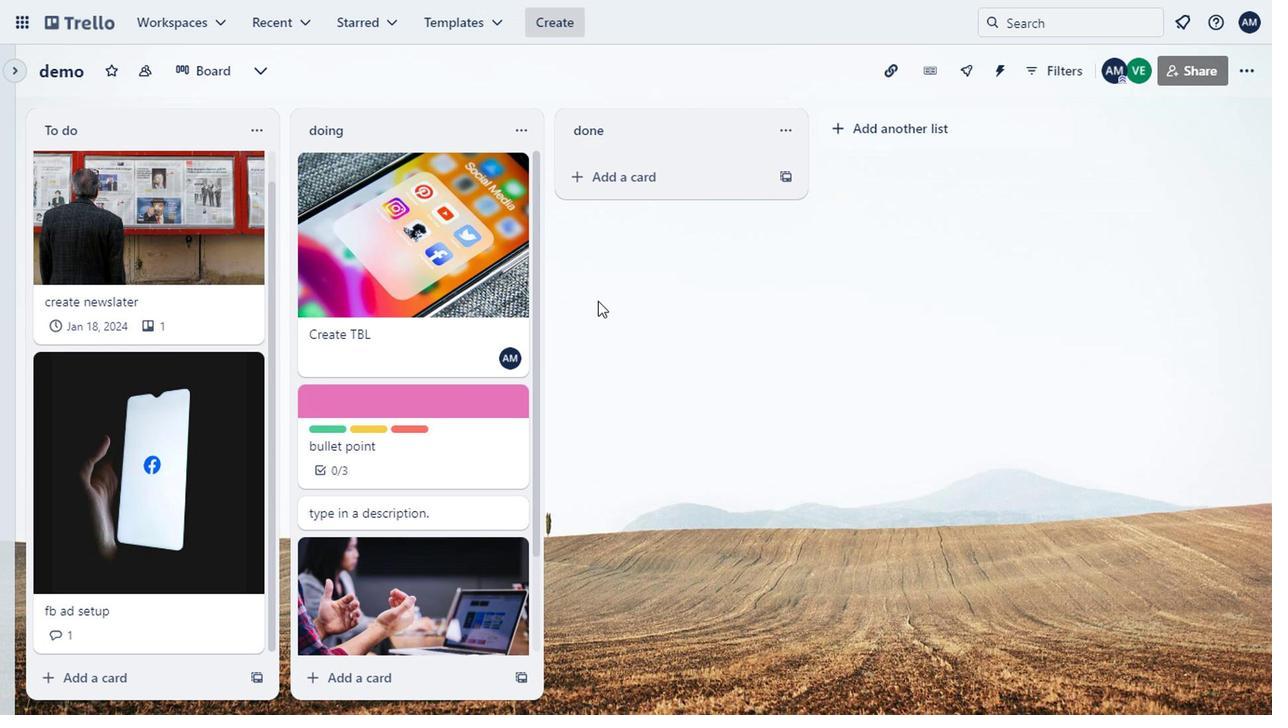 
Action: Mouse scrolled (592, 303) with delta (0, 1)
Screenshot: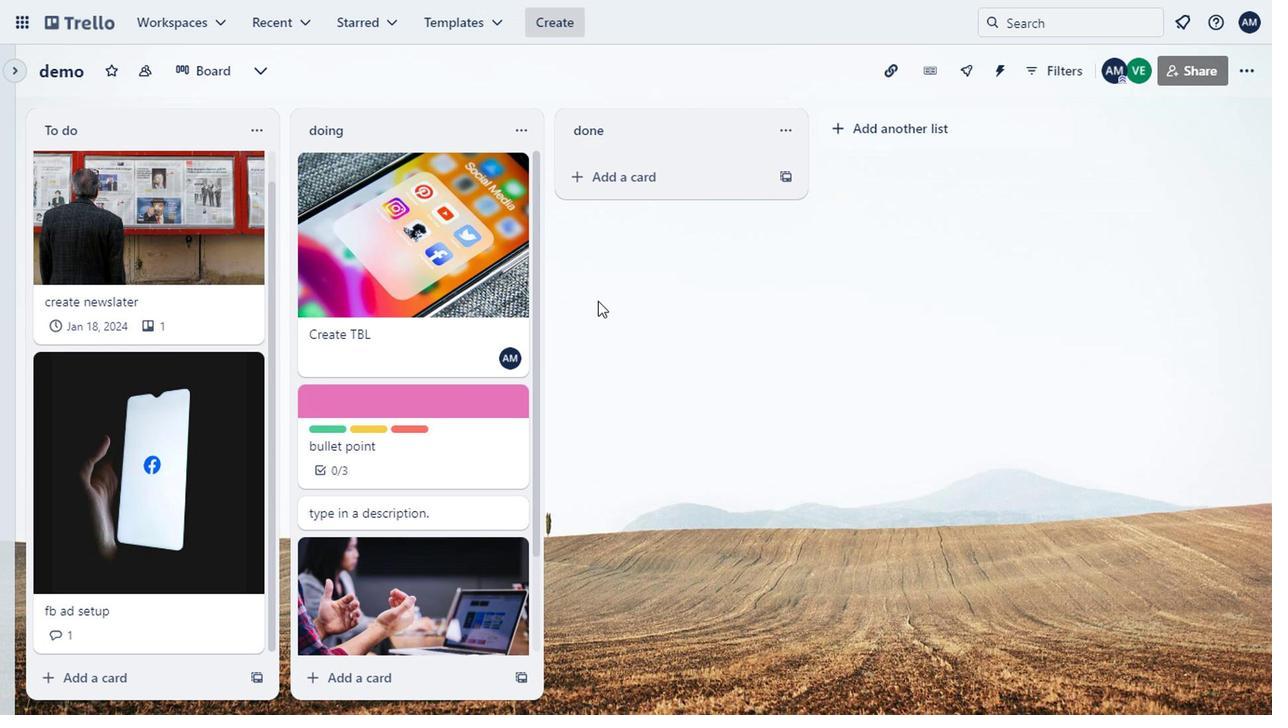 
Action: Mouse scrolled (592, 303) with delta (0, 1)
Screenshot: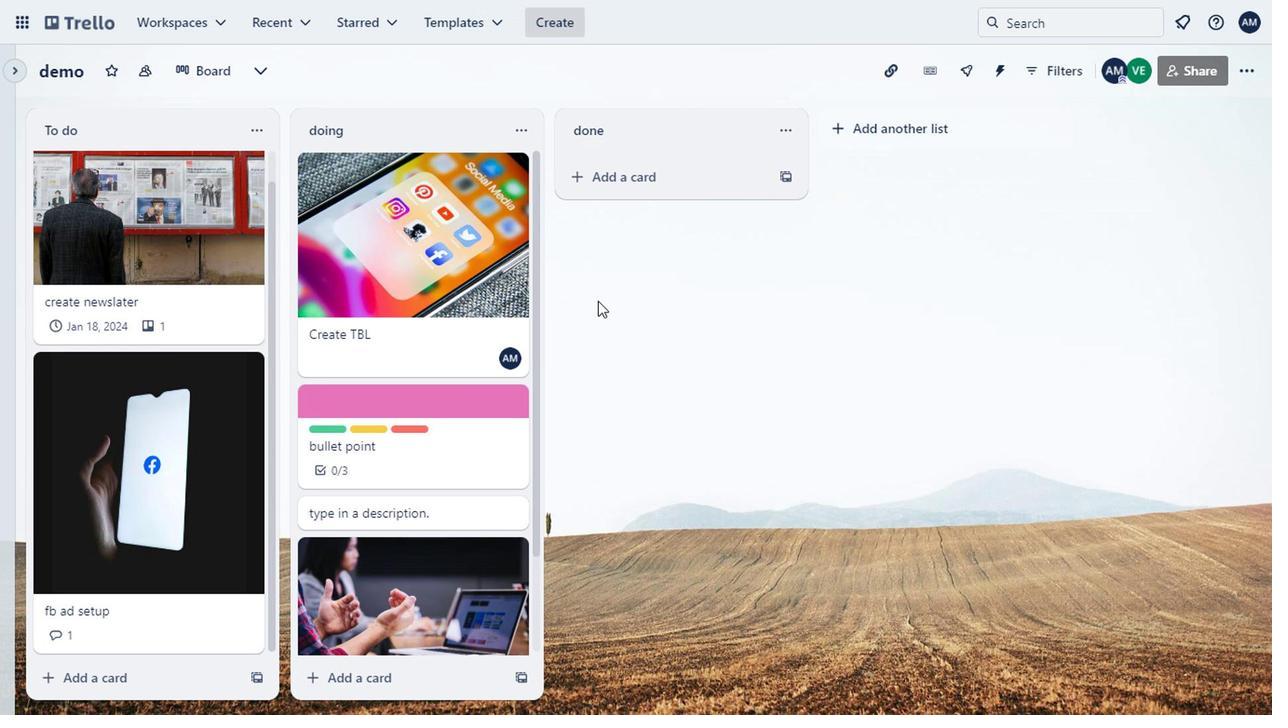 
Action: Mouse scrolled (592, 303) with delta (0, 1)
Screenshot: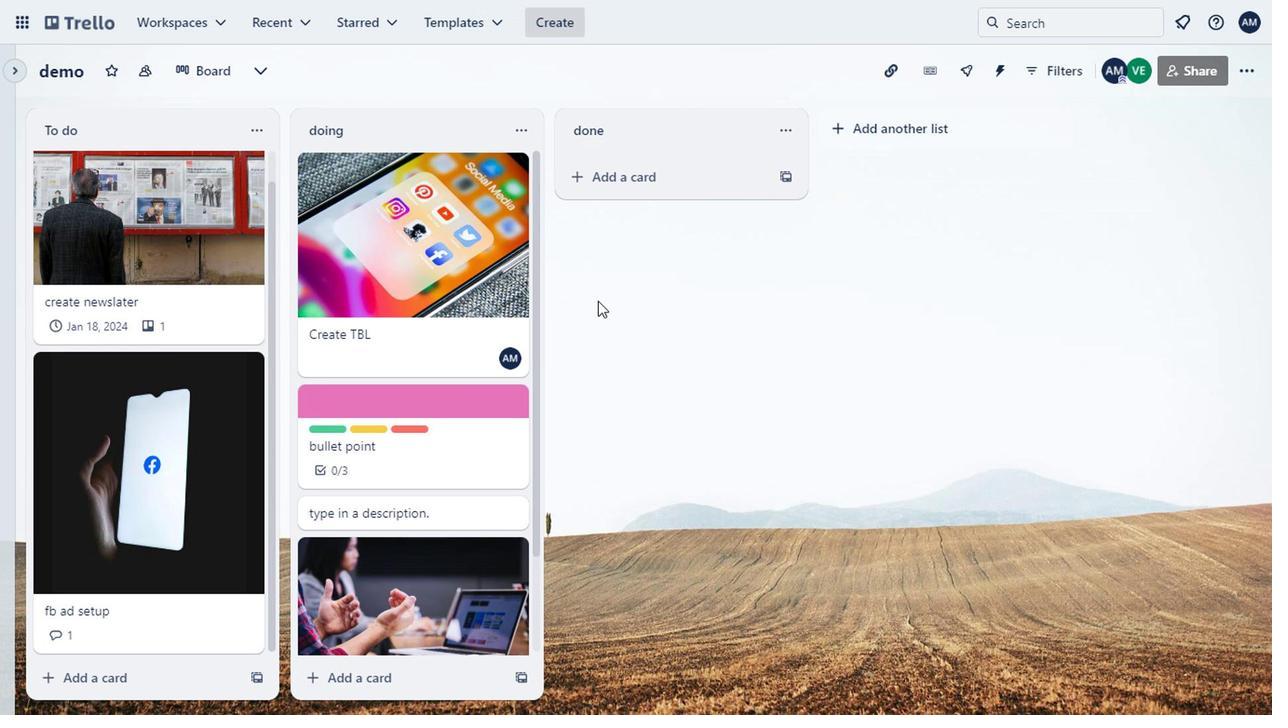 
Action: Mouse moved to (512, 372)
Screenshot: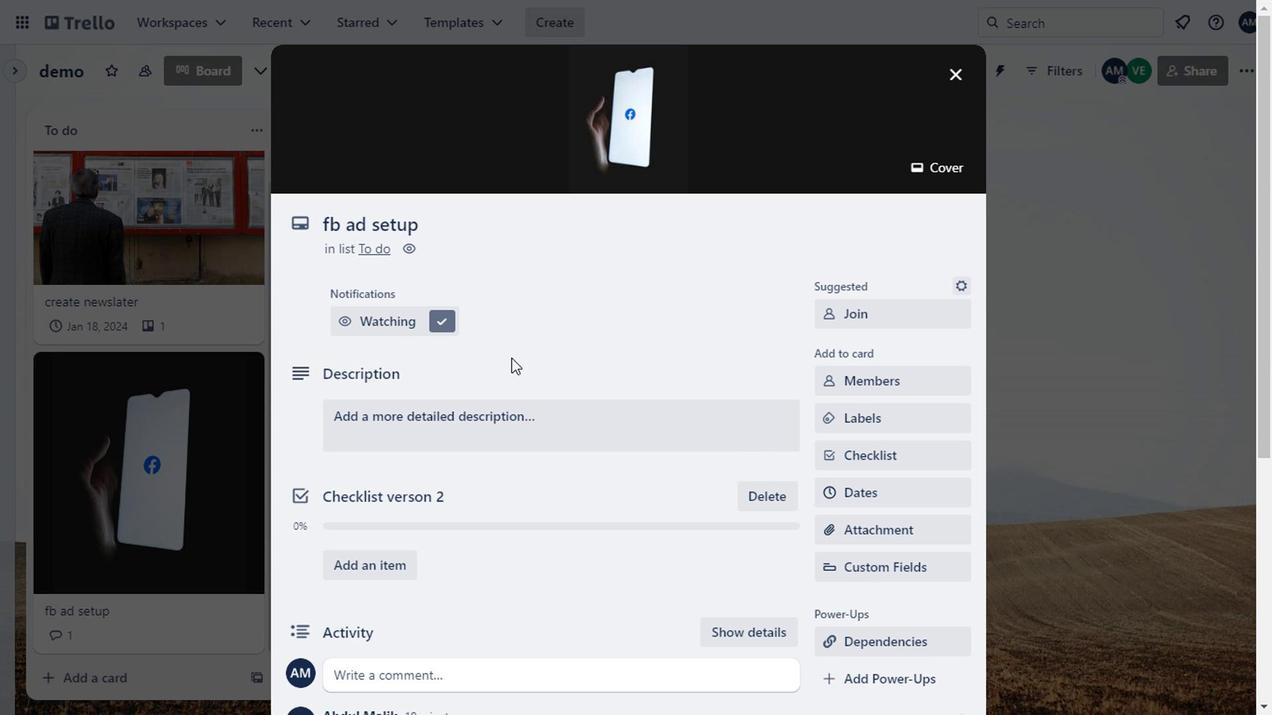 
Action: Mouse scrolled (512, 371) with delta (0, -1)
Screenshot: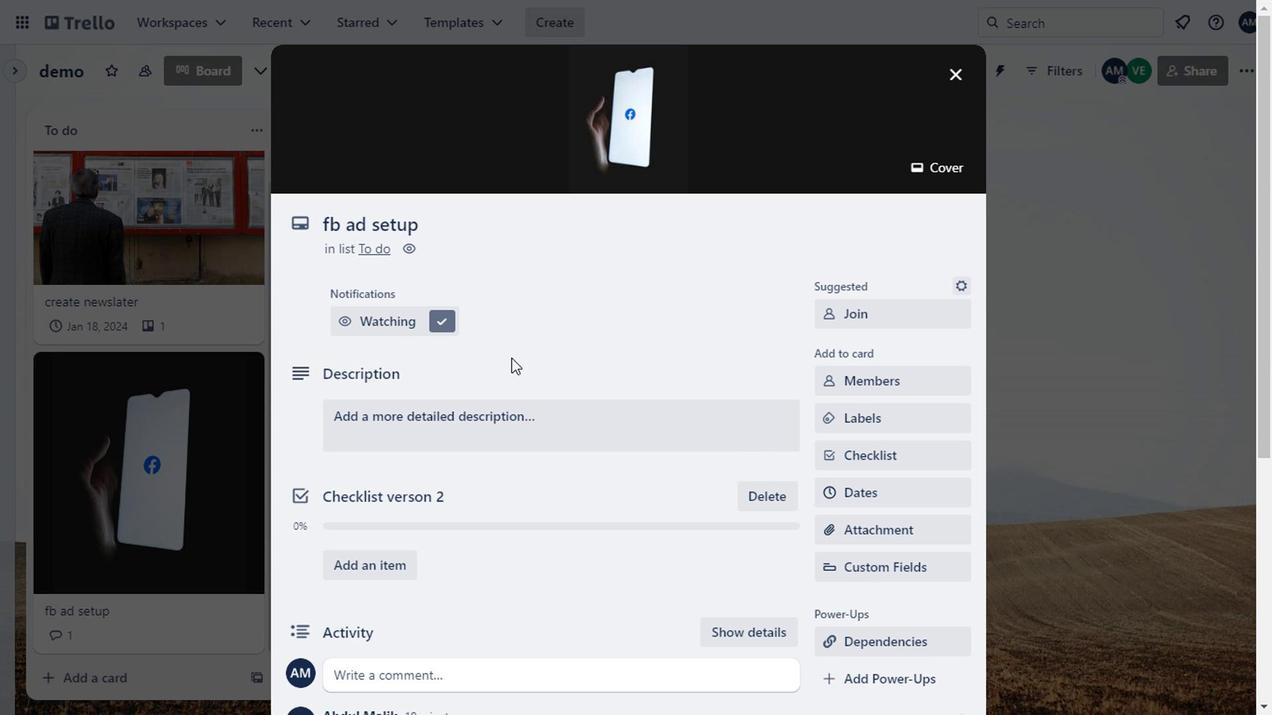 
Action: Mouse moved to (509, 375)
Screenshot: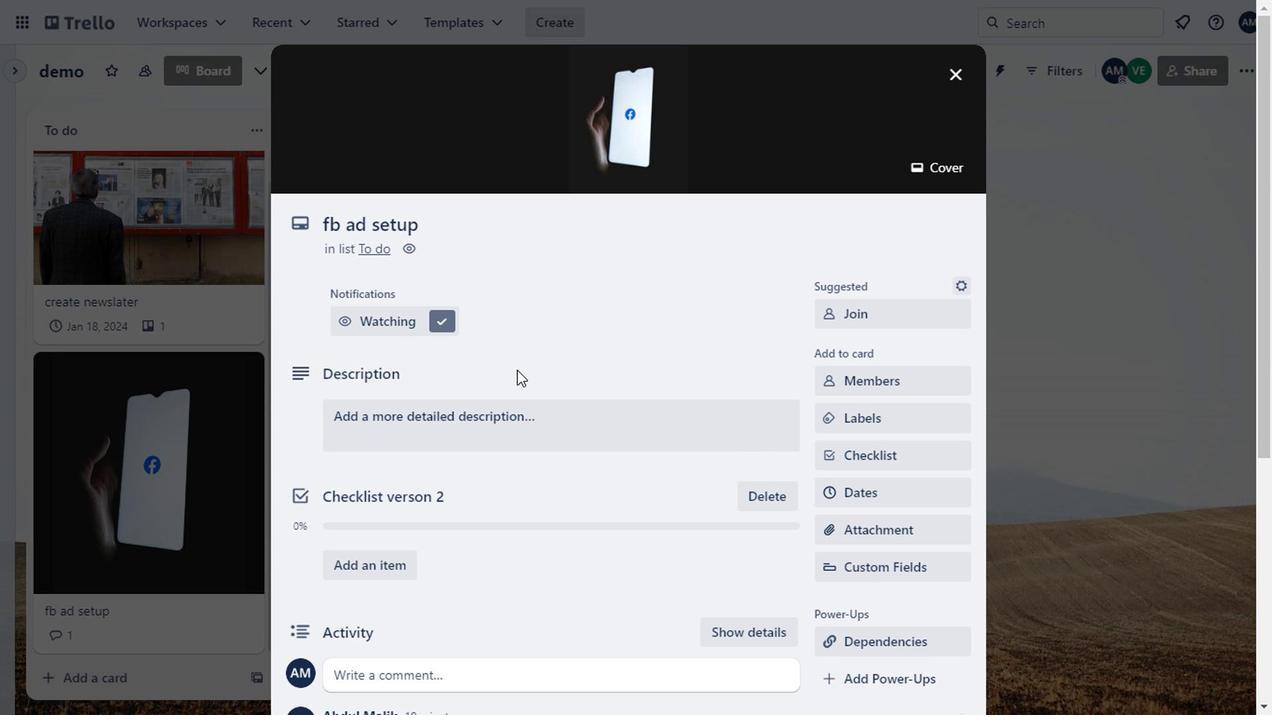 
Action: Mouse scrolled (509, 375) with delta (0, 0)
Screenshot: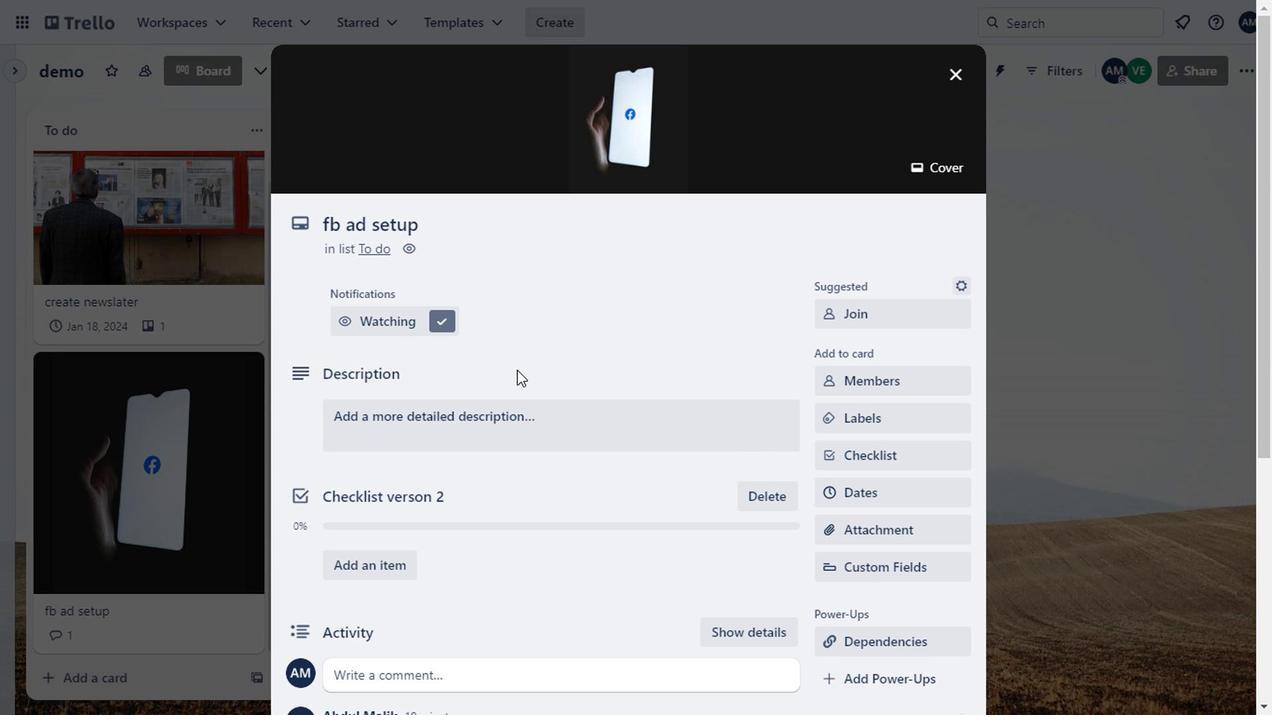 
Action: Mouse moved to (506, 361)
Screenshot: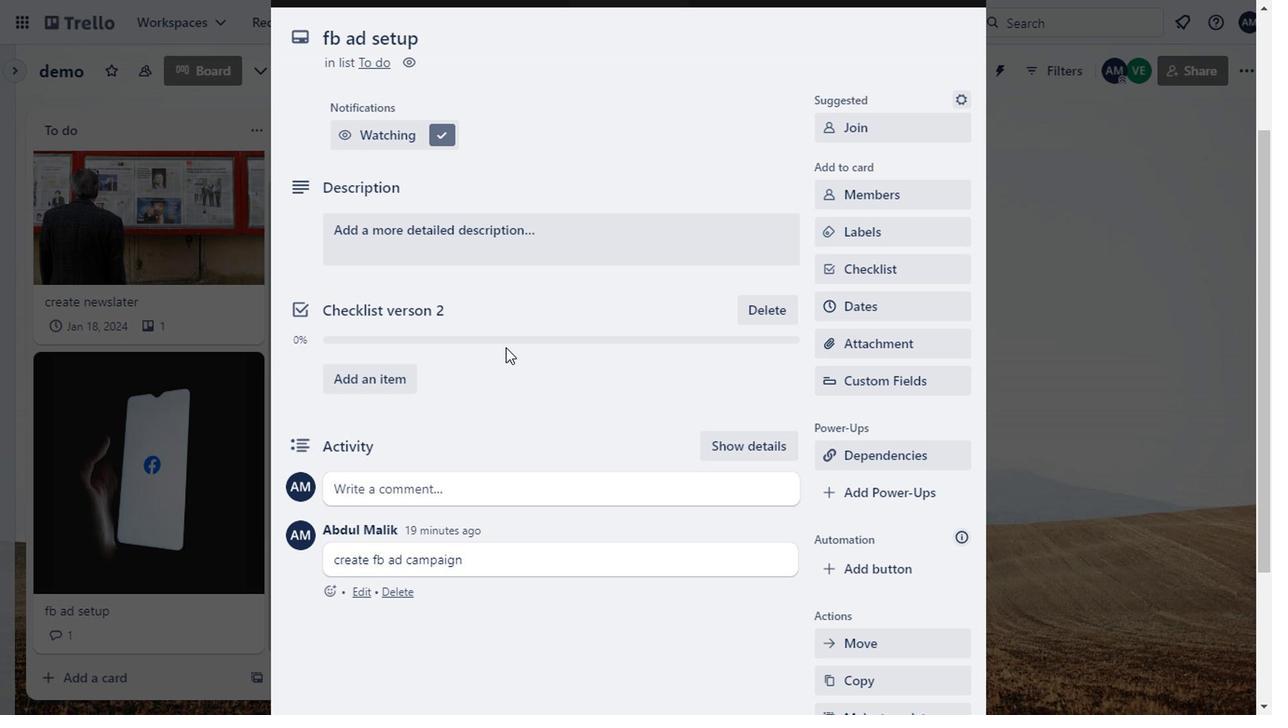 
Action: Mouse scrolled (506, 359) with delta (0, -1)
Screenshot: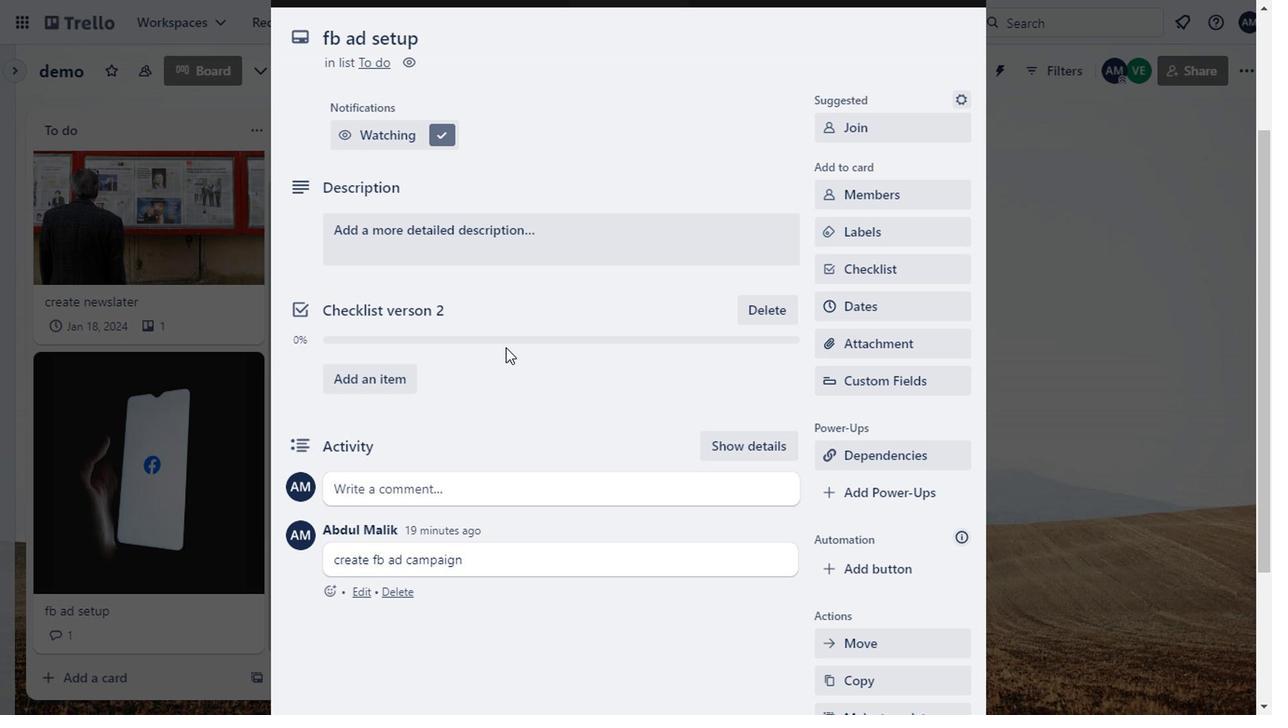 
Action: Mouse moved to (509, 368)
Screenshot: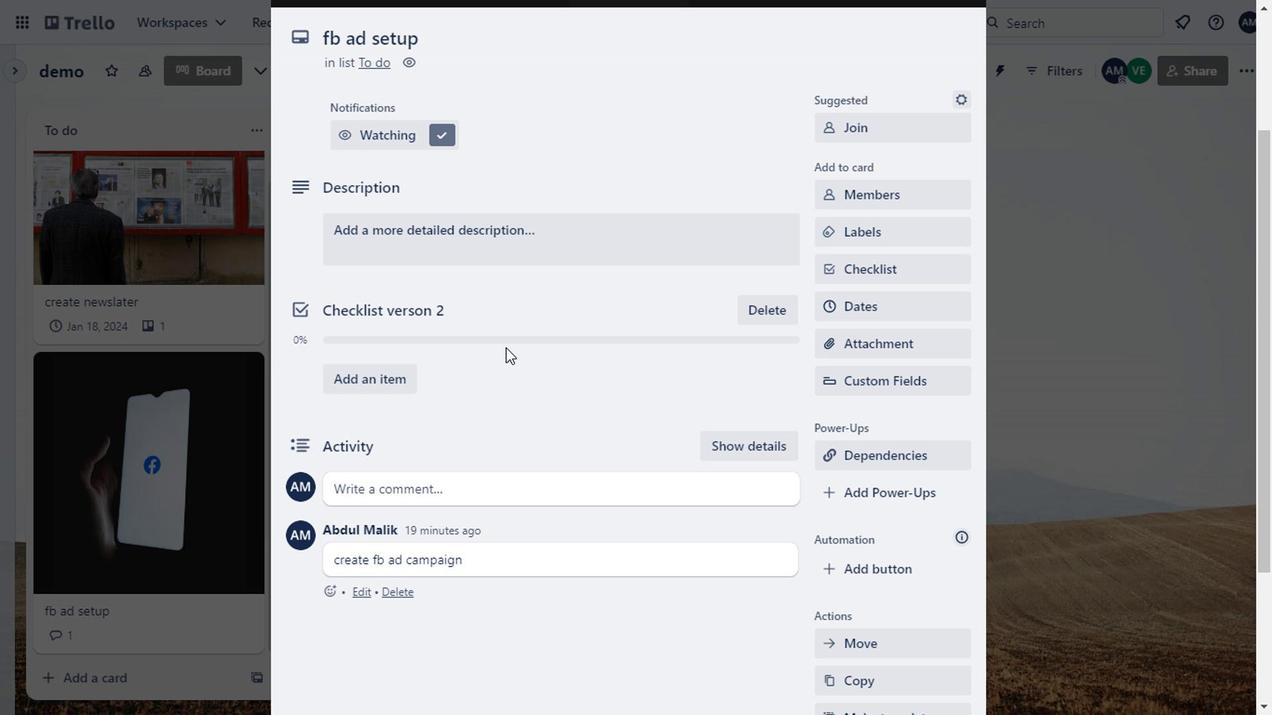 
Action: Mouse scrolled (509, 367) with delta (0, 0)
Screenshot: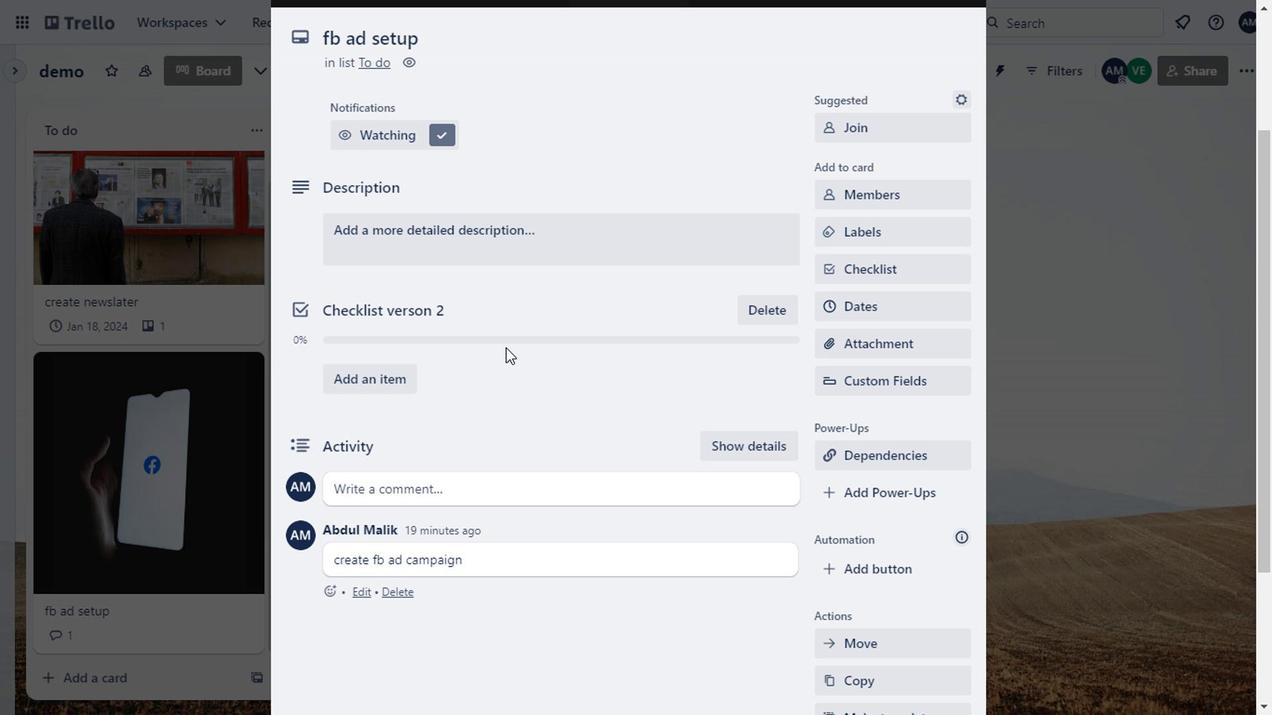 
Action: Mouse moved to (509, 369)
Screenshot: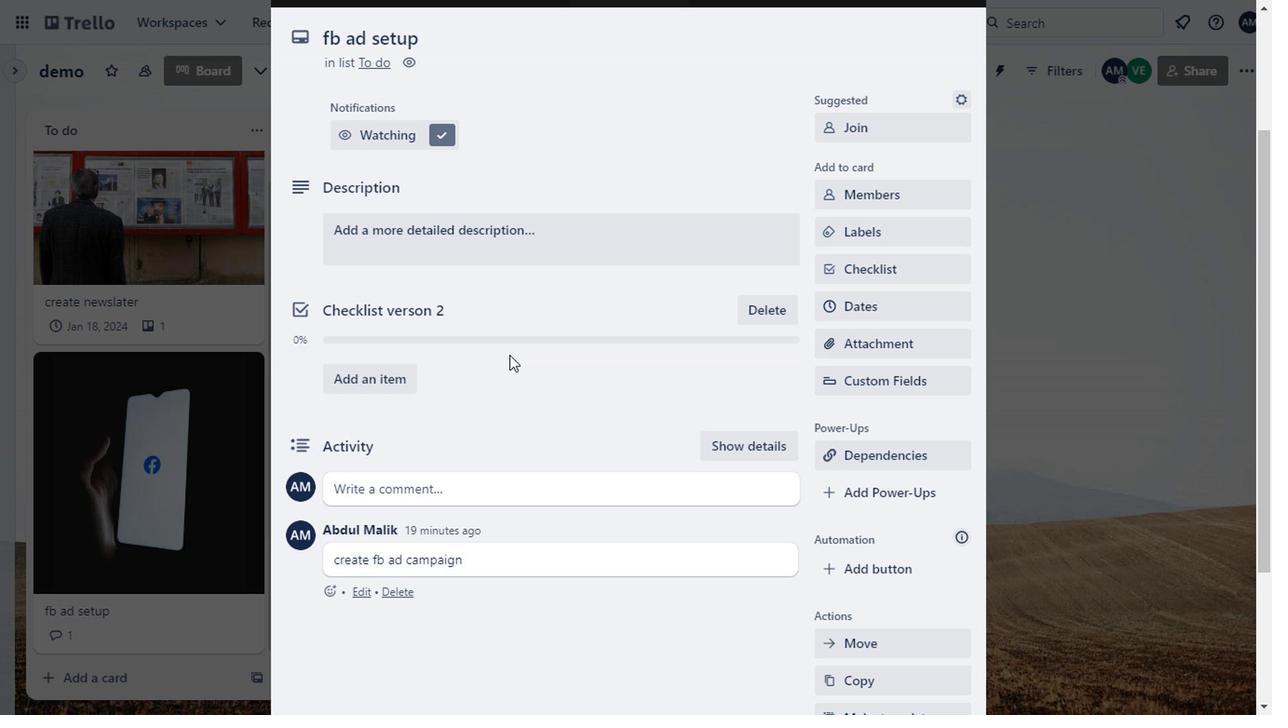 
Action: Mouse scrolled (509, 368) with delta (0, 0)
Screenshot: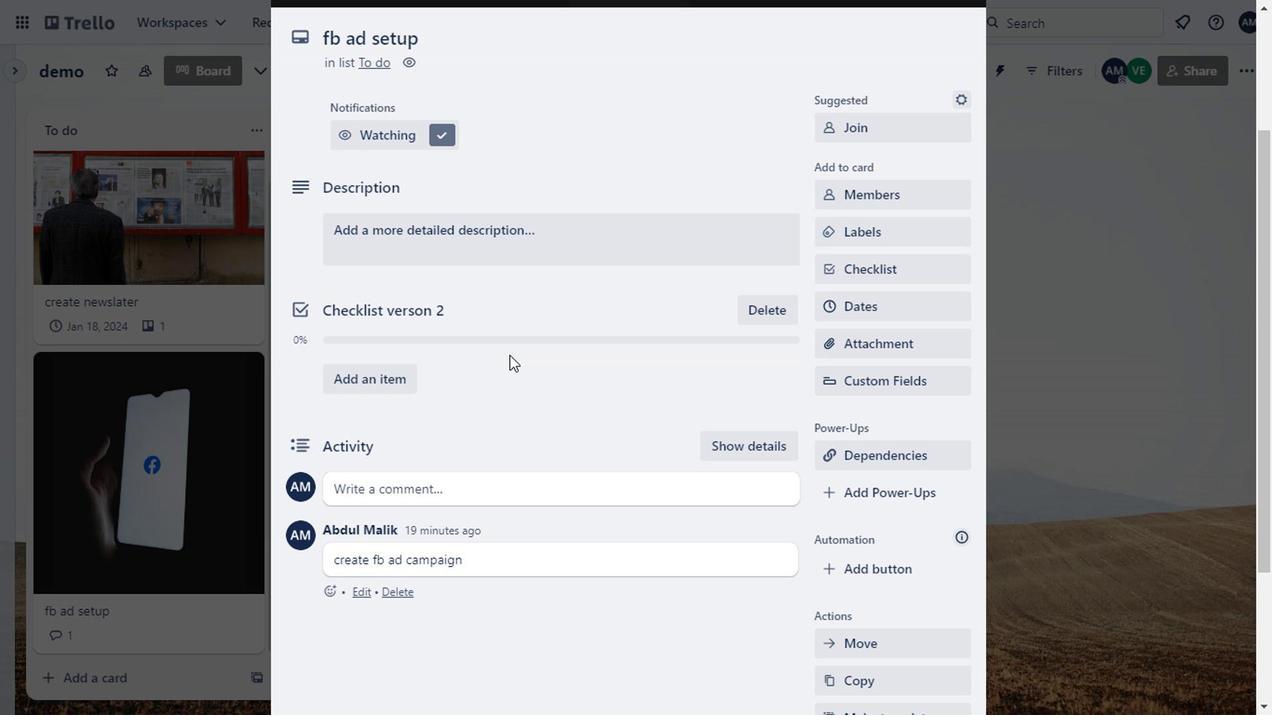 
Action: Mouse moved to (504, 416)
Screenshot: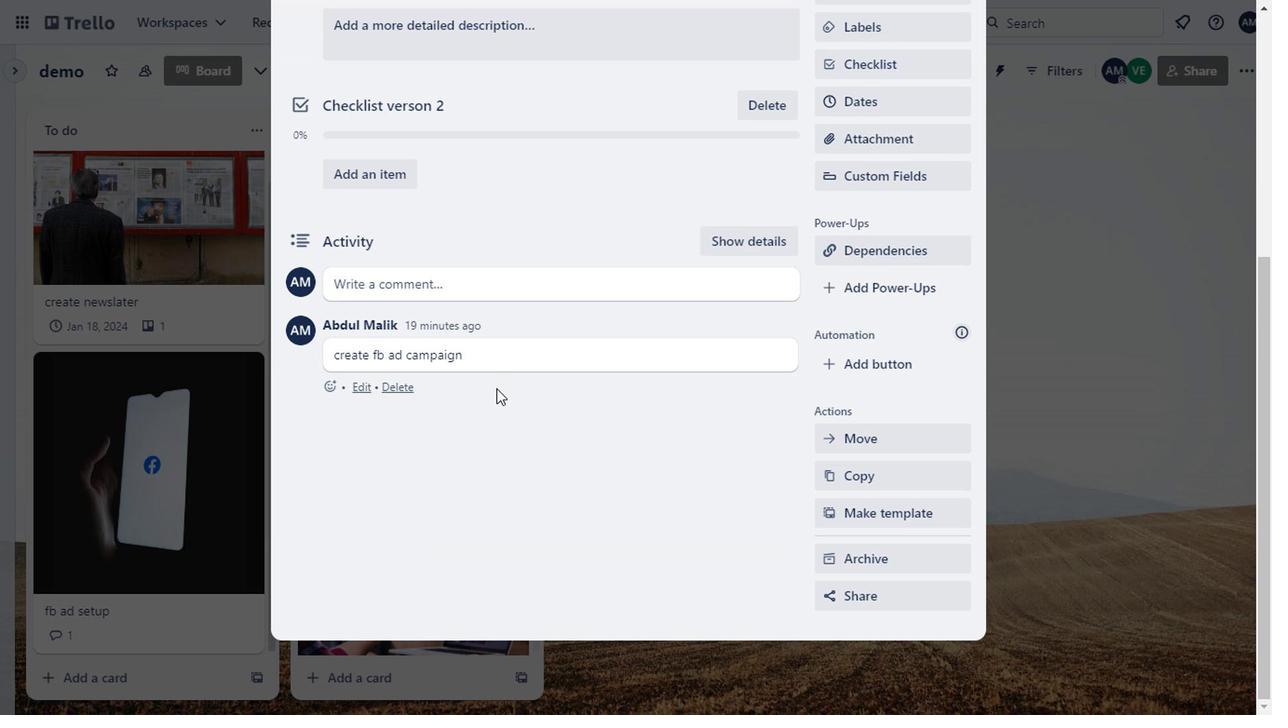 
Action: Mouse scrolled (504, 416) with delta (0, 0)
Screenshot: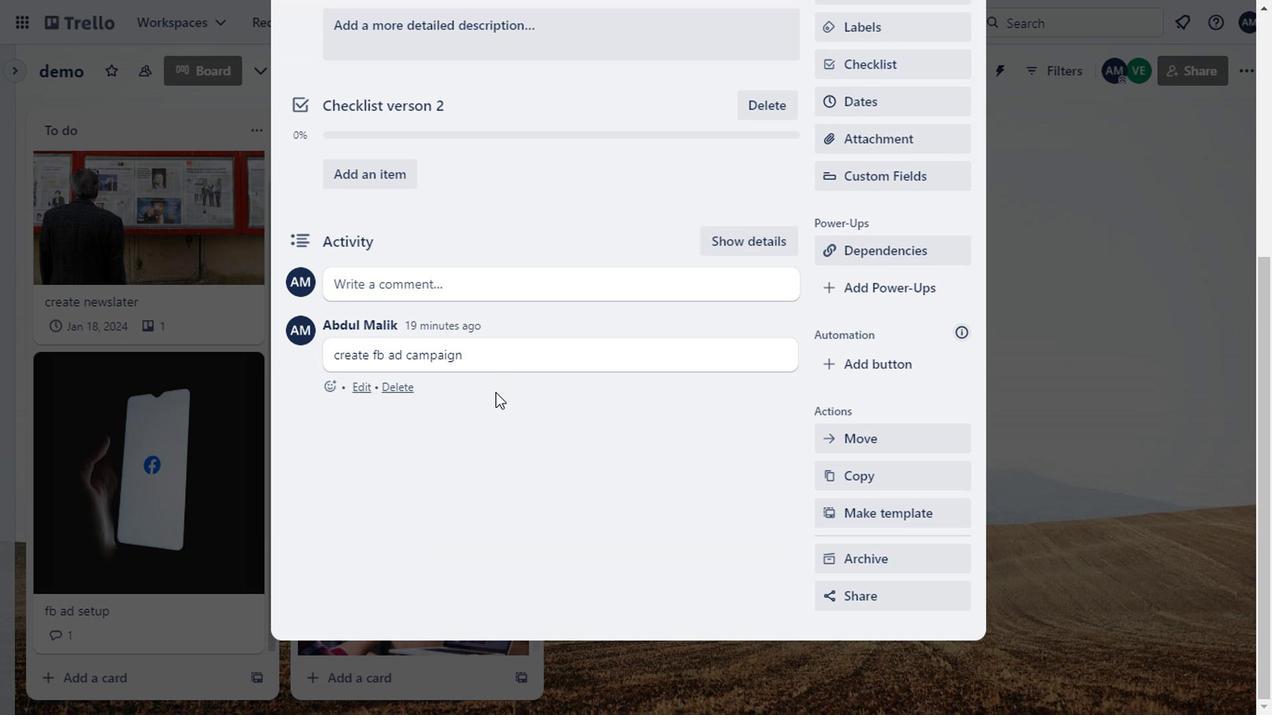 
Action: Mouse moved to (456, 402)
Screenshot: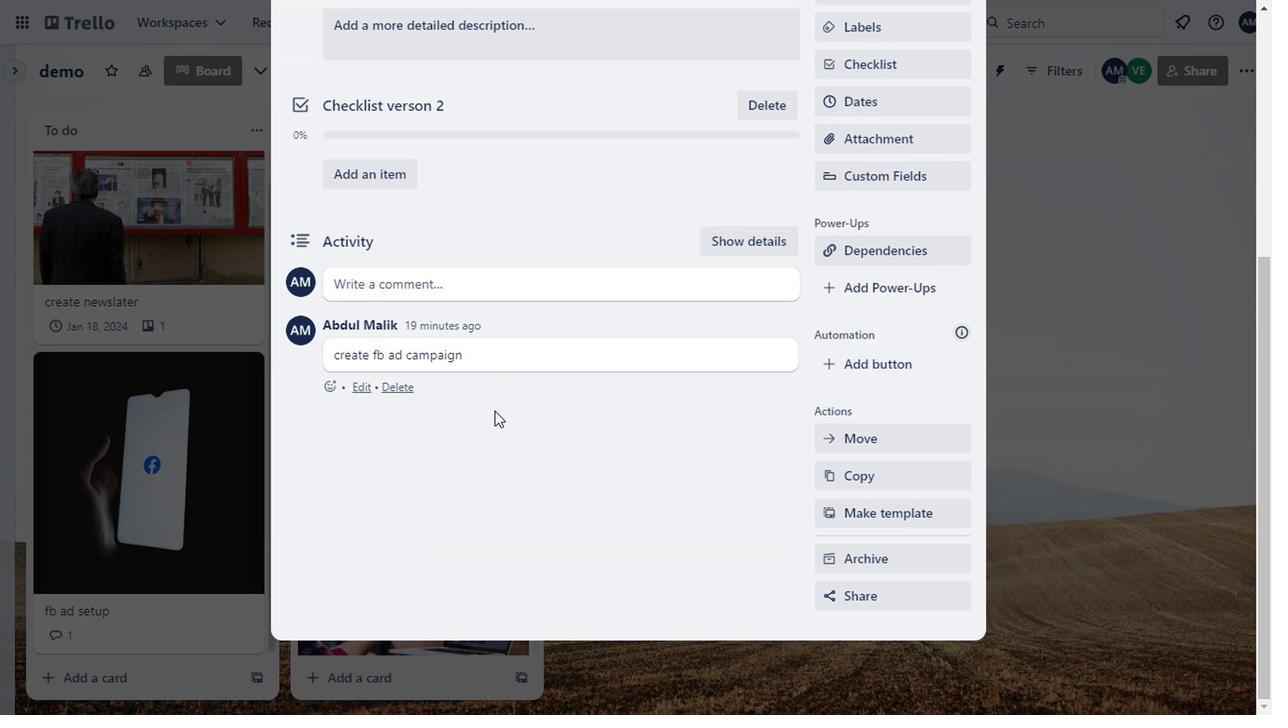 
Action: Mouse scrolled (456, 403) with delta (0, 0)
Screenshot: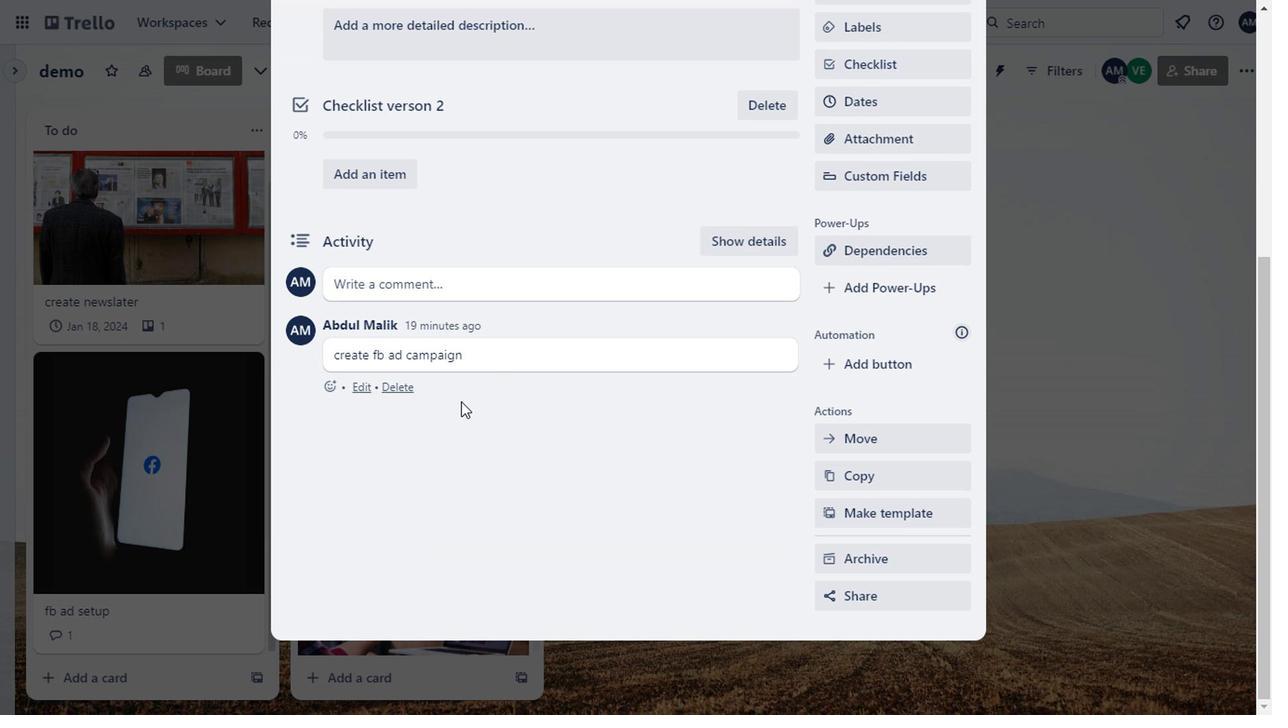 
Action: Mouse moved to (455, 402)
Screenshot: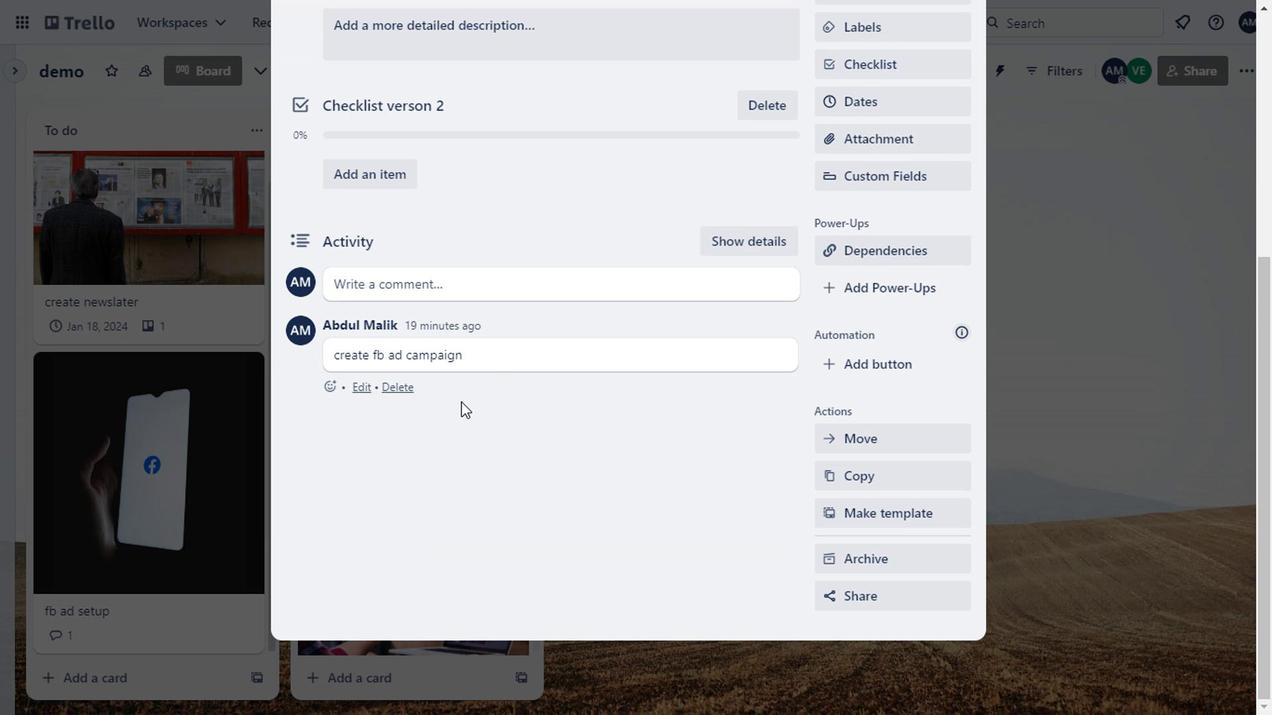 
Action: Mouse scrolled (455, 402) with delta (0, 0)
Screenshot: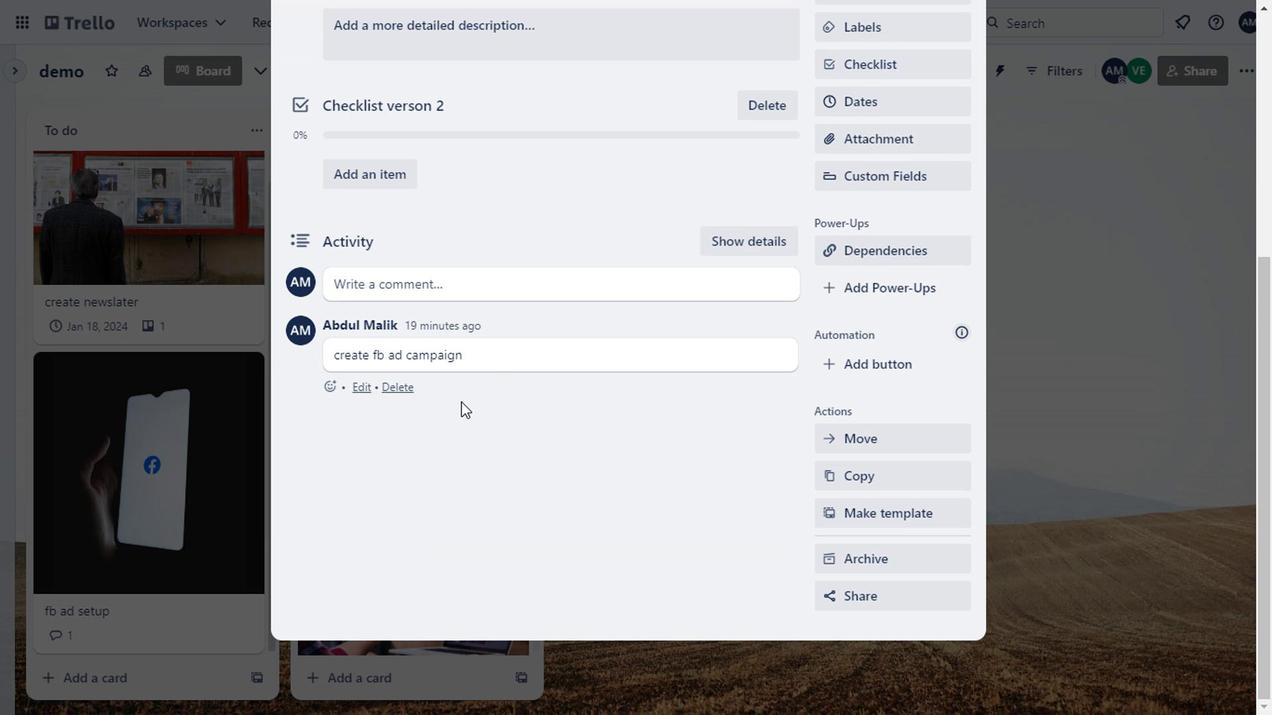 
Action: Mouse moved to (454, 400)
Screenshot: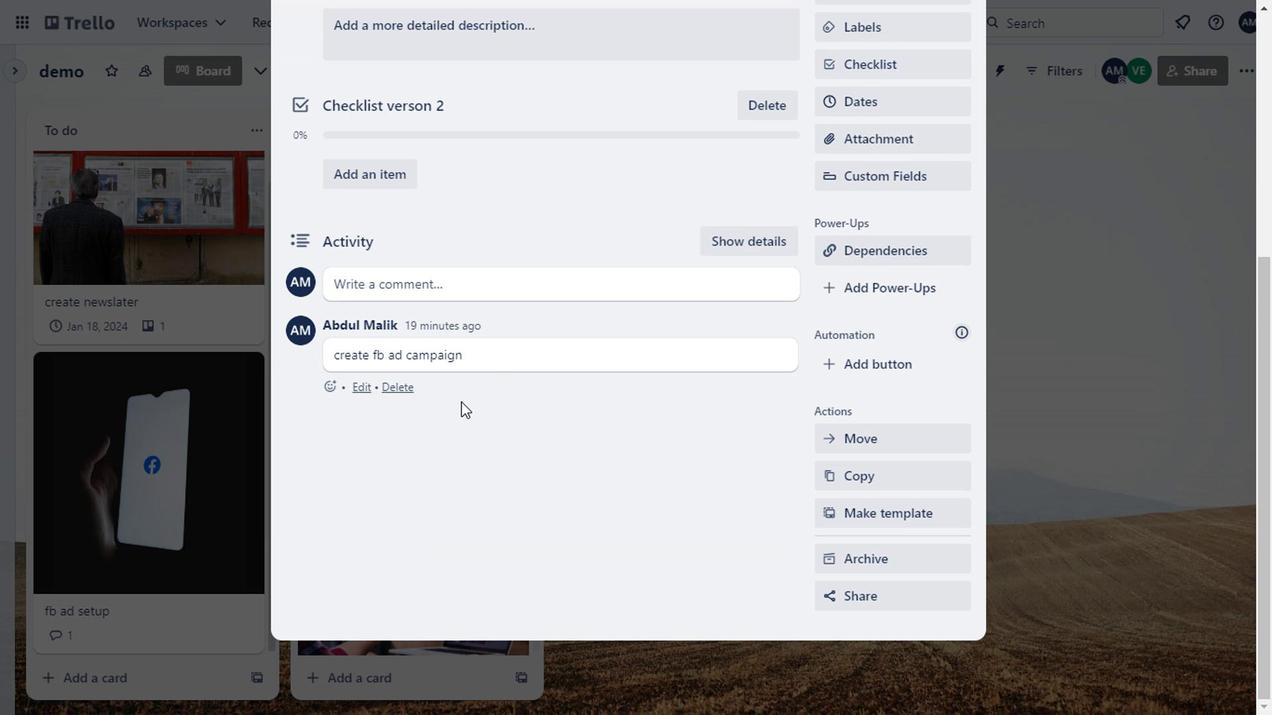 
Action: Mouse scrolled (454, 402) with delta (0, 1)
Screenshot: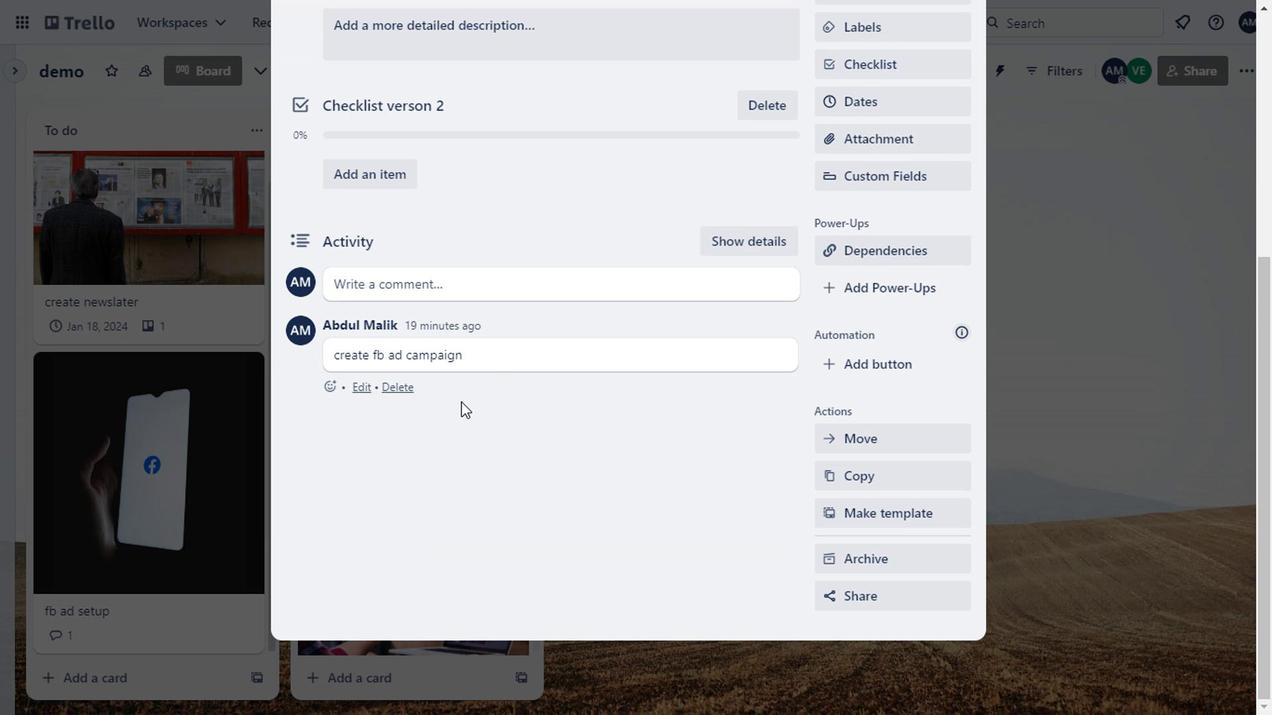 
Action: Mouse moved to (697, 223)
Screenshot: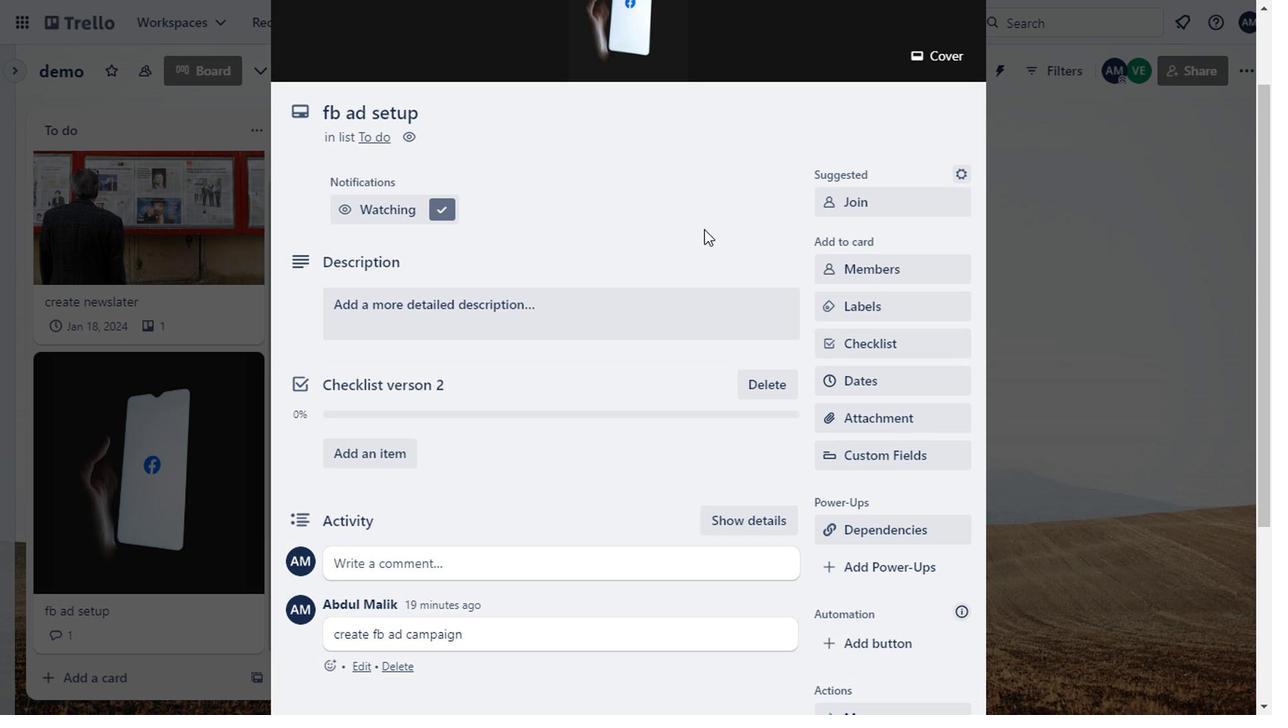 
Action: Mouse scrolled (697, 224) with delta (0, 0)
Screenshot: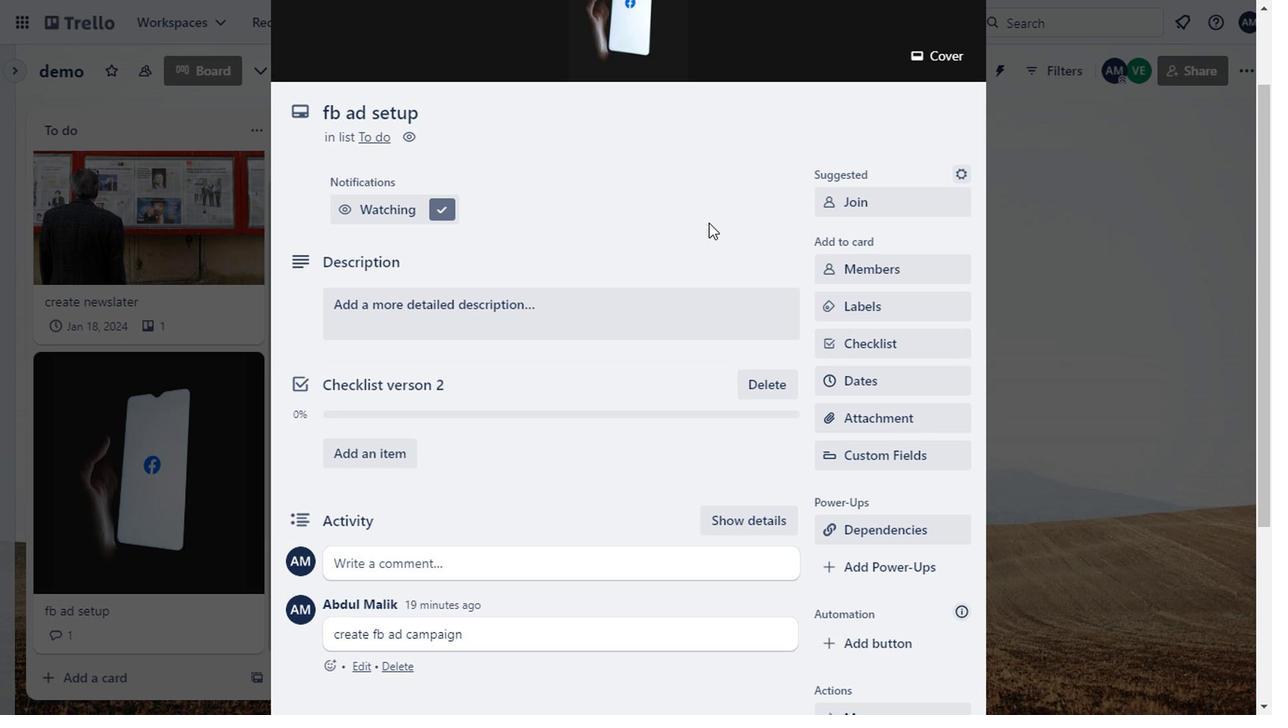
Action: Mouse scrolled (697, 224) with delta (0, 0)
Screenshot: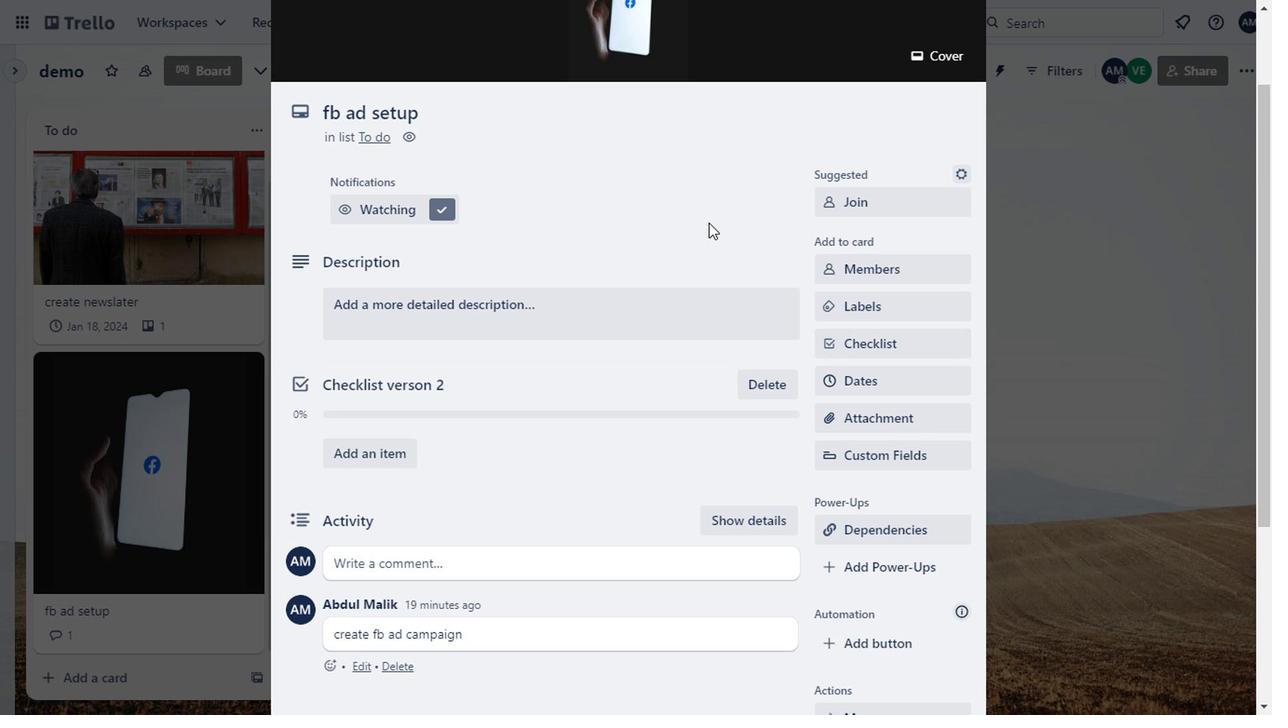 
Action: Mouse moved to (730, 614)
Screenshot: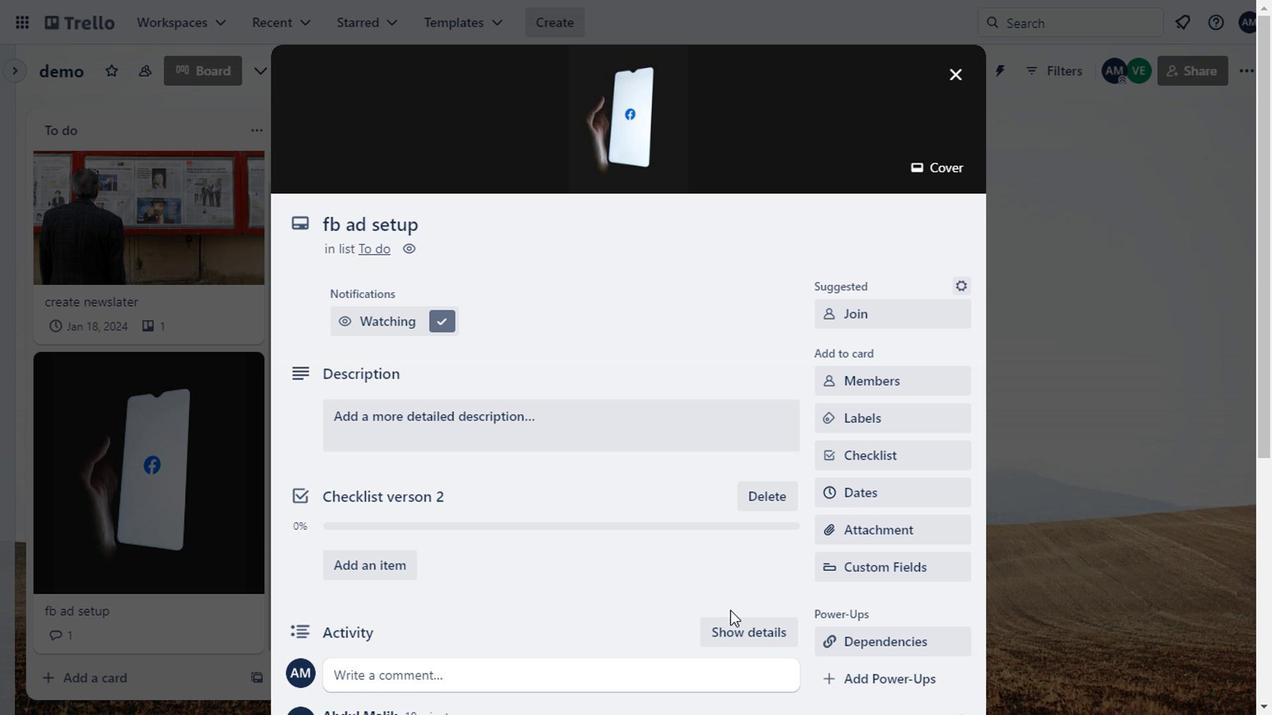 
Action: Mouse scrolled (730, 613) with delta (0, 0)
Screenshot: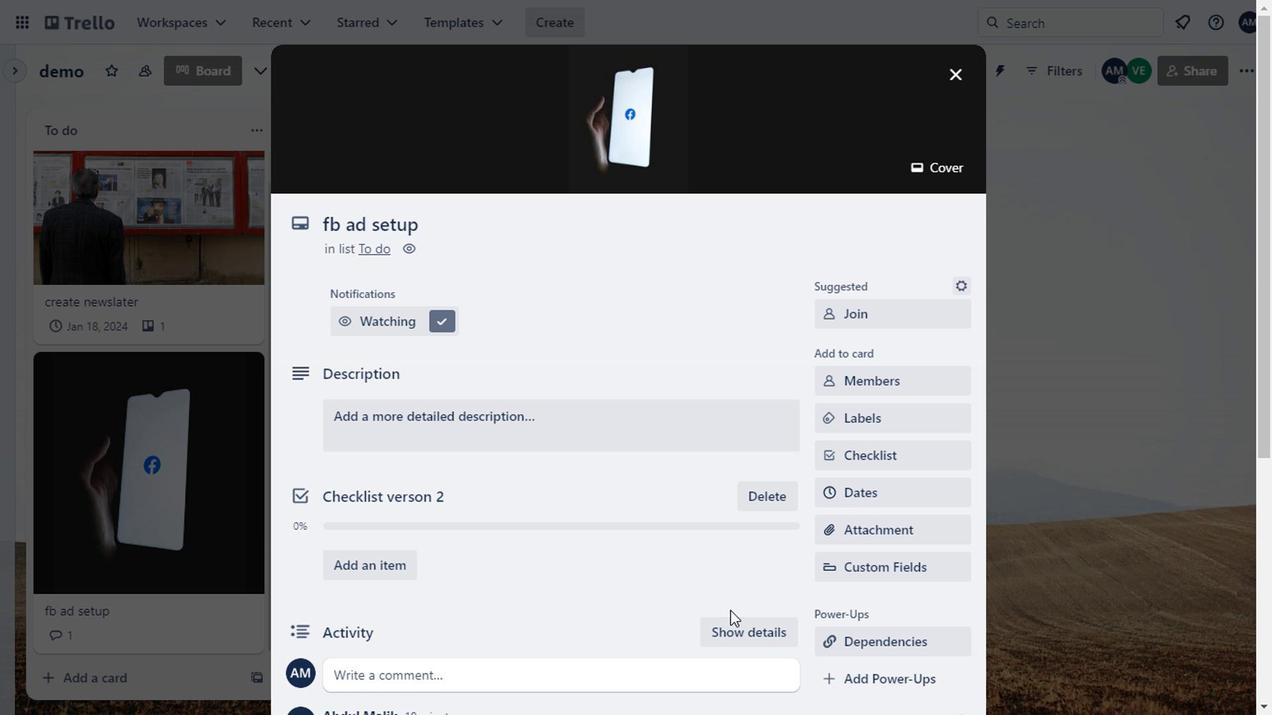 
Action: Mouse moved to (895, 558)
Screenshot: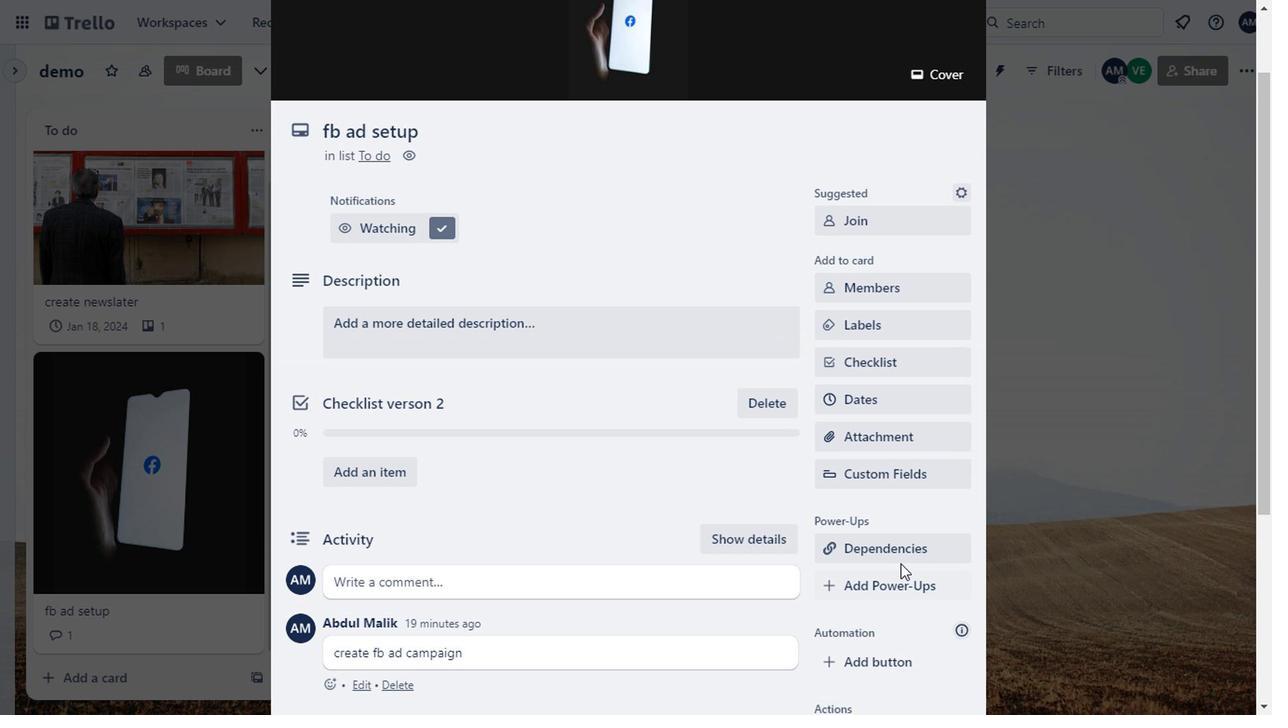 
Action: Mouse pressed left at (895, 558)
Screenshot: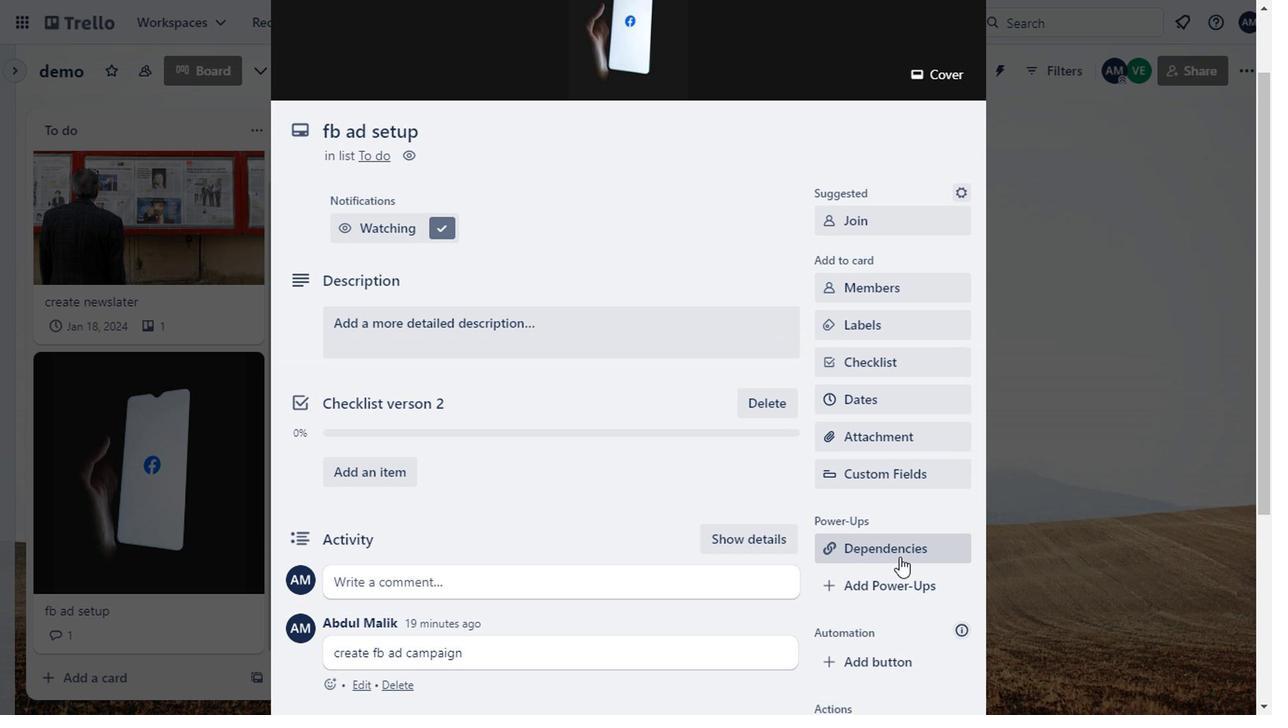 
Action: Mouse moved to (981, 537)
Screenshot: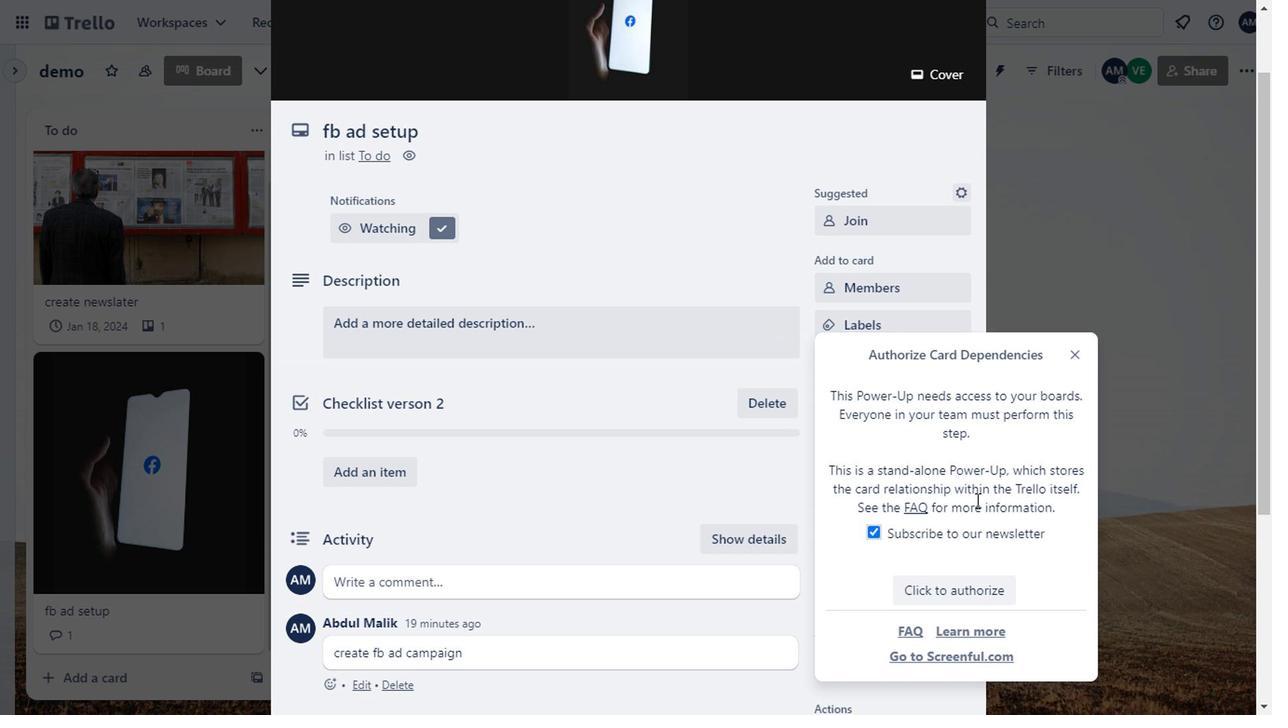 
Action: Mouse scrolled (981, 536) with delta (0, -1)
Screenshot: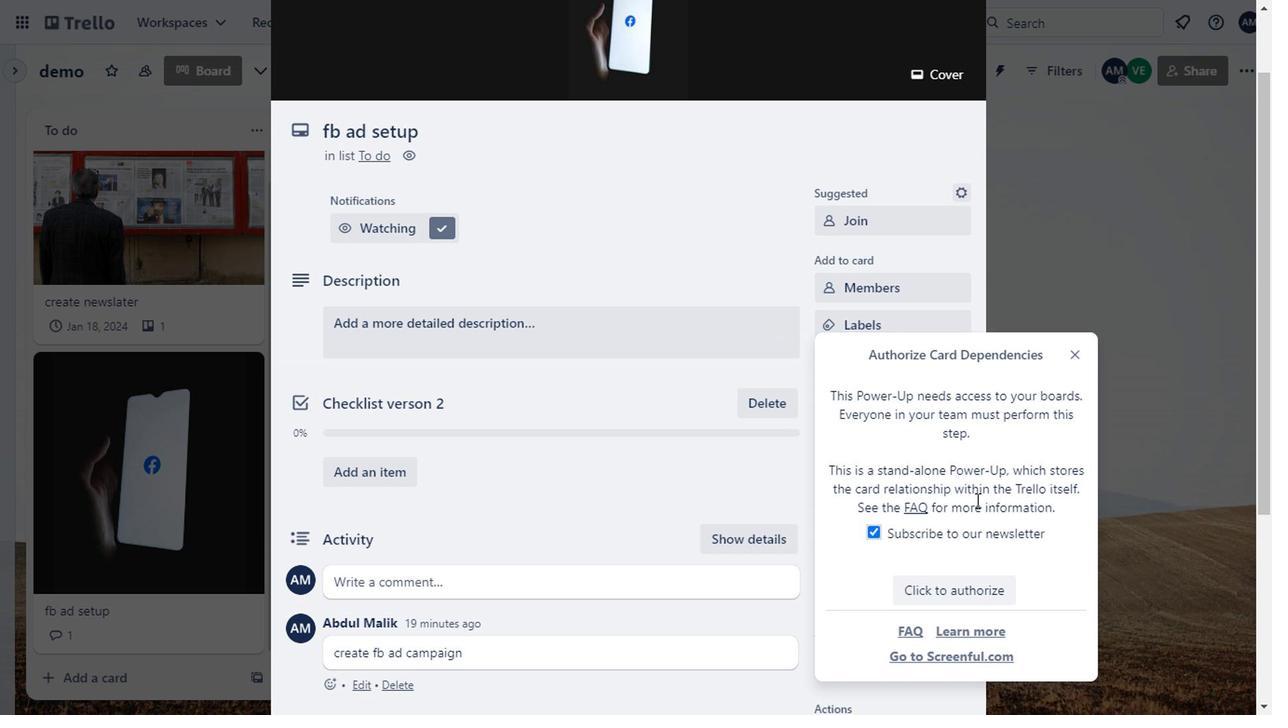 
Action: Mouse moved to (1062, 354)
Screenshot: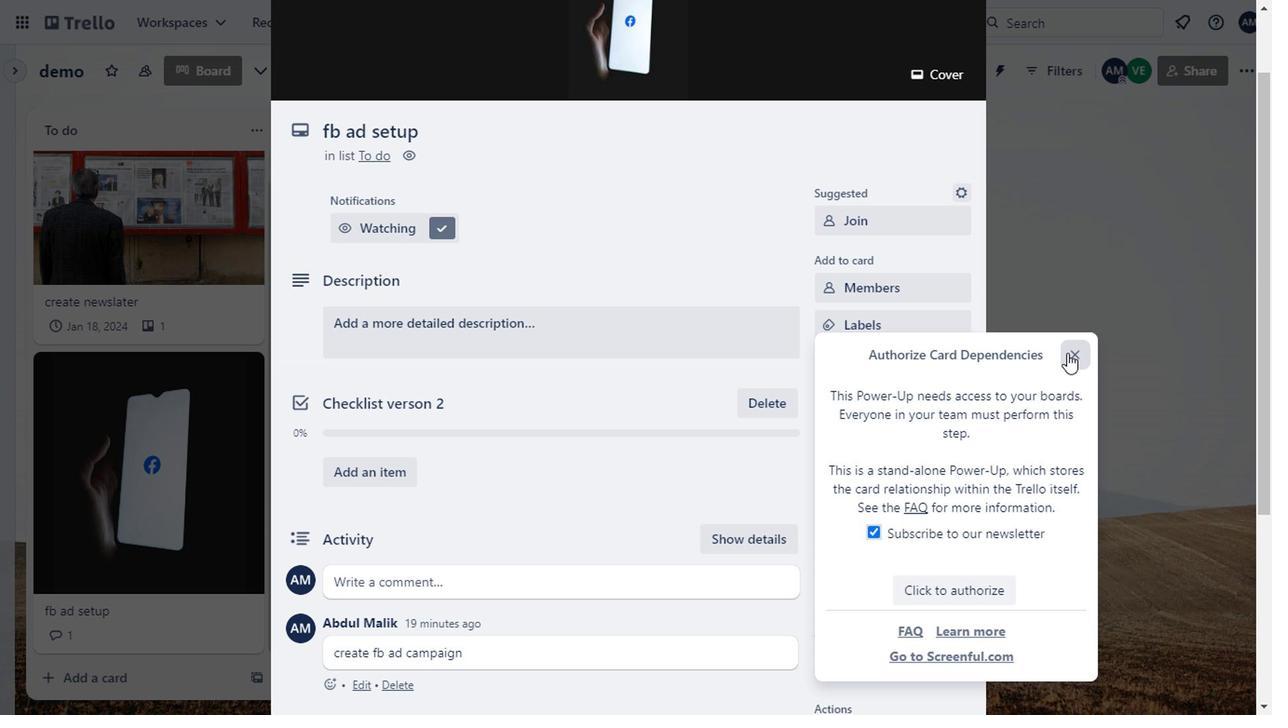
Action: Mouse pressed left at (1062, 354)
Screenshot: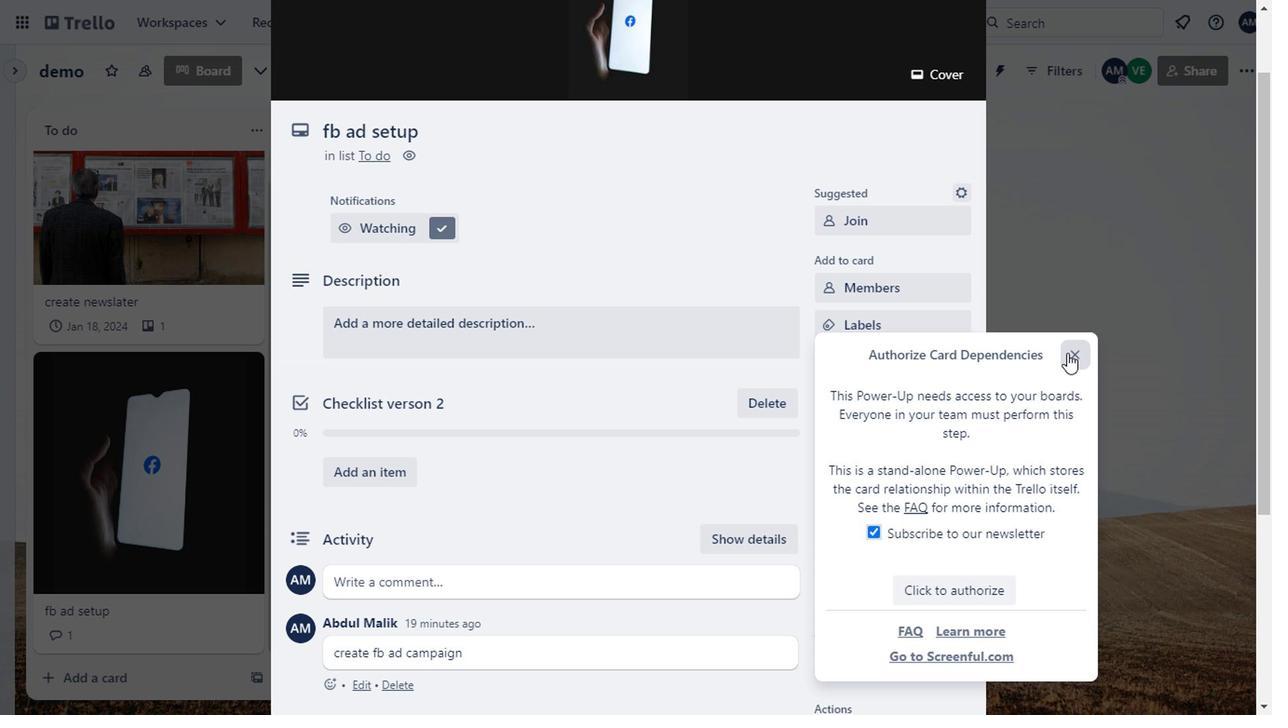 
Action: Mouse moved to (1045, 158)
Screenshot: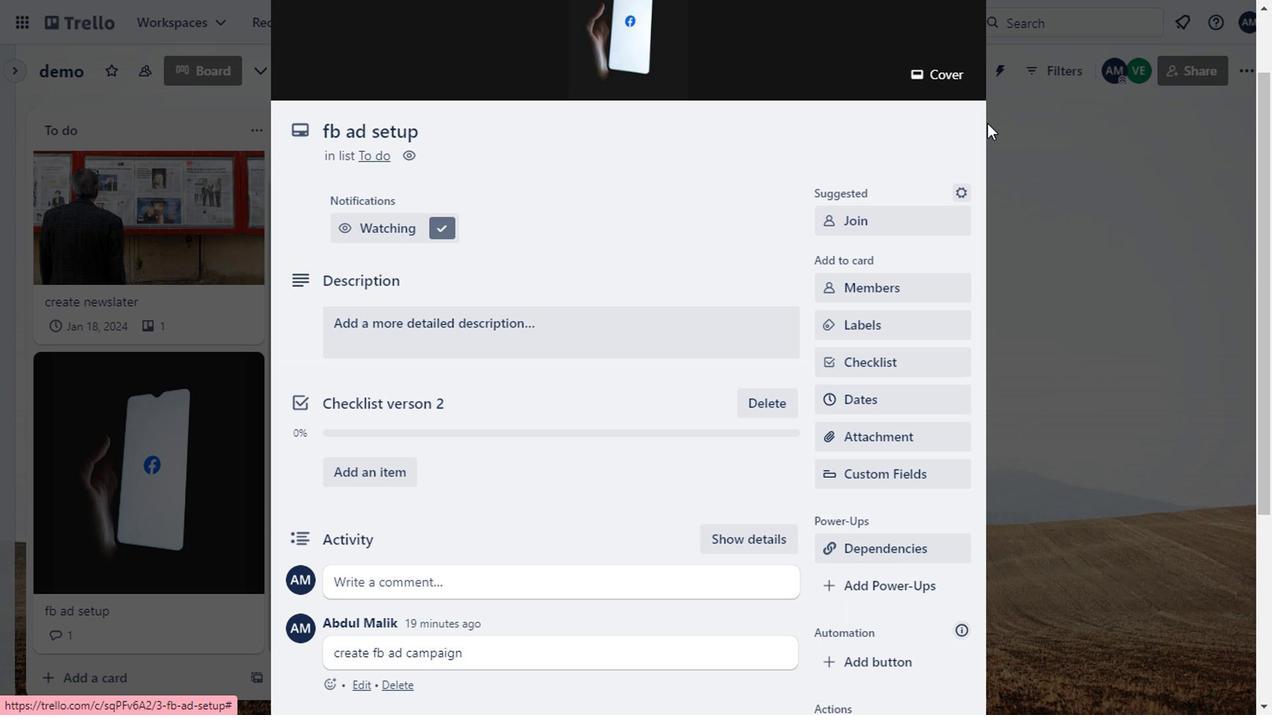 
Action: Mouse pressed left at (1045, 158)
Screenshot: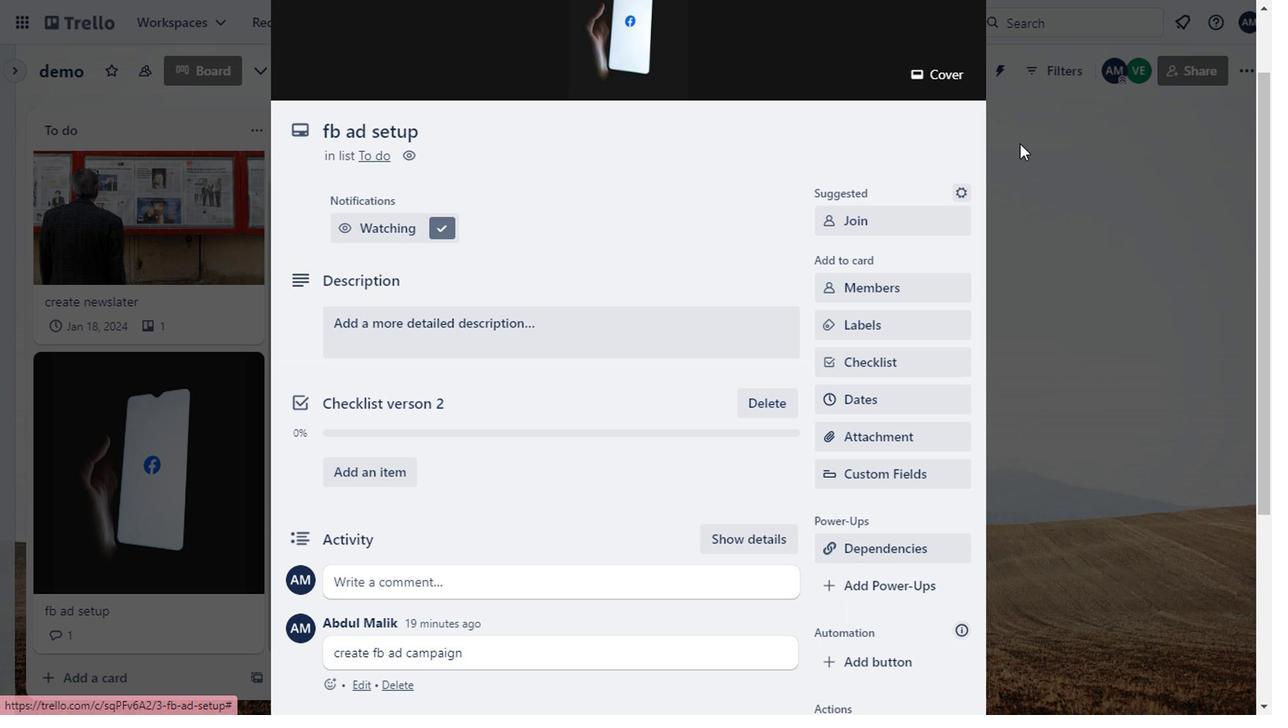 
Action: Mouse moved to (225, 34)
Screenshot: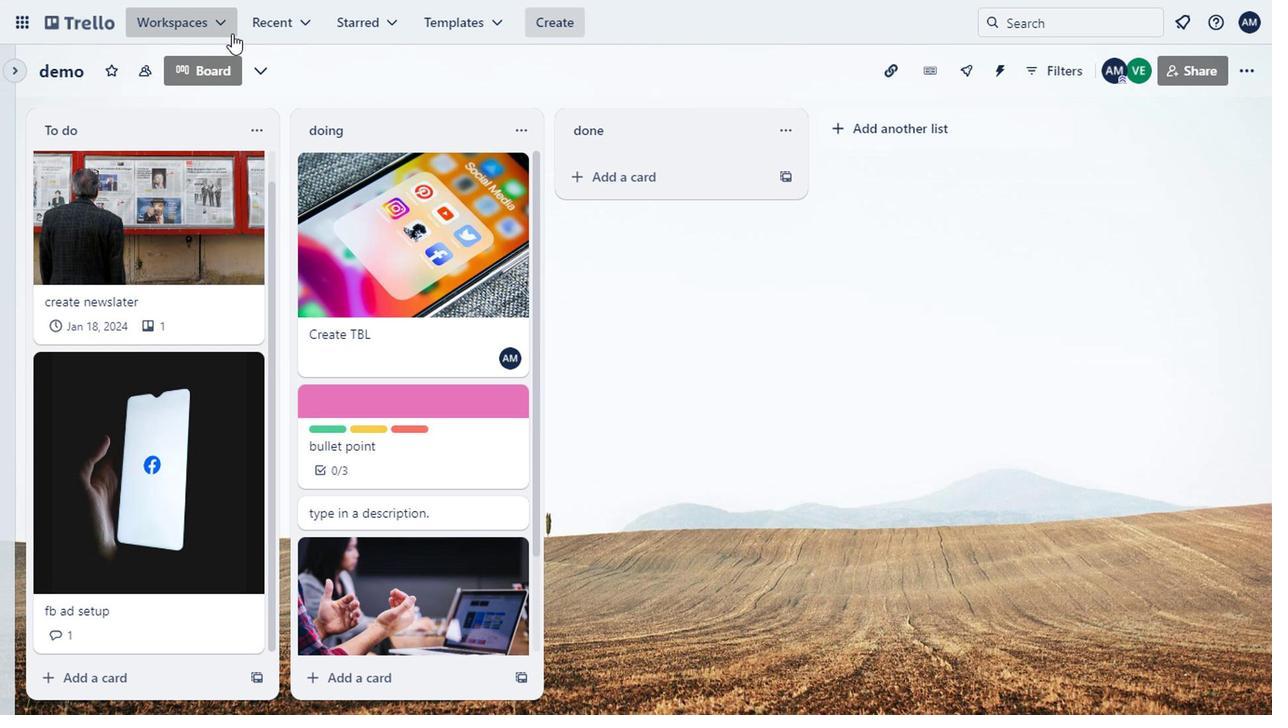 
Action: Mouse pressed left at (225, 34)
Screenshot: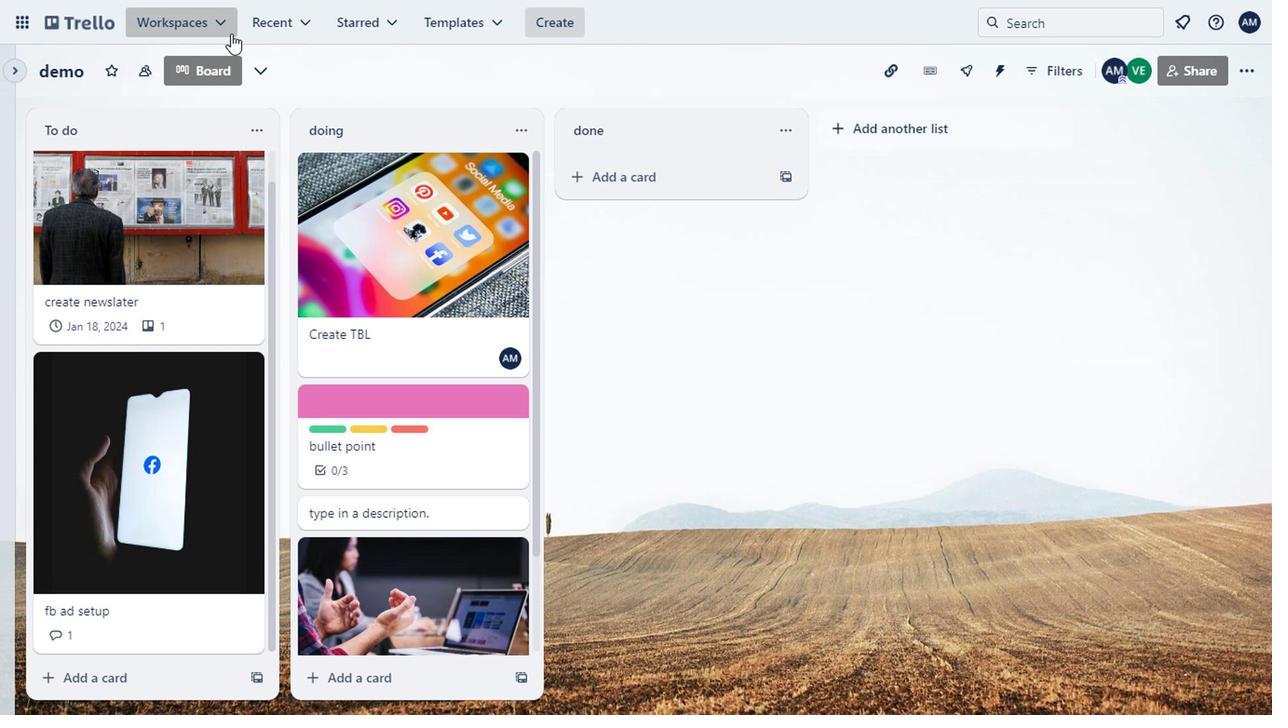 
Action: Mouse moved to (7, 77)
Screenshot: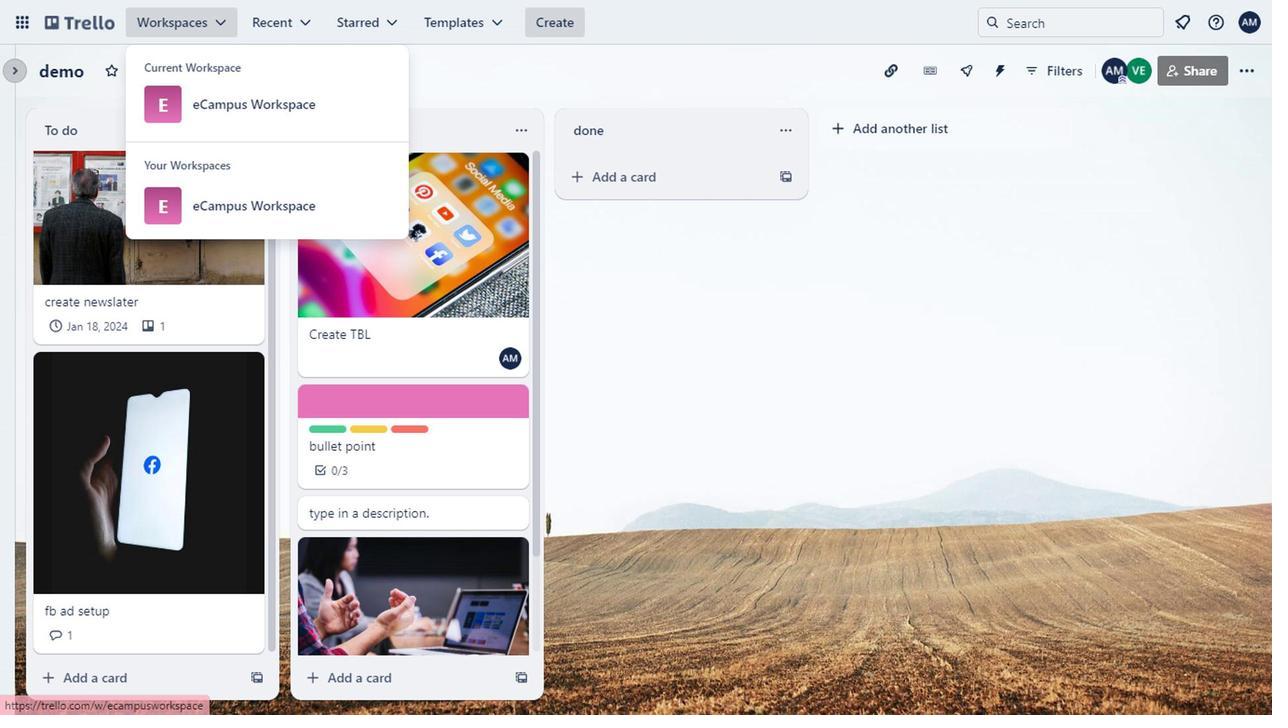 
Action: Mouse pressed left at (7, 77)
Screenshot: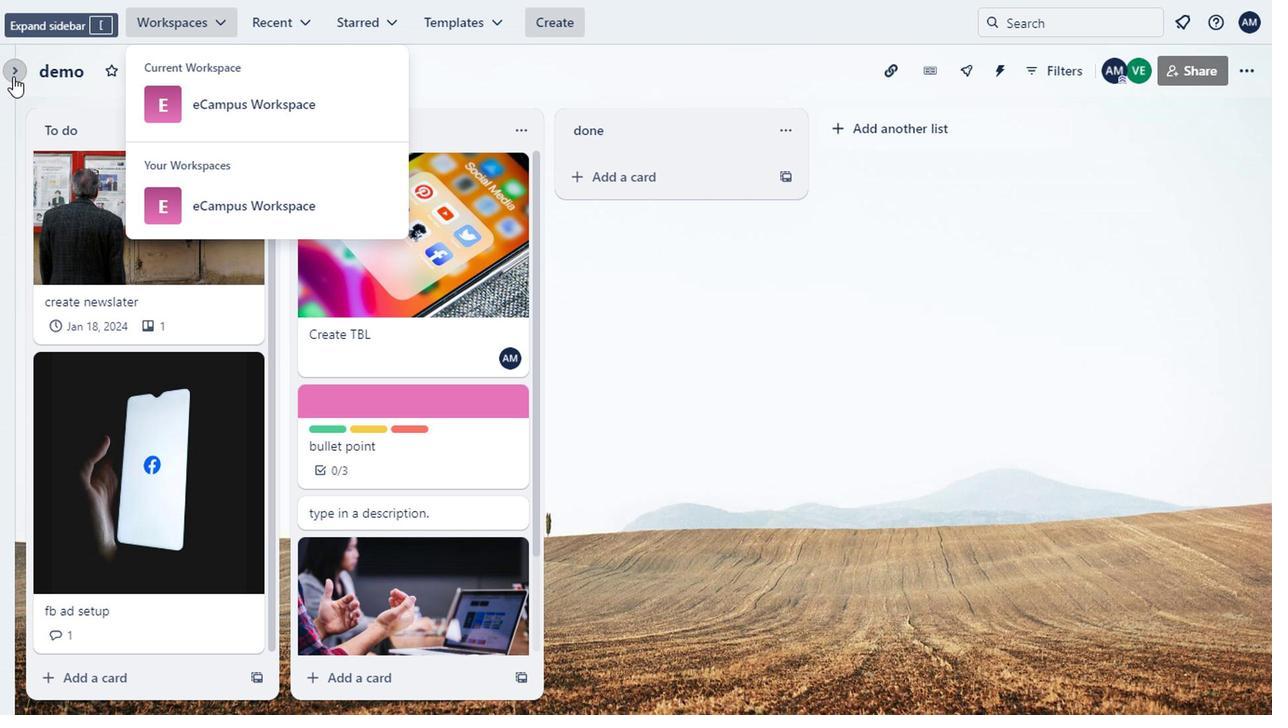 
Action: Mouse moved to (194, 350)
Screenshot: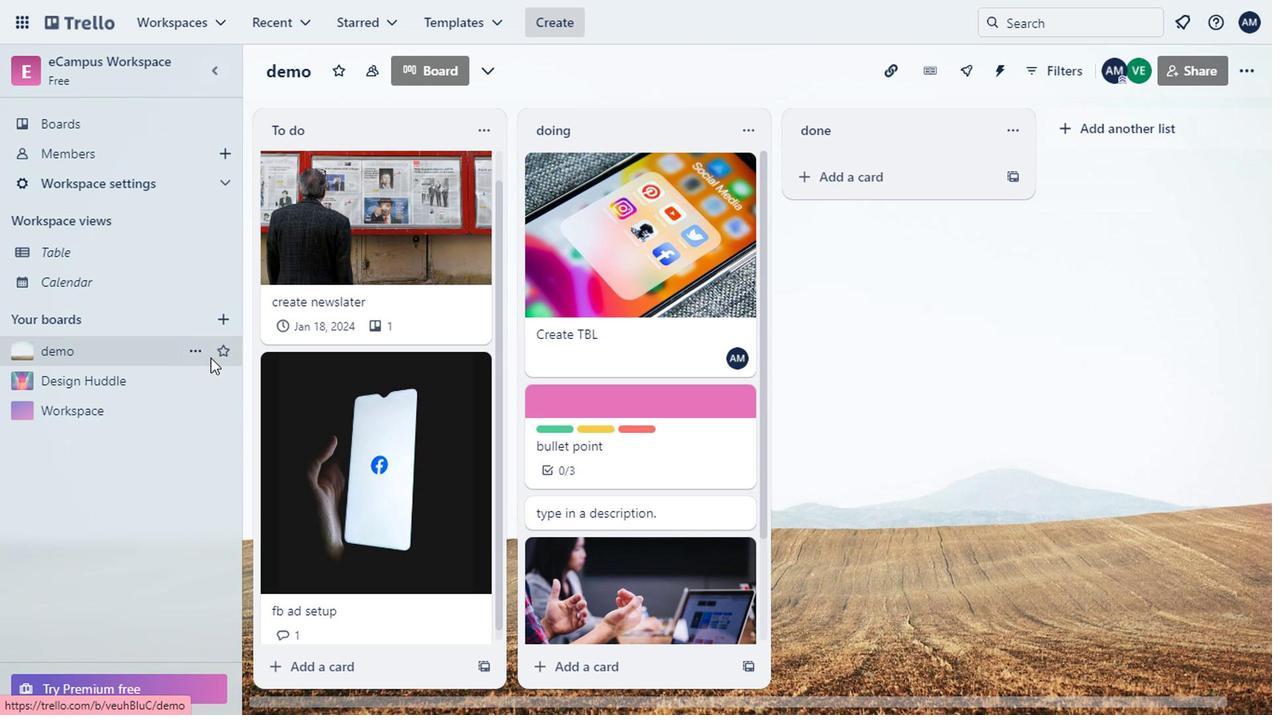 
Action: Mouse pressed left at (194, 350)
Screenshot: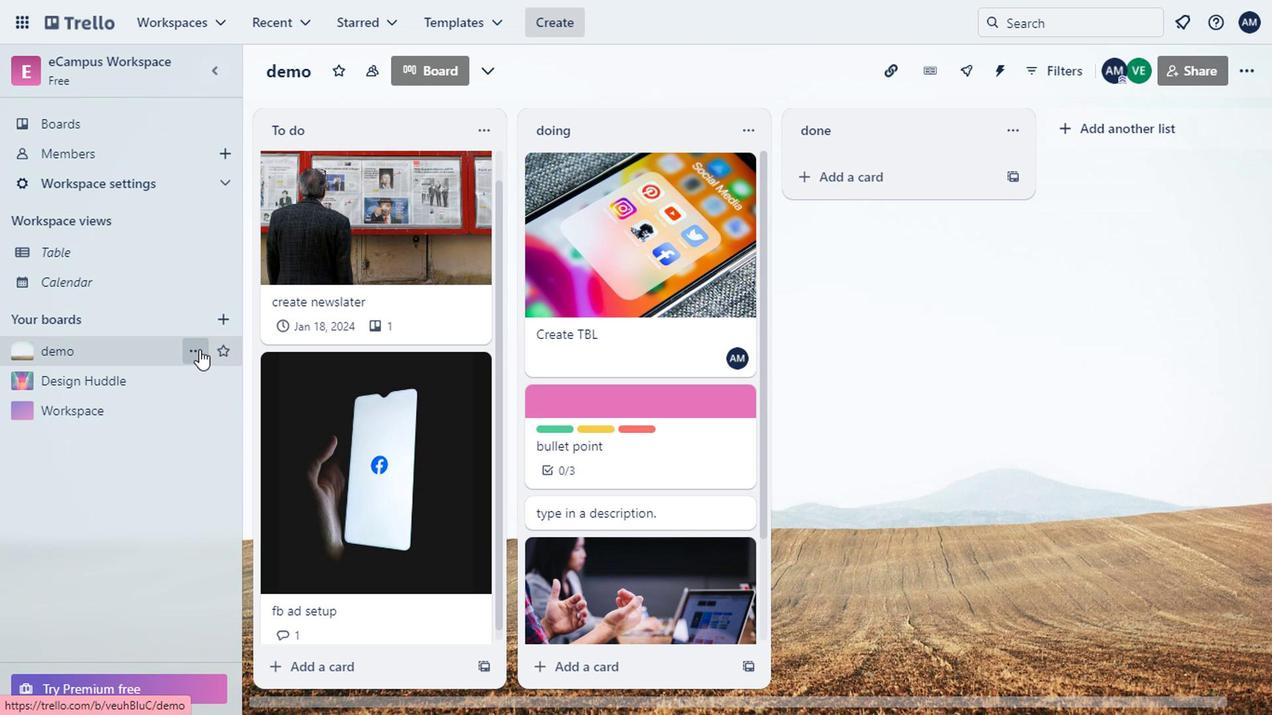 
Action: Mouse moved to (251, 419)
Screenshot: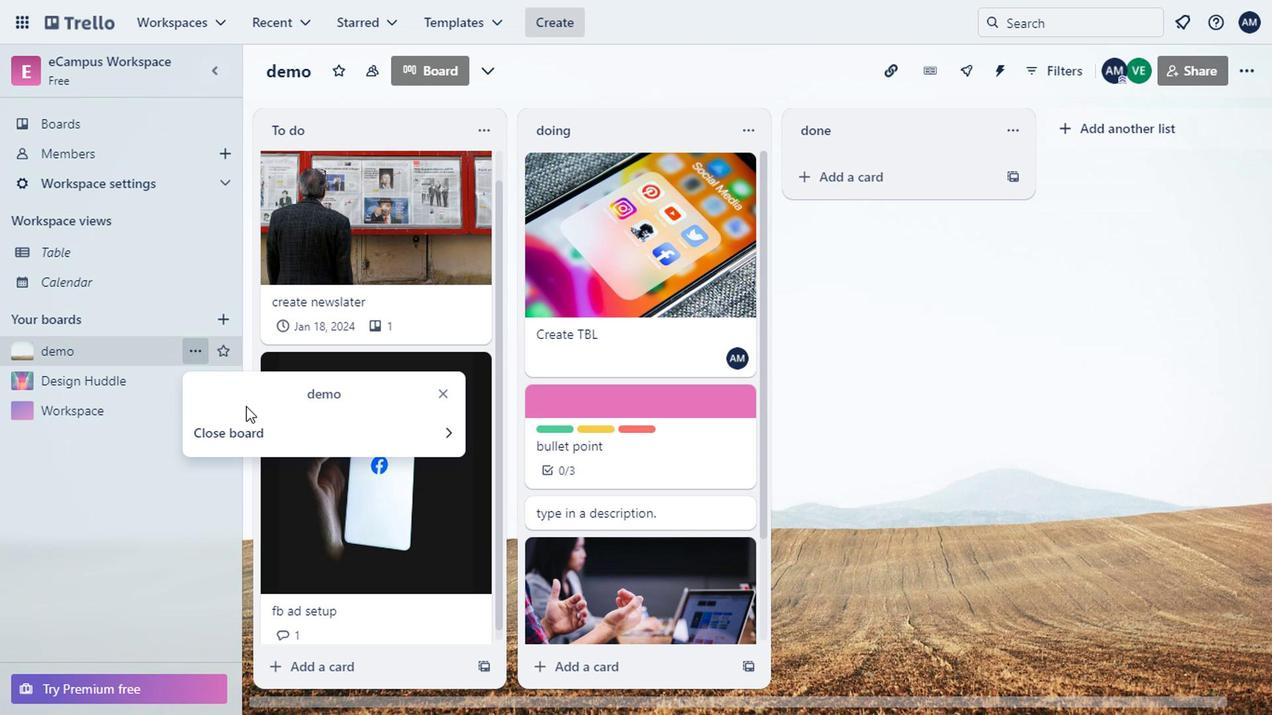
Action: Mouse pressed left at (251, 419)
Screenshot: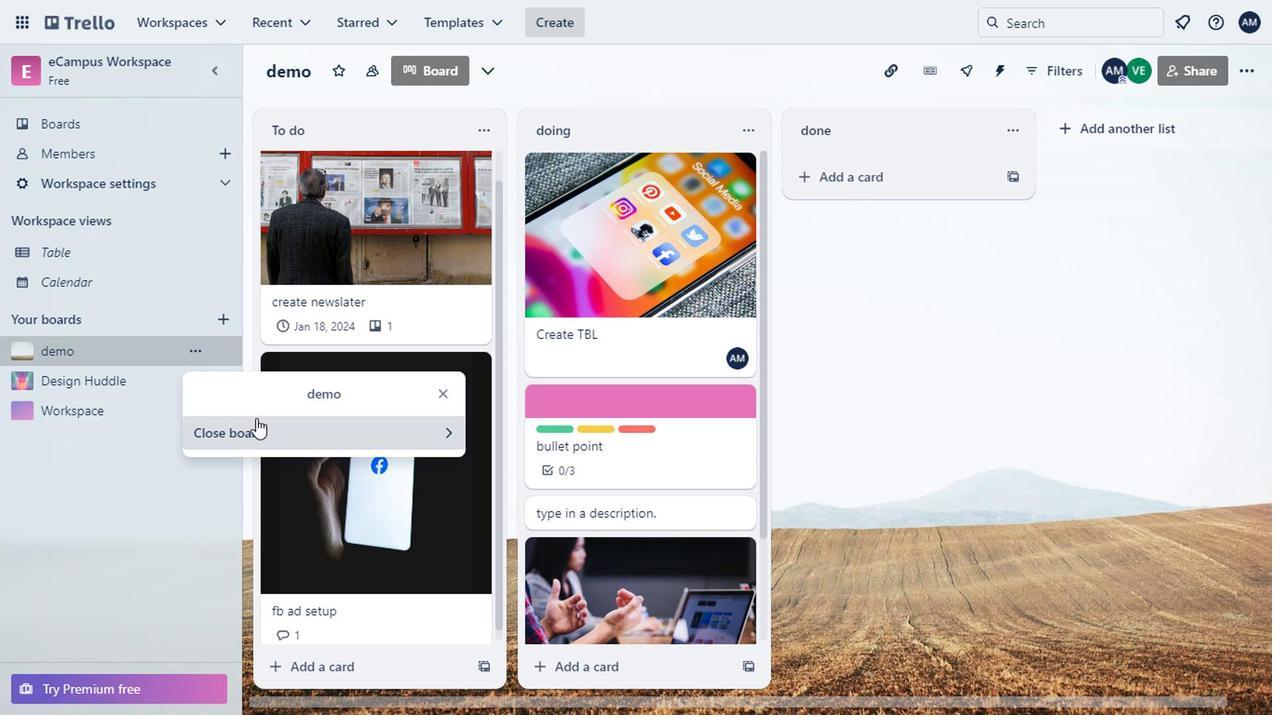 
Action: Mouse moved to (370, 488)
Screenshot: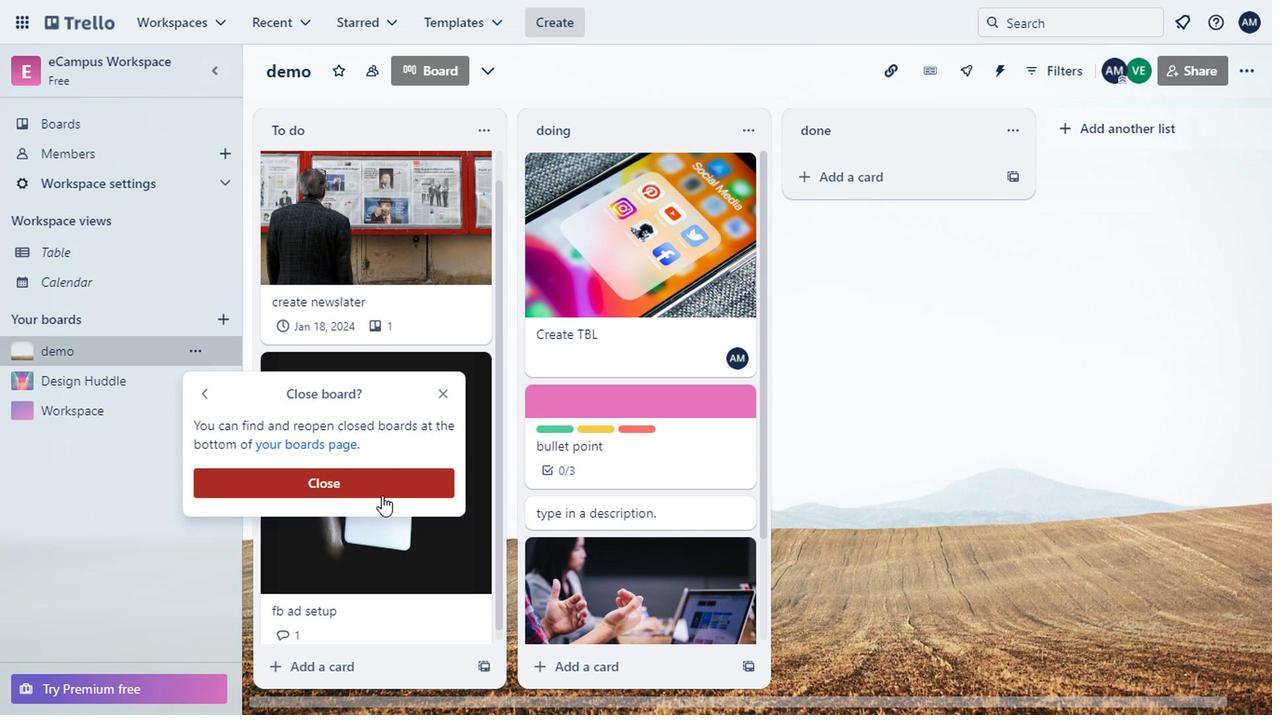 
Action: Mouse pressed left at (370, 488)
Screenshot: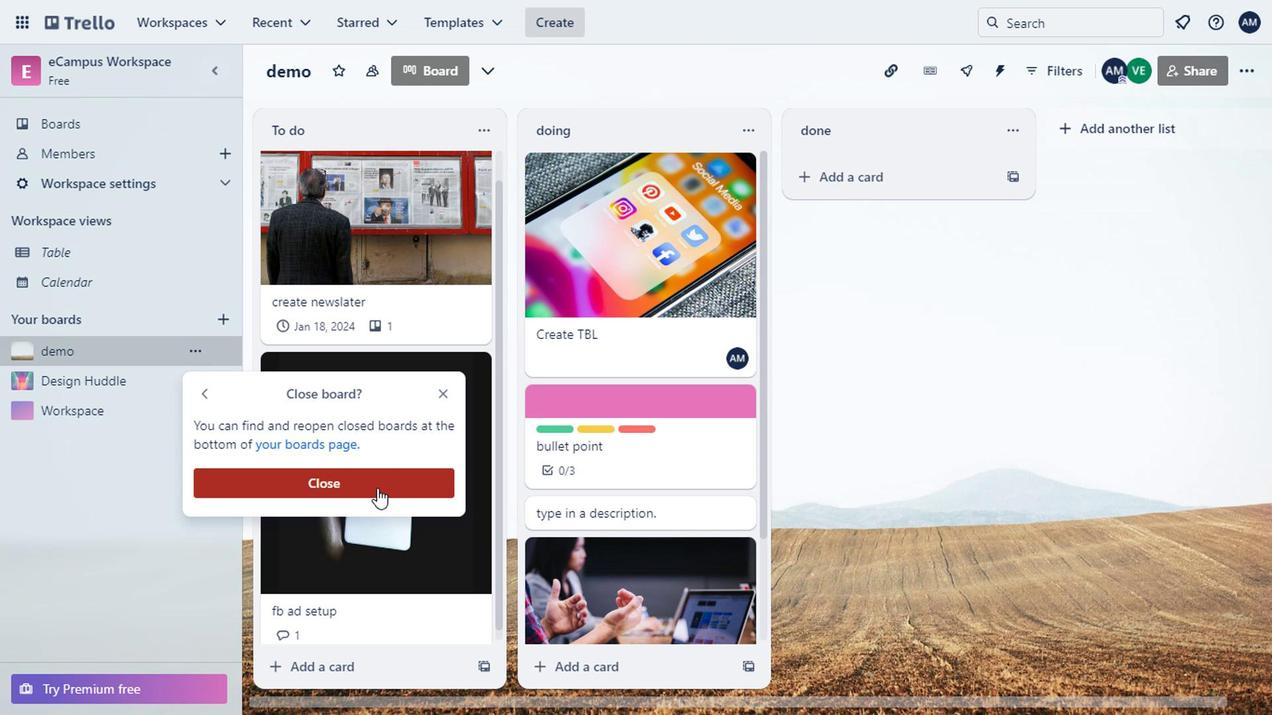 
Action: Mouse moved to (728, 445)
Screenshot: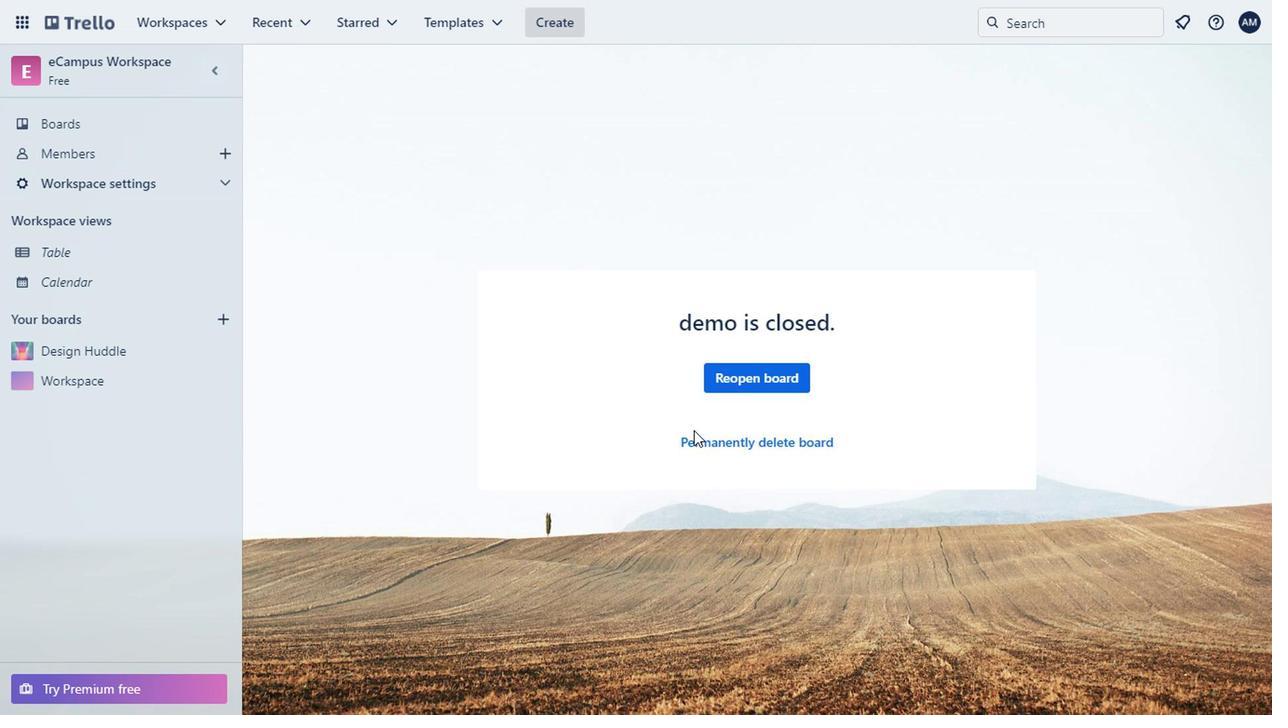 
Action: Mouse pressed left at (728, 445)
Screenshot: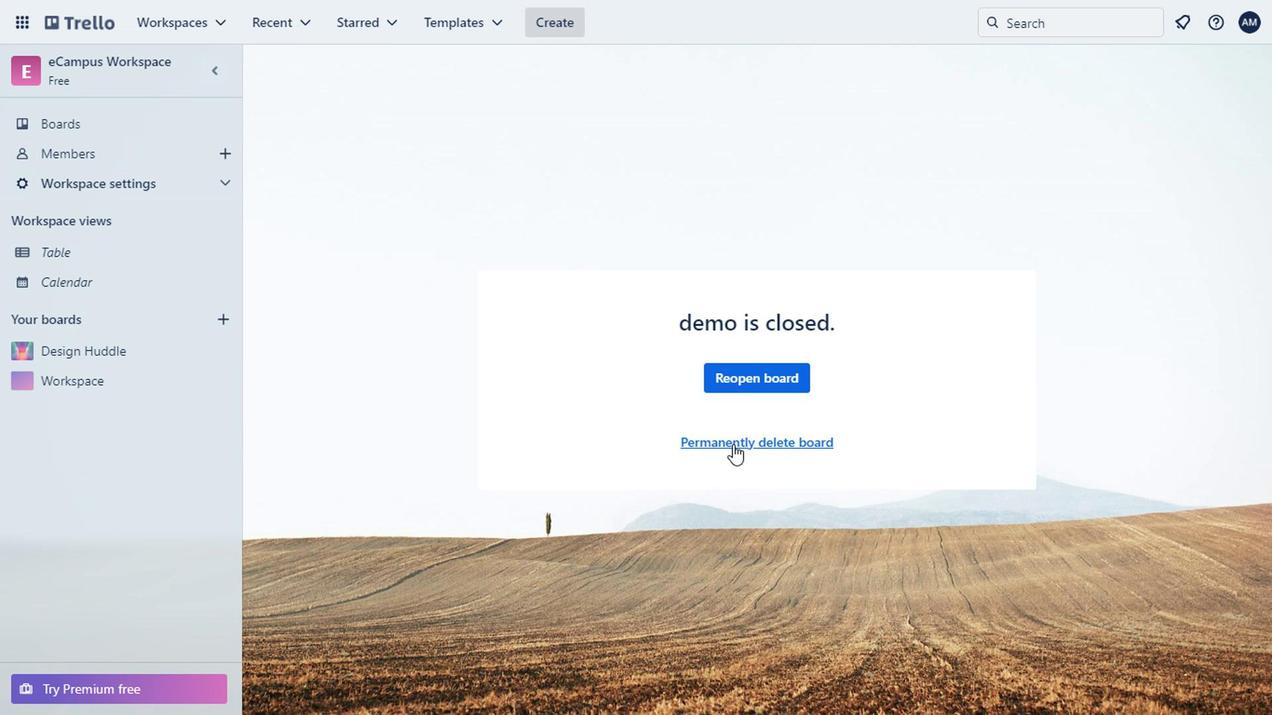 
Action: Mouse moved to (778, 583)
Screenshot: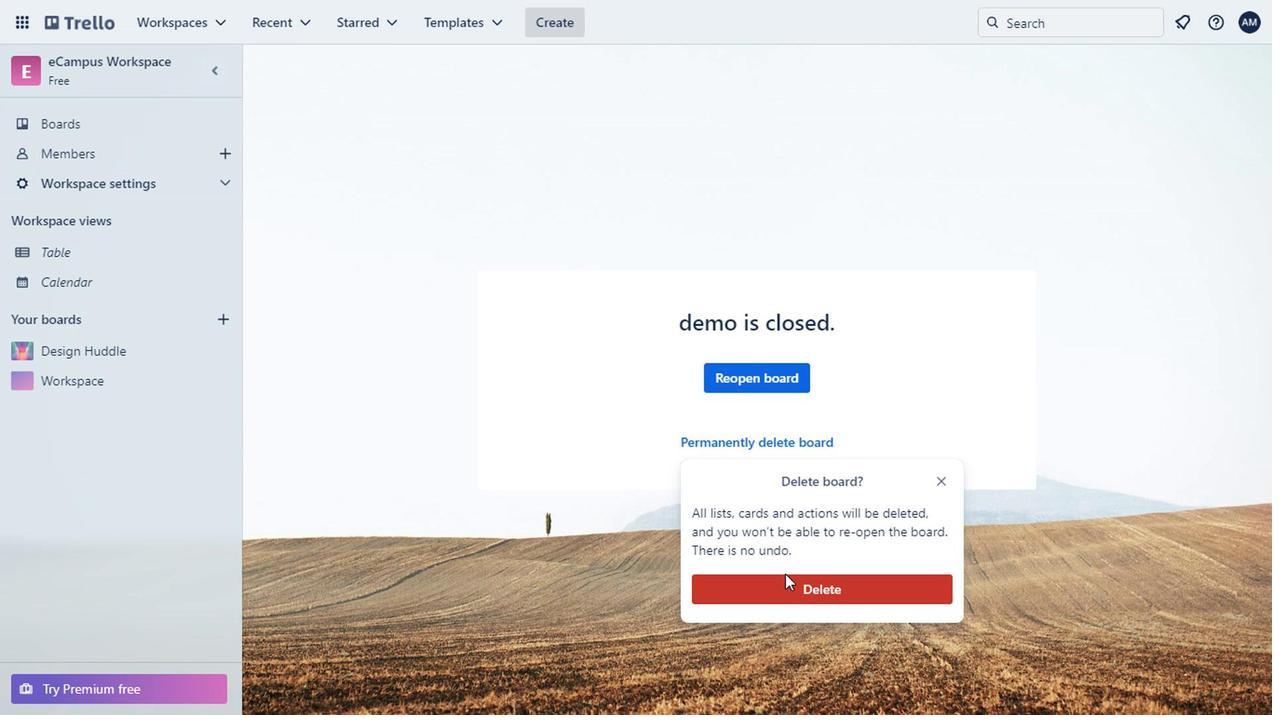 
Action: Mouse pressed left at (778, 583)
Screenshot: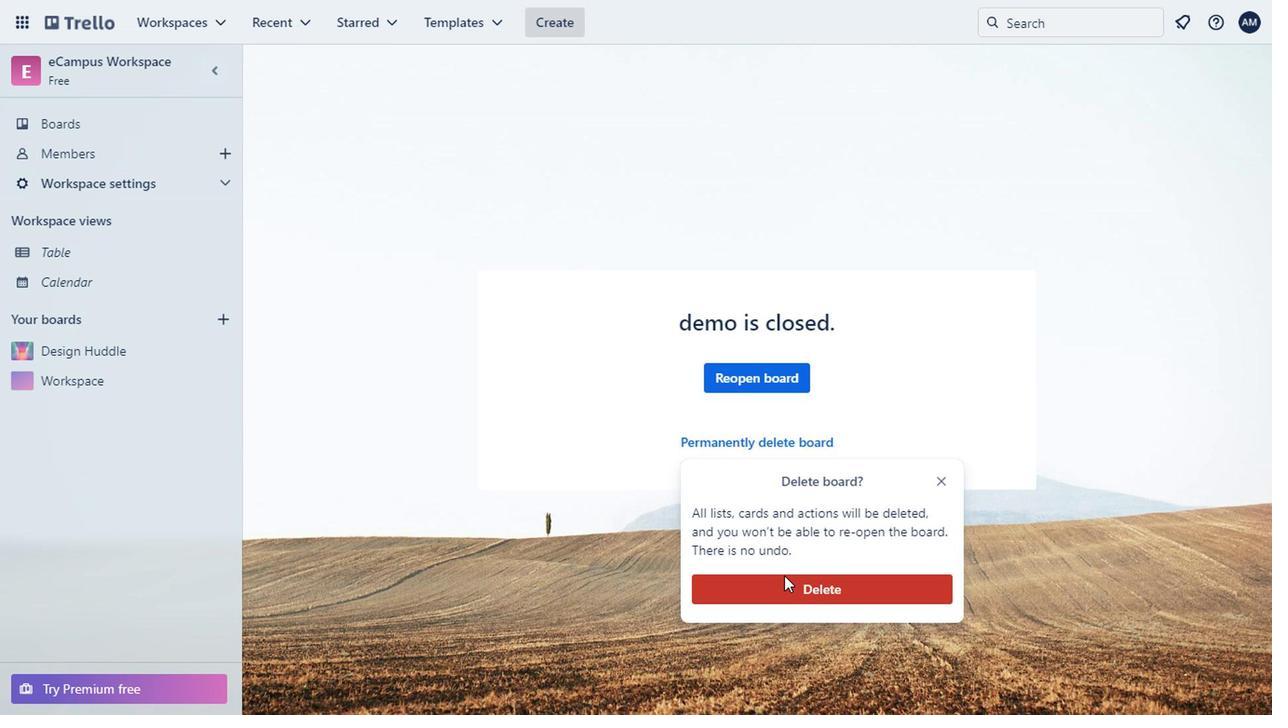 
Action: Mouse moved to (227, 146)
Screenshot: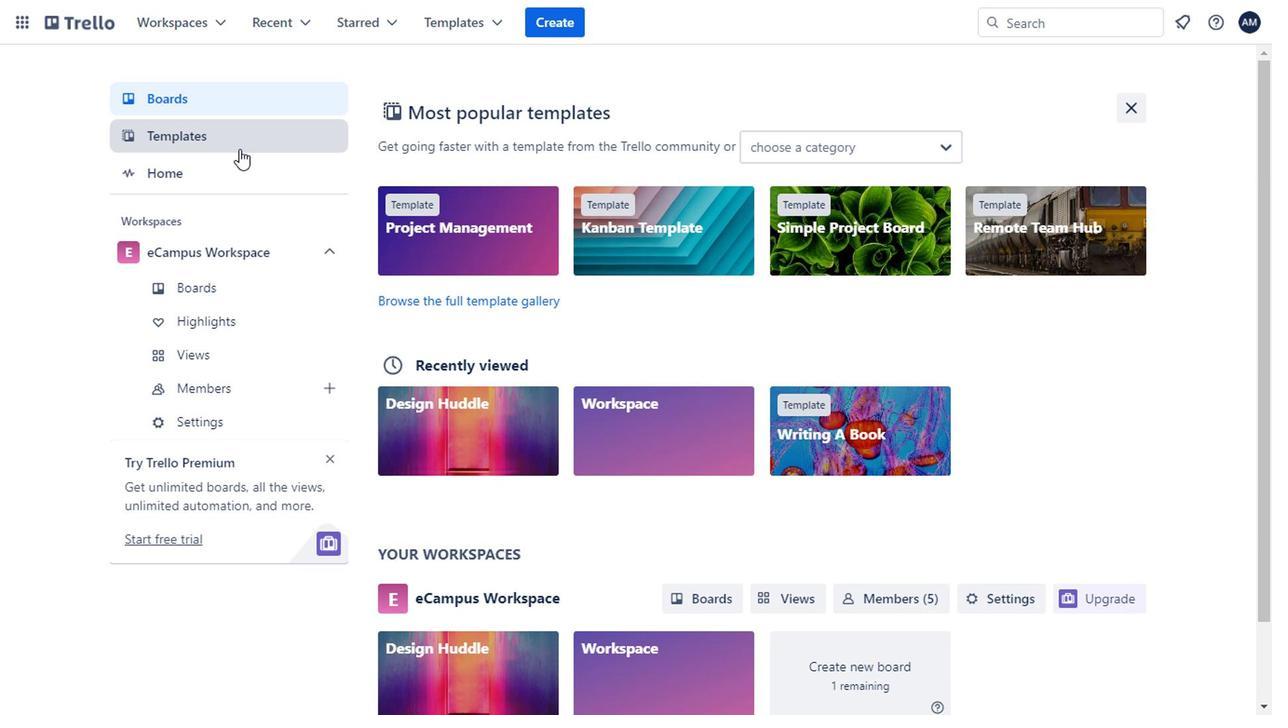 
Action: Mouse pressed left at (227, 146)
Screenshot: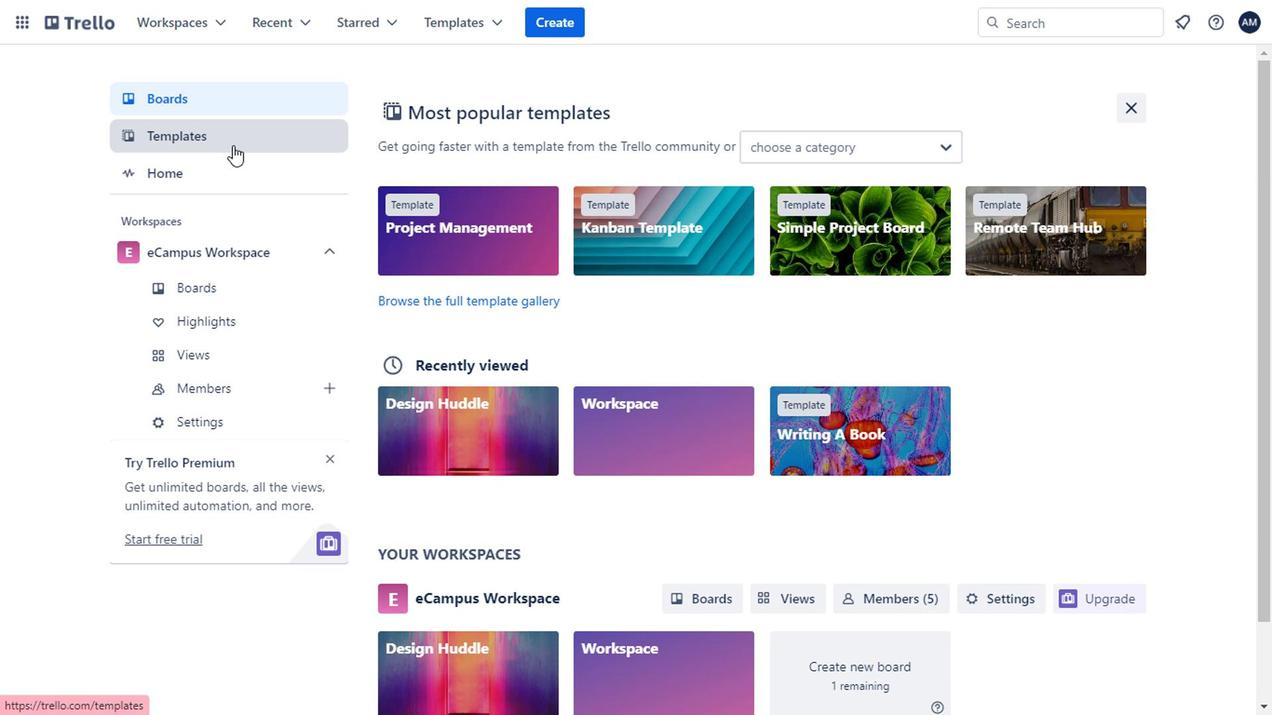 
Action: Mouse moved to (1046, 107)
Screenshot: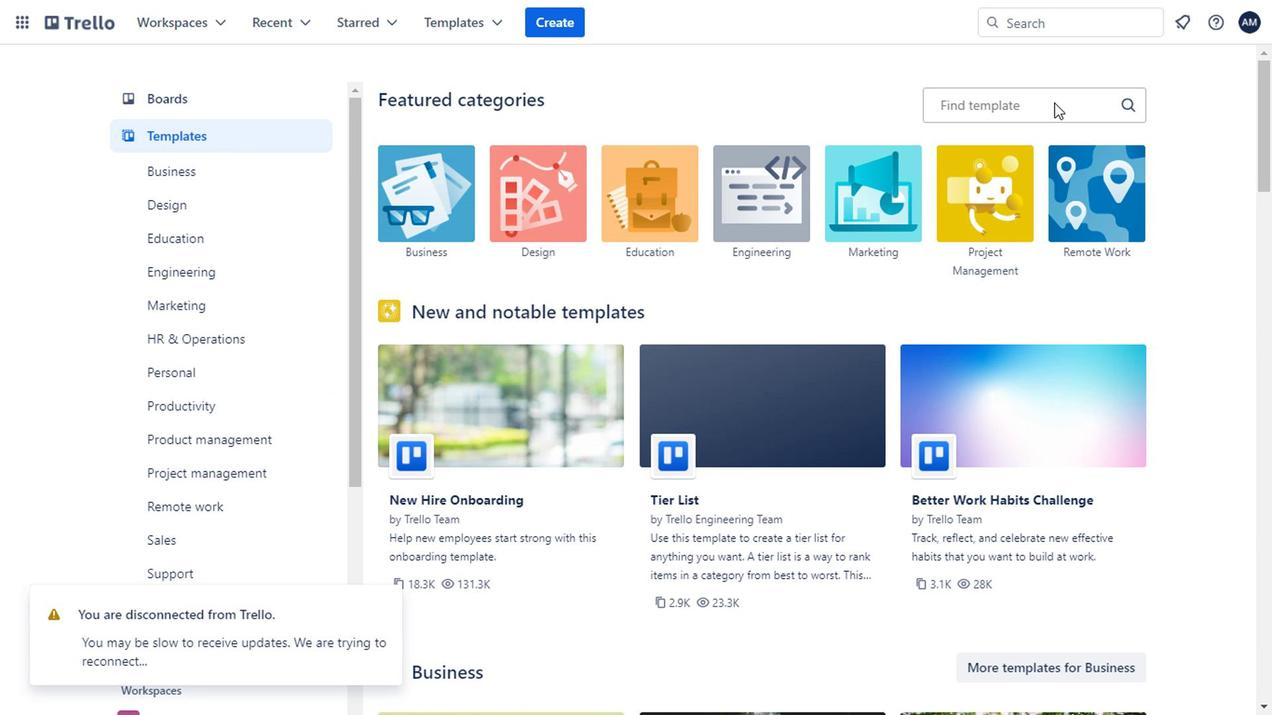 
Action: Mouse pressed left at (1046, 107)
Screenshot: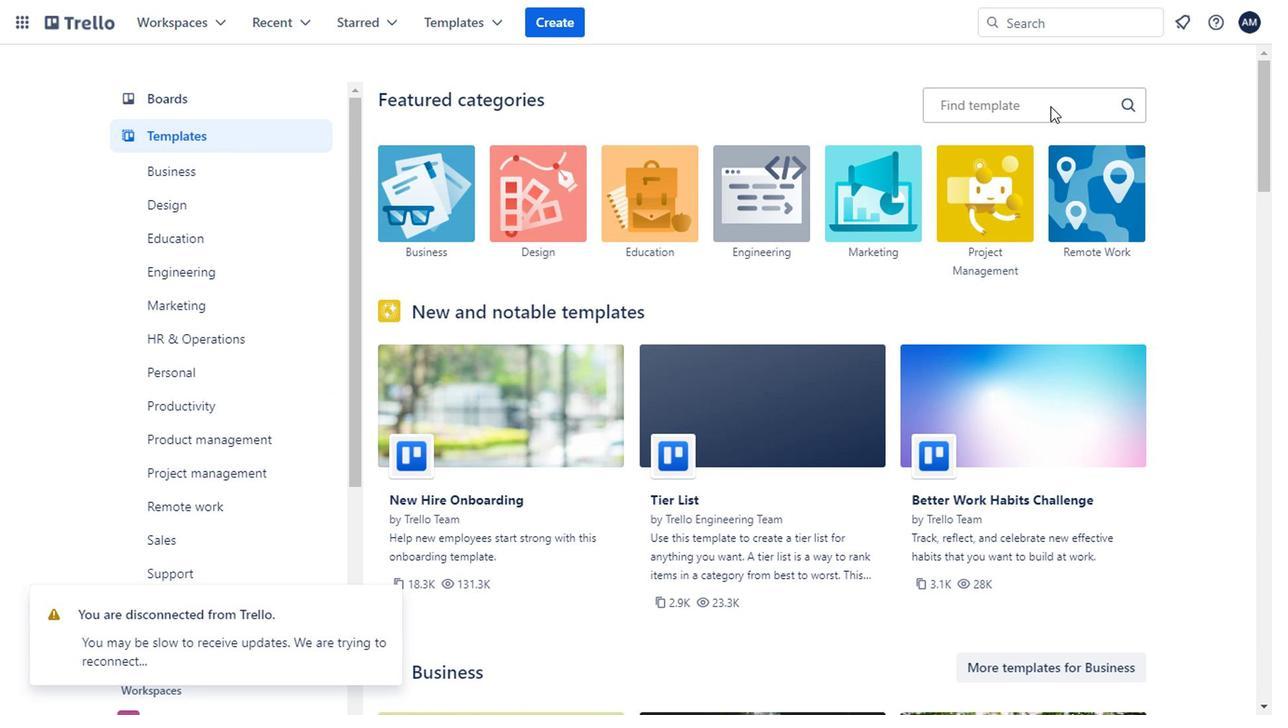 
Action: Mouse moved to (990, 107)
Screenshot: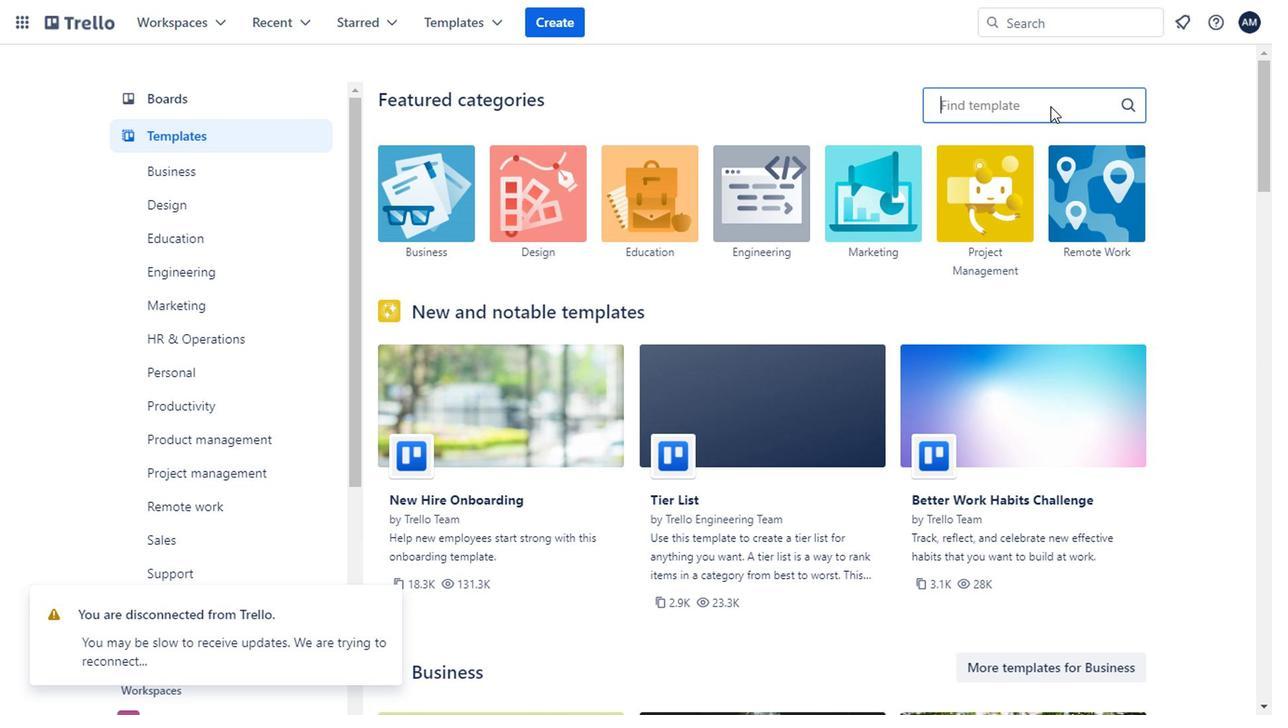 
Action: Key pressed boook<Key.backspace><Key.backspace>l<Key.backspace>k
Screenshot: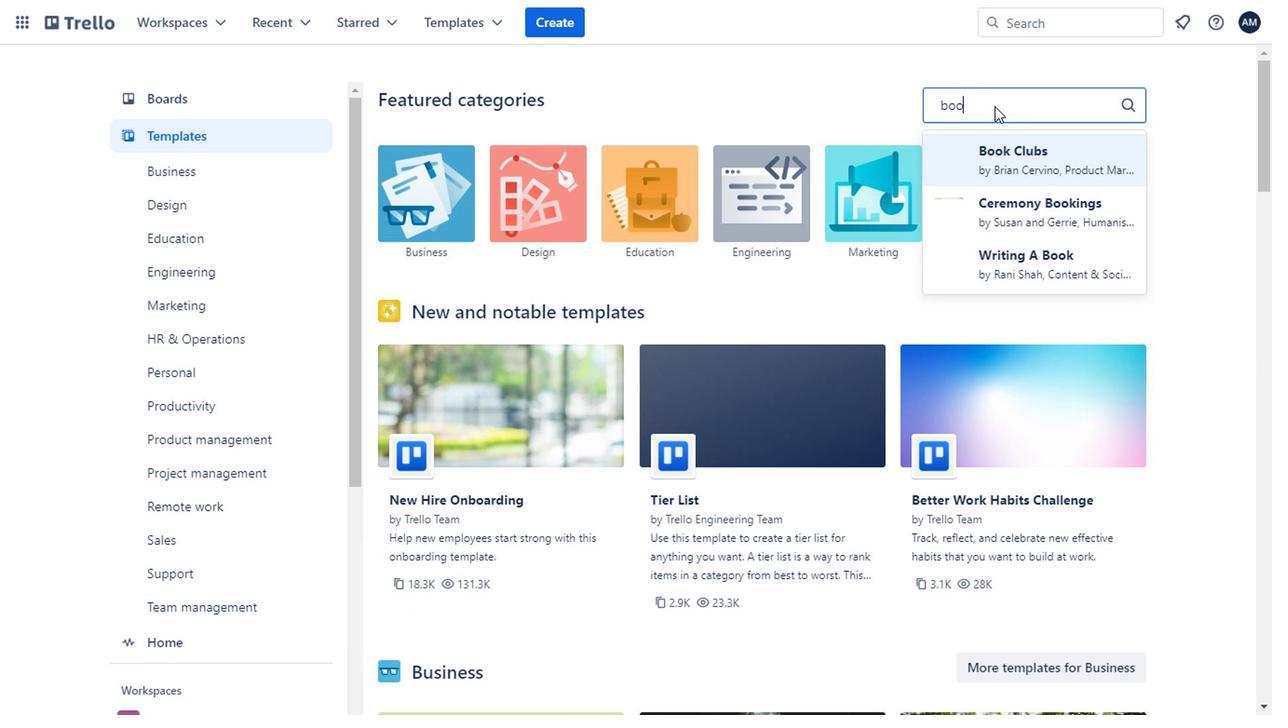 
Action: Mouse moved to (1038, 259)
Screenshot: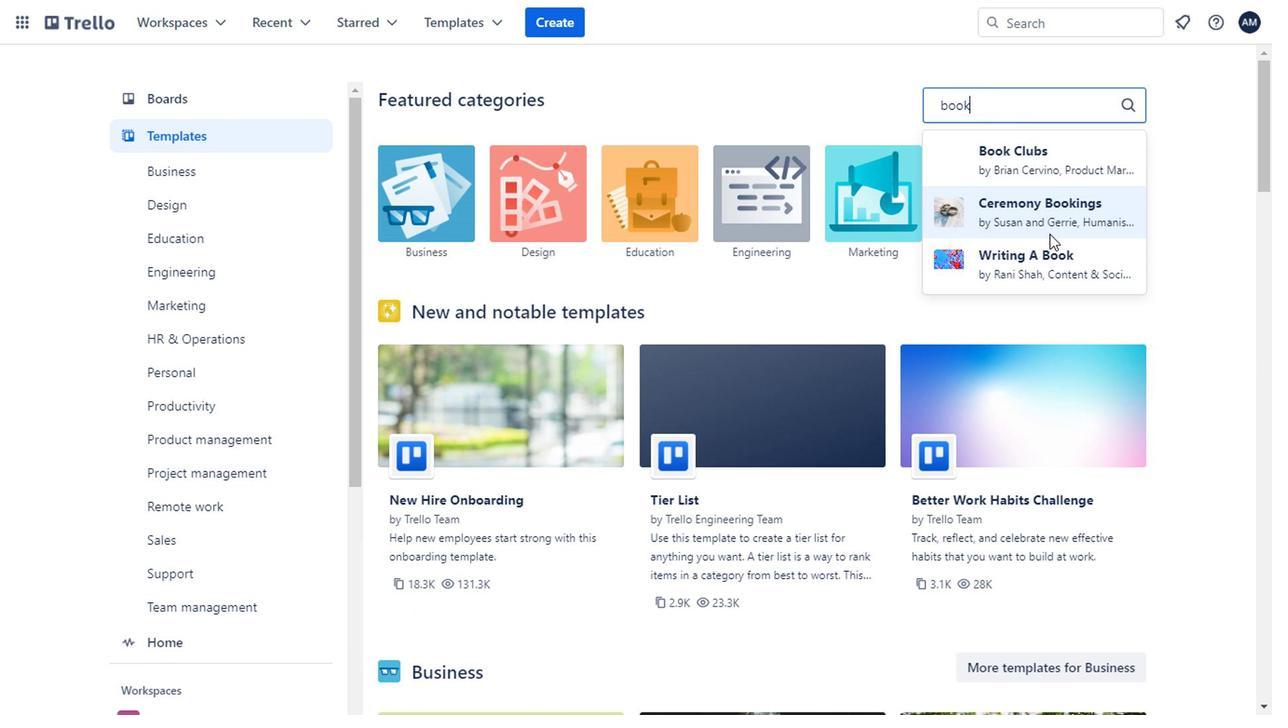 
Action: Mouse pressed left at (1038, 259)
Screenshot: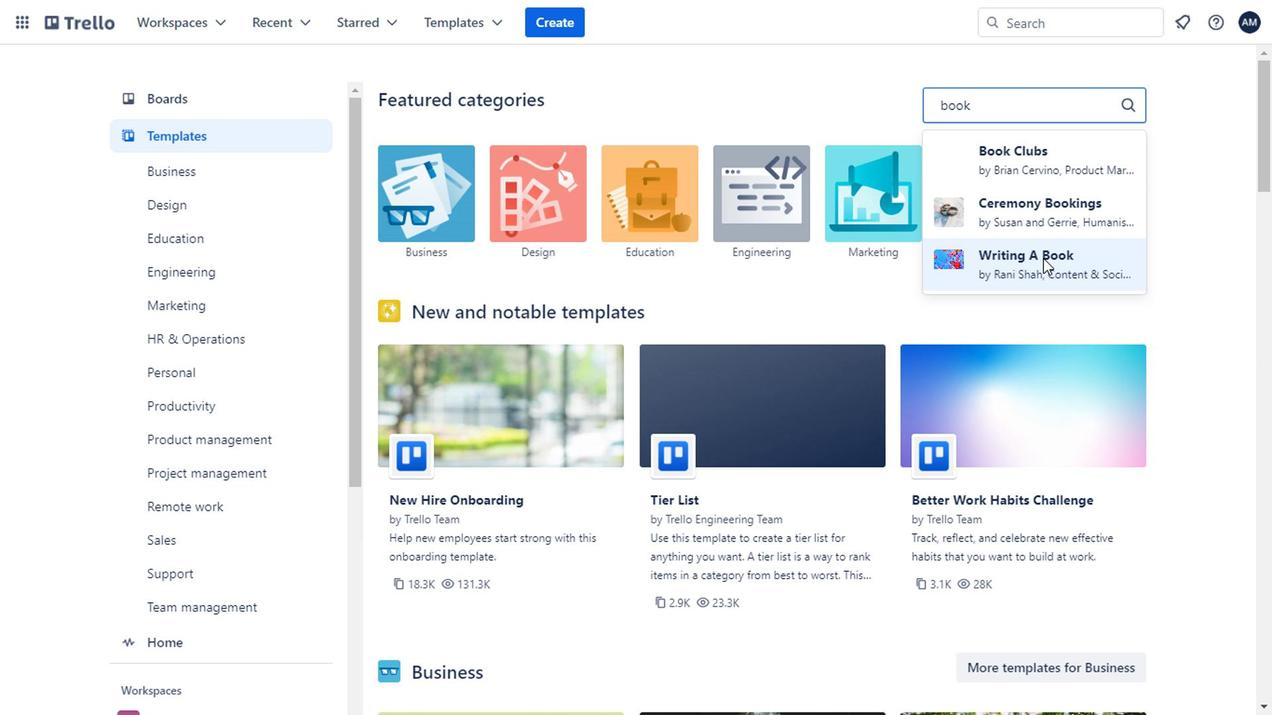 
Action: Mouse moved to (1091, 173)
Screenshot: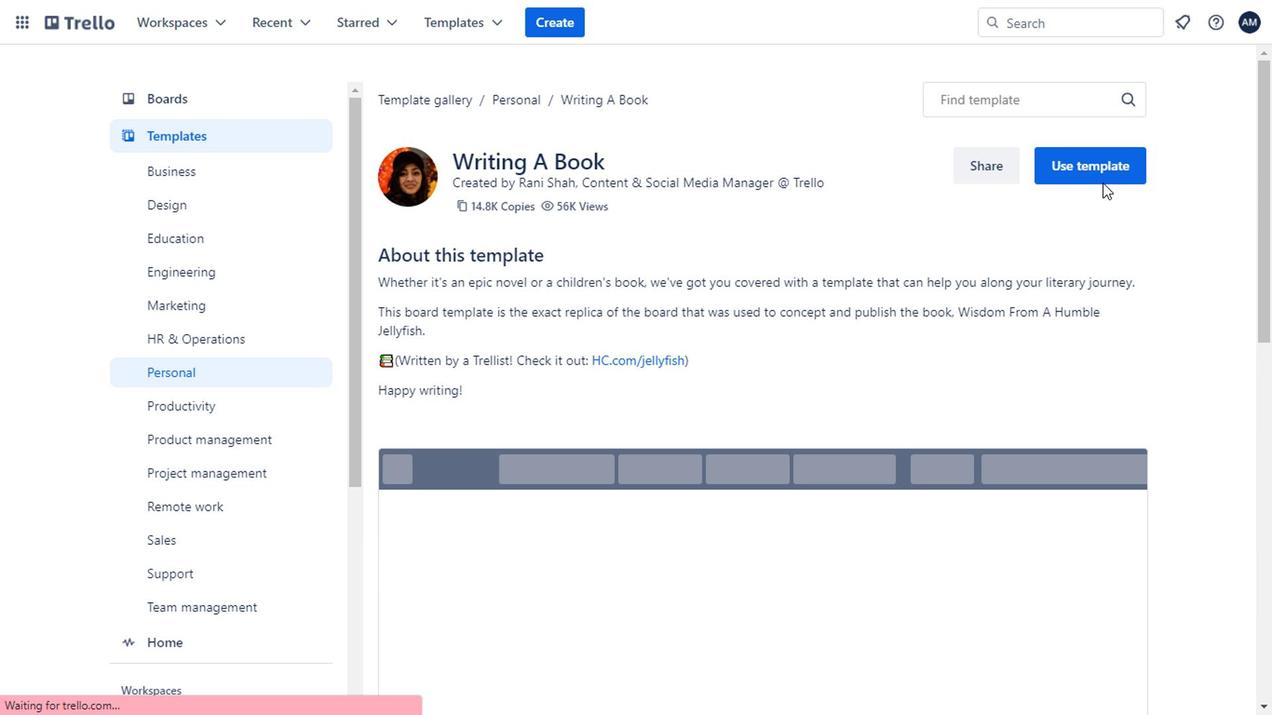 
Action: Mouse pressed left at (1091, 173)
Screenshot: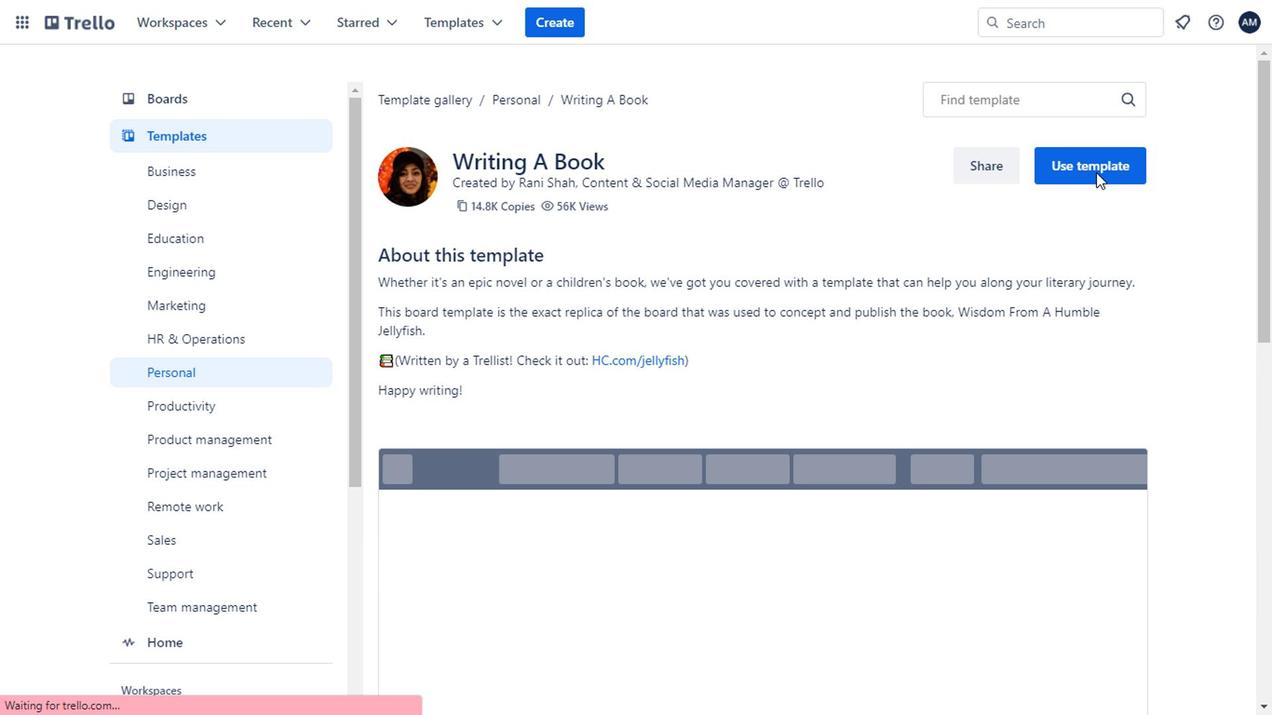 
Action: Mouse moved to (1036, 584)
Screenshot: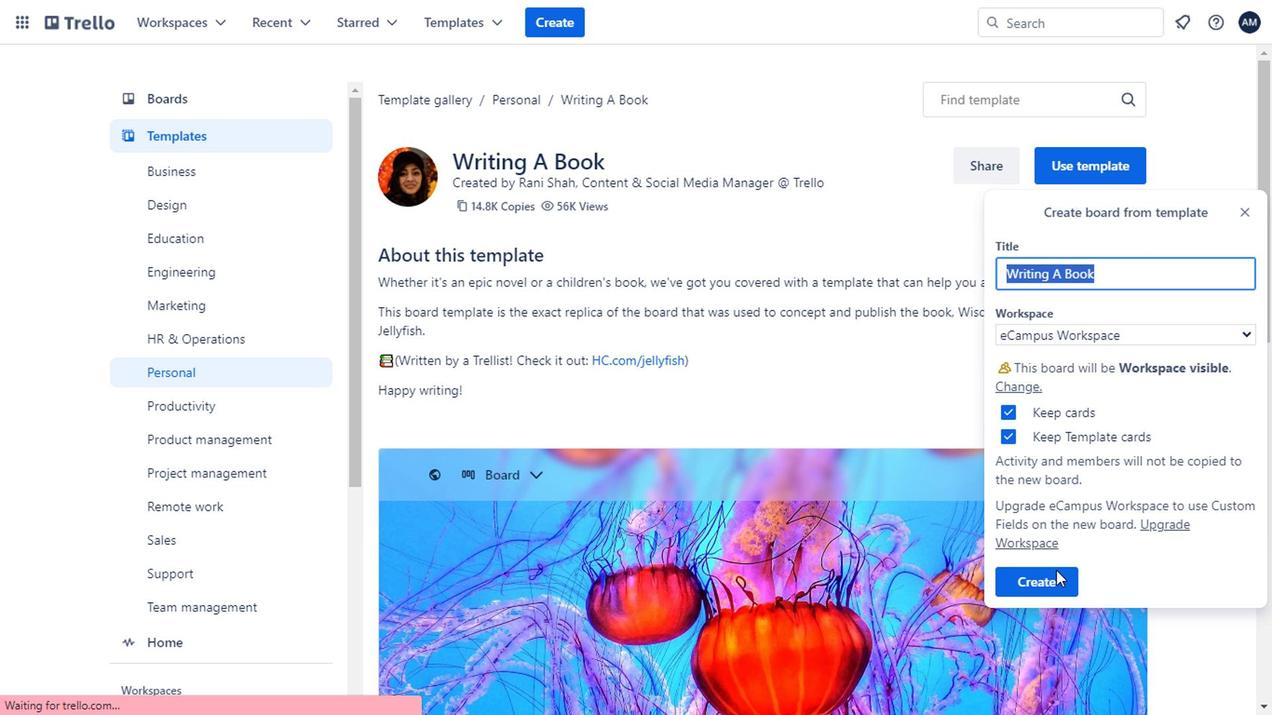 
Action: Mouse pressed left at (1036, 584)
Screenshot: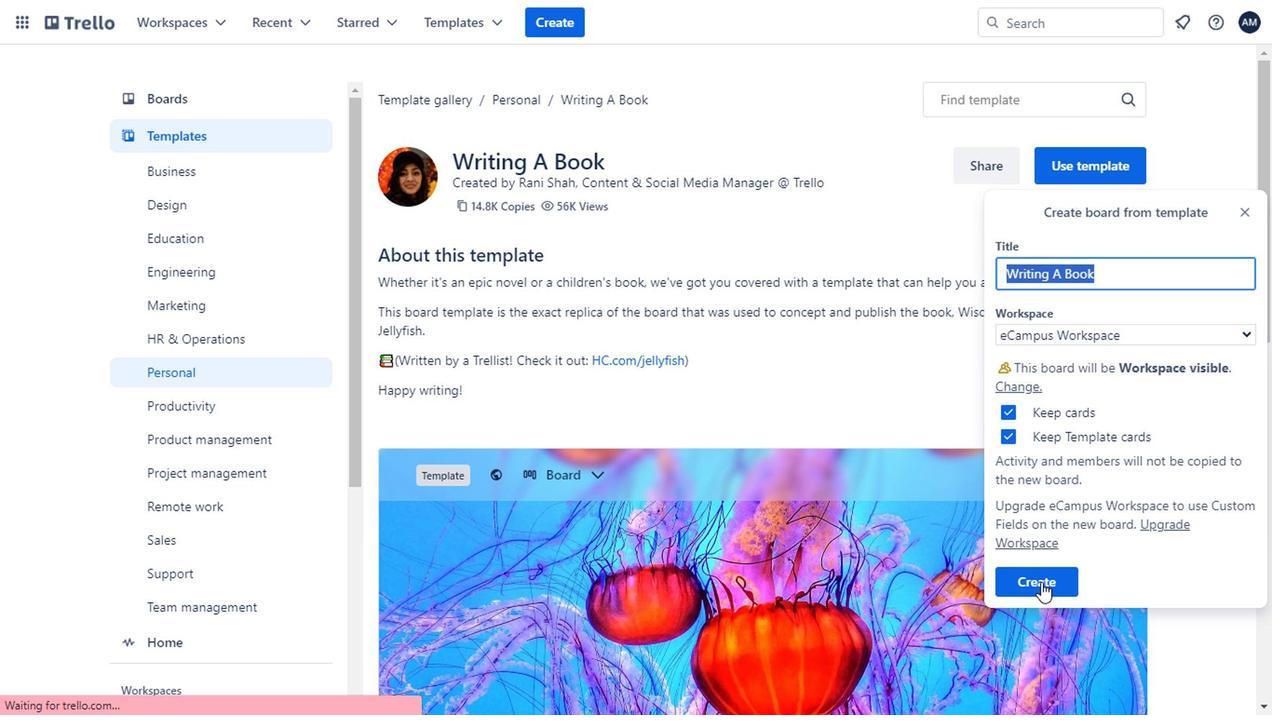 
Action: Mouse moved to (736, 361)
Screenshot: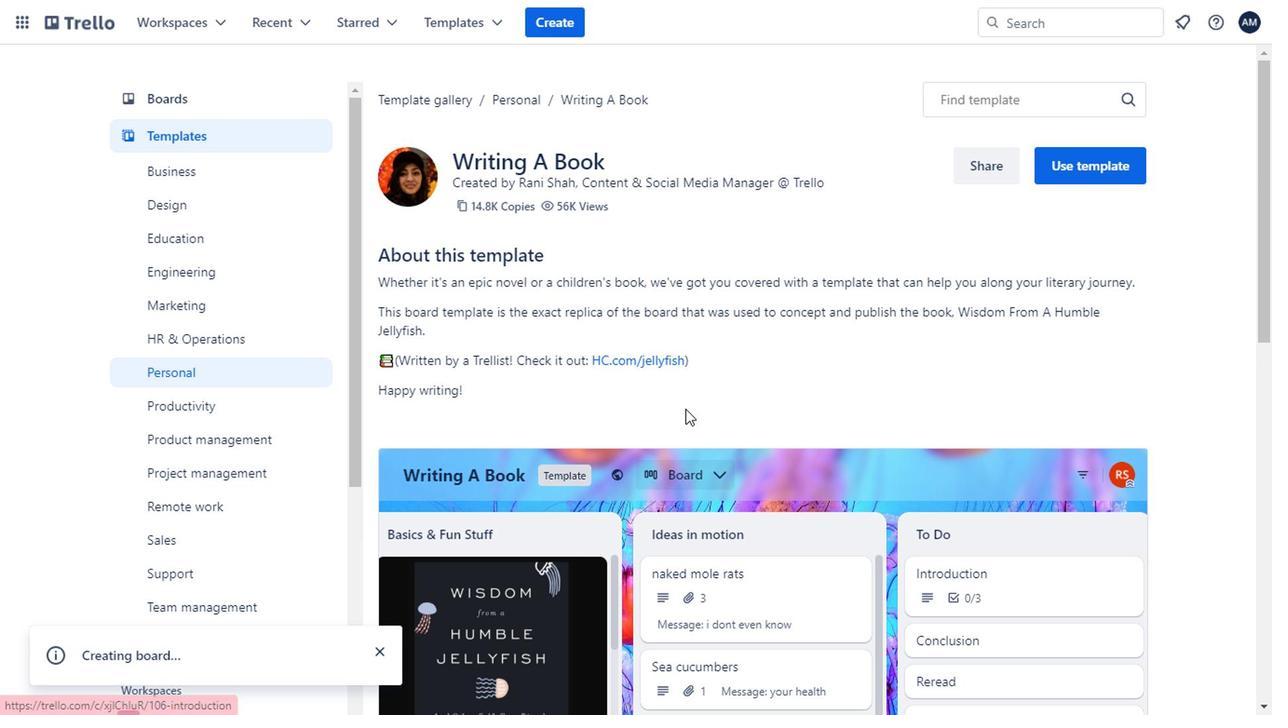 
Action: Mouse scrolled (736, 361) with delta (0, 0)
Screenshot: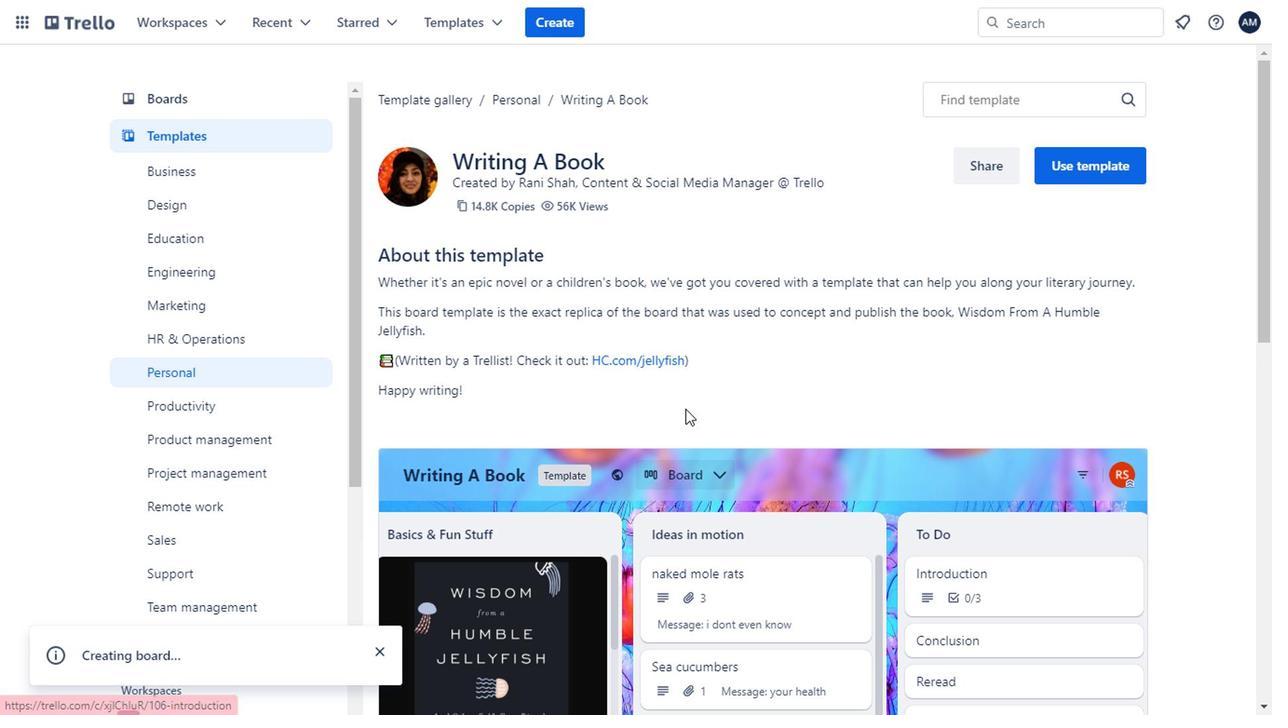 
Action: Mouse scrolled (736, 361) with delta (0, 0)
Screenshot: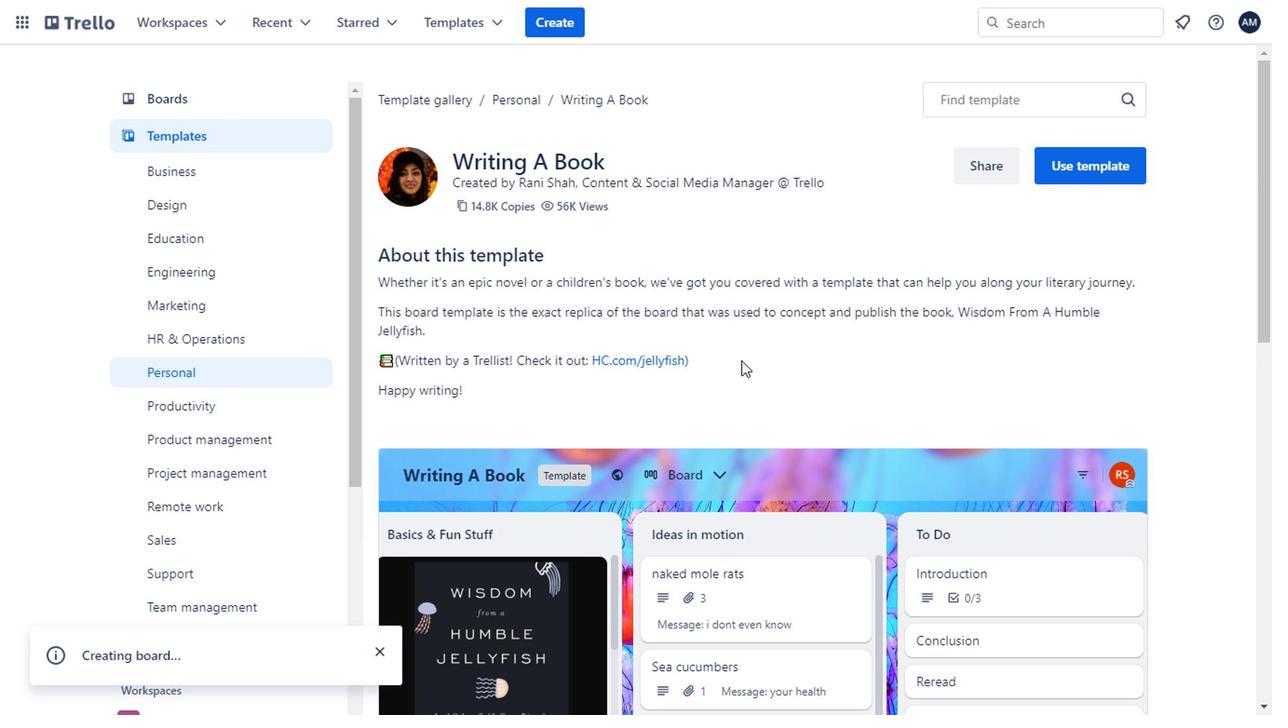 
Action: Mouse scrolled (736, 361) with delta (0, 0)
Screenshot: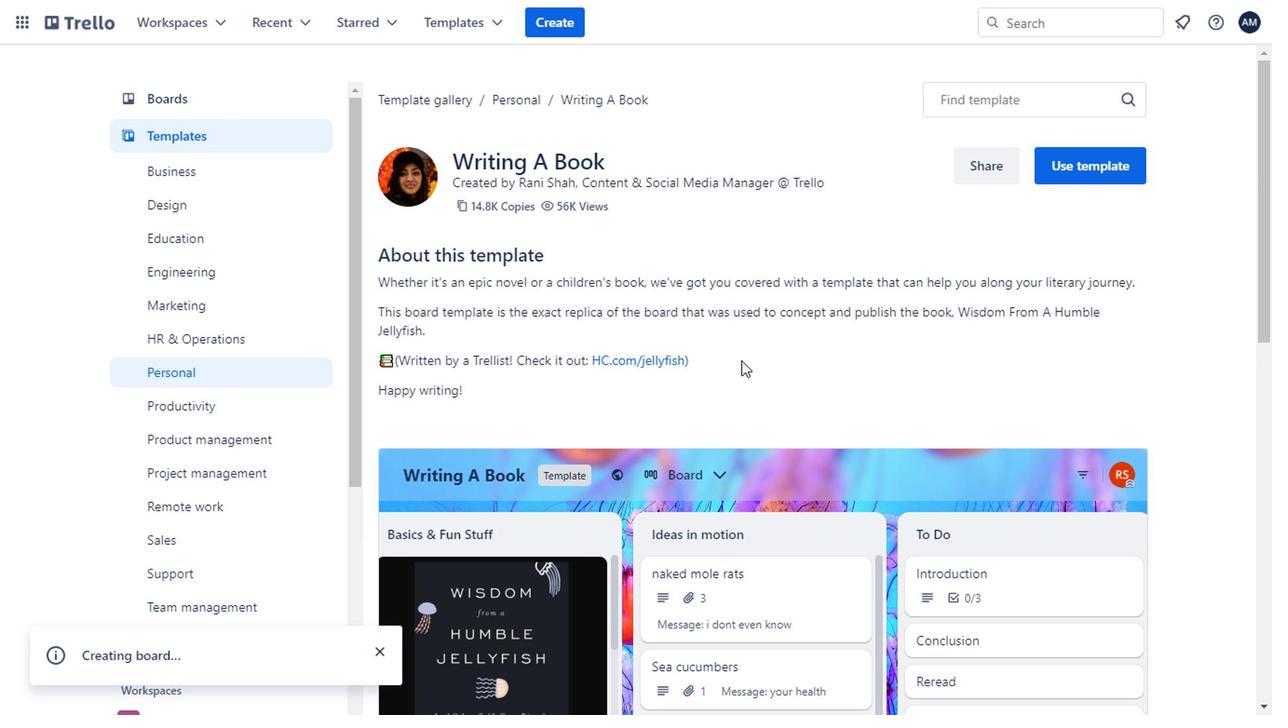 
Action: Mouse moved to (647, 257)
Screenshot: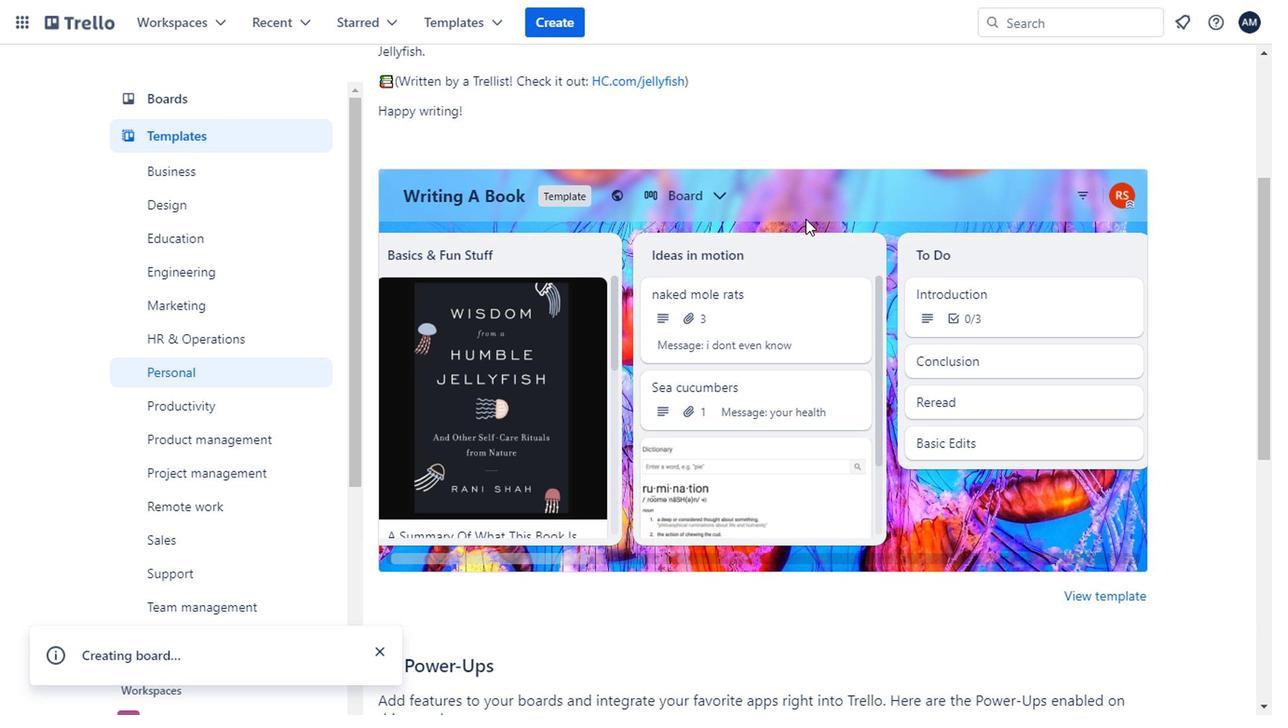 
Action: Mouse scrolled (647, 256) with delta (0, -1)
Screenshot: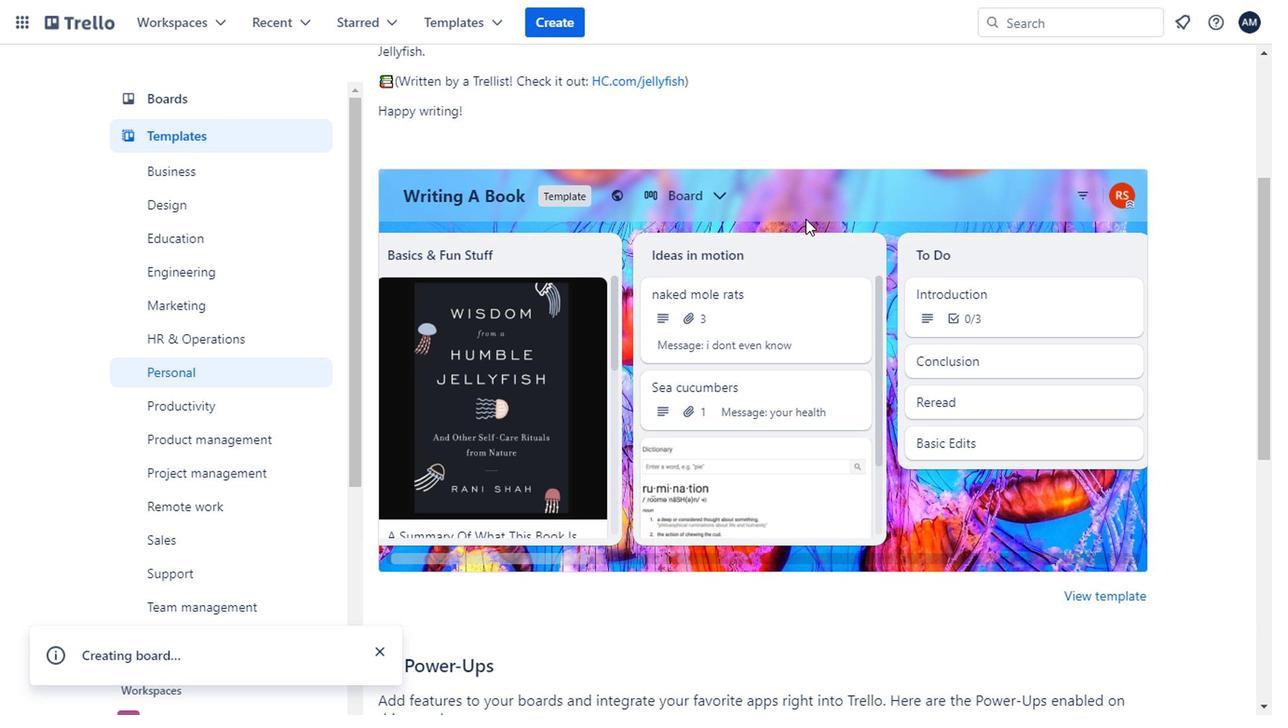
Action: Mouse moved to (613, 475)
Screenshot: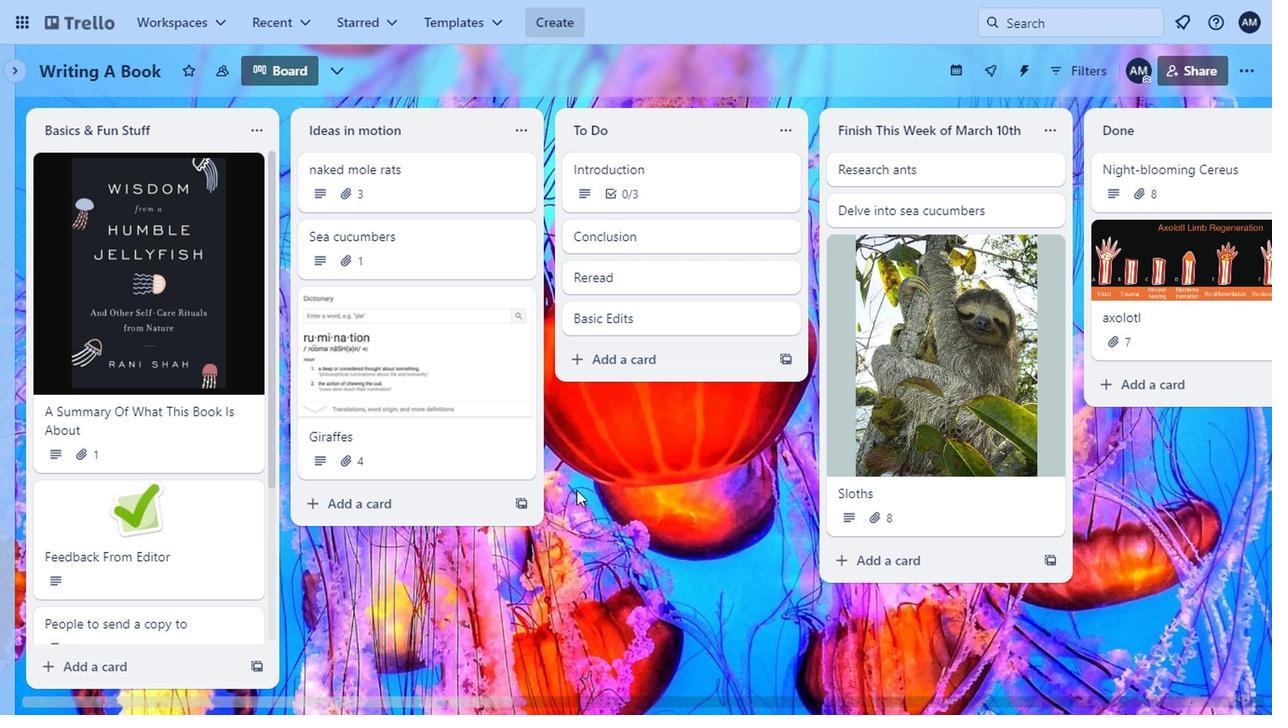 
Action: Mouse pressed right at (613, 475)
Screenshot: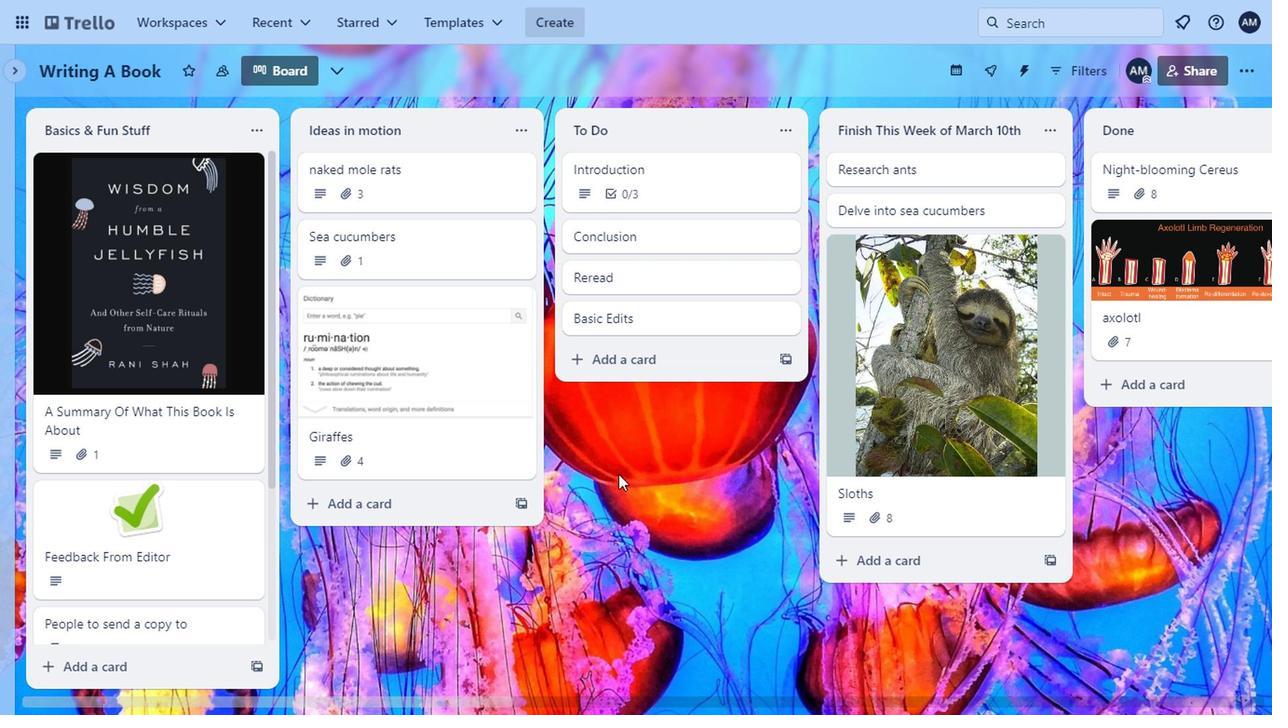 
Action: Mouse moved to (615, 475)
Screenshot: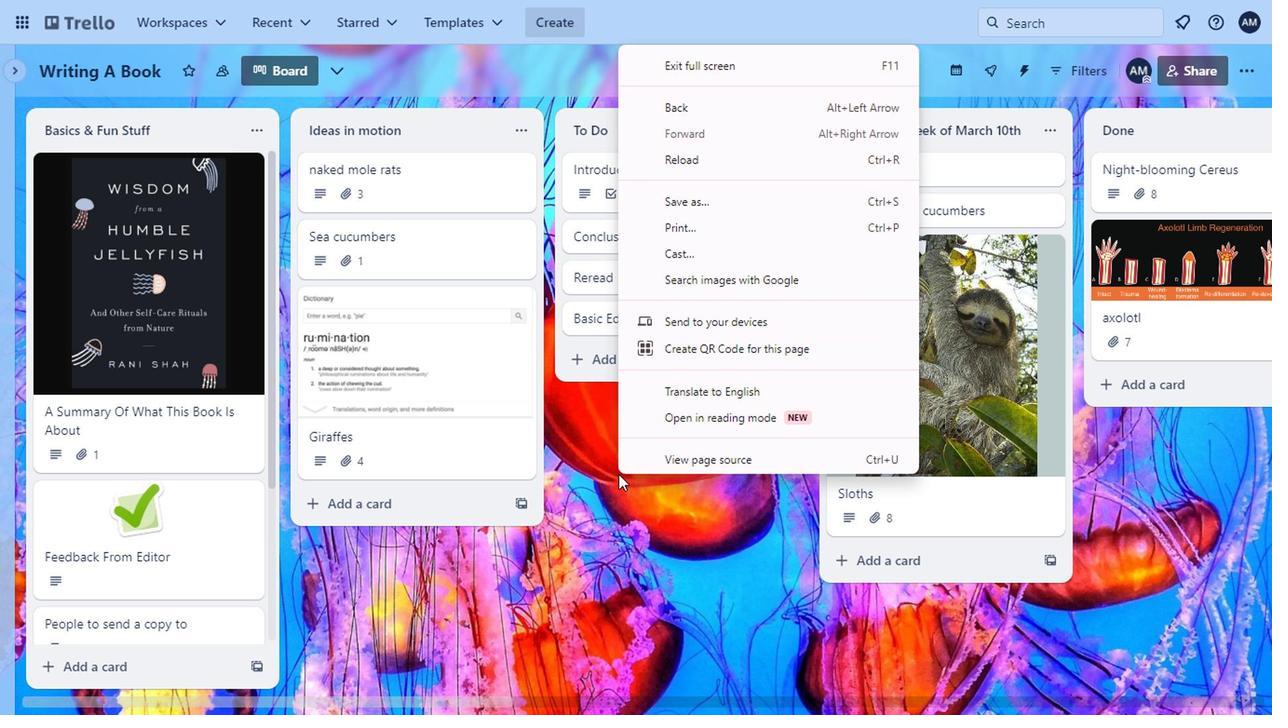 
Action: Mouse pressed left at (615, 475)
Screenshot: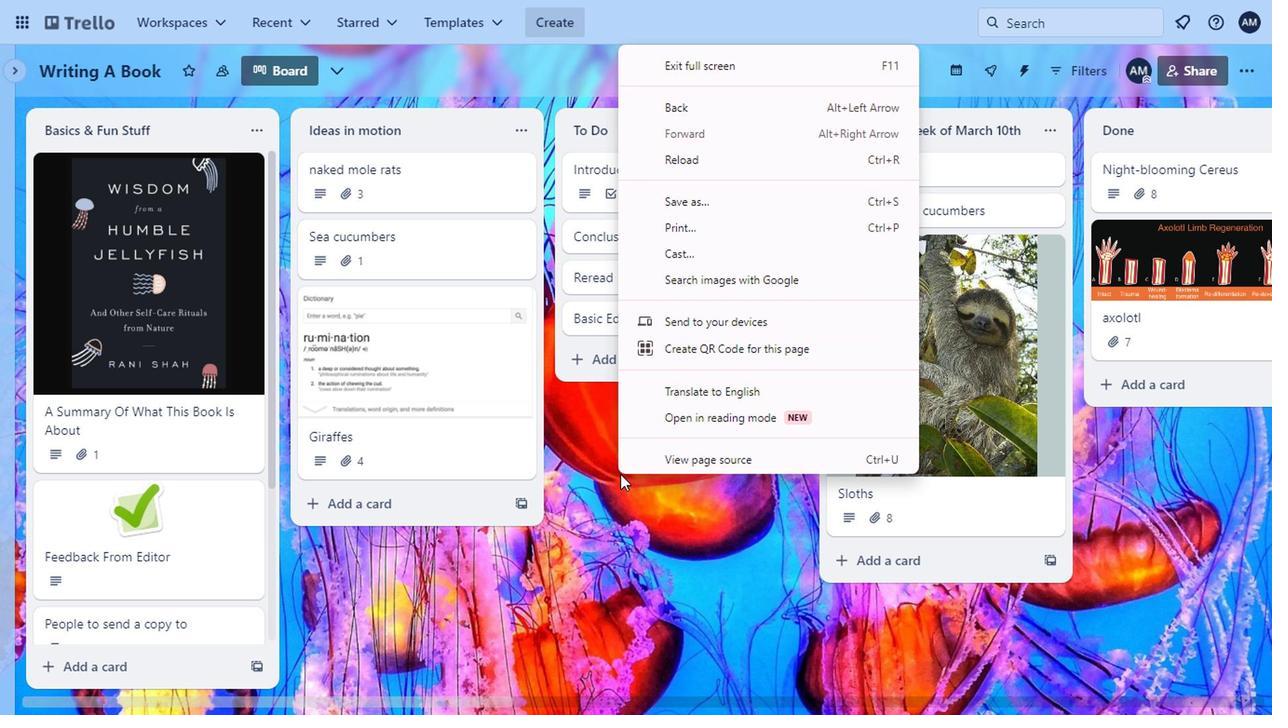 
Action: Mouse moved to (1249, 73)
Screenshot: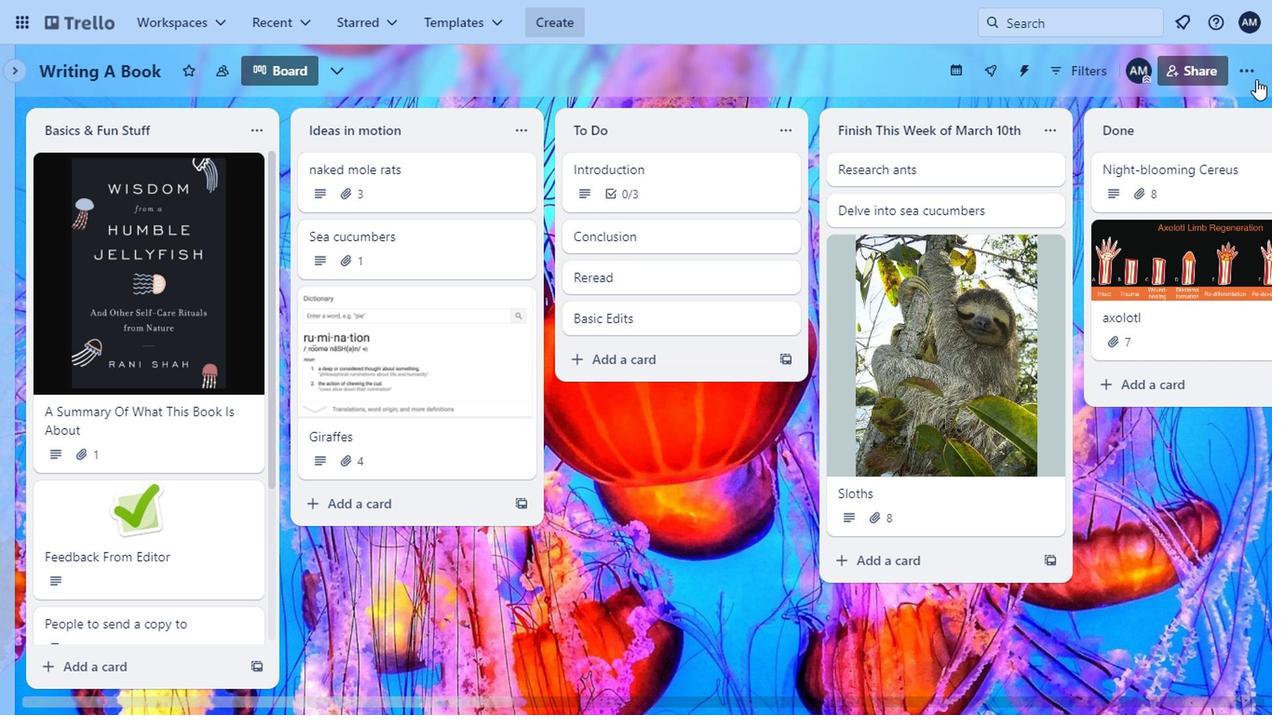 
Action: Mouse pressed left at (1249, 73)
Screenshot: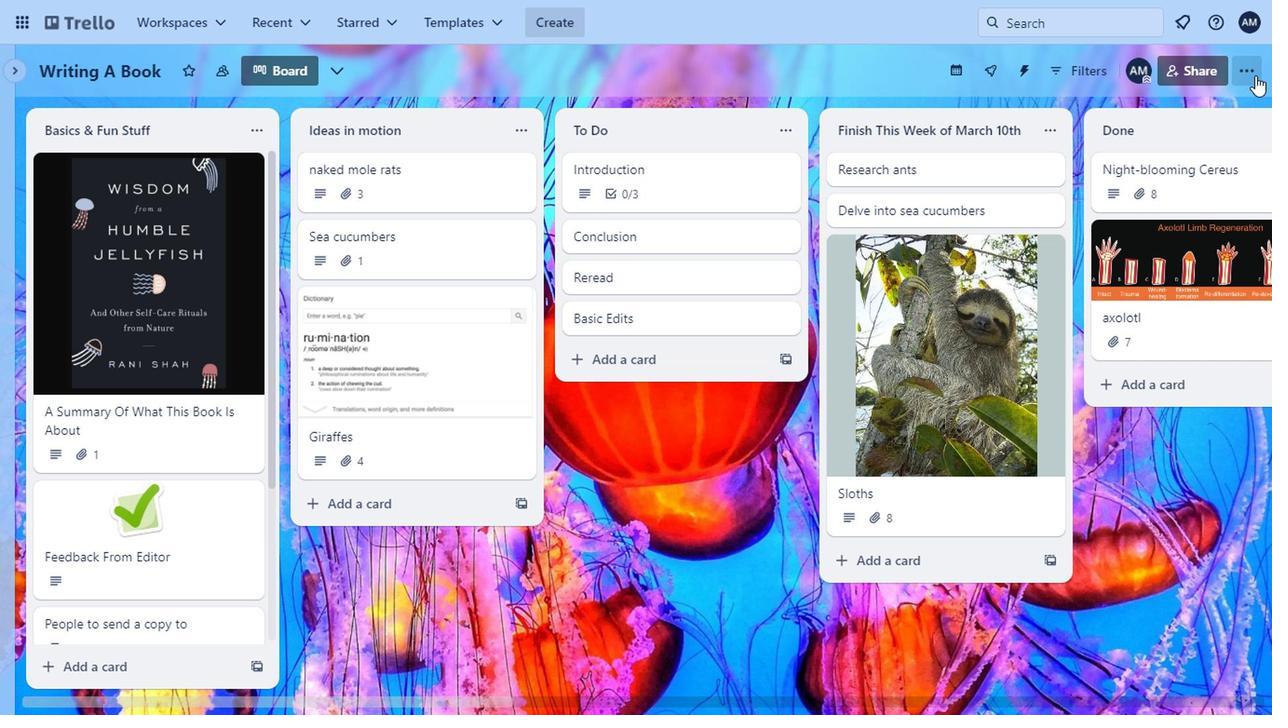 
Action: Mouse moved to (1059, 272)
Screenshot: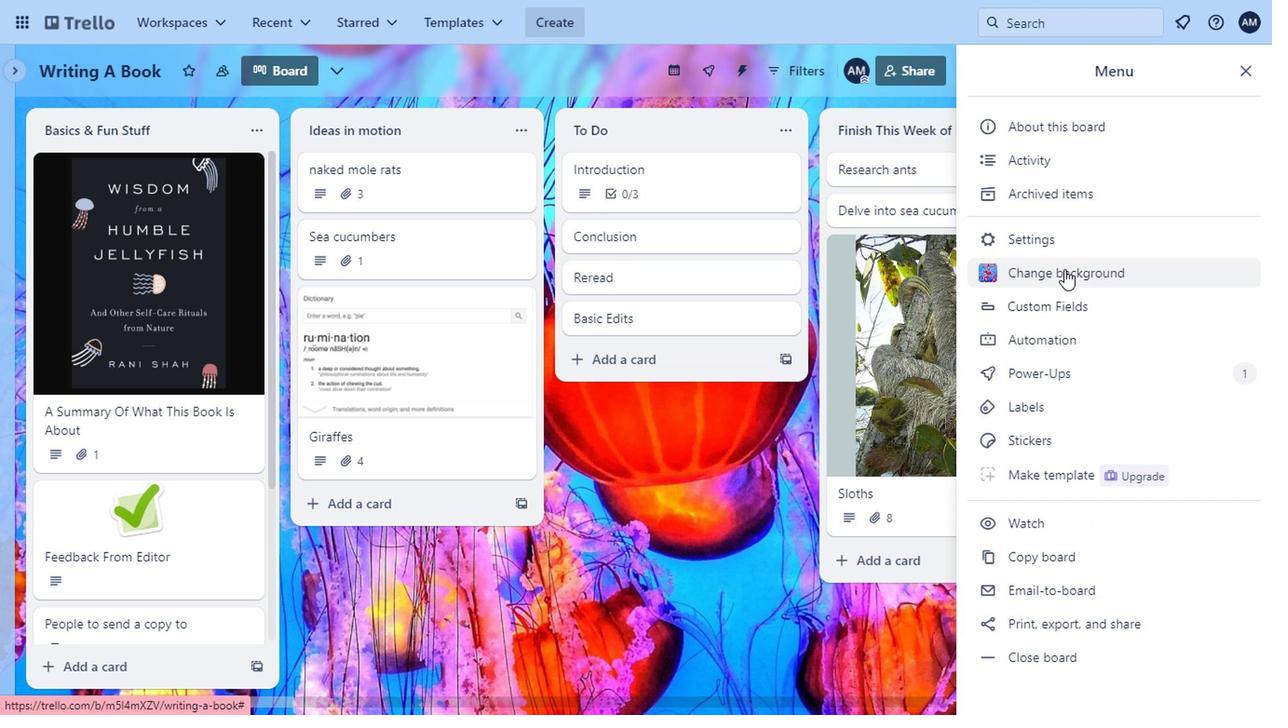 
Action: Mouse pressed left at (1059, 272)
Screenshot: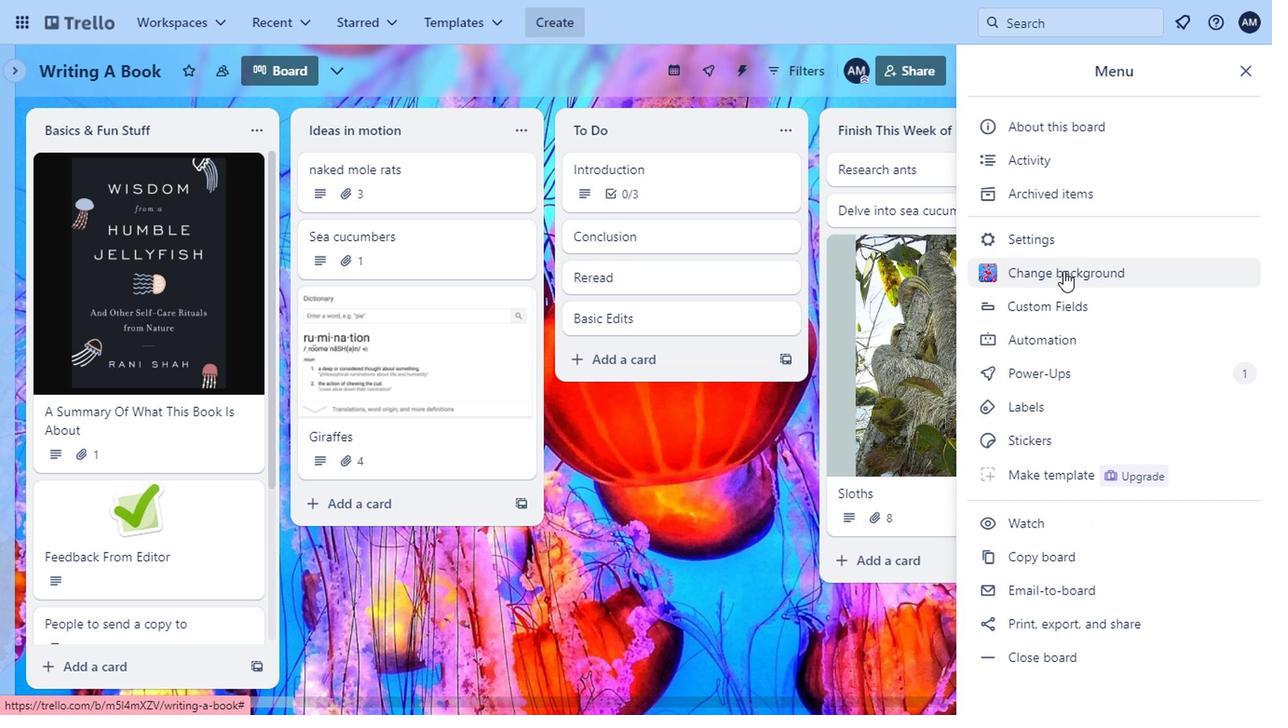 
Action: Mouse moved to (1021, 172)
Screenshot: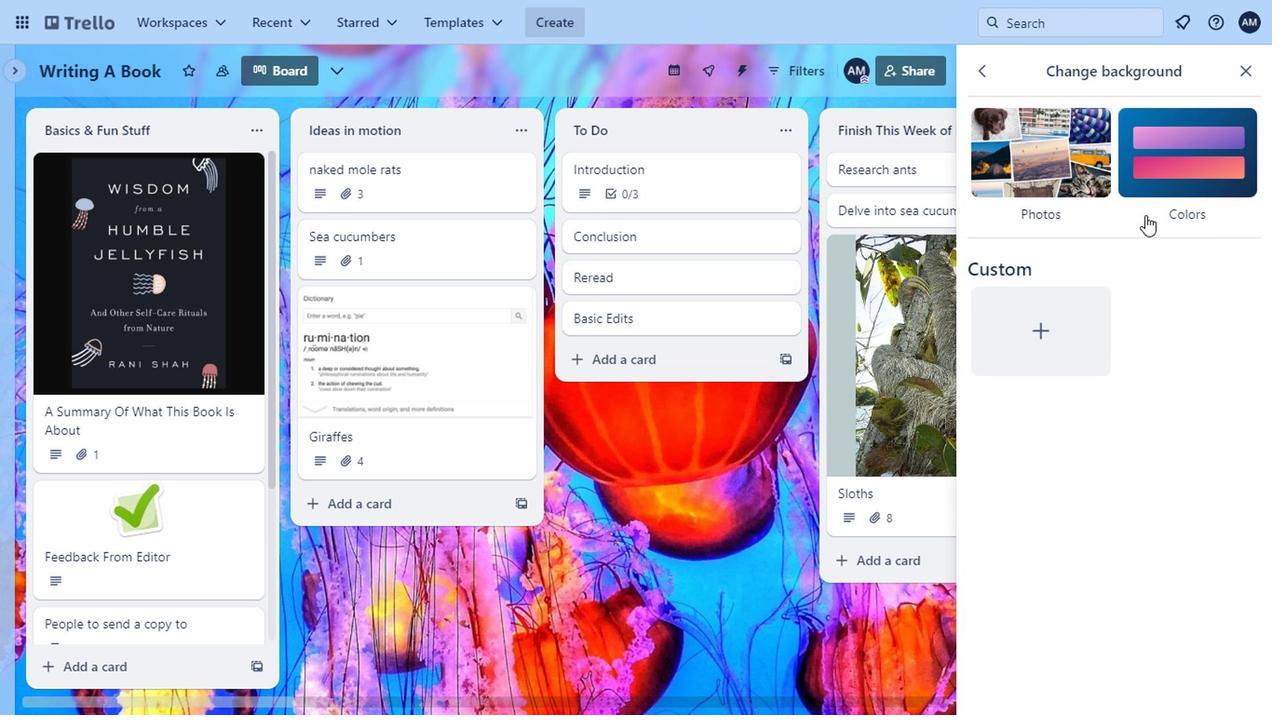 
Action: Mouse pressed left at (1021, 172)
Screenshot: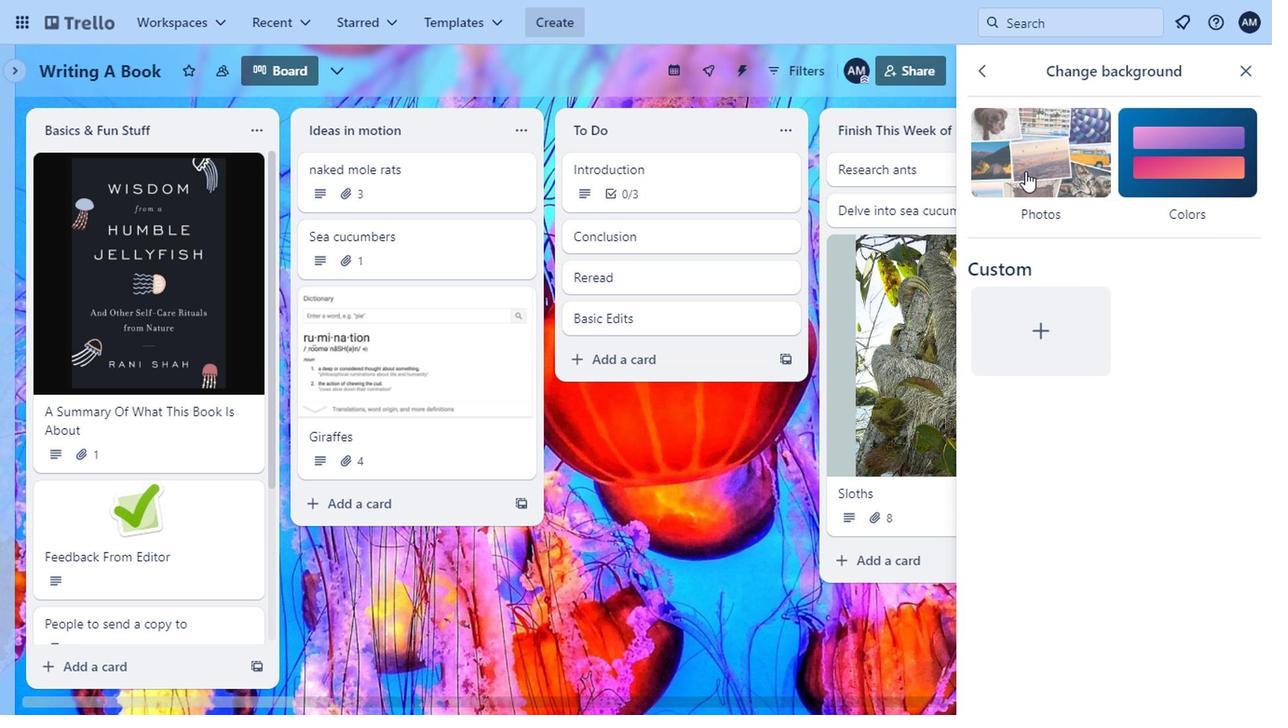 
Action: Mouse moved to (1135, 452)
Screenshot: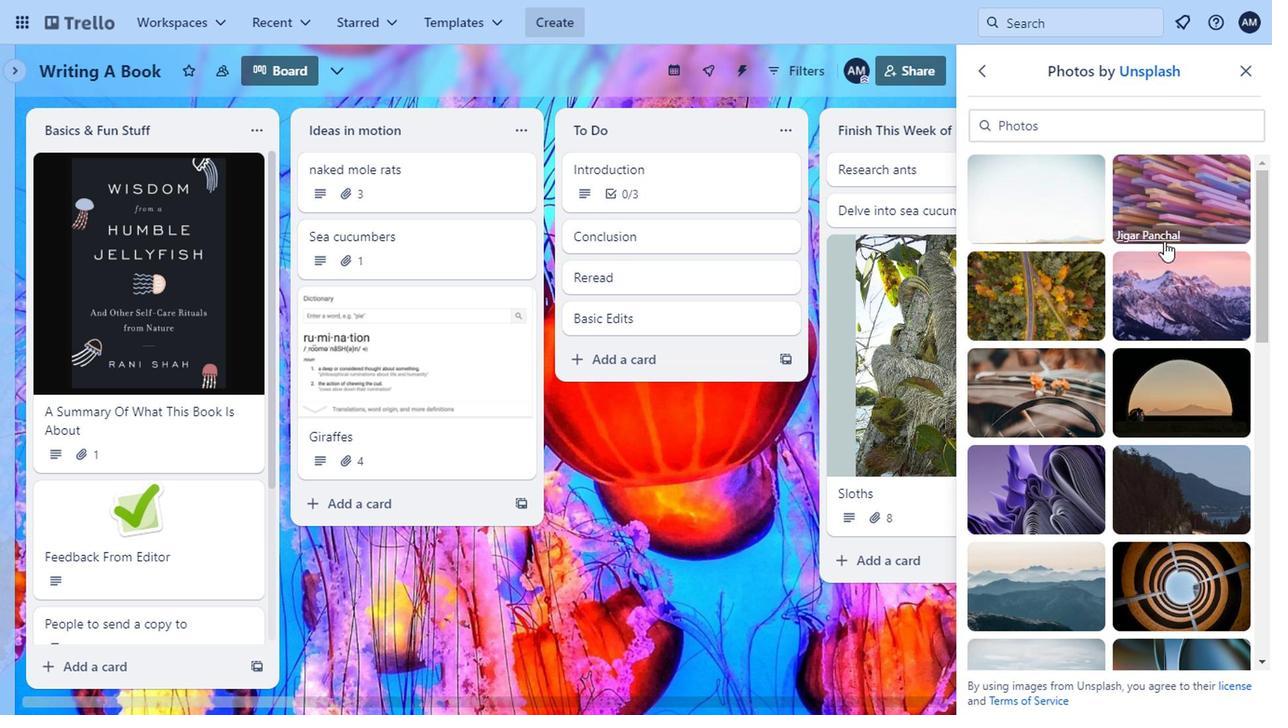 
Action: Mouse scrolled (1135, 451) with delta (0, -1)
Screenshot: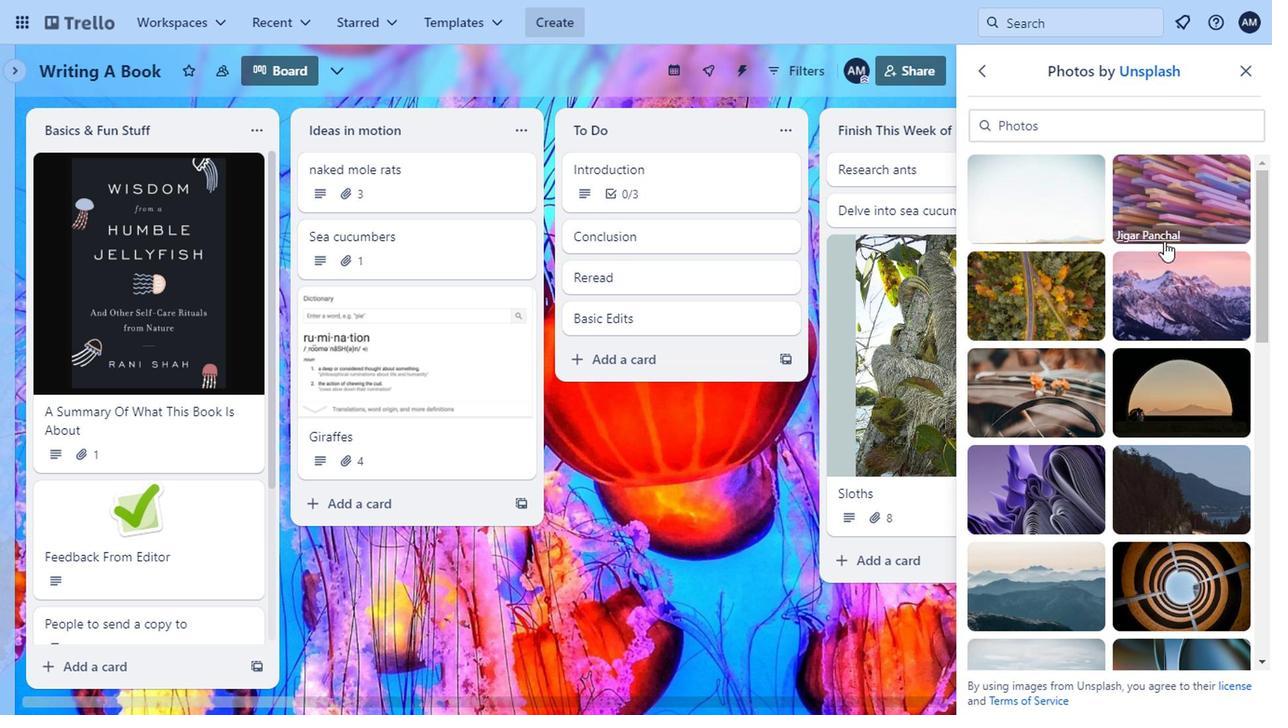 
Action: Mouse moved to (1127, 465)
Screenshot: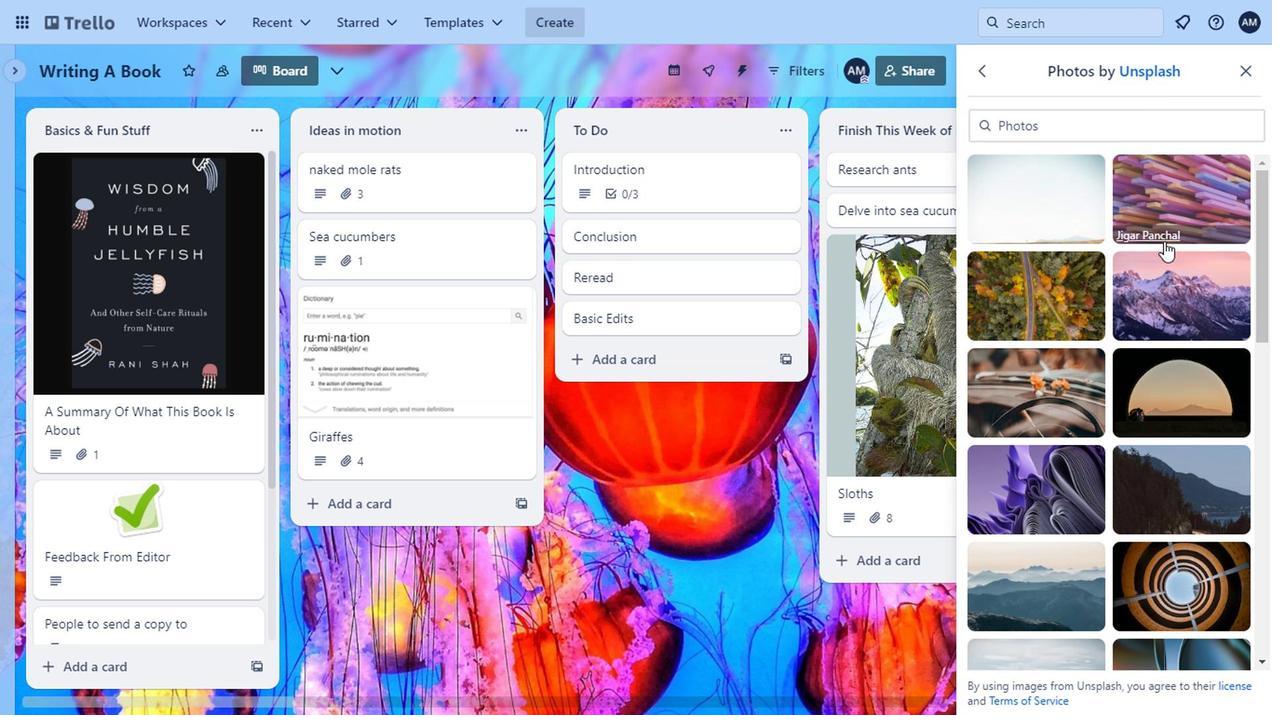 
Action: Mouse scrolled (1127, 464) with delta (0, 0)
Screenshot: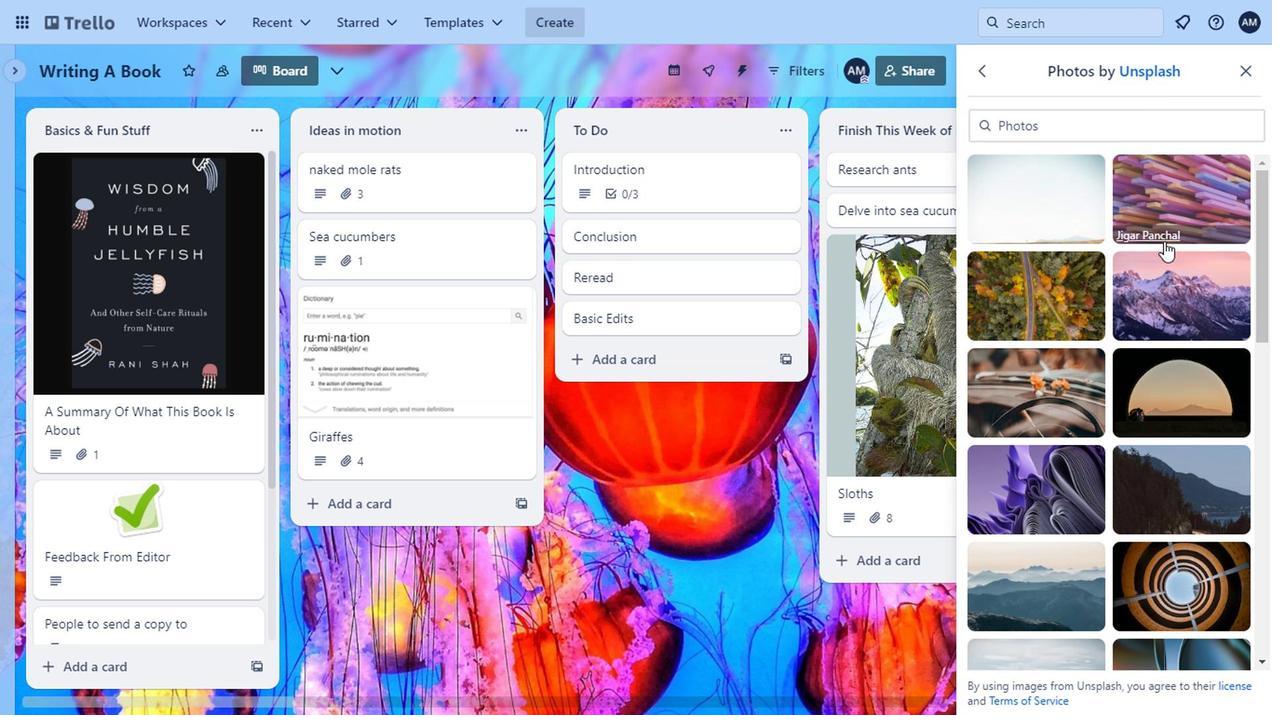 
Action: Mouse moved to (1123, 469)
Screenshot: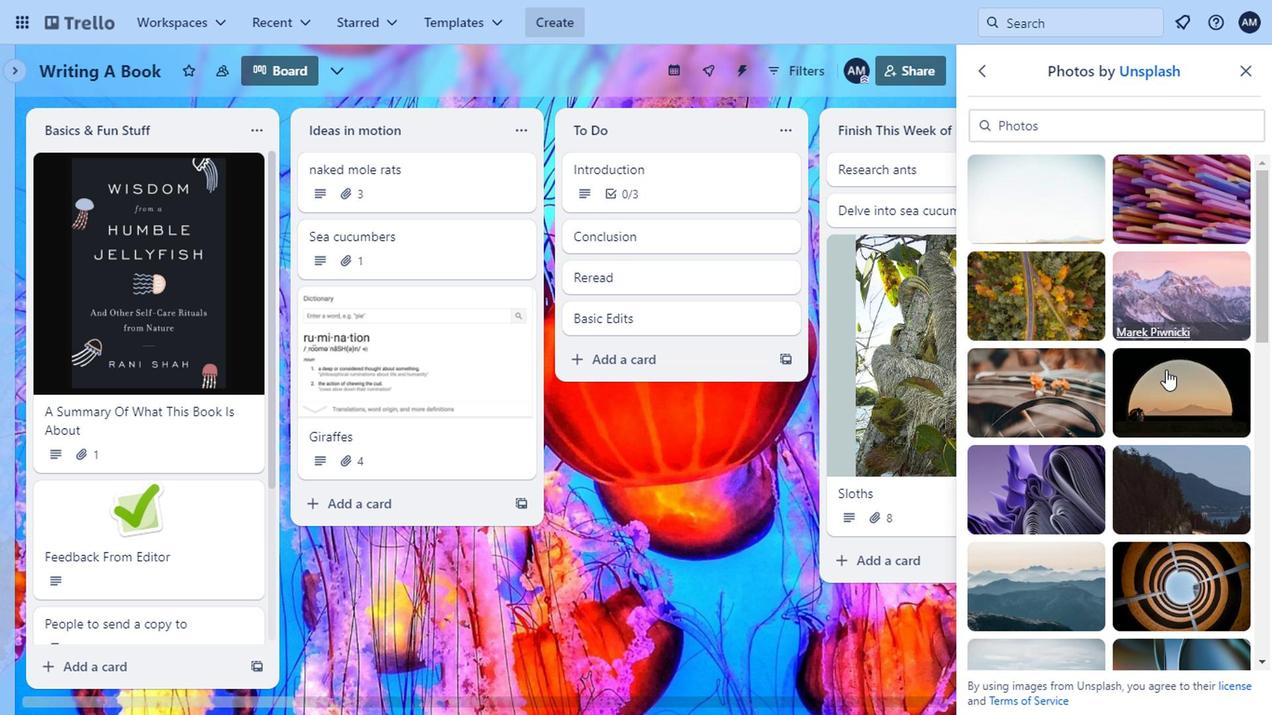 
Action: Mouse scrolled (1123, 469) with delta (0, 0)
Screenshot: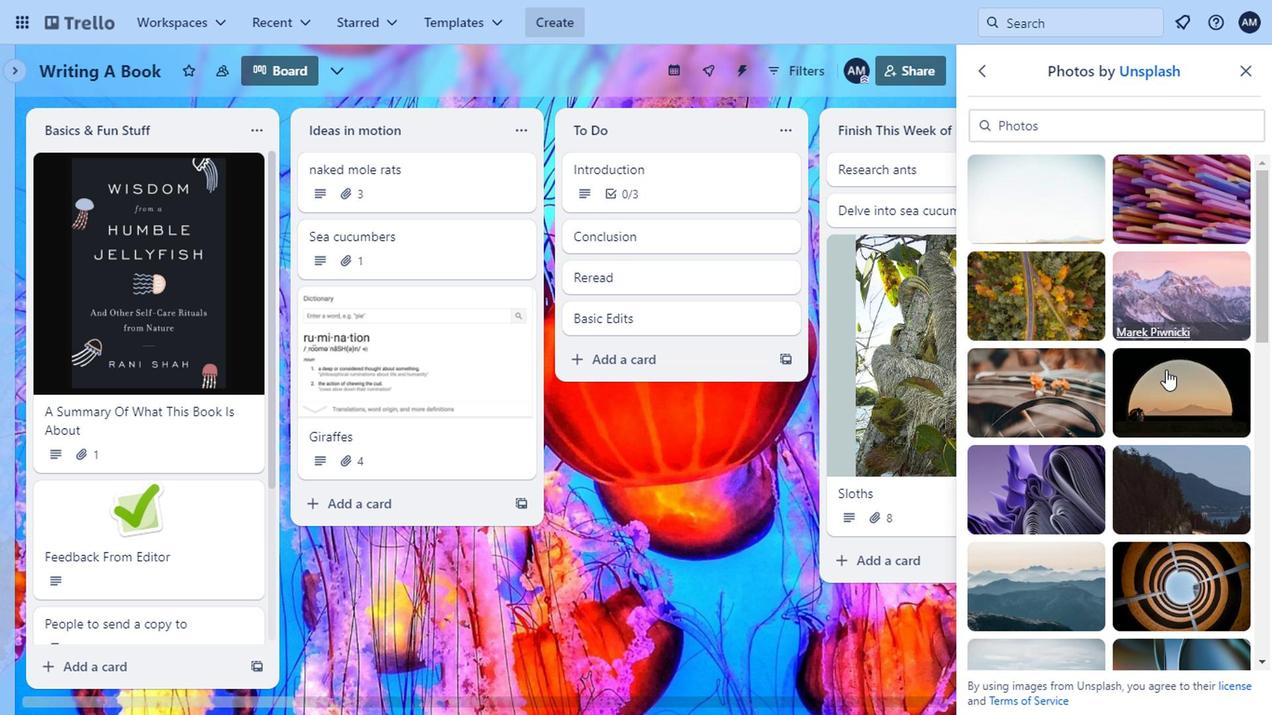 
Action: Mouse moved to (1119, 473)
Screenshot: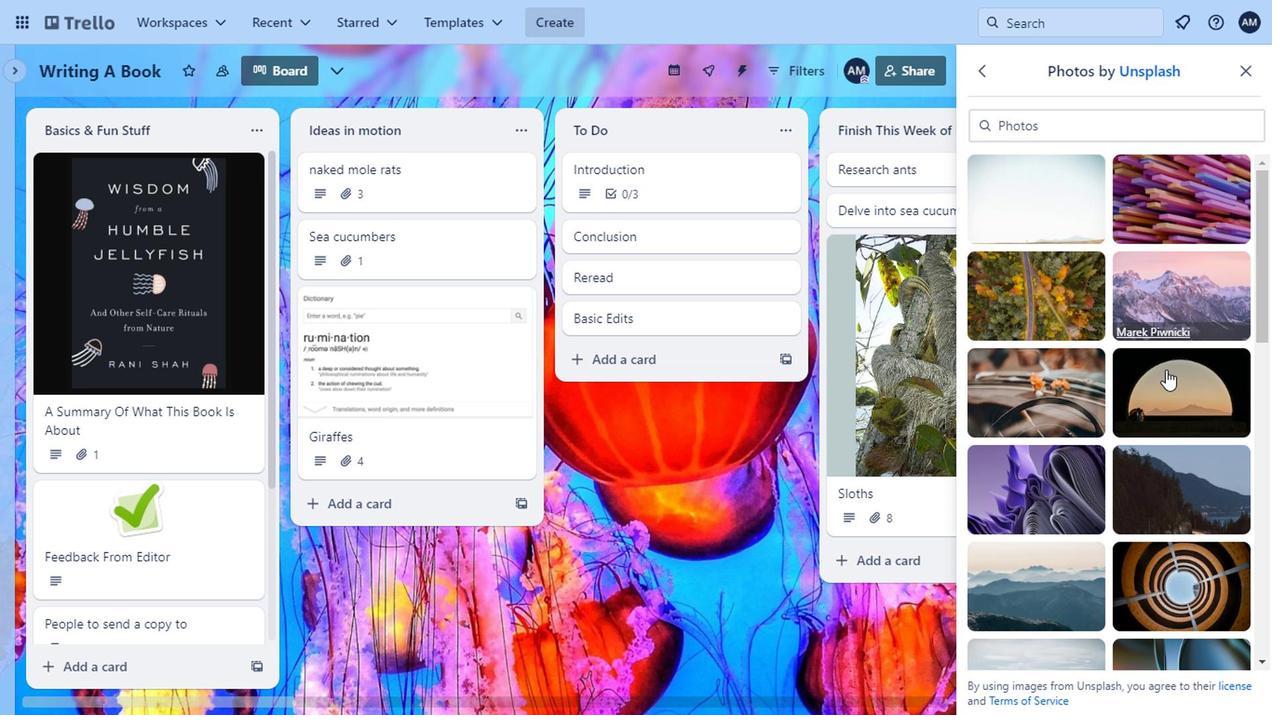 
Action: Mouse scrolled (1119, 473) with delta (0, 0)
Screenshot: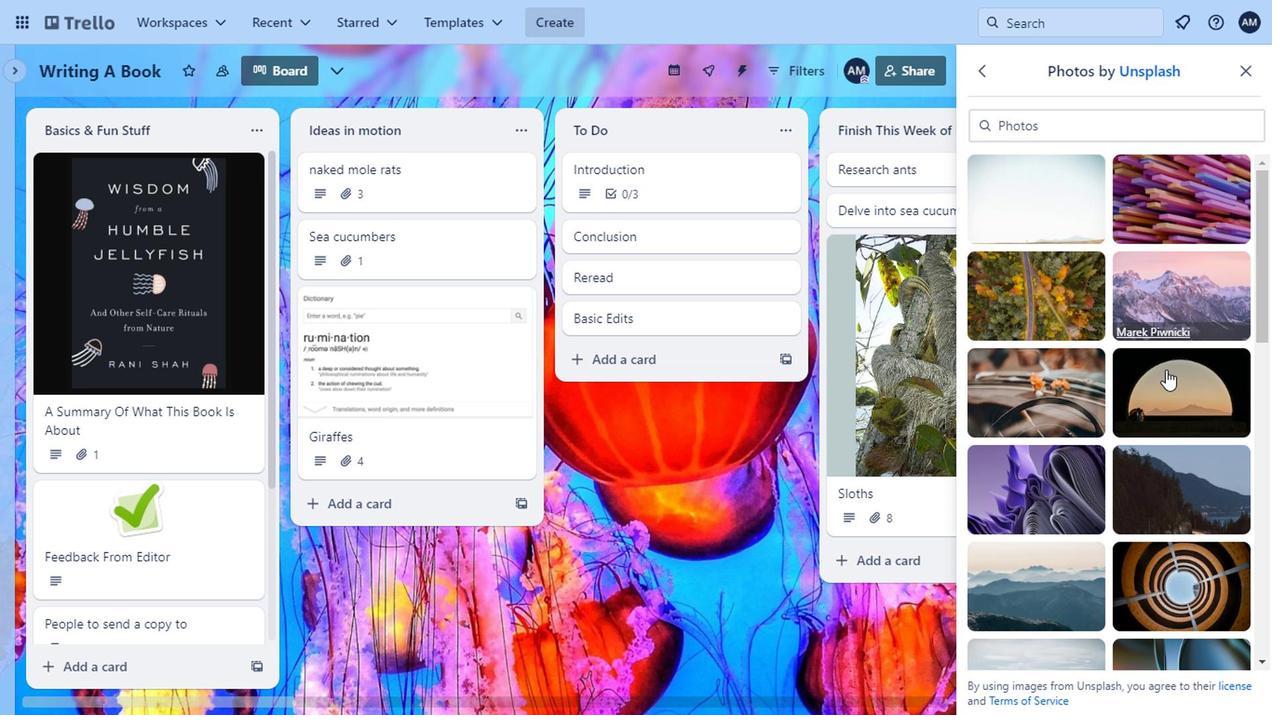 
Action: Mouse moved to (1034, 585)
Screenshot: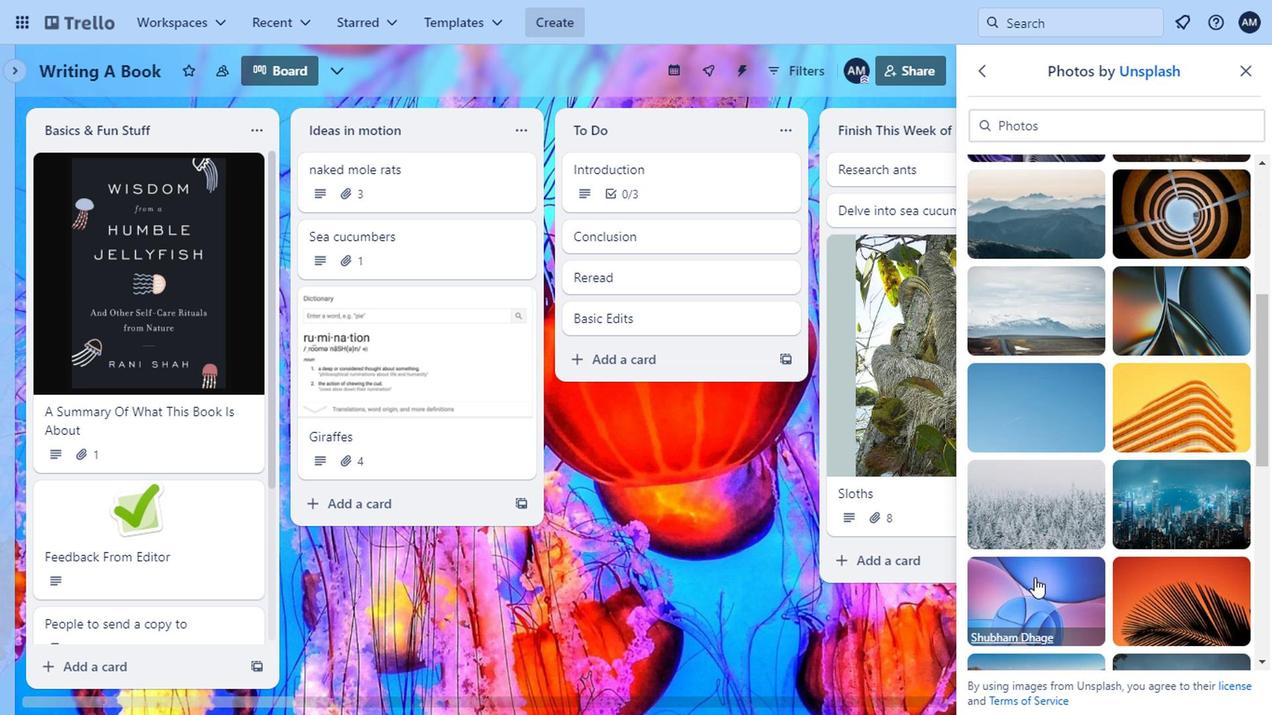 
Action: Mouse scrolled (1034, 584) with delta (0, -1)
Screenshot: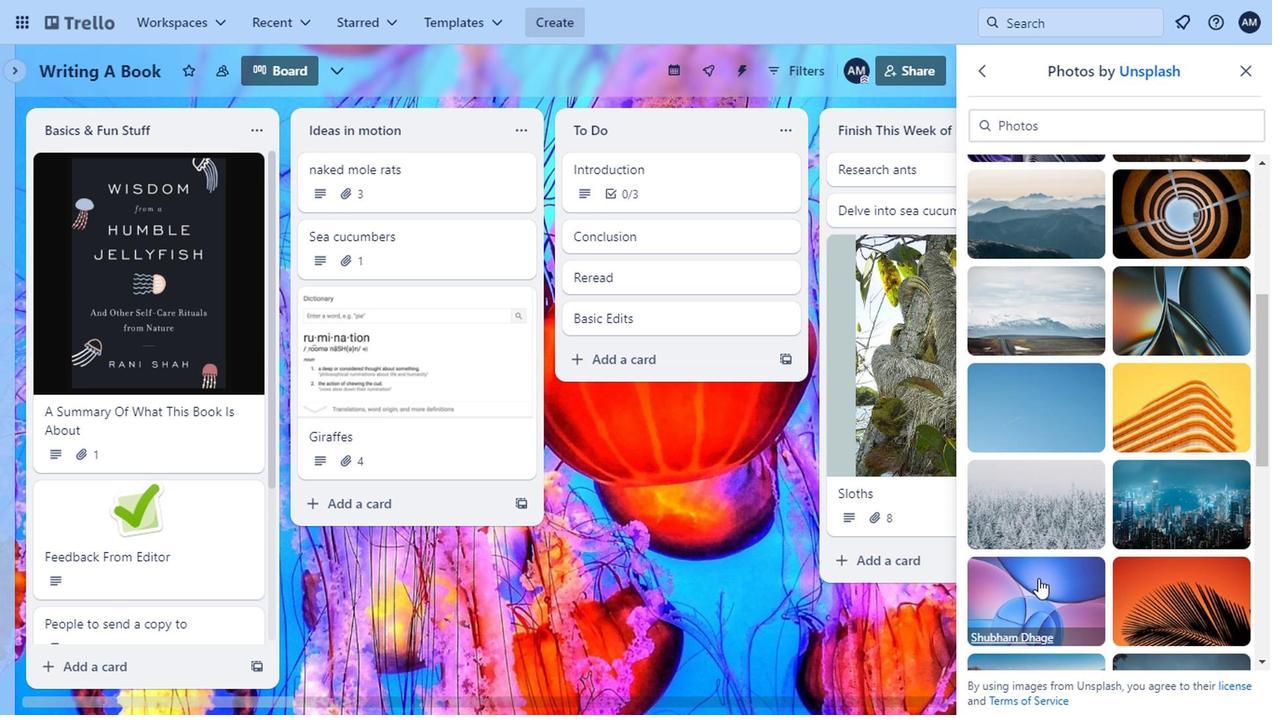 
Action: Mouse moved to (1036, 584)
Screenshot: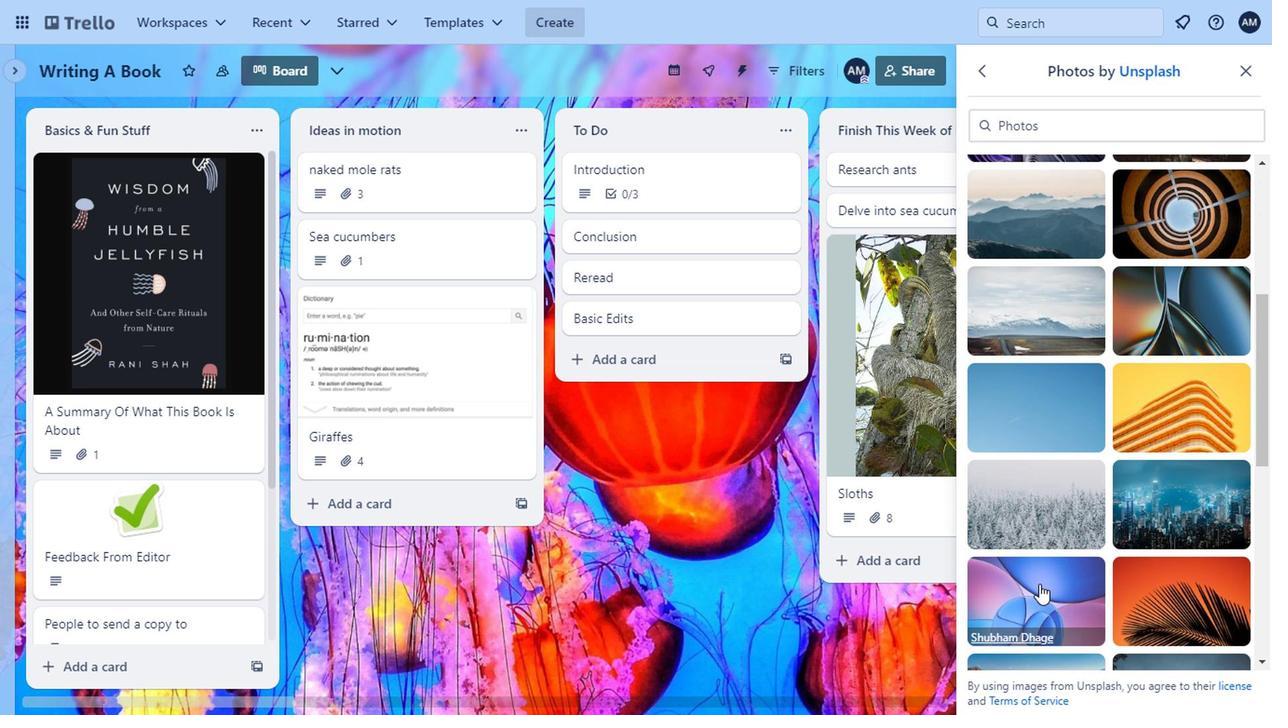 
Action: Mouse scrolled (1036, 583) with delta (0, 0)
Screenshot: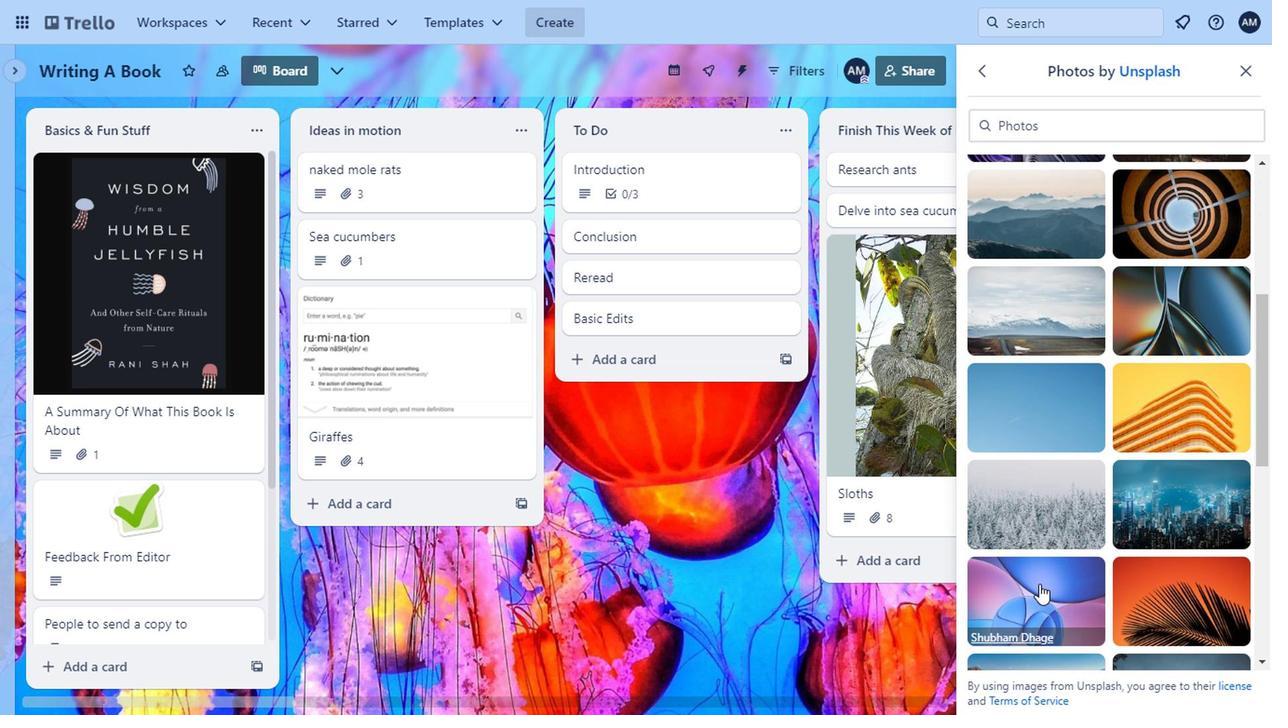 
Action: Mouse moved to (1060, 341)
Screenshot: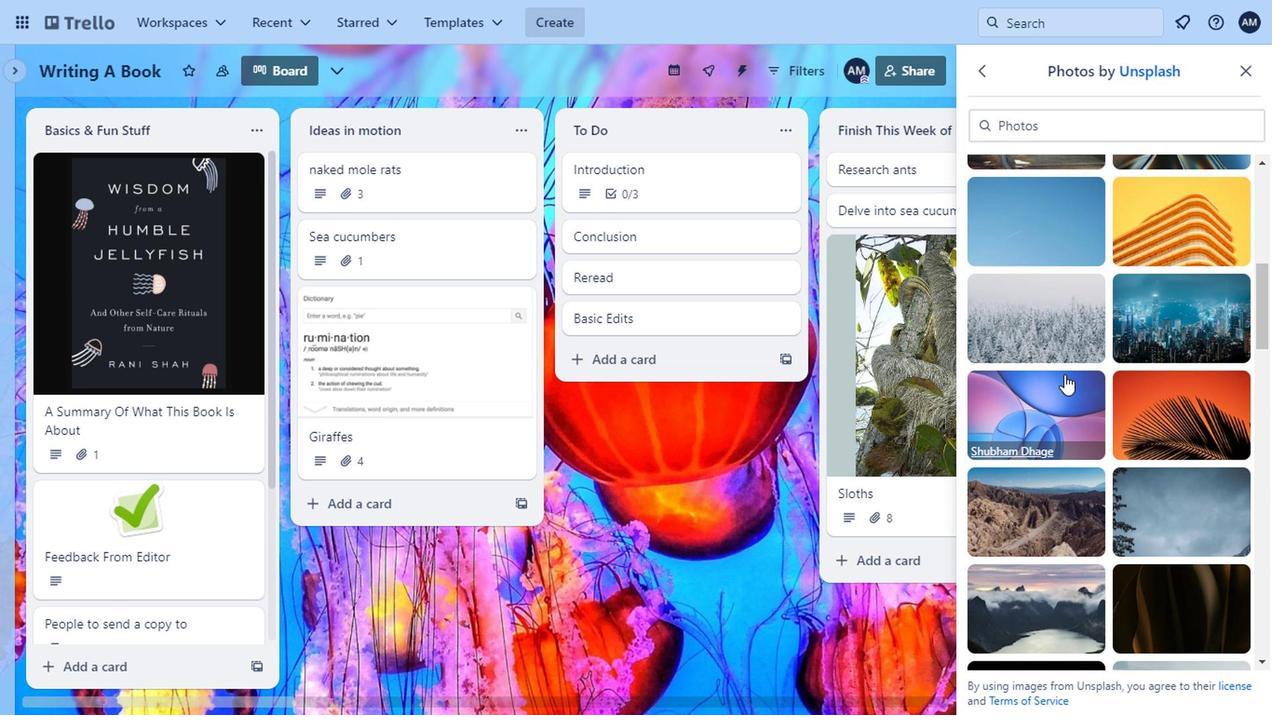 
Action: Mouse pressed left at (1060, 341)
Screenshot: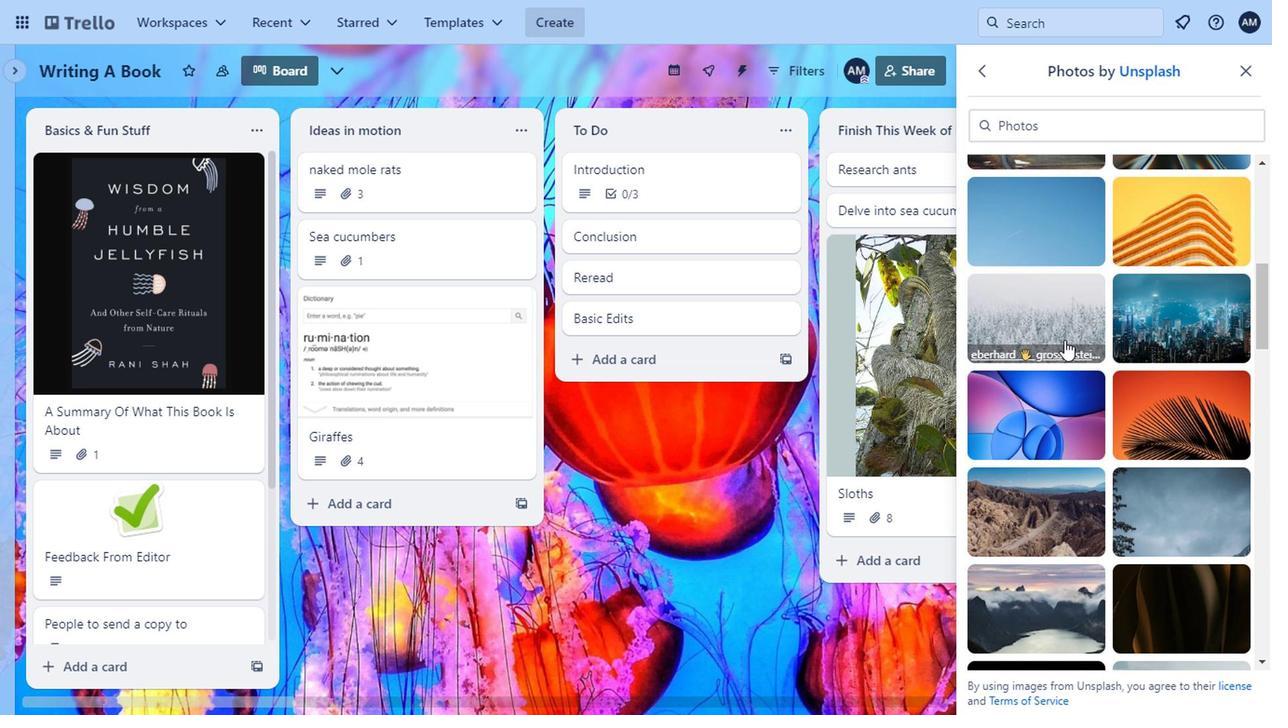 
Action: Mouse moved to (704, 443)
Screenshot: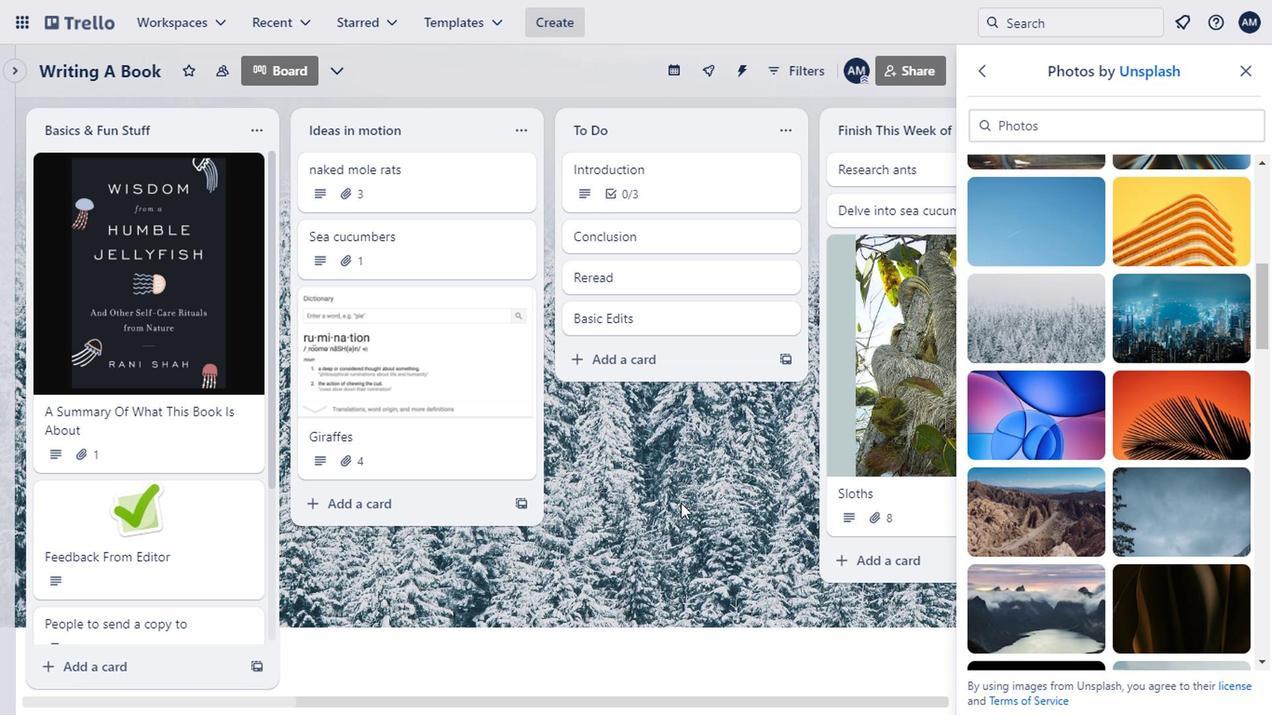 
Action: Mouse pressed left at (704, 443)
Screenshot: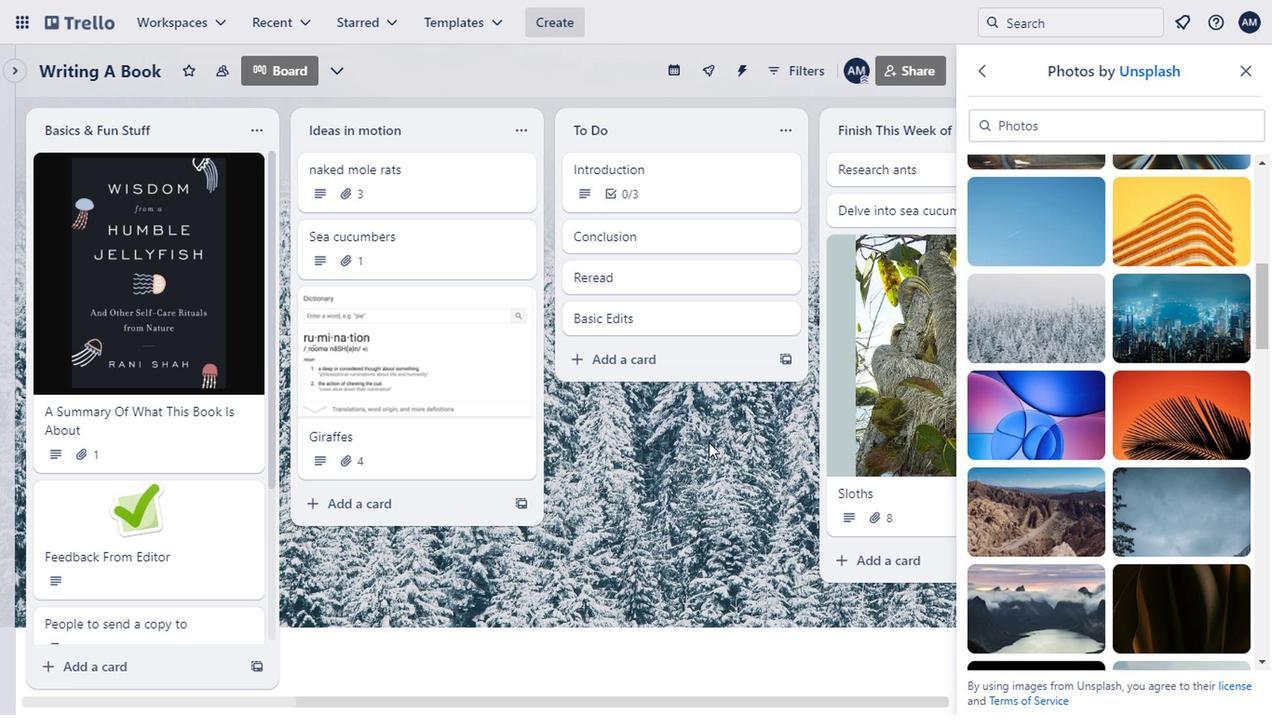 
Action: Mouse moved to (968, 81)
Screenshot: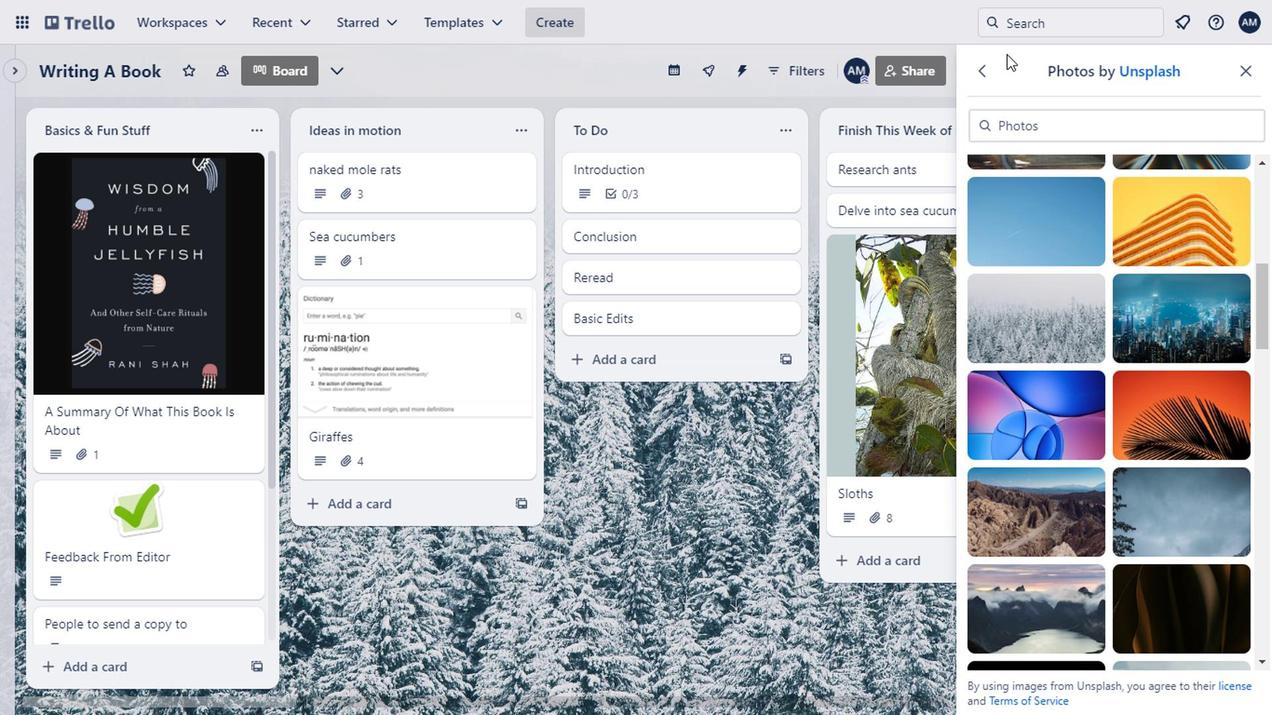 
Action: Mouse pressed left at (968, 81)
Screenshot: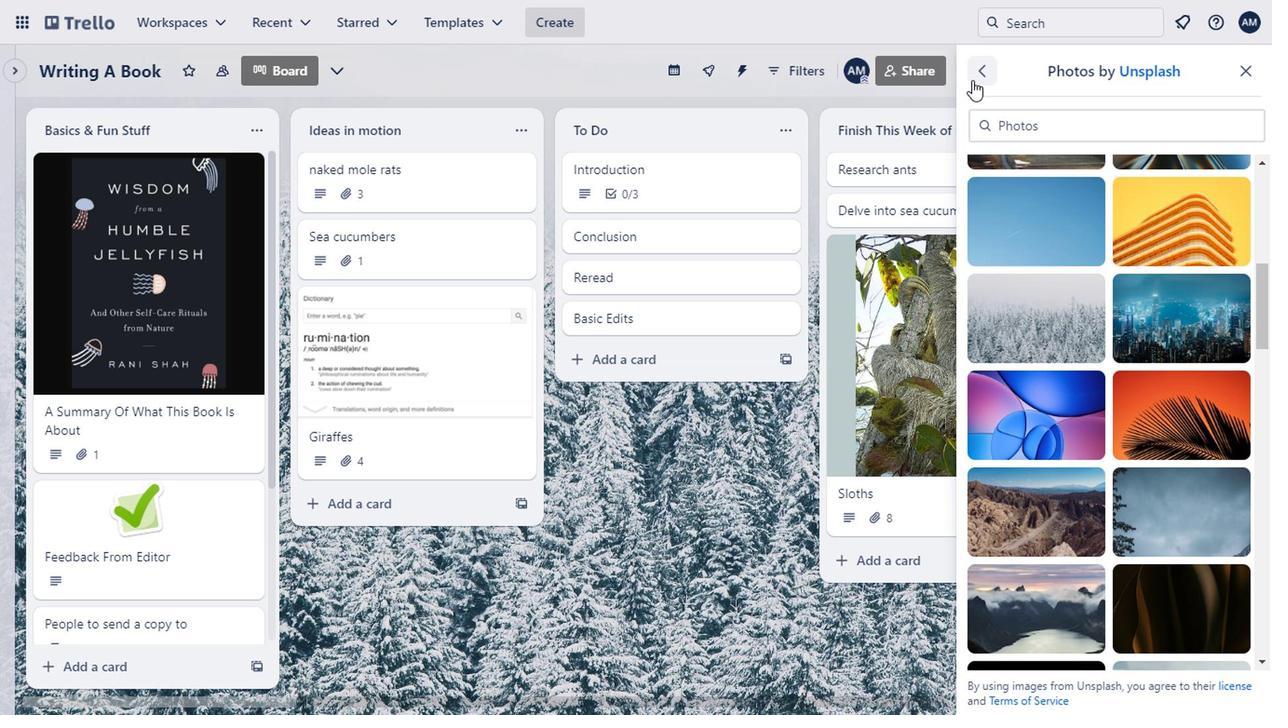 
Action: Mouse moved to (983, 75)
Screenshot: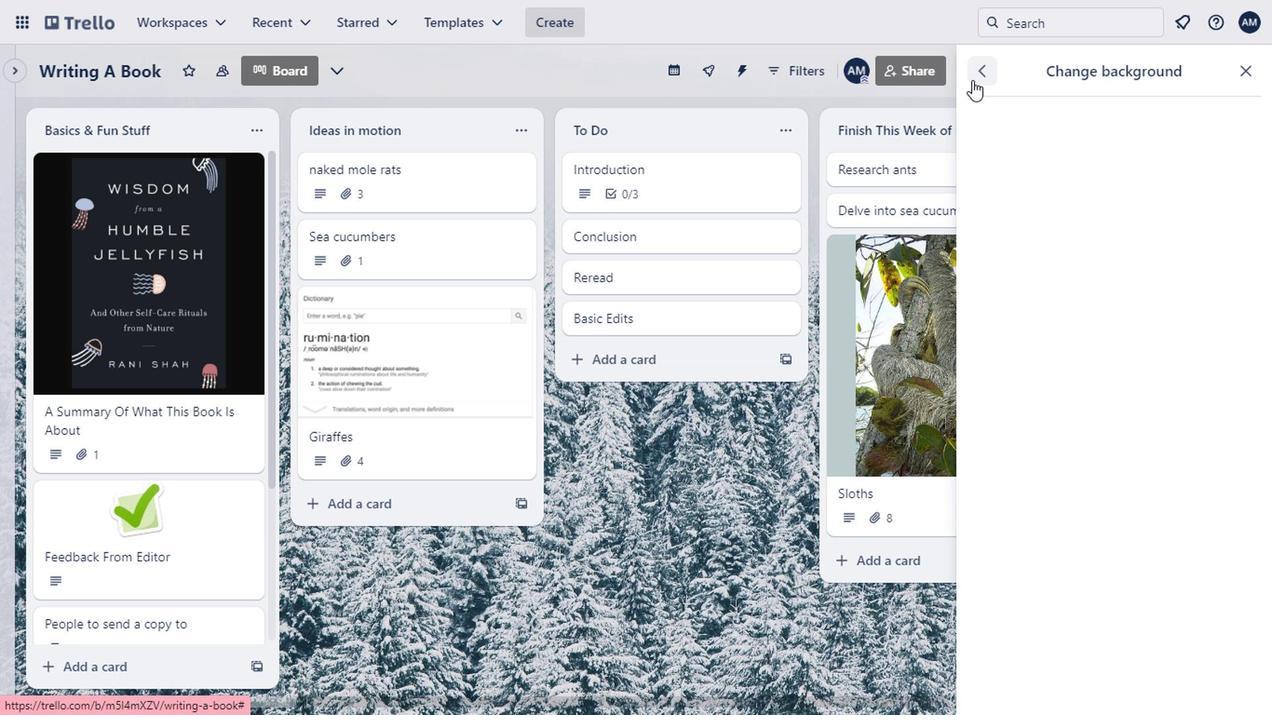 
Action: Mouse pressed left at (983, 75)
Screenshot: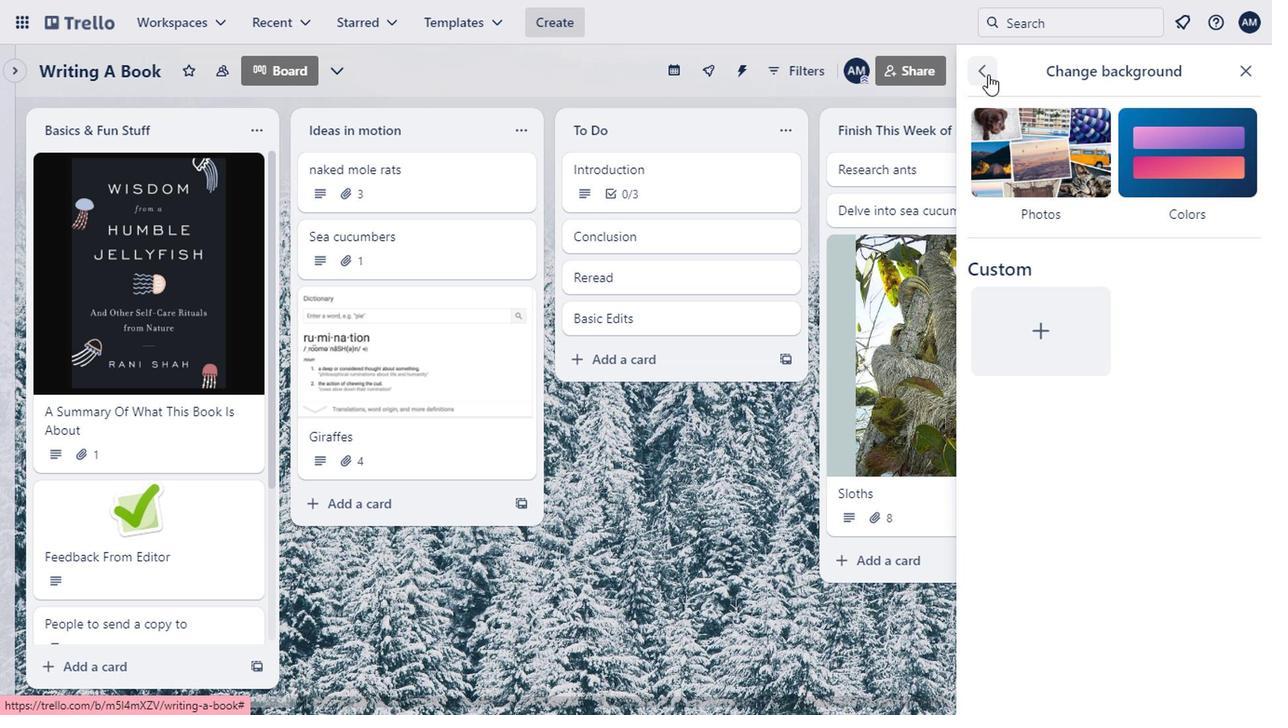 
Action: Mouse moved to (1248, 72)
Screenshot: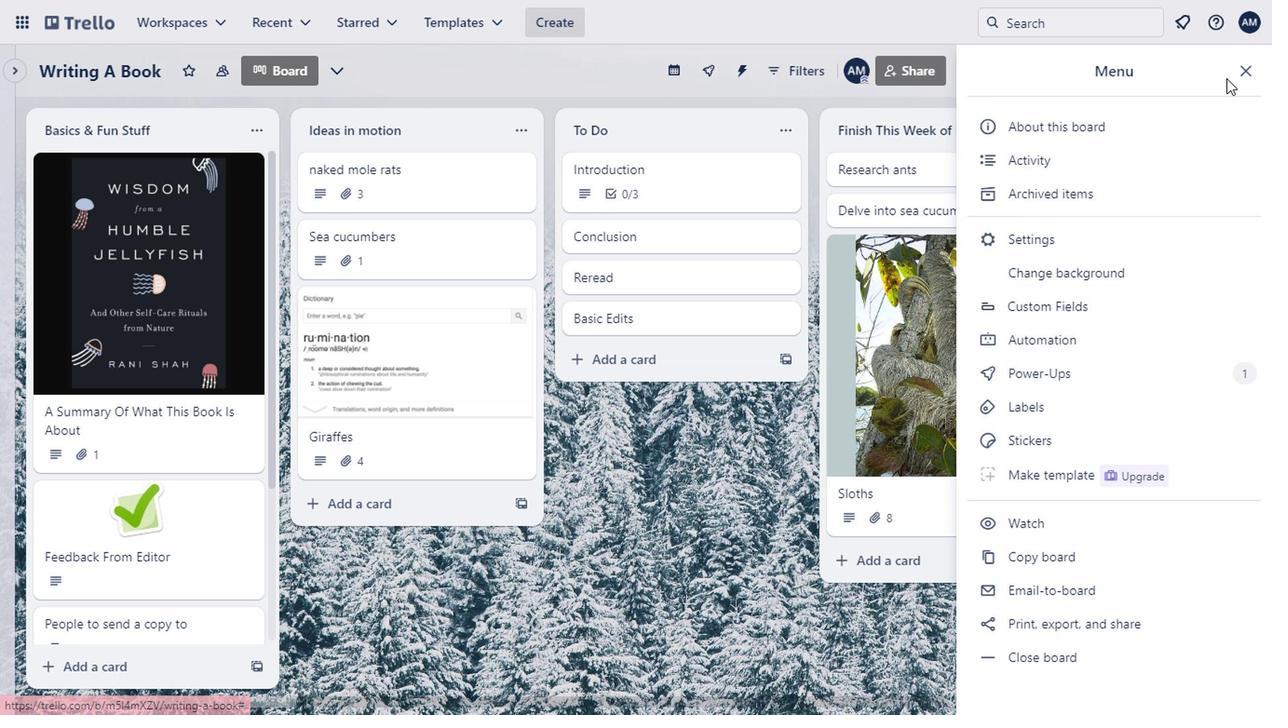 
Action: Mouse pressed left at (1248, 72)
Screenshot: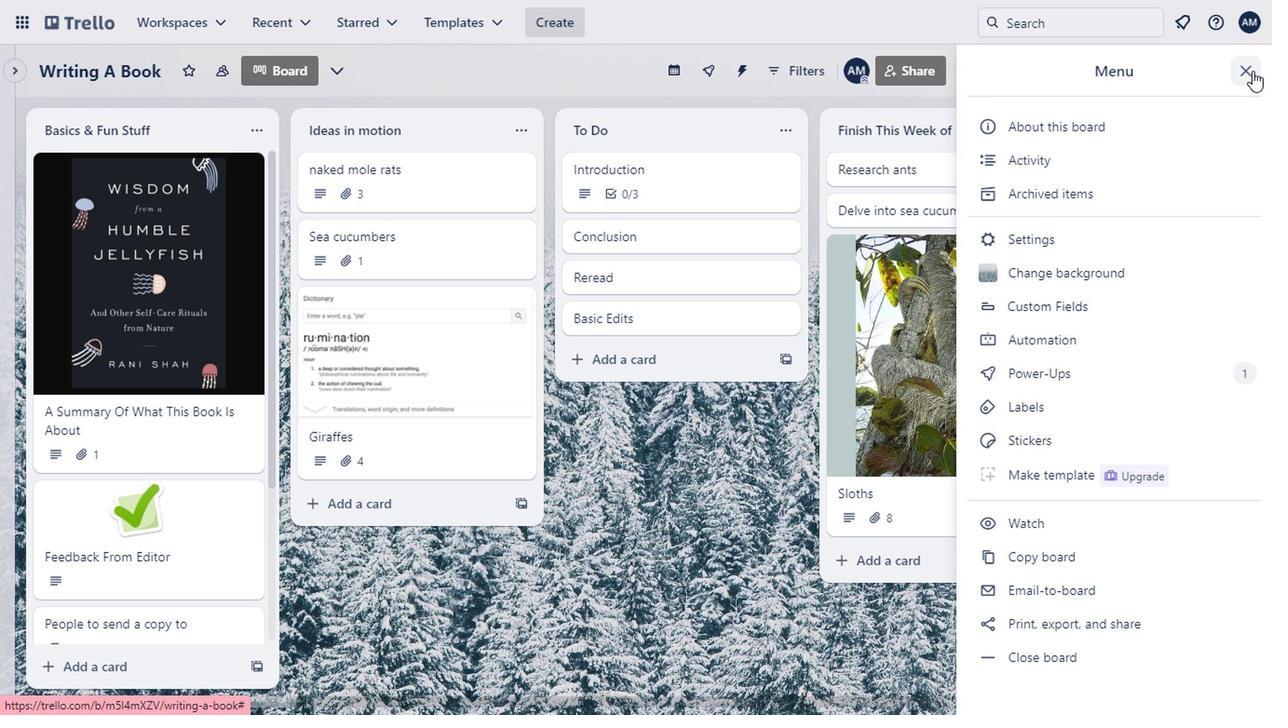 
Action: Mouse moved to (172, 283)
Screenshot: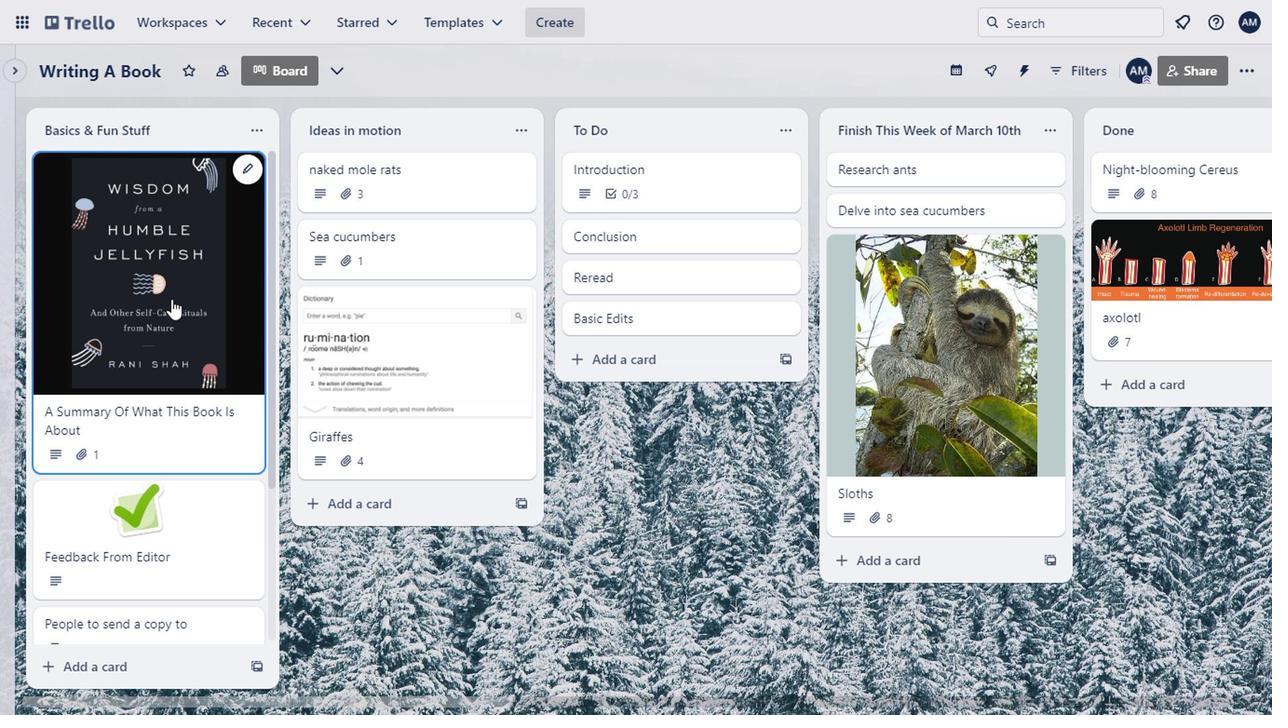 
Action: Mouse pressed left at (172, 283)
Screenshot: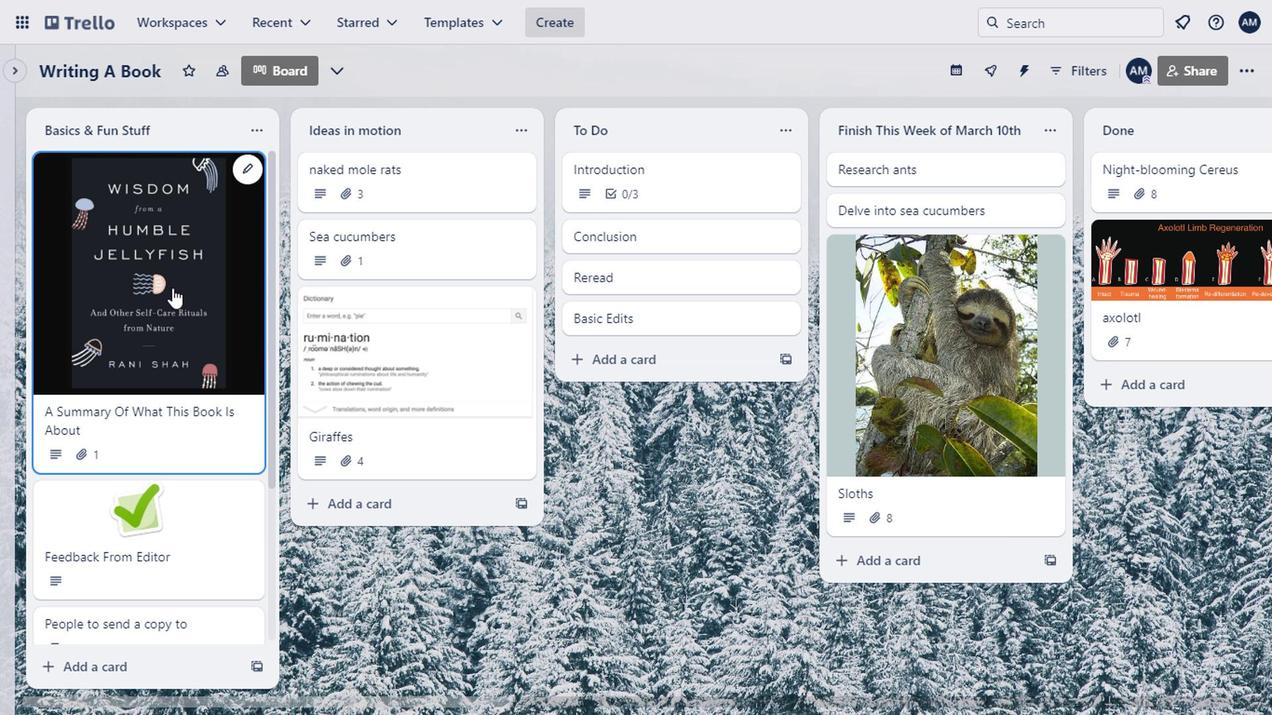 
Action: Mouse moved to (837, 413)
Screenshot: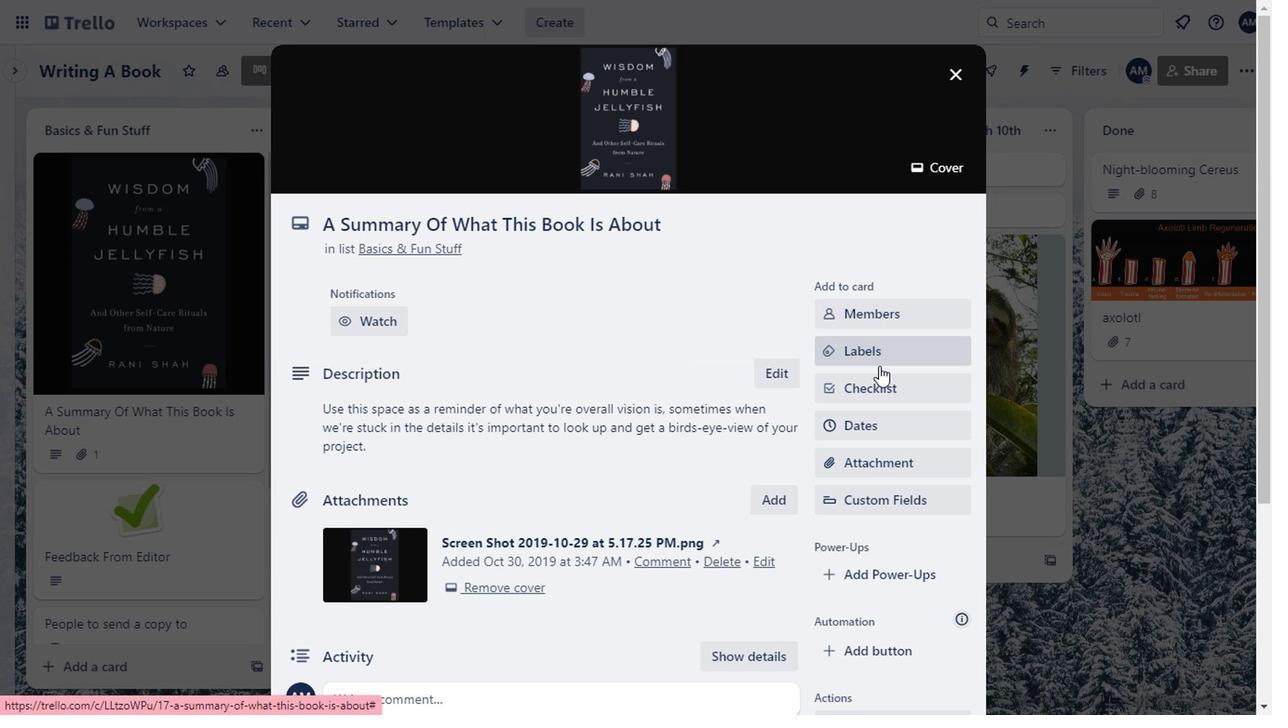 
Action: Mouse scrolled (837, 412) with delta (0, -1)
